 Task: What is the main conflict in "Julius Caesar" by William Shakespeare?
Action: Mouse moved to (154, 235)
Screenshot: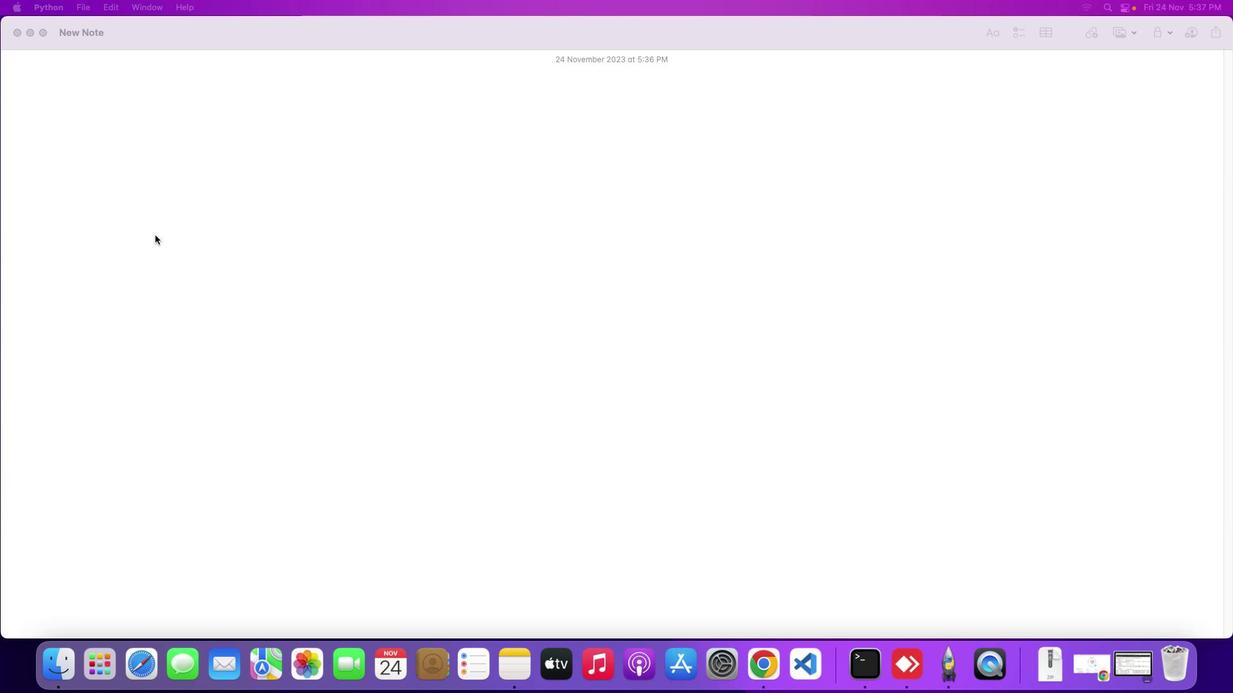 
Action: Mouse pressed left at (154, 235)
Screenshot: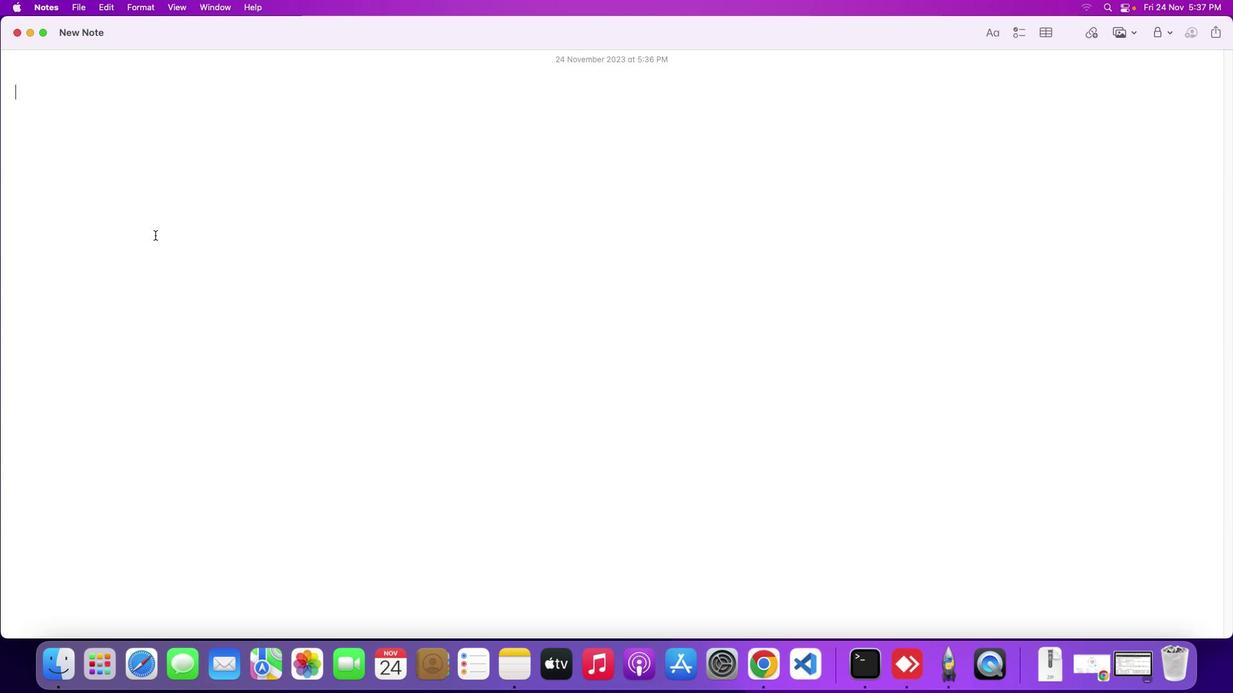 
Action: Key pressed Key.shift'W''h''a''t'Key.space'i''s'Key.space't''h''e'Key.space'm''a''i''n'Key.space'c''o''n''f''l''i''c''t'Key.space'i''n'Key.spaceKey.shift'"'Key.shift'J''u''l''i''u''s'Key.spaceKey.shift'C''a''e''s''a''r'Key.shift'"'Key.space'b''y'Key.spaceKey.shift'W''i''l''l''i''a''m'Key.spaceKey.shift'S''h''a''k''e''s''p''e''a''r''e'Key.shift_r'?'Key.enter
Screenshot: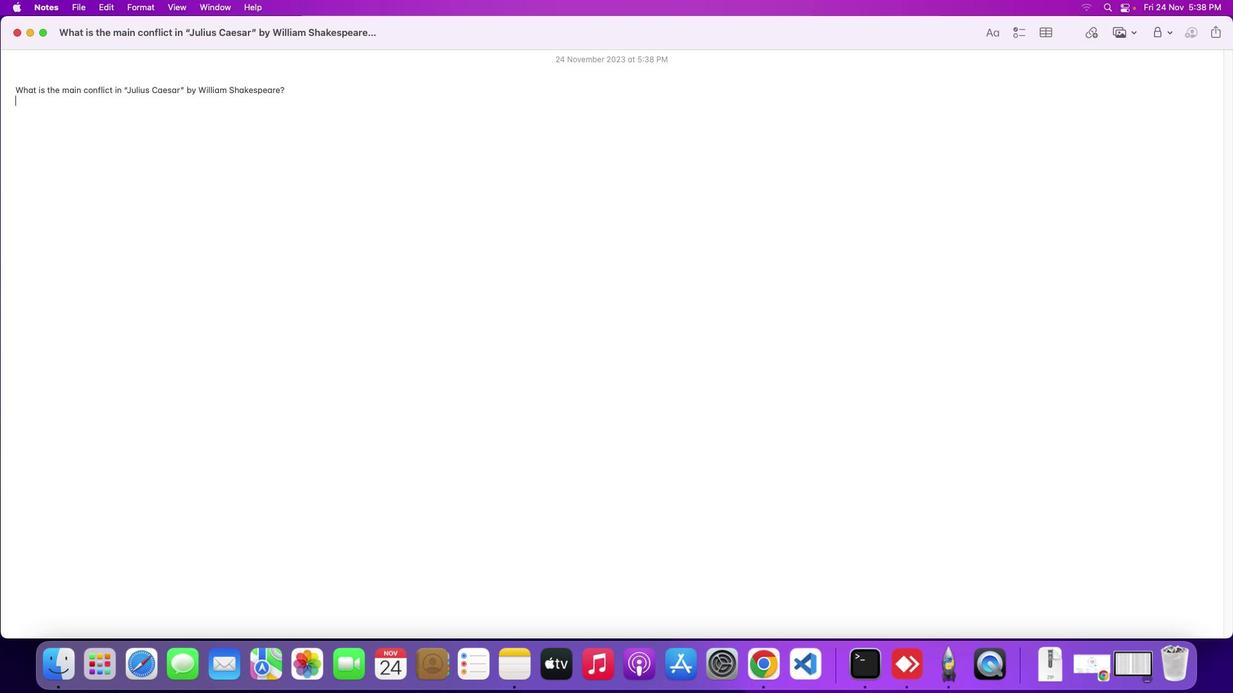
Action: Mouse moved to (1094, 665)
Screenshot: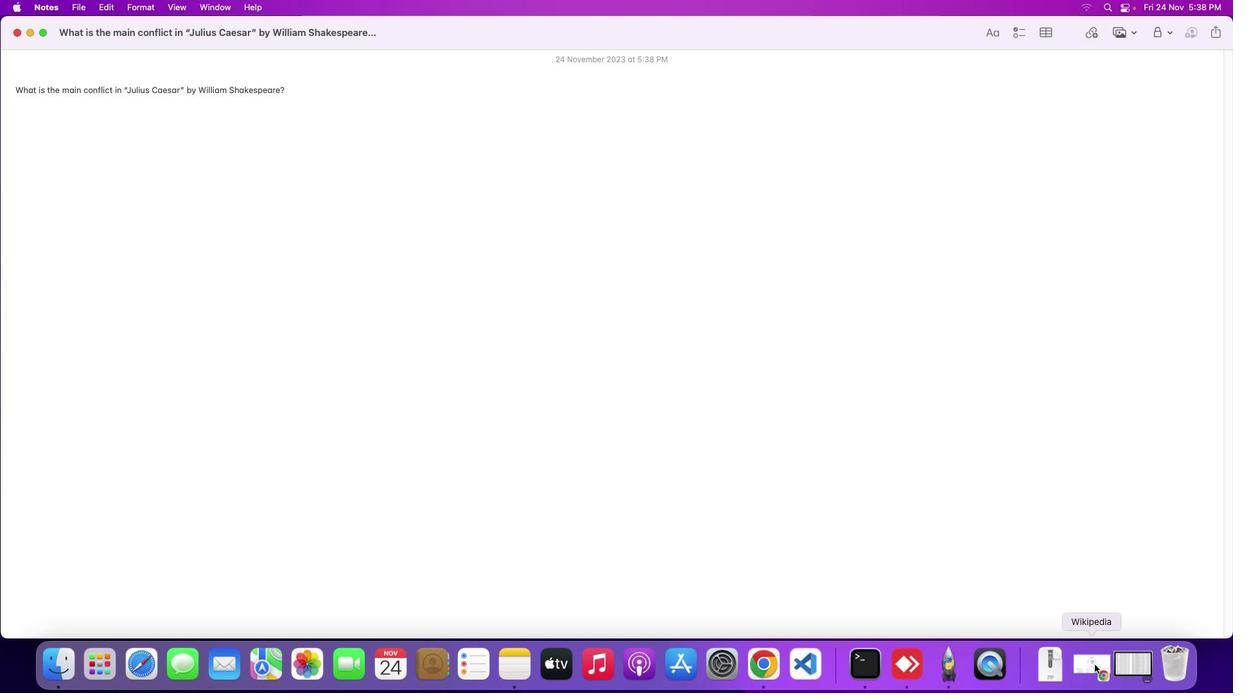 
Action: Mouse pressed left at (1094, 665)
Screenshot: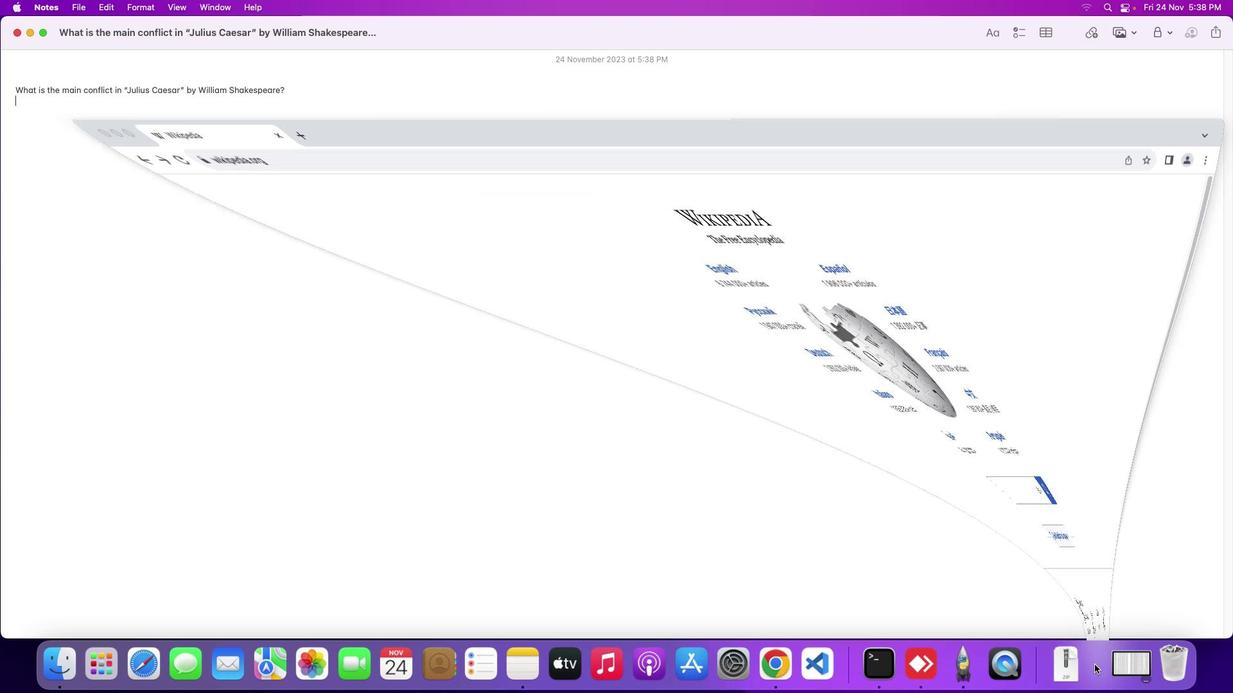 
Action: Mouse moved to (510, 390)
Screenshot: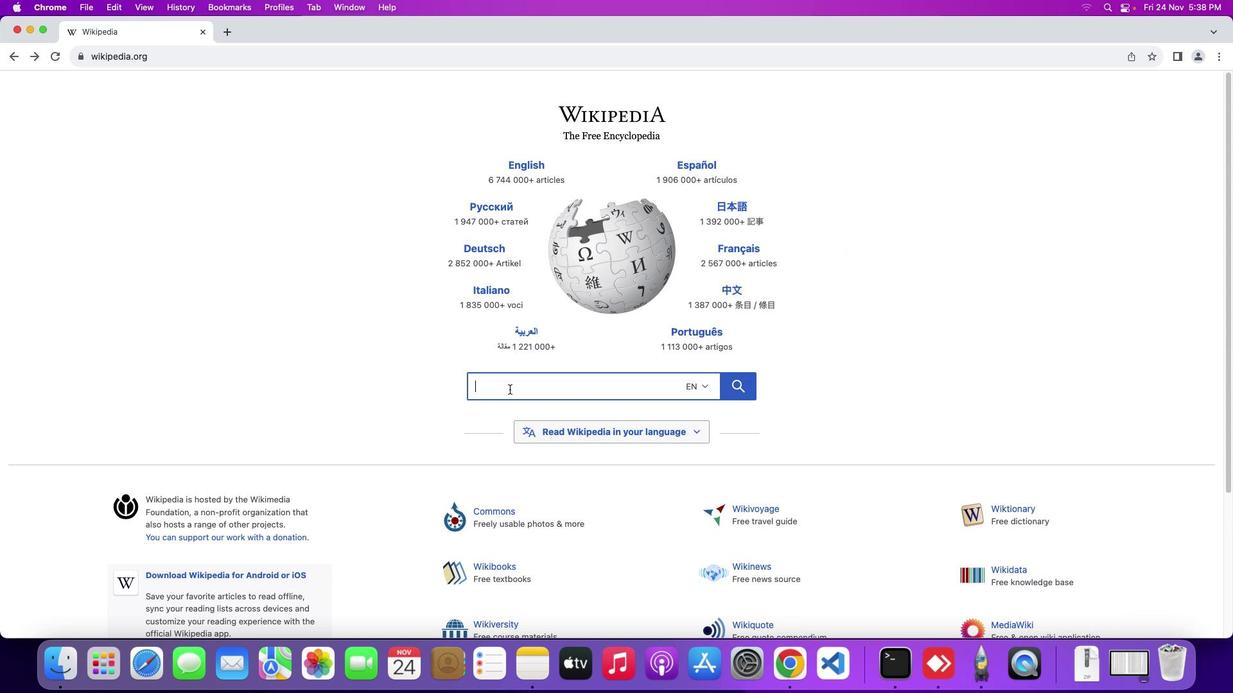 
Action: Mouse pressed left at (510, 390)
Screenshot: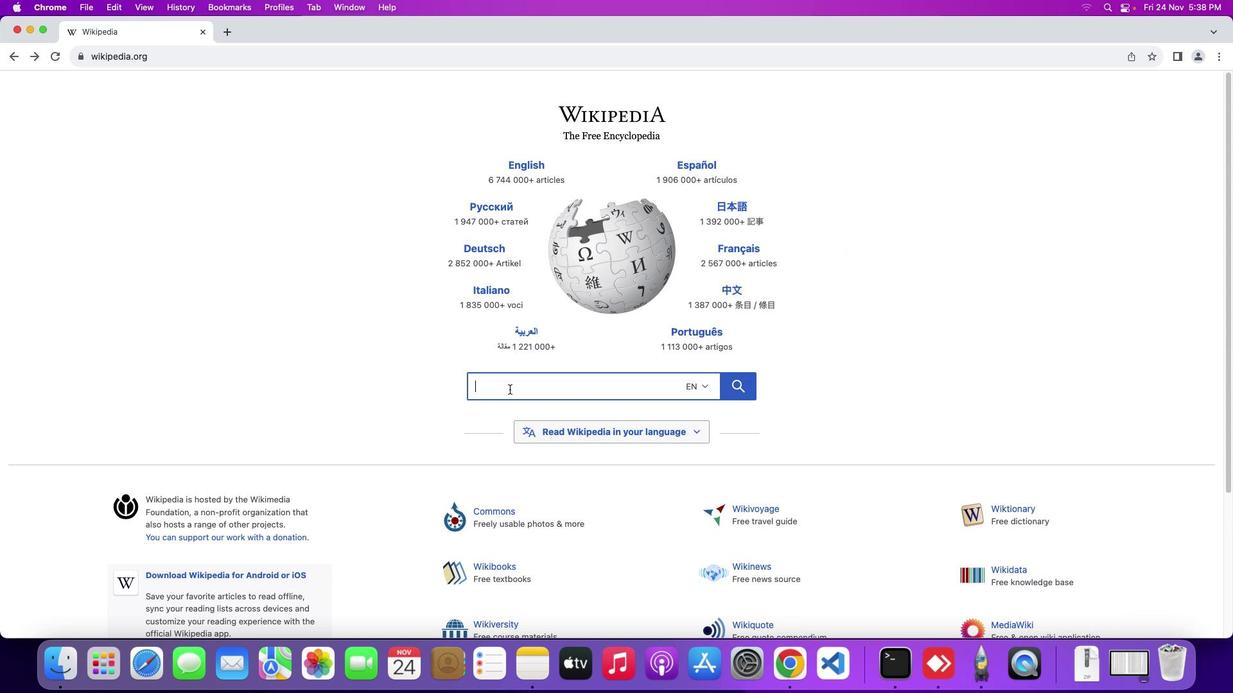 
Action: Mouse moved to (510, 389)
Screenshot: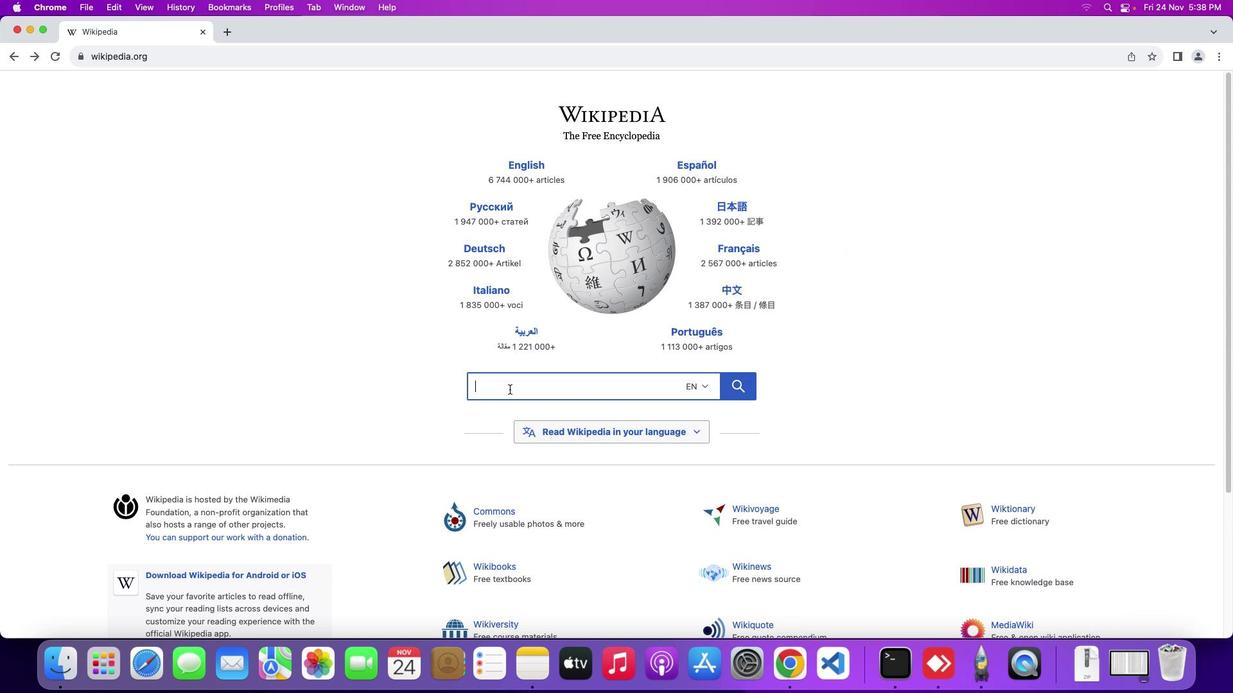 
Action: Key pressed Key.shift'J''u''l''i''u''s'Key.spaceKey.shift'C''a''e''s''a''r'
Screenshot: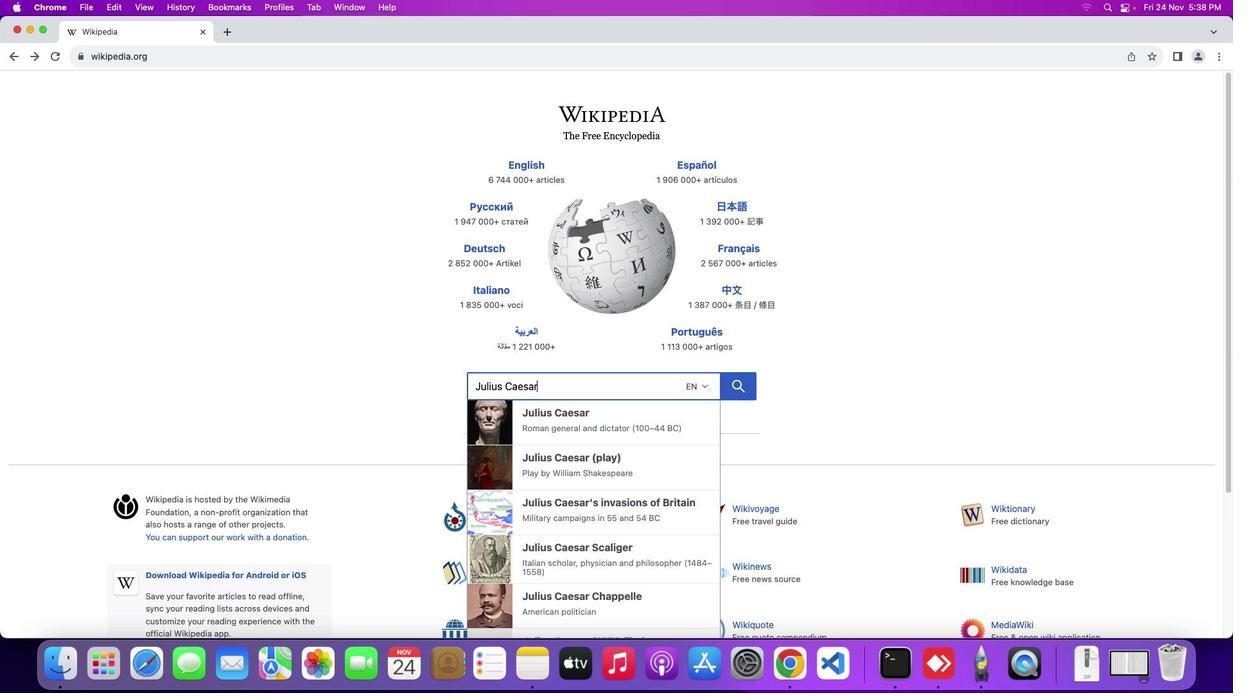 
Action: Mouse moved to (589, 461)
Screenshot: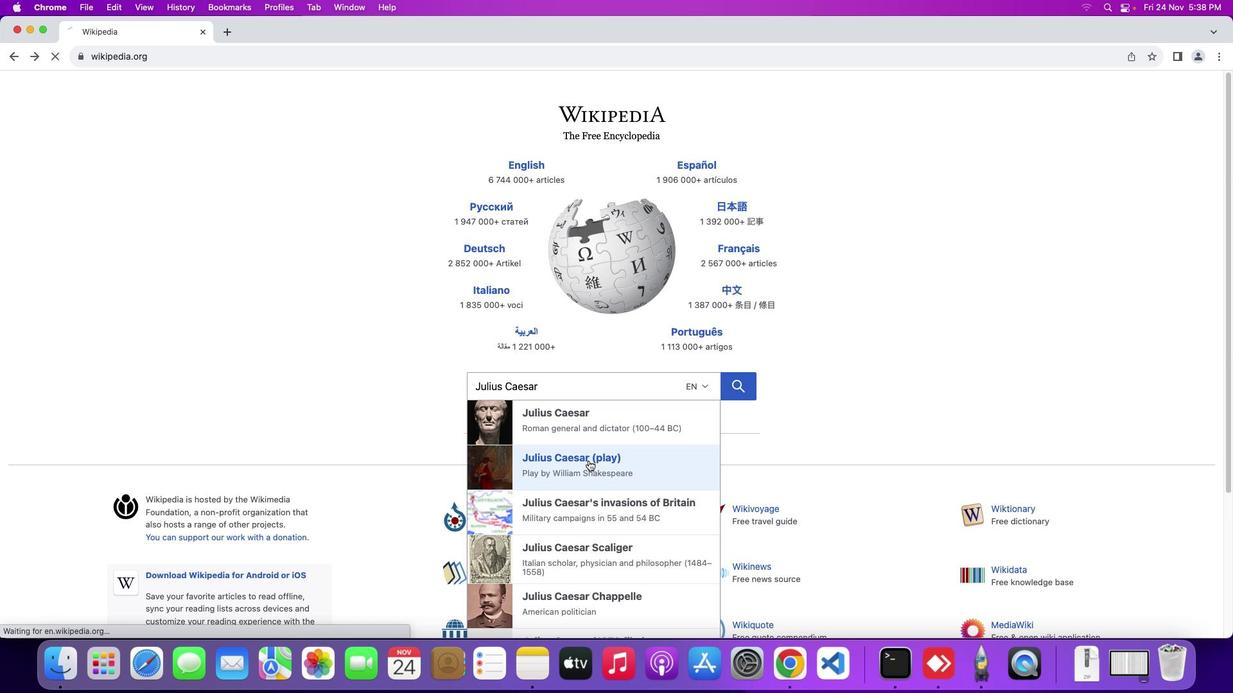 
Action: Mouse pressed left at (589, 461)
Screenshot: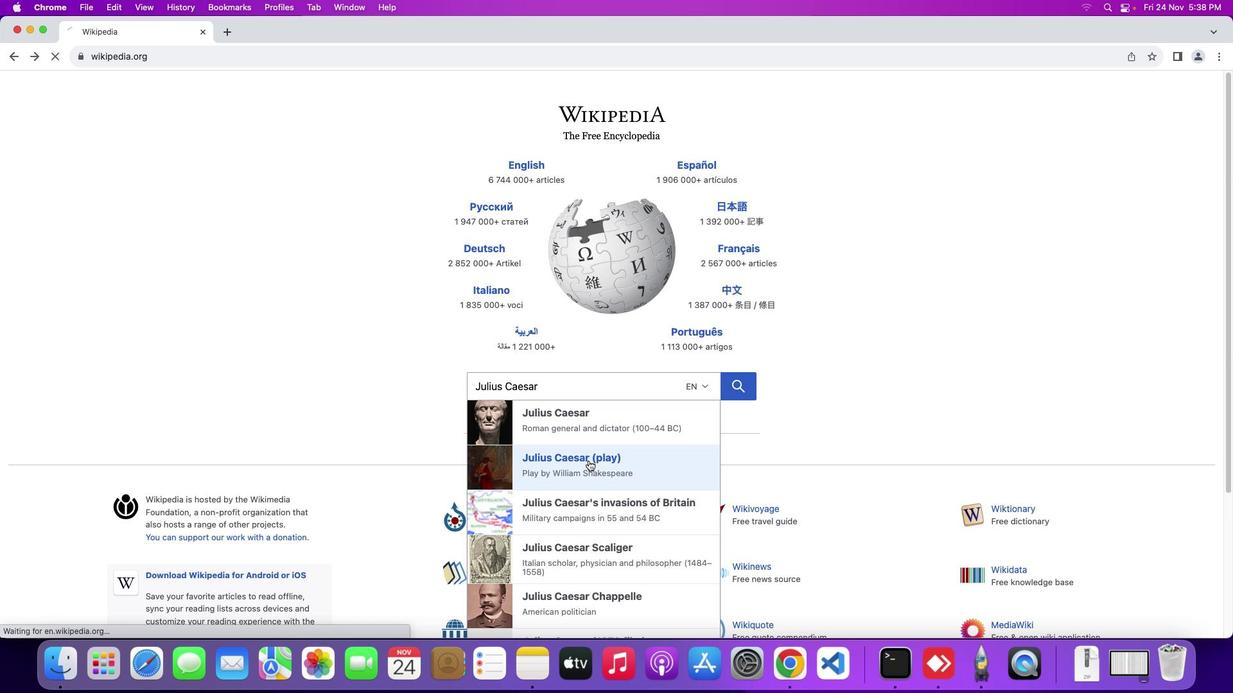 
Action: Mouse moved to (637, 436)
Screenshot: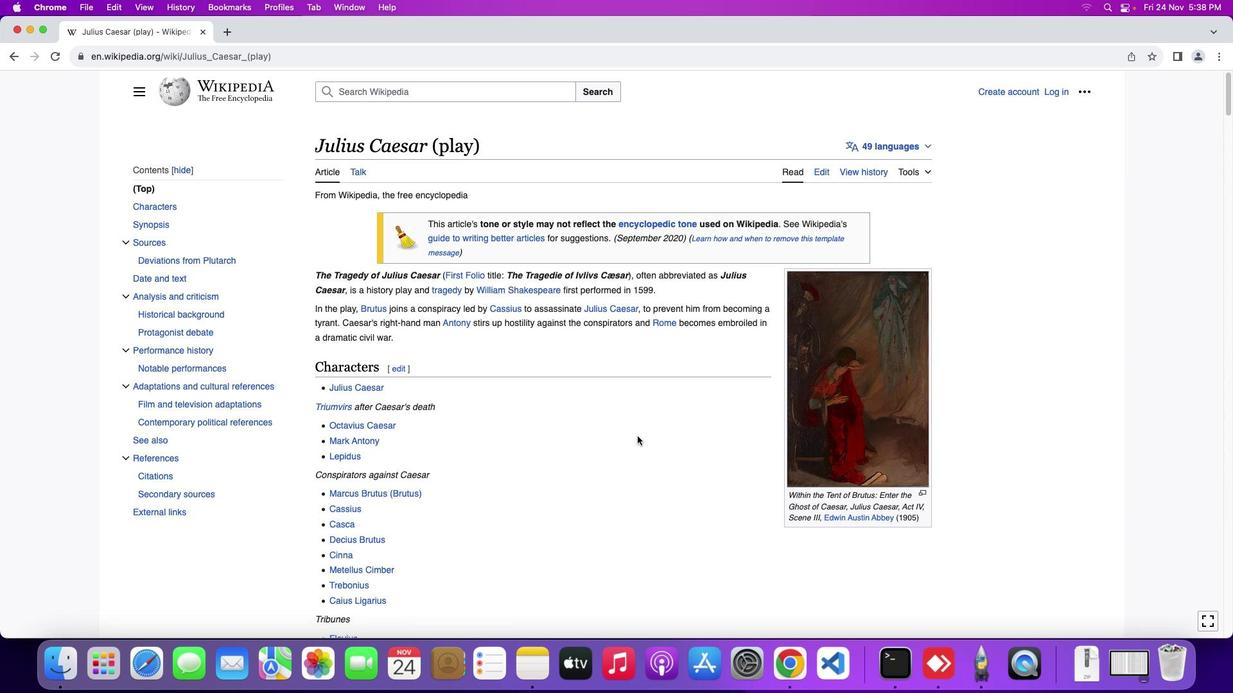 
Action: Mouse scrolled (637, 436) with delta (0, 0)
Screenshot: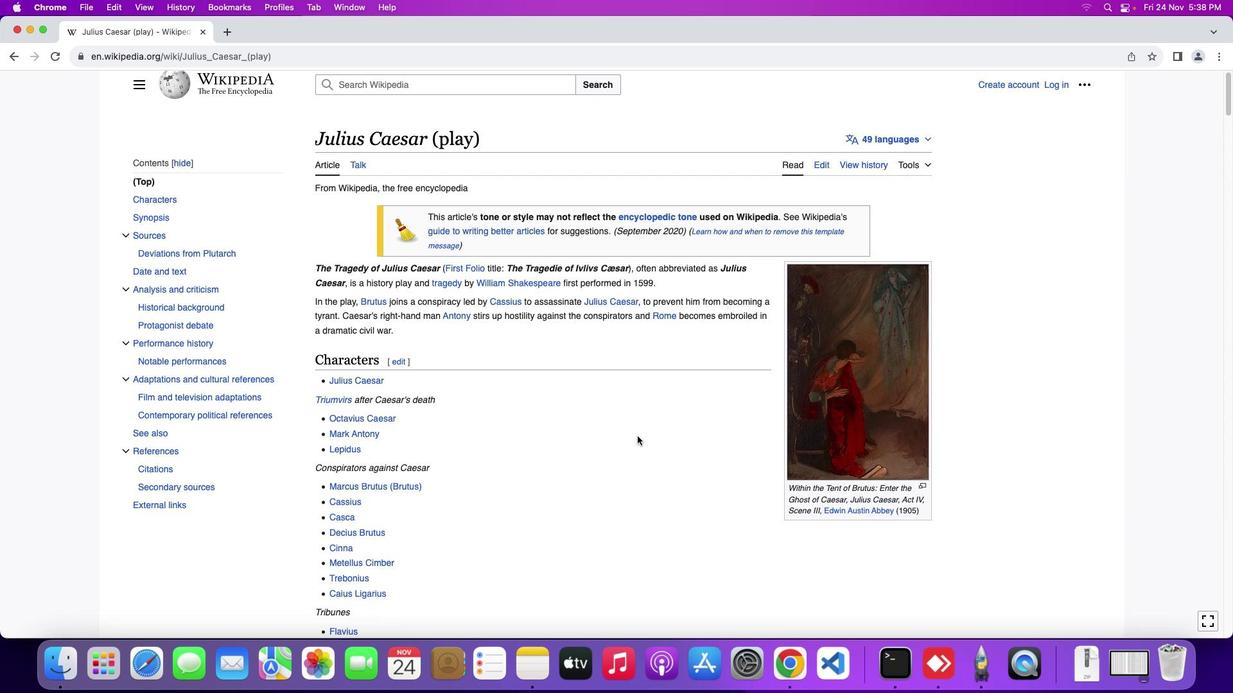 
Action: Mouse scrolled (637, 436) with delta (0, 0)
Screenshot: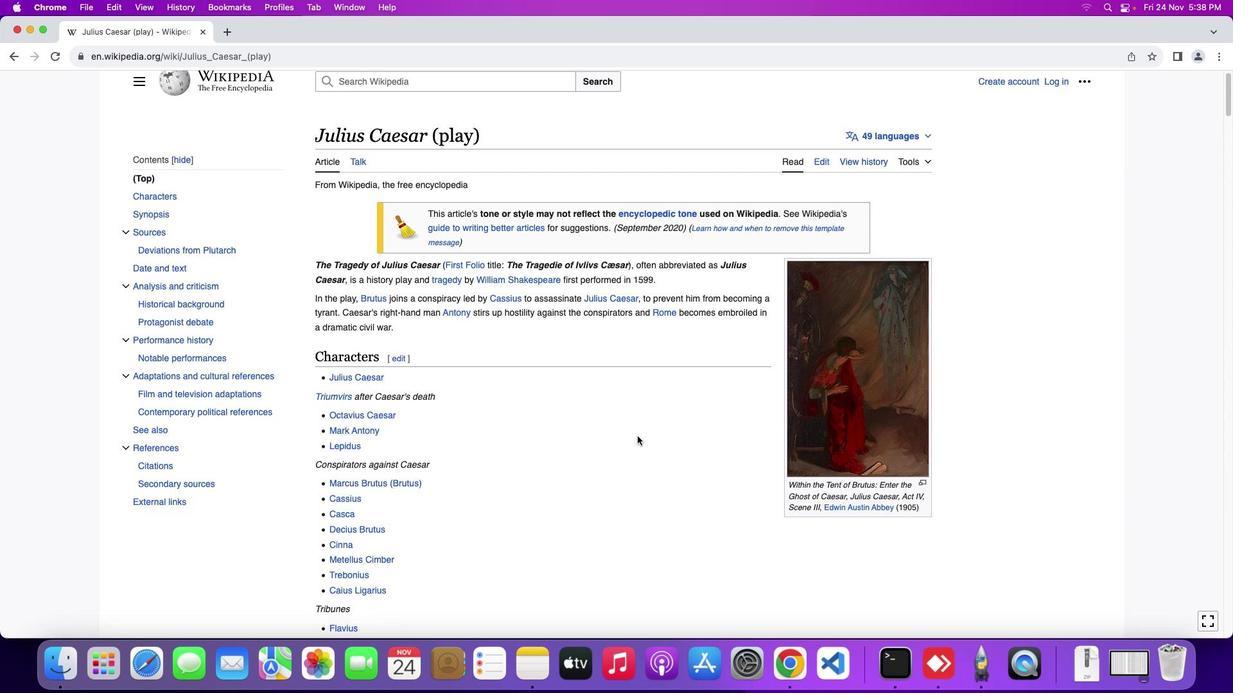 
Action: Mouse scrolled (637, 436) with delta (0, 0)
Screenshot: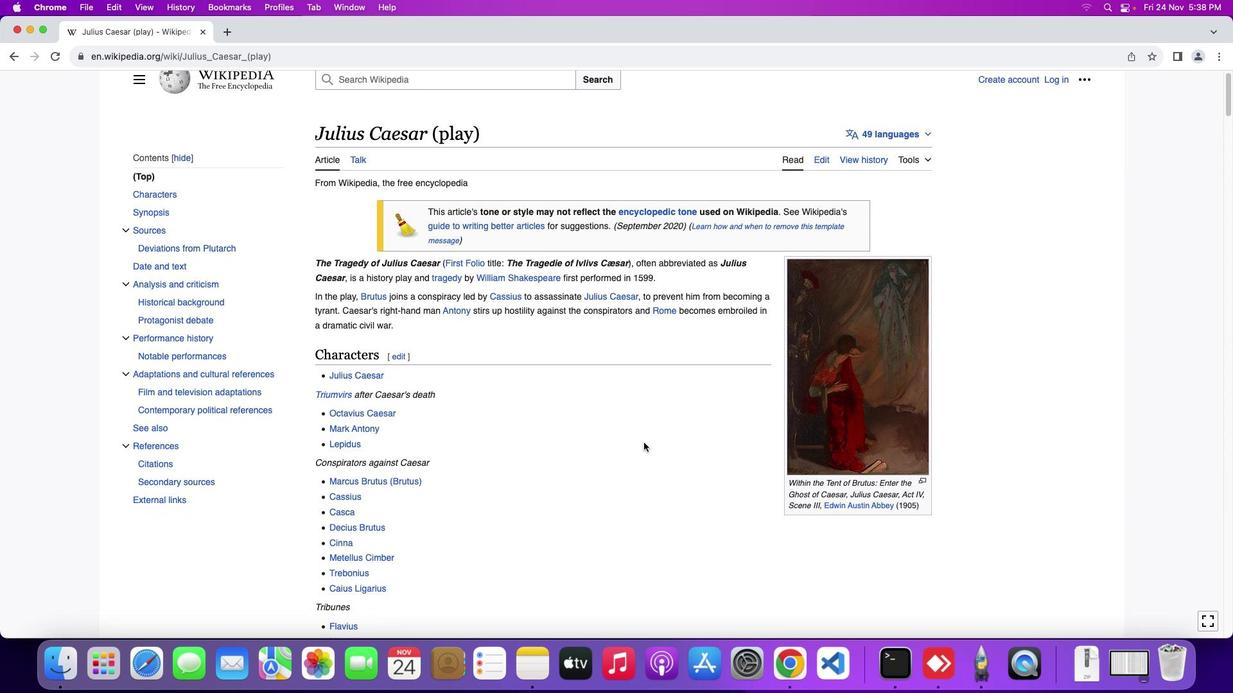 
Action: Mouse scrolled (637, 436) with delta (0, 0)
Screenshot: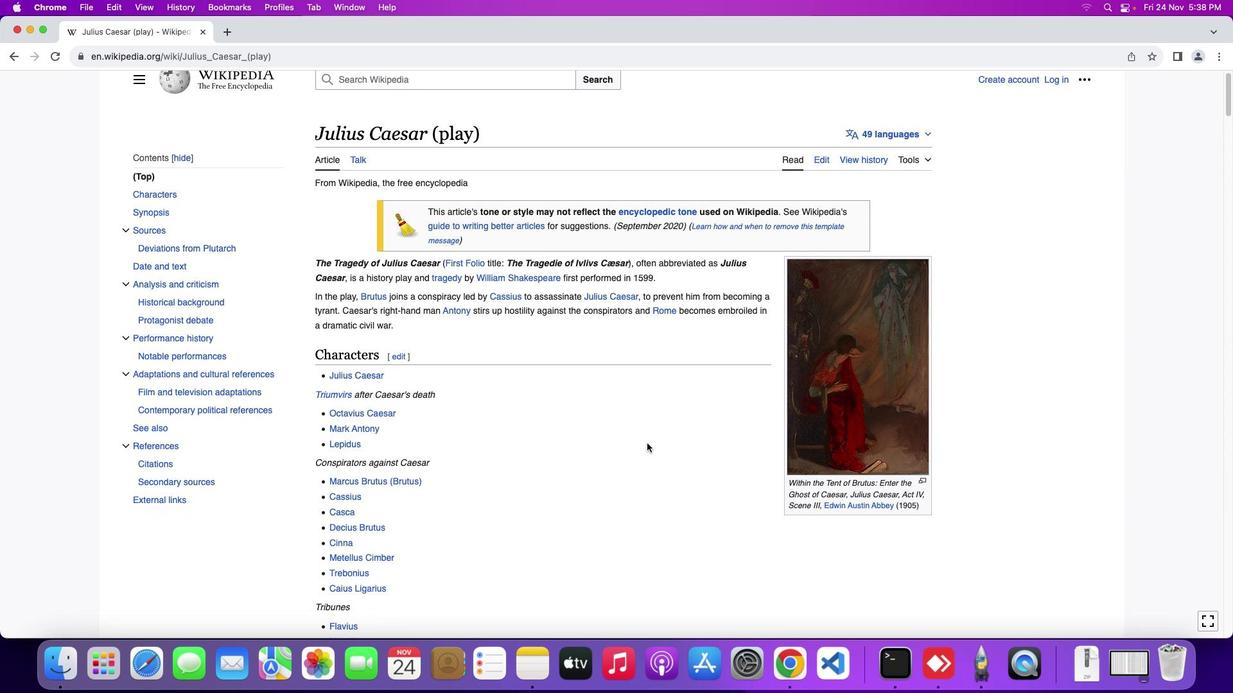 
Action: Mouse moved to (647, 444)
Screenshot: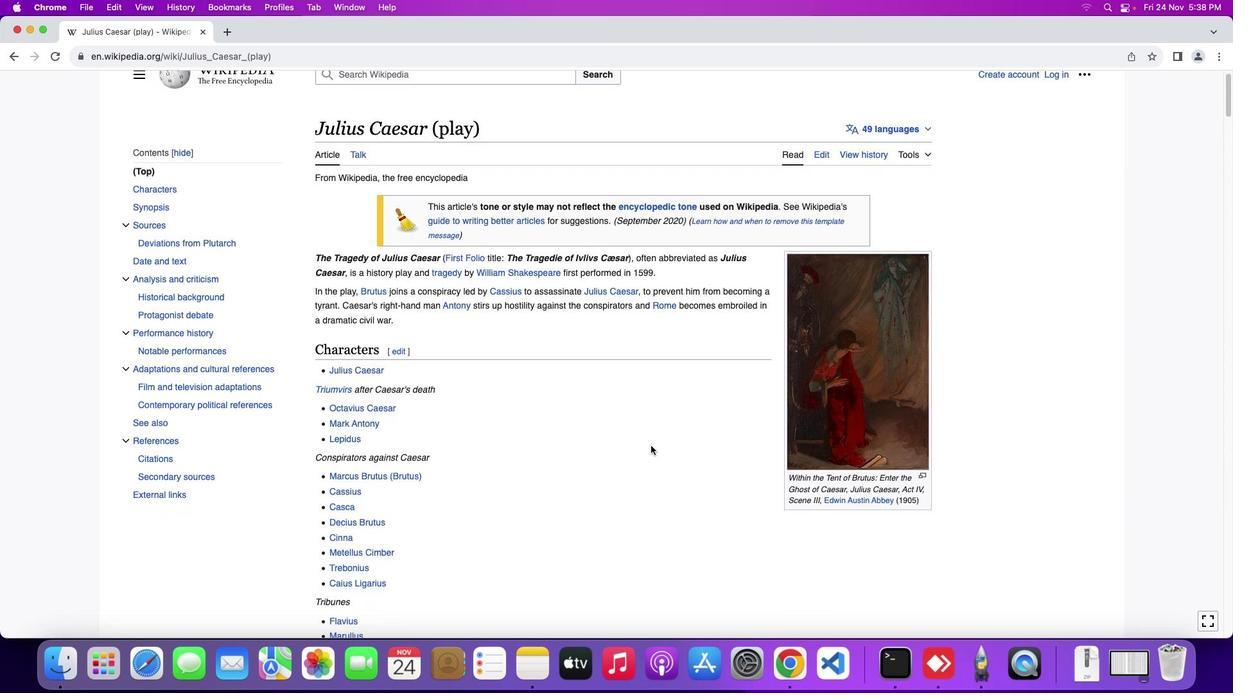 
Action: Mouse scrolled (647, 444) with delta (0, 0)
Screenshot: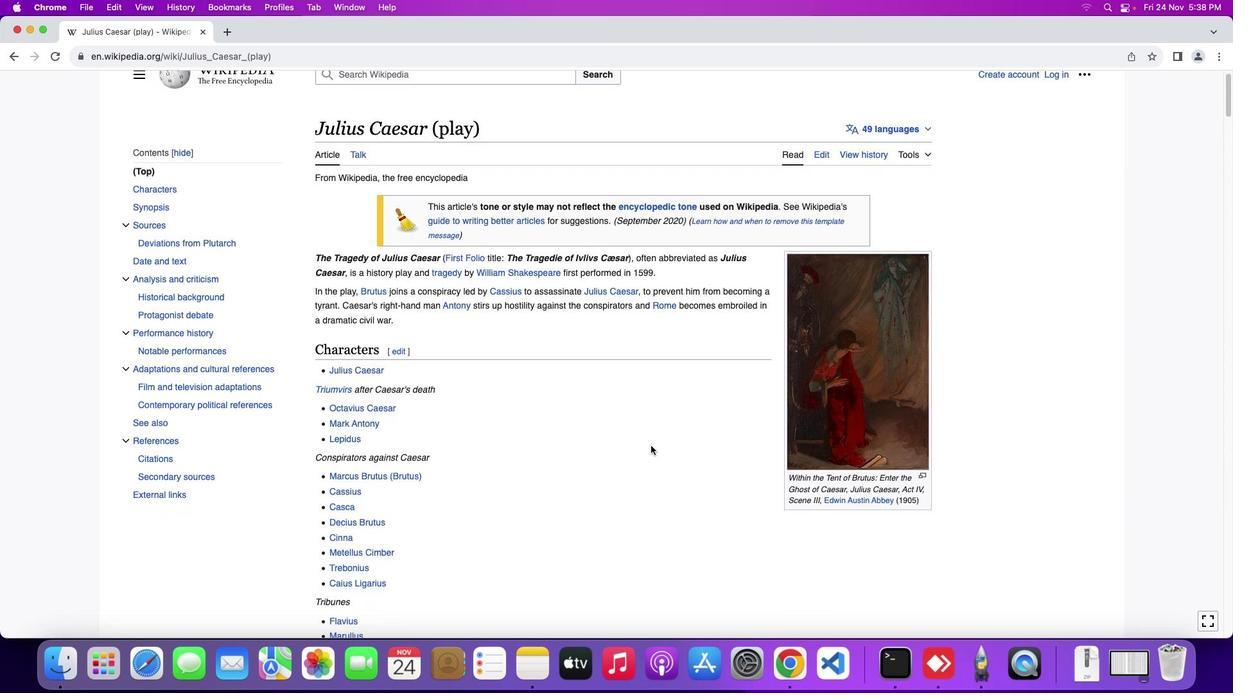
Action: Mouse scrolled (647, 444) with delta (0, 0)
Screenshot: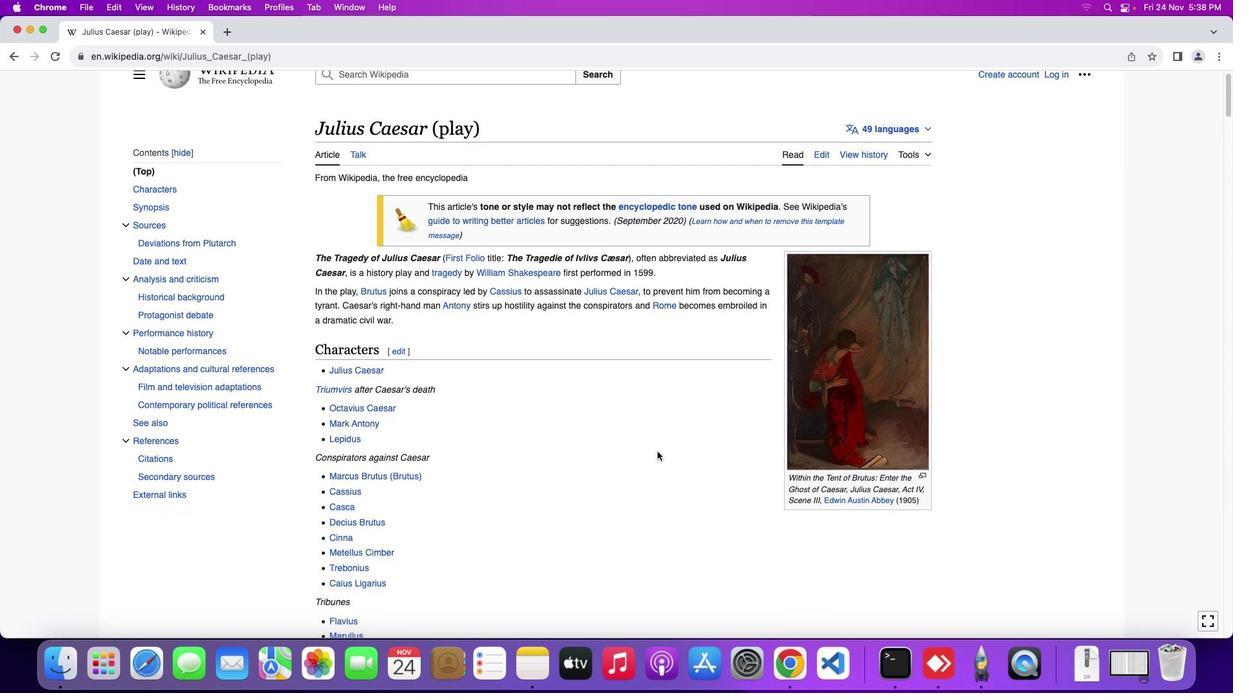 
Action: Mouse moved to (657, 451)
Screenshot: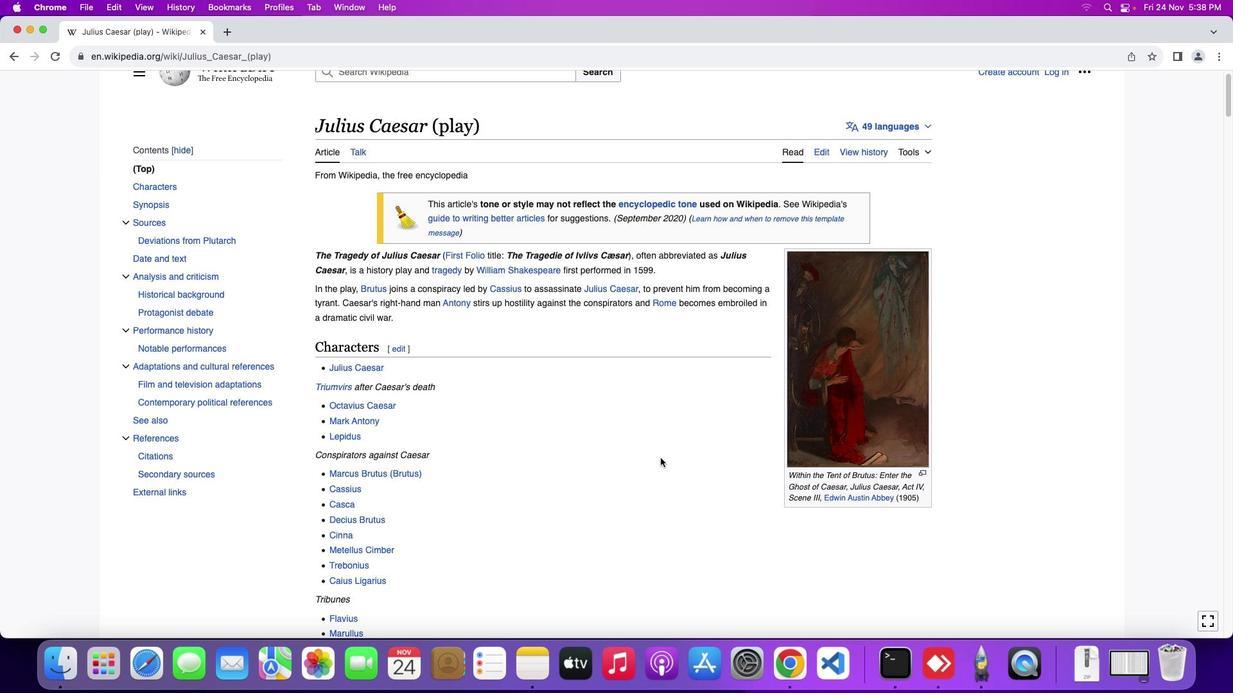 
Action: Mouse scrolled (657, 451) with delta (0, 0)
Screenshot: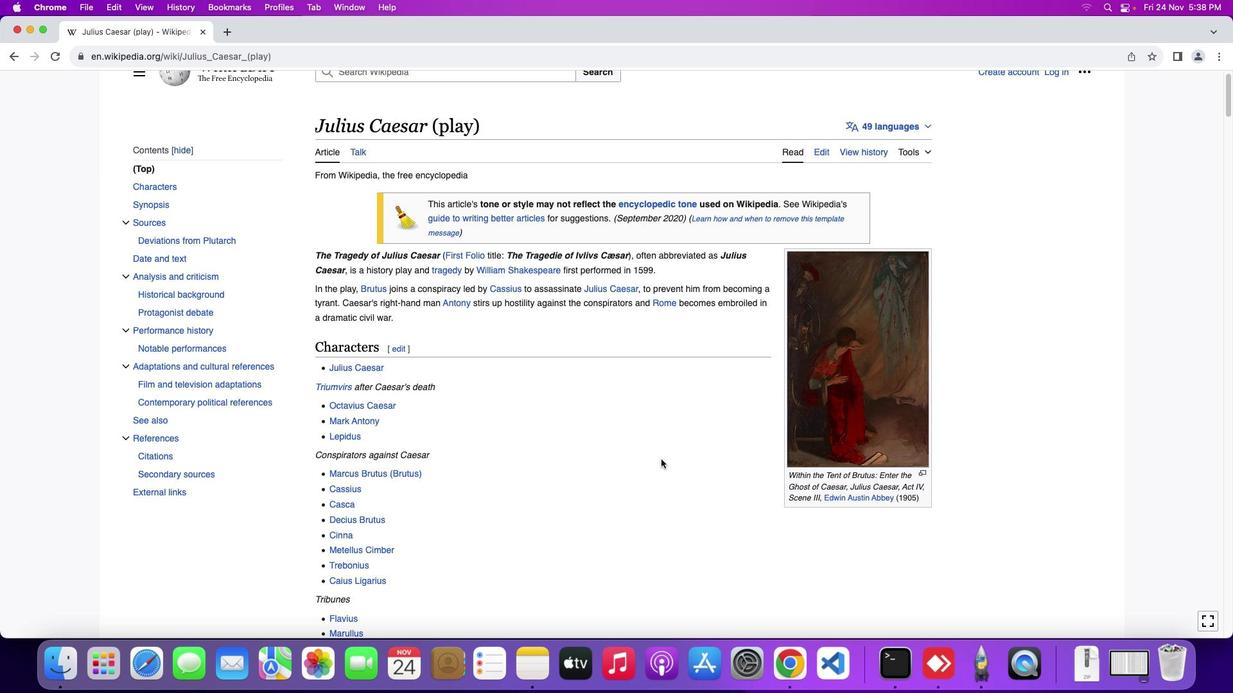 
Action: Mouse moved to (662, 461)
Screenshot: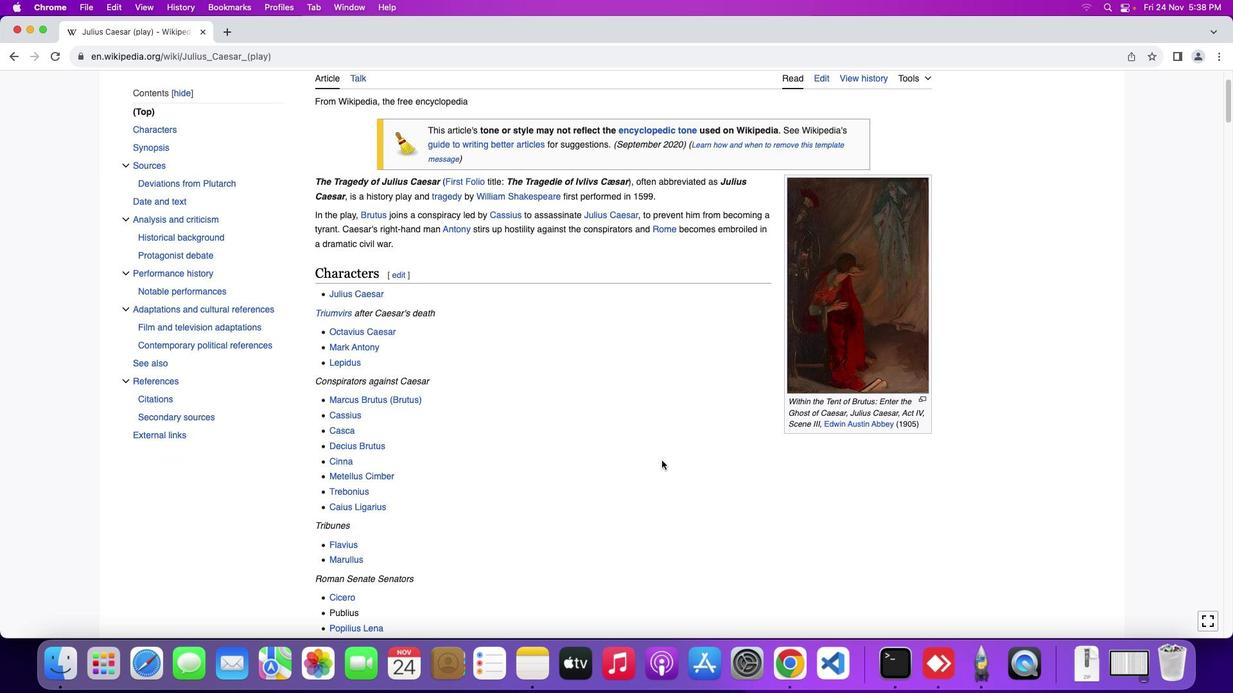 
Action: Mouse scrolled (662, 461) with delta (0, 0)
Screenshot: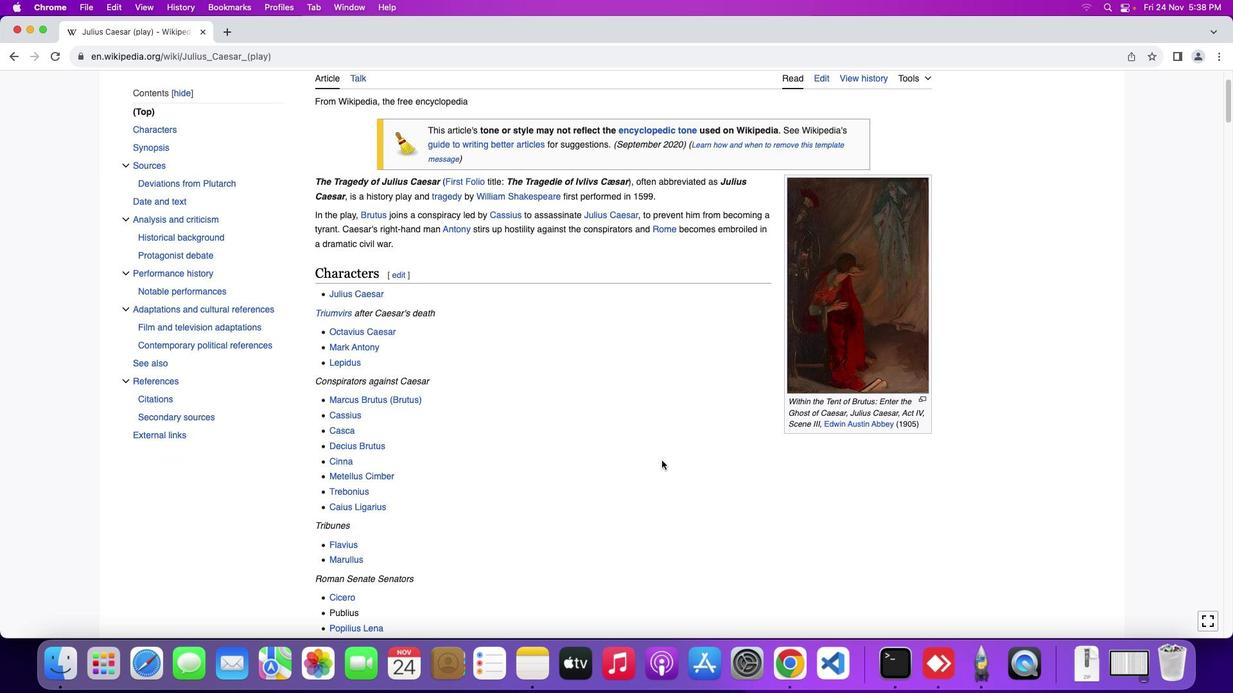 
Action: Mouse scrolled (662, 461) with delta (0, 0)
Screenshot: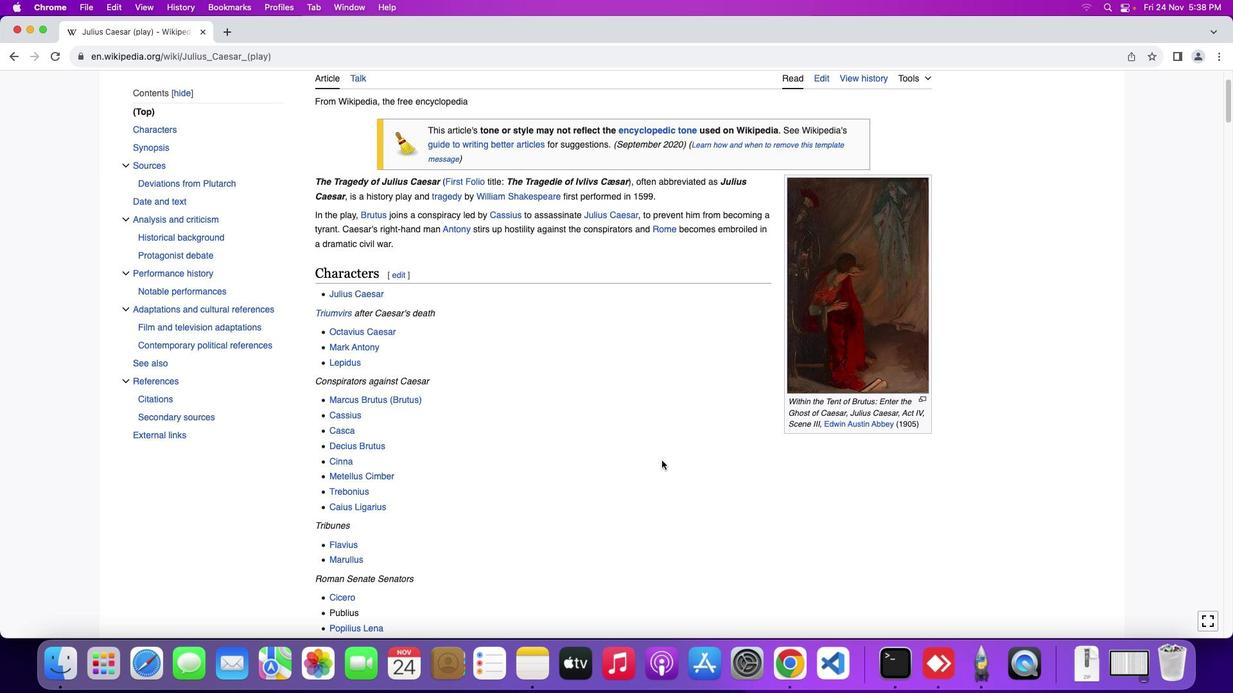 
Action: Mouse scrolled (662, 461) with delta (0, -1)
Screenshot: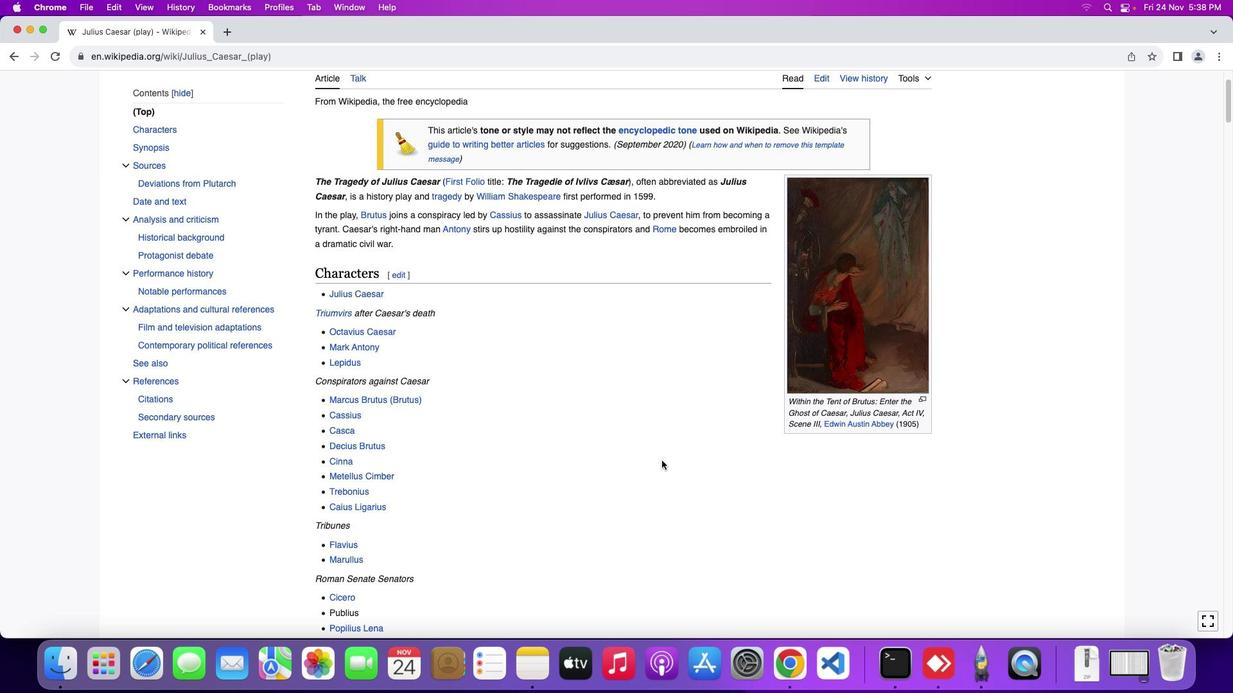
Action: Mouse moved to (660, 458)
Screenshot: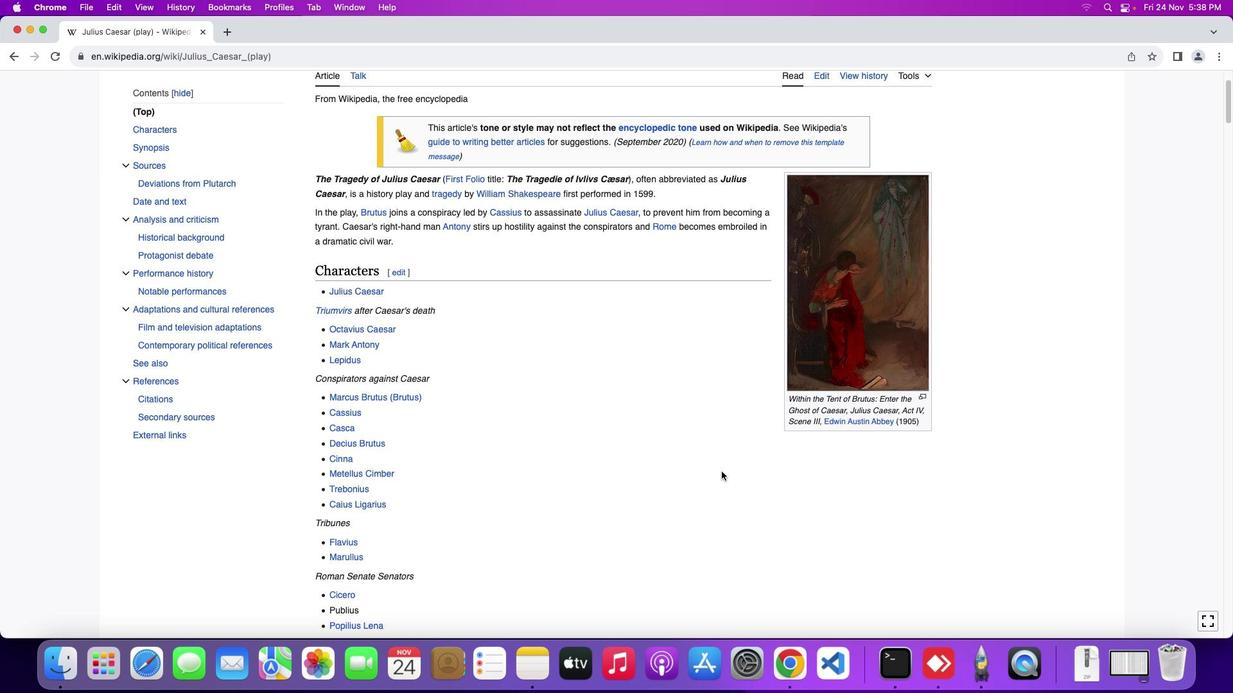 
Action: Mouse scrolled (660, 458) with delta (0, 0)
Screenshot: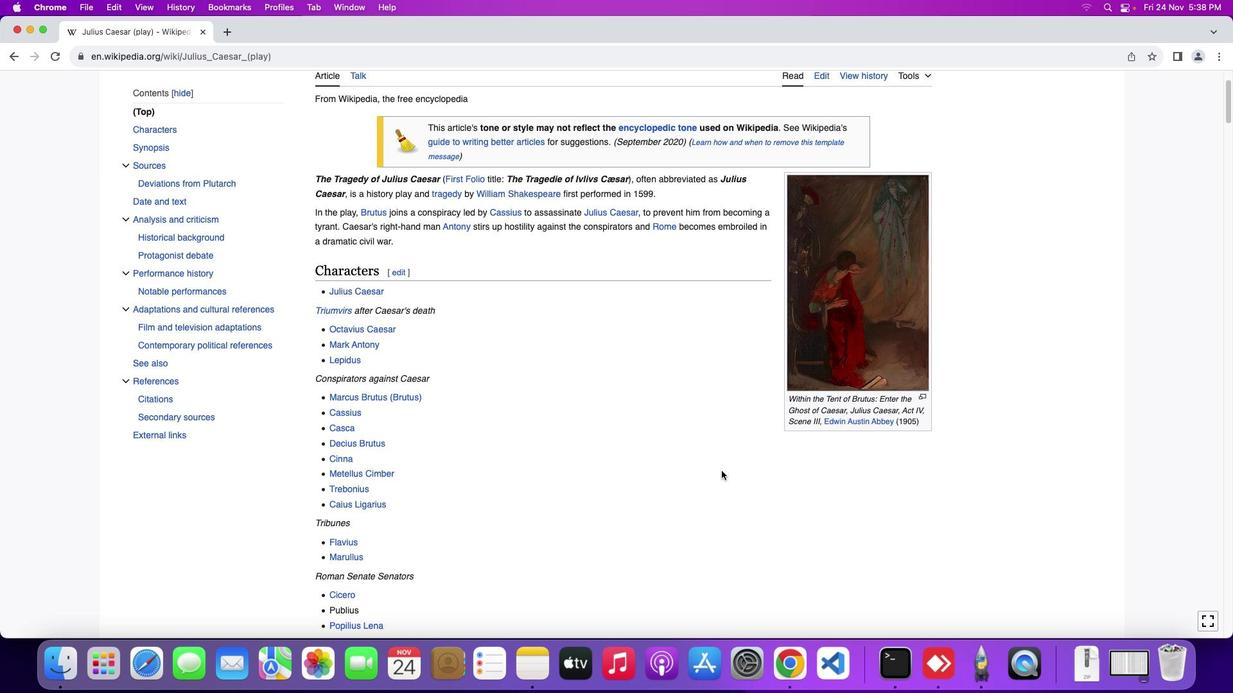 
Action: Mouse moved to (722, 469)
Screenshot: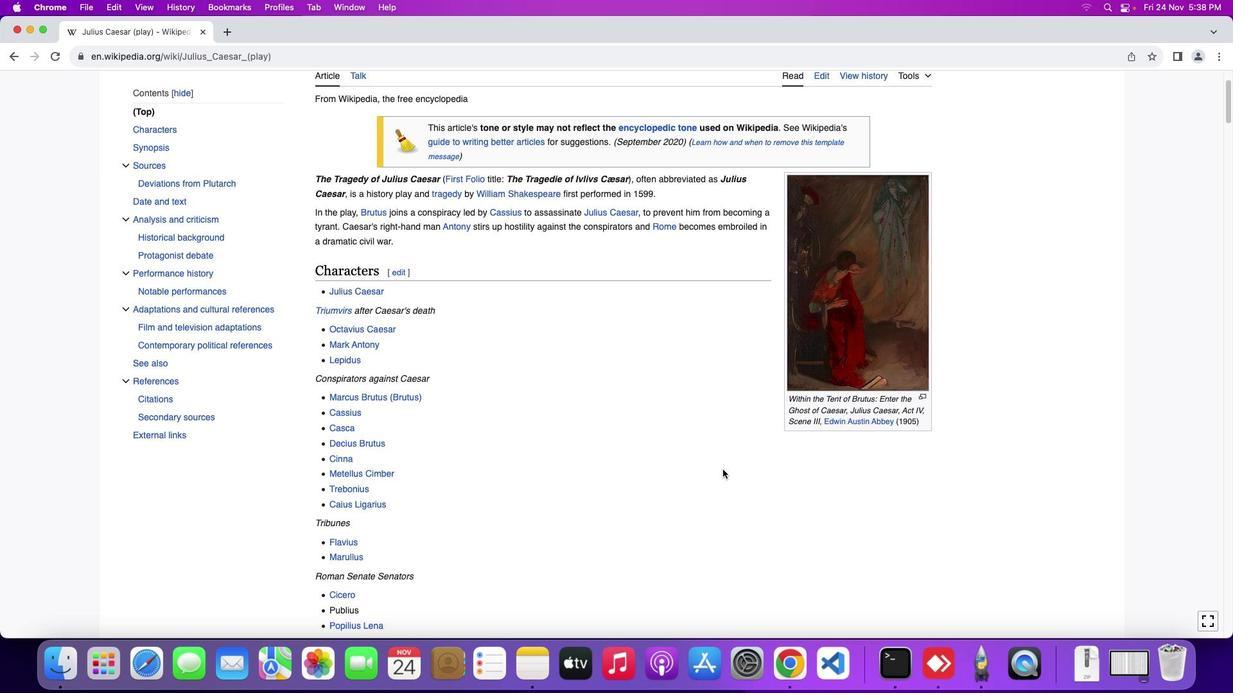 
Action: Mouse scrolled (722, 469) with delta (0, 0)
Screenshot: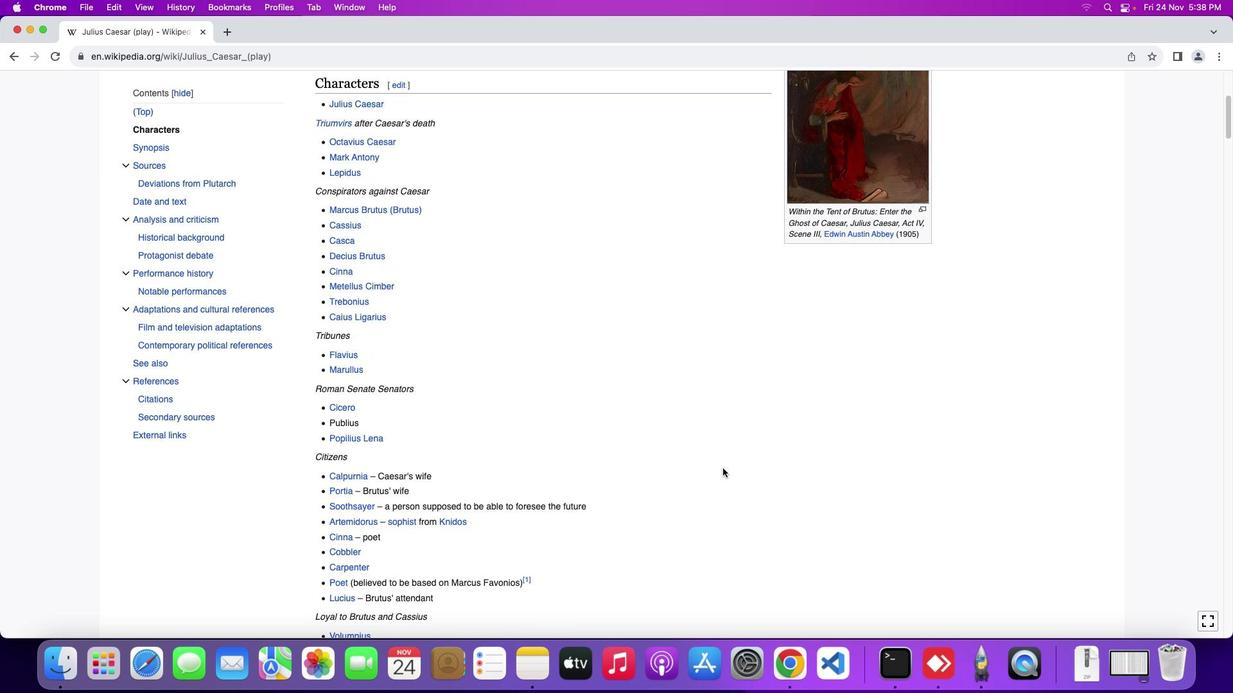 
Action: Mouse scrolled (722, 469) with delta (0, 0)
Screenshot: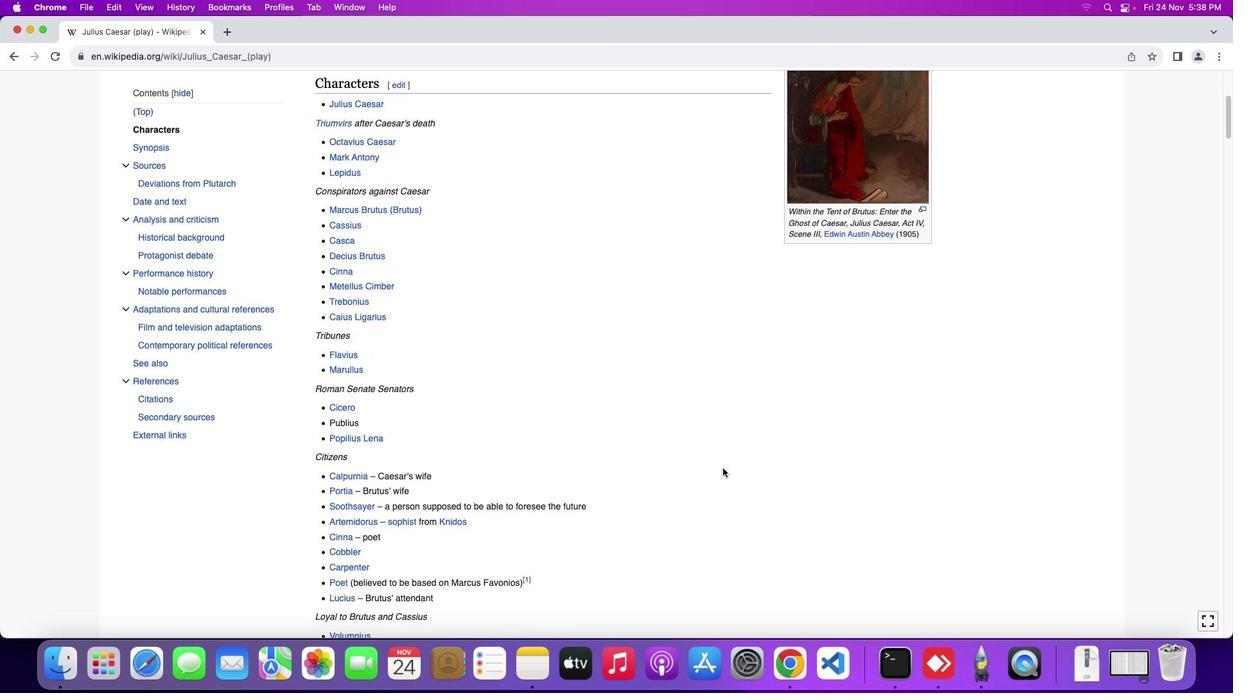 
Action: Mouse scrolled (722, 469) with delta (0, -1)
Screenshot: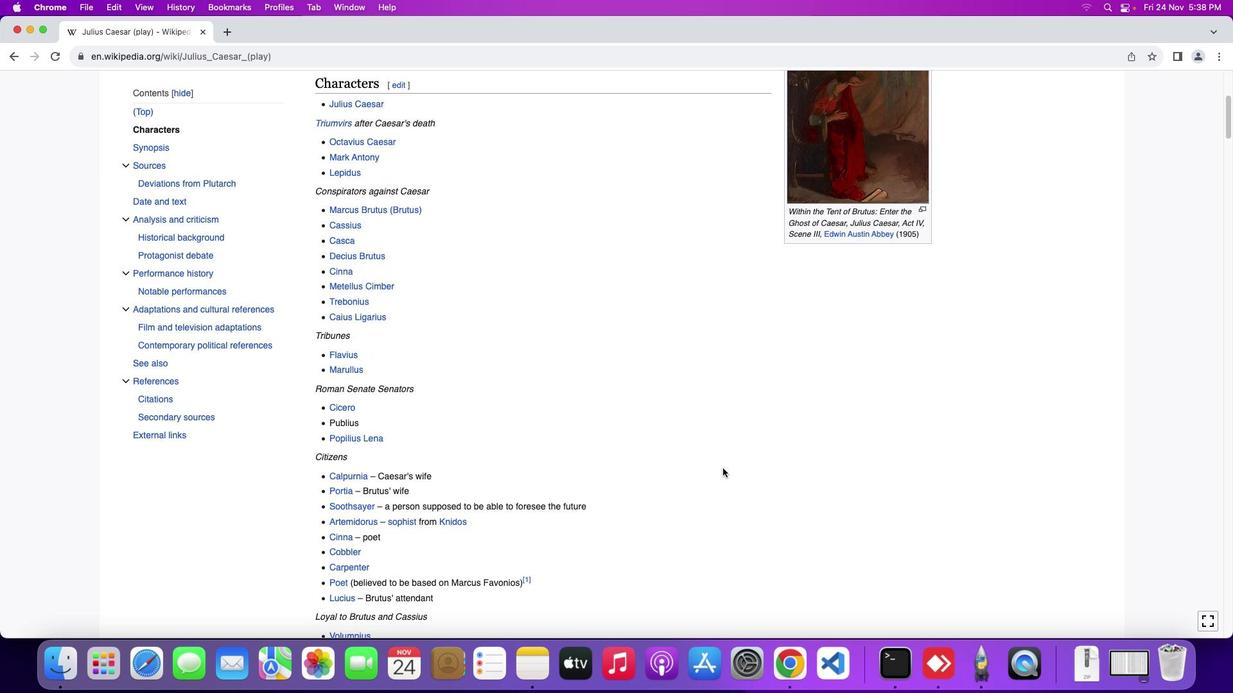 
Action: Mouse moved to (722, 469)
Screenshot: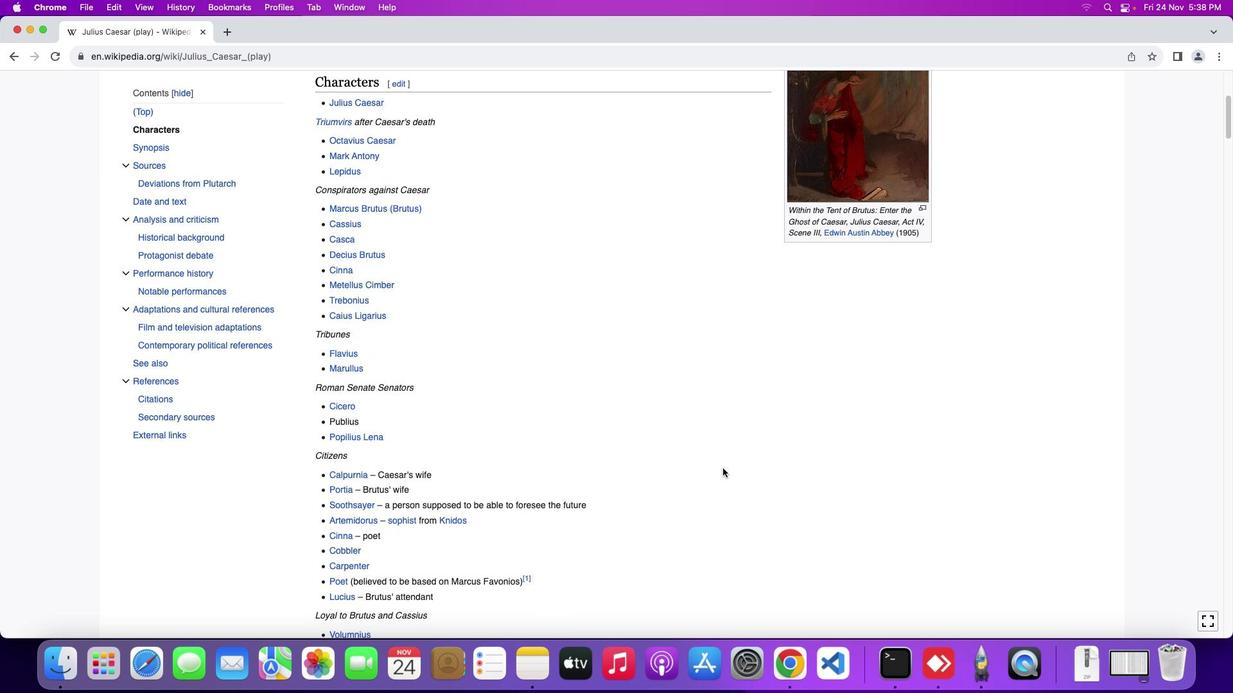 
Action: Mouse scrolled (722, 469) with delta (0, -1)
Screenshot: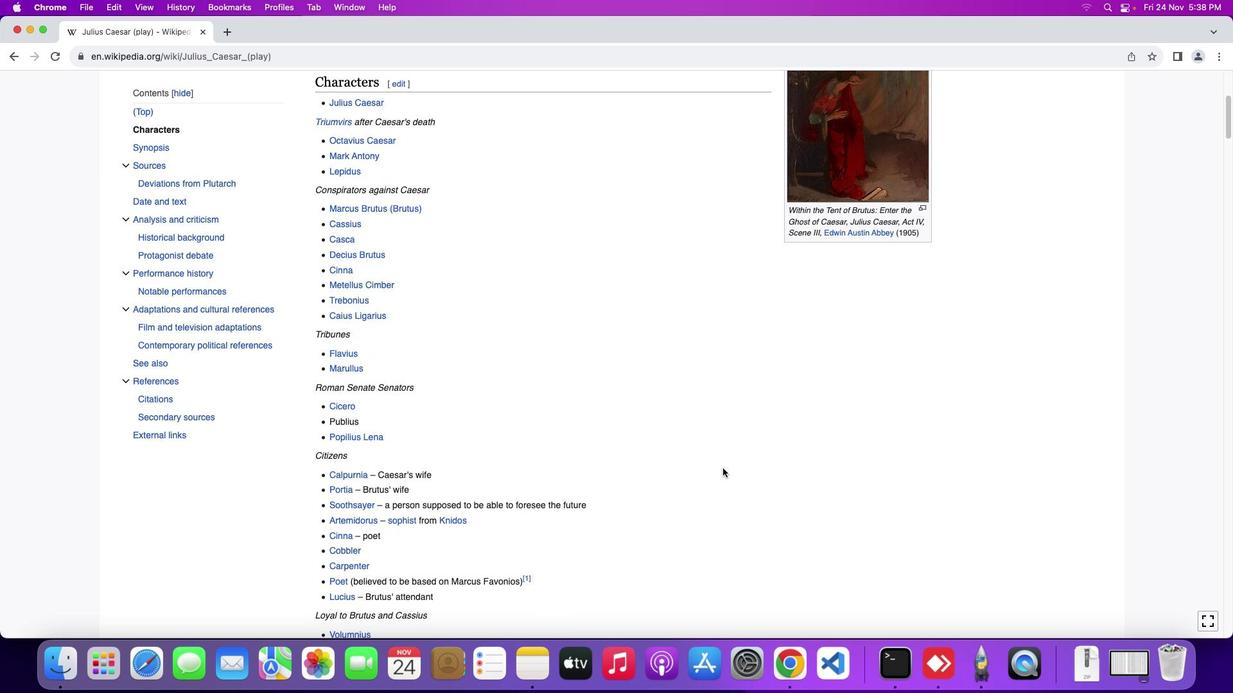 
Action: Mouse moved to (723, 469)
Screenshot: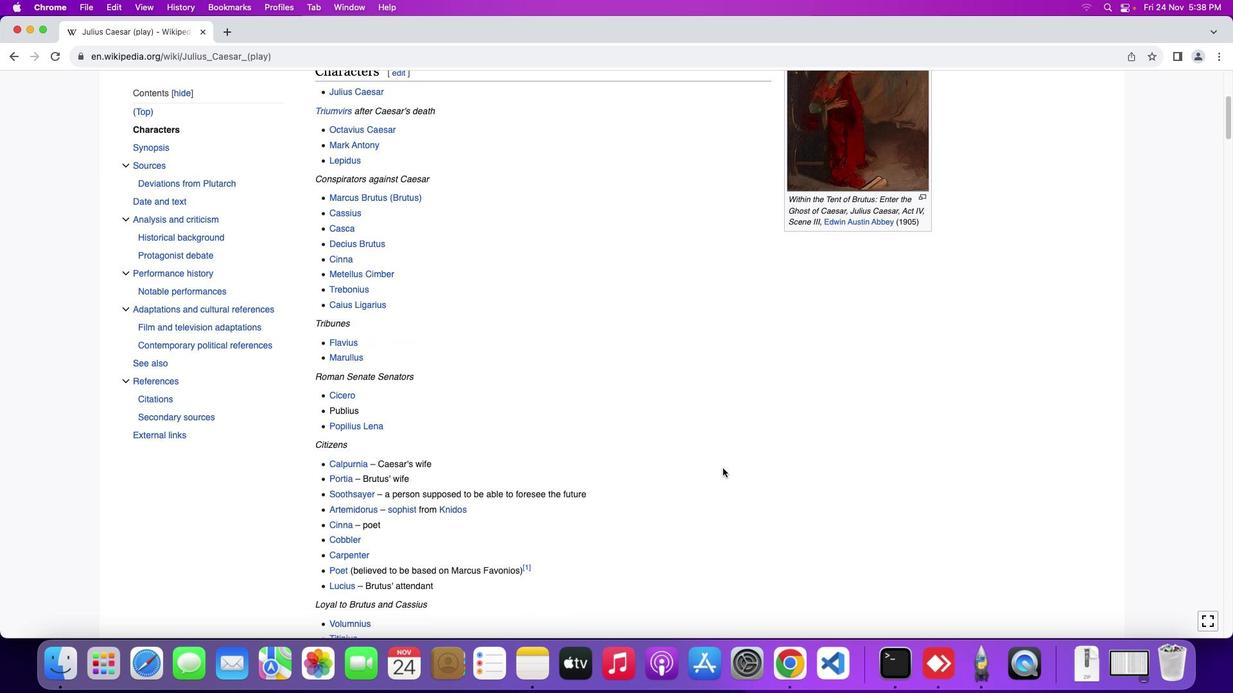 
Action: Mouse scrolled (723, 469) with delta (0, 0)
Screenshot: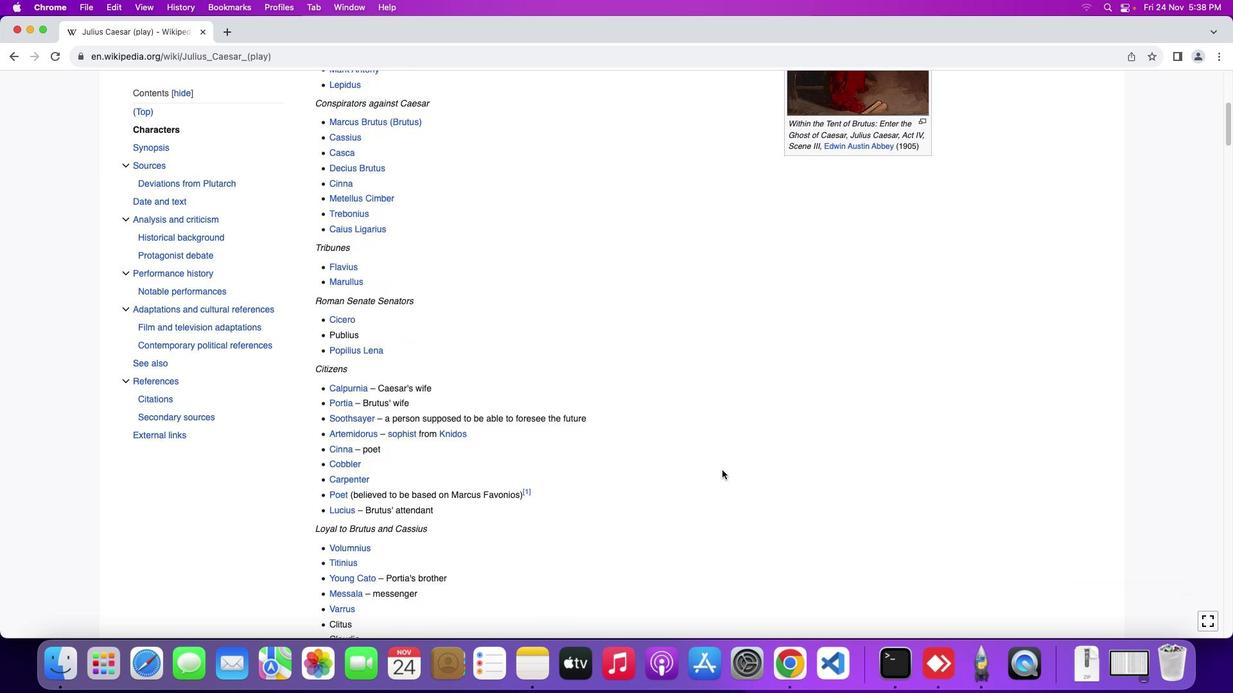 
Action: Mouse scrolled (723, 469) with delta (0, 0)
Screenshot: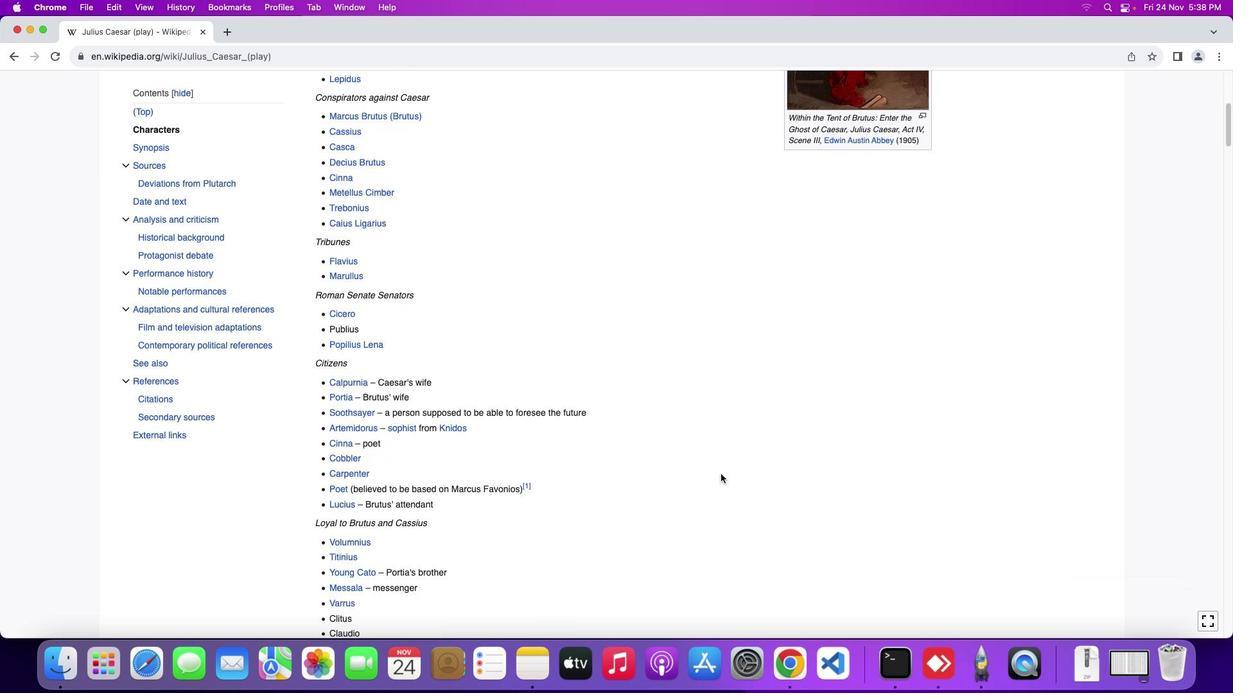 
Action: Mouse scrolled (723, 469) with delta (0, 0)
Screenshot: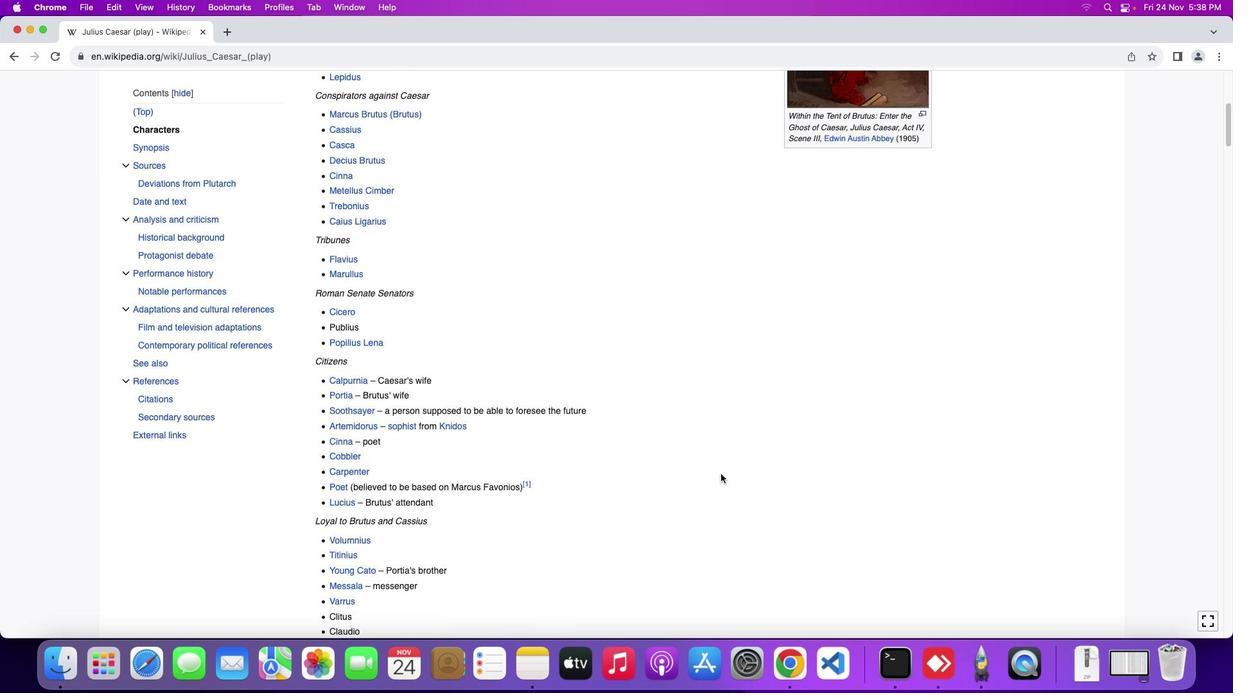 
Action: Mouse scrolled (723, 469) with delta (0, 0)
Screenshot: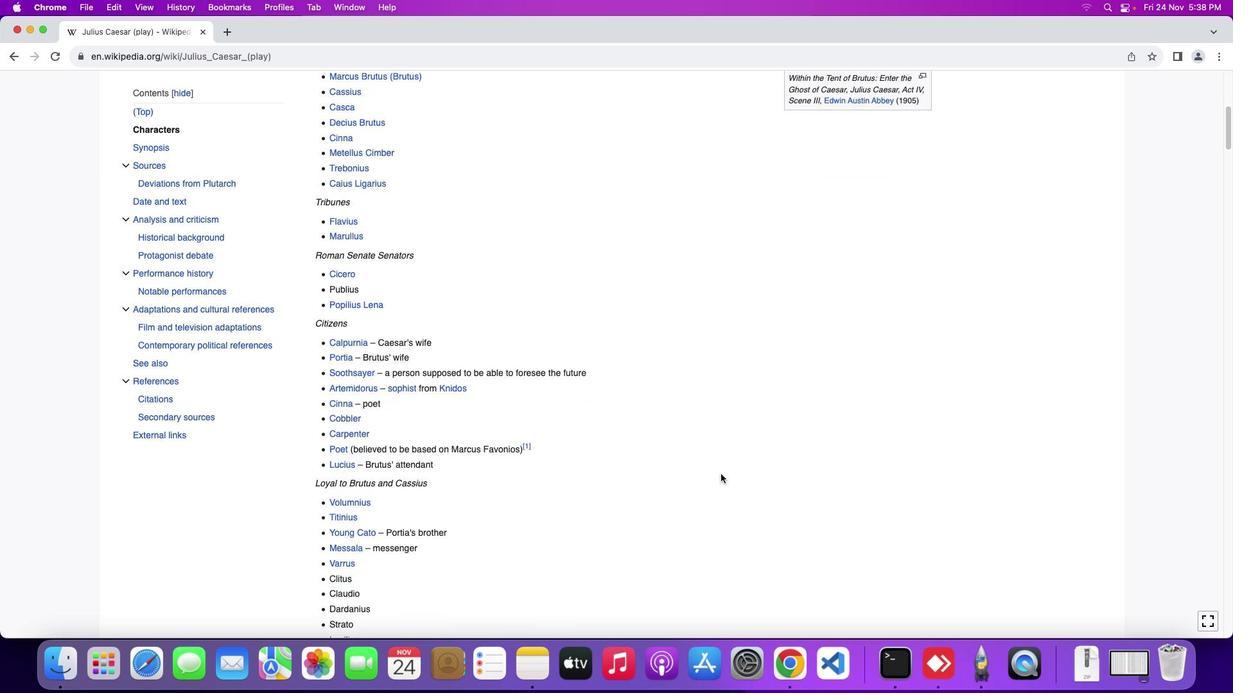 
Action: Mouse moved to (721, 474)
Screenshot: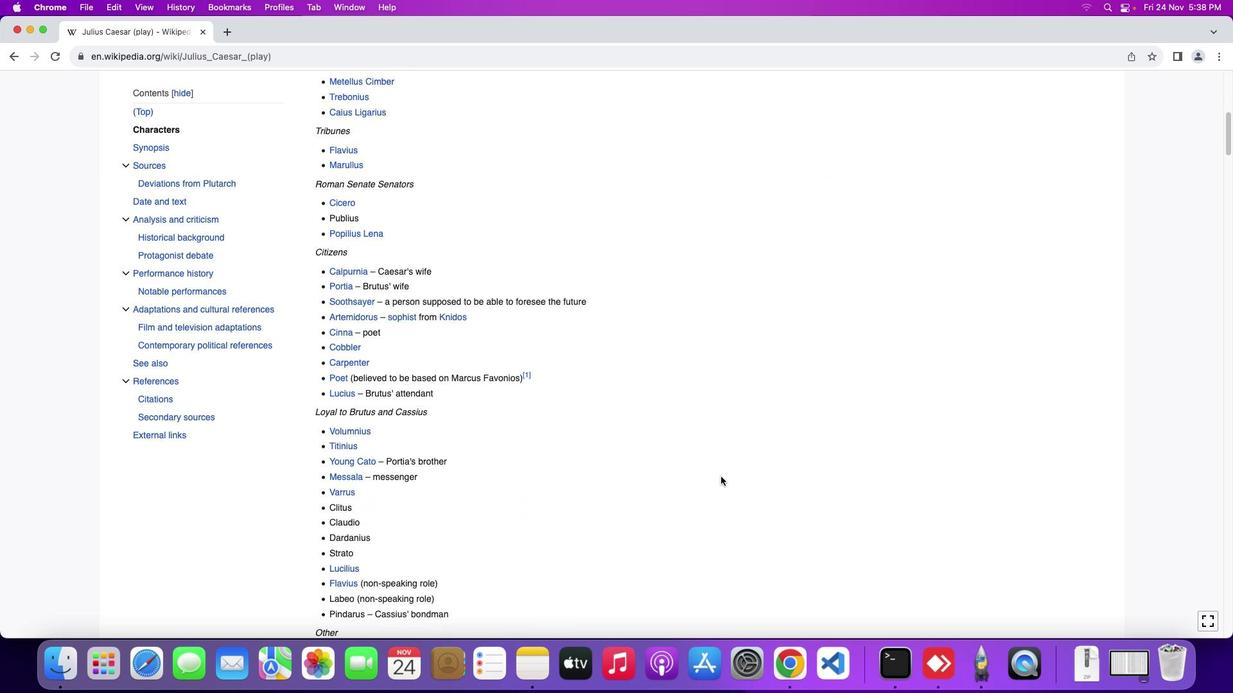 
Action: Mouse scrolled (721, 474) with delta (0, 0)
Screenshot: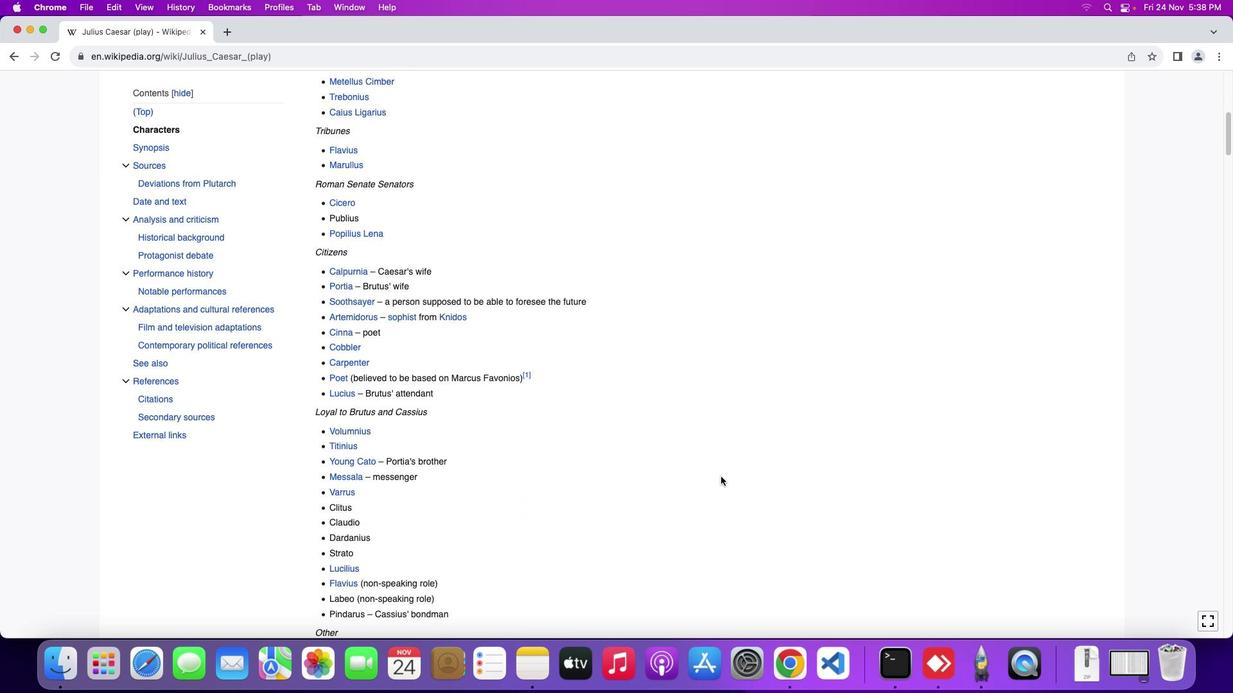 
Action: Mouse scrolled (721, 474) with delta (0, 0)
Screenshot: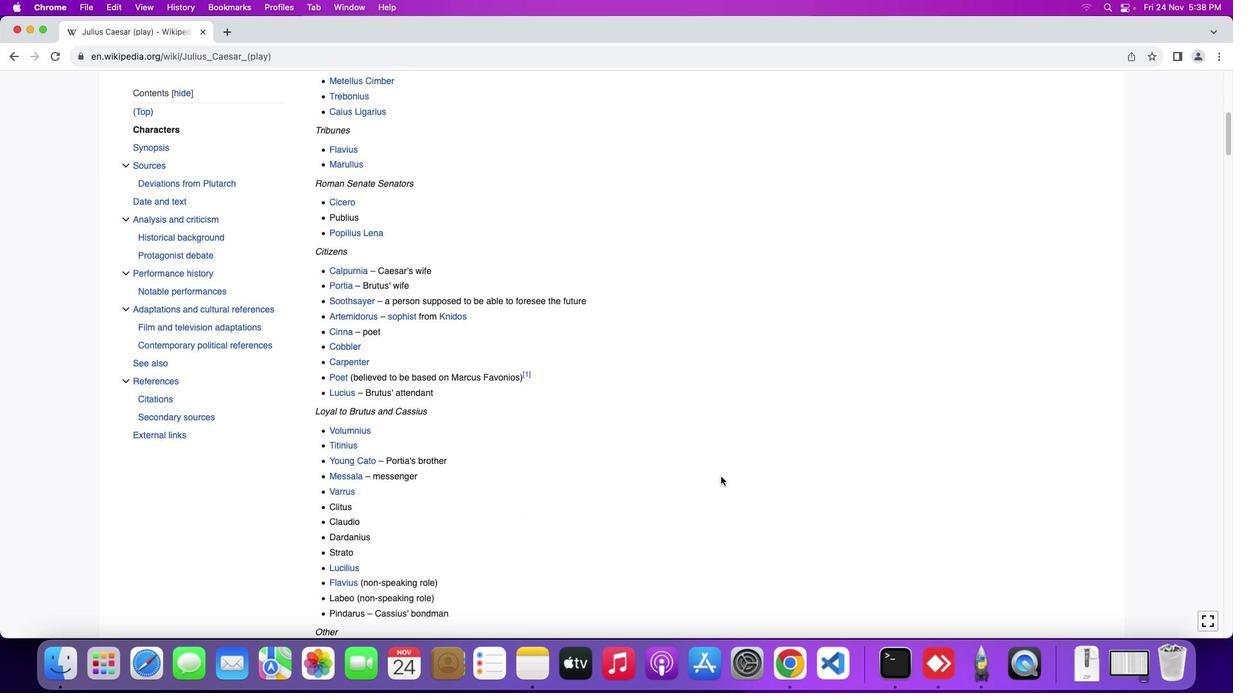 
Action: Mouse scrolled (721, 474) with delta (0, -1)
Screenshot: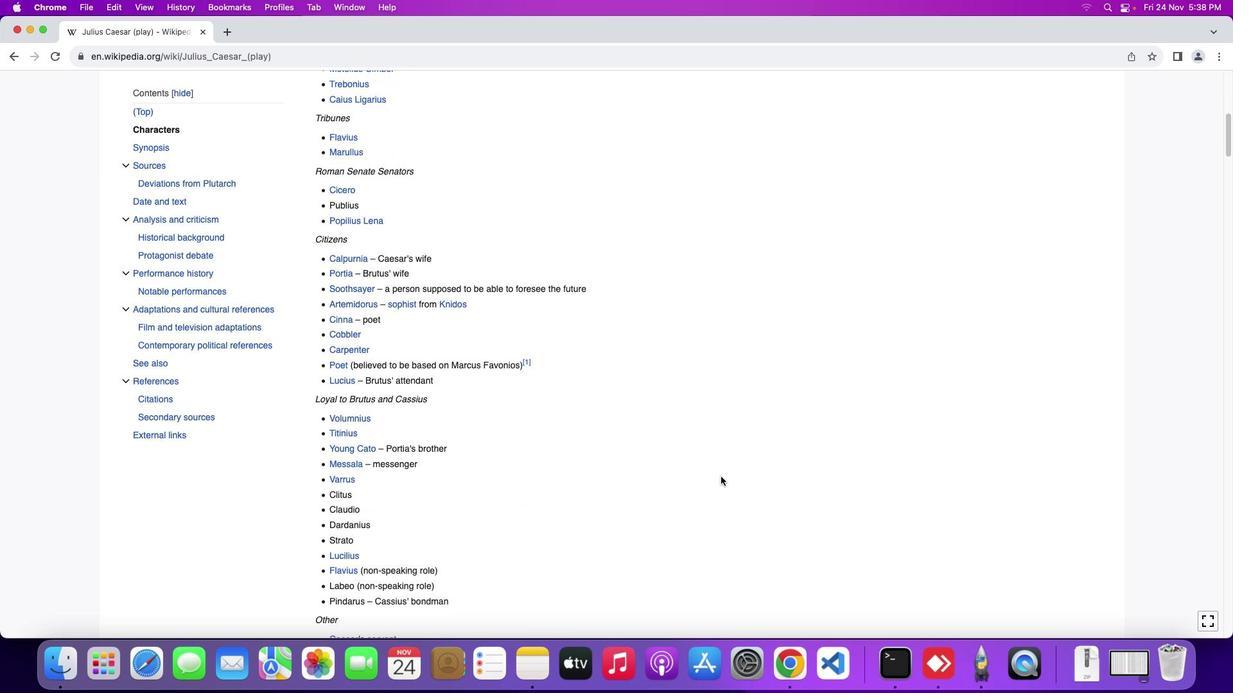 
Action: Mouse moved to (721, 477)
Screenshot: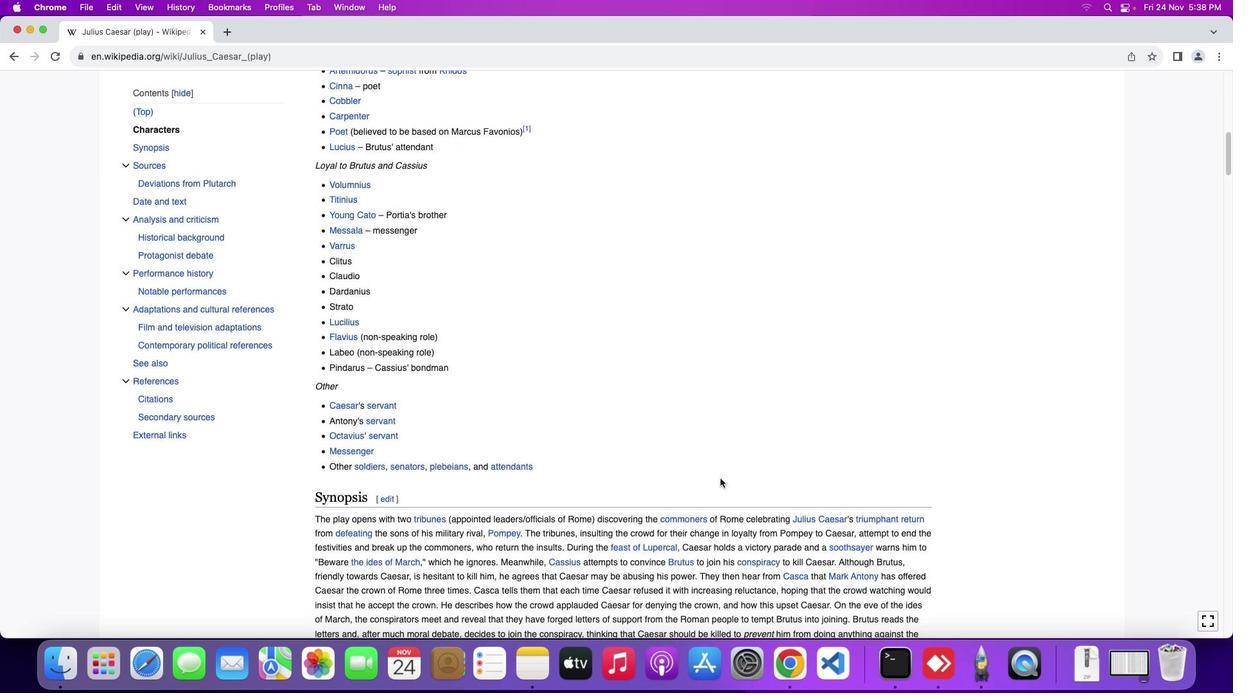 
Action: Mouse scrolled (721, 477) with delta (0, 0)
Screenshot: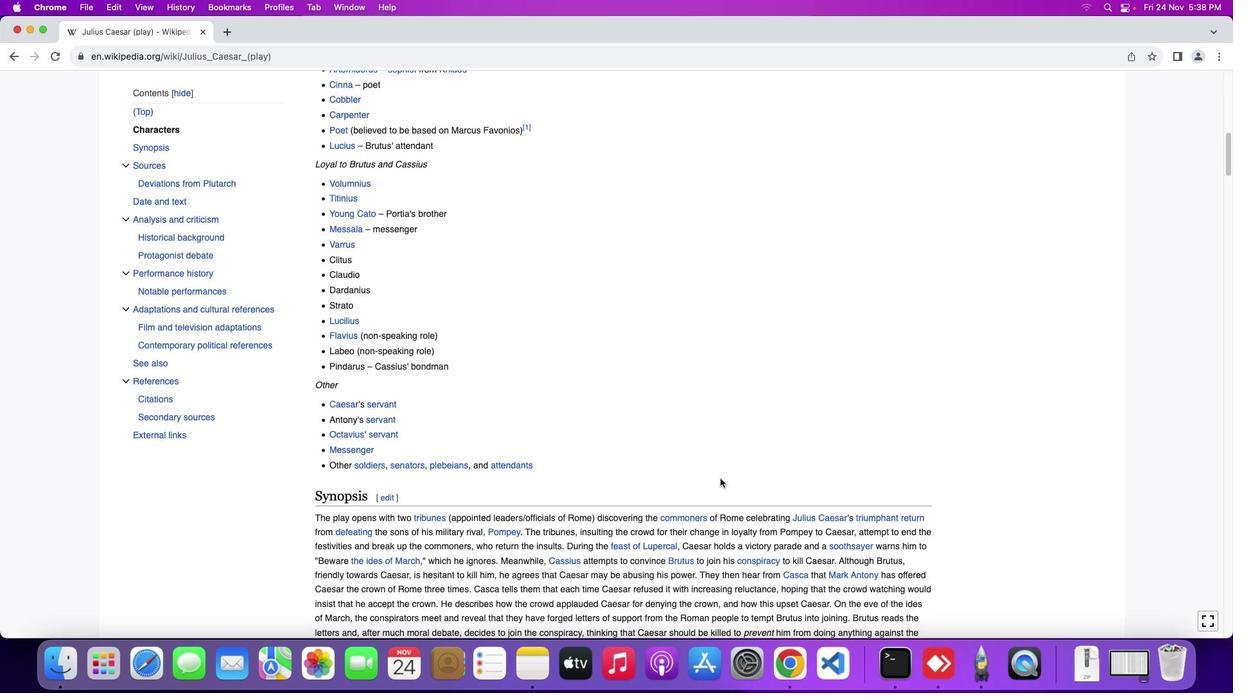 
Action: Mouse scrolled (721, 477) with delta (0, 0)
Screenshot: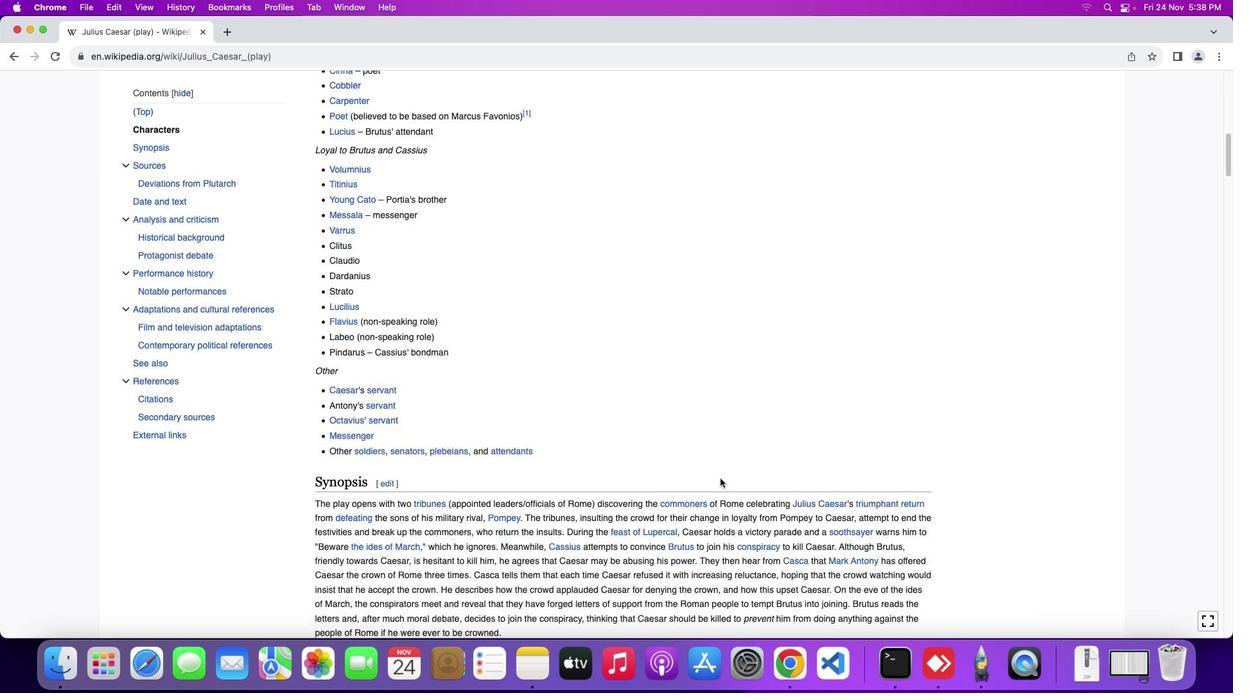 
Action: Mouse scrolled (721, 477) with delta (0, -1)
Screenshot: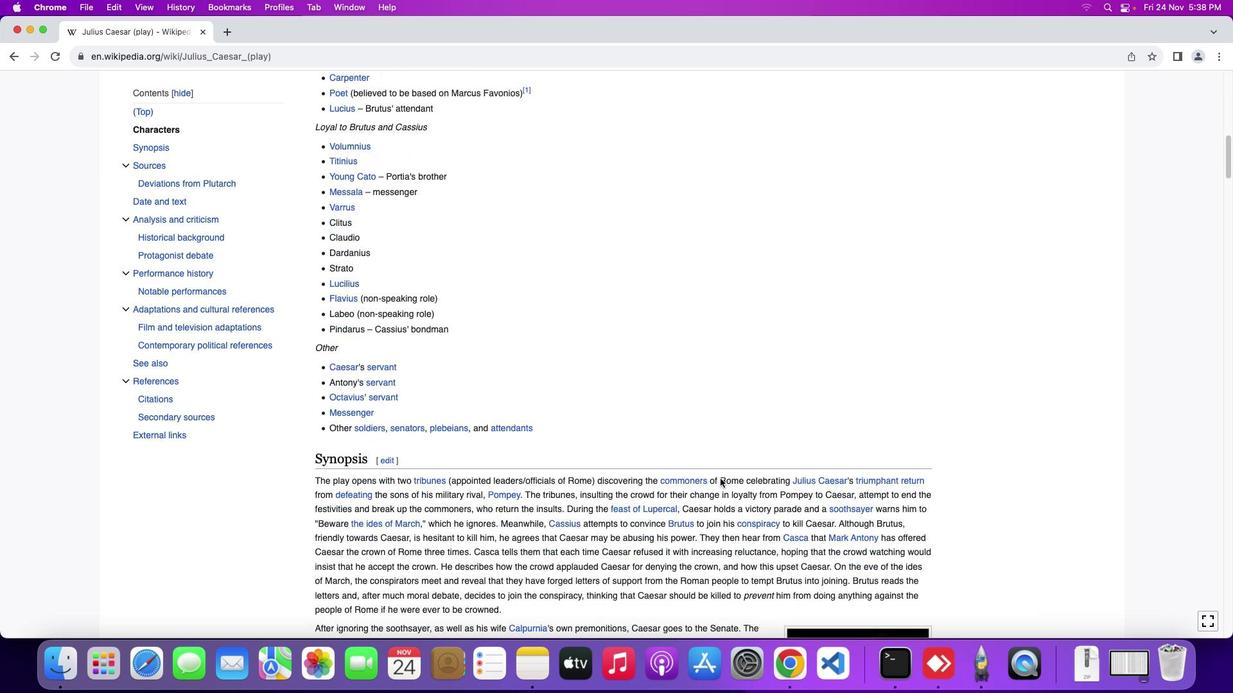 
Action: Mouse scrolled (721, 477) with delta (0, -2)
Screenshot: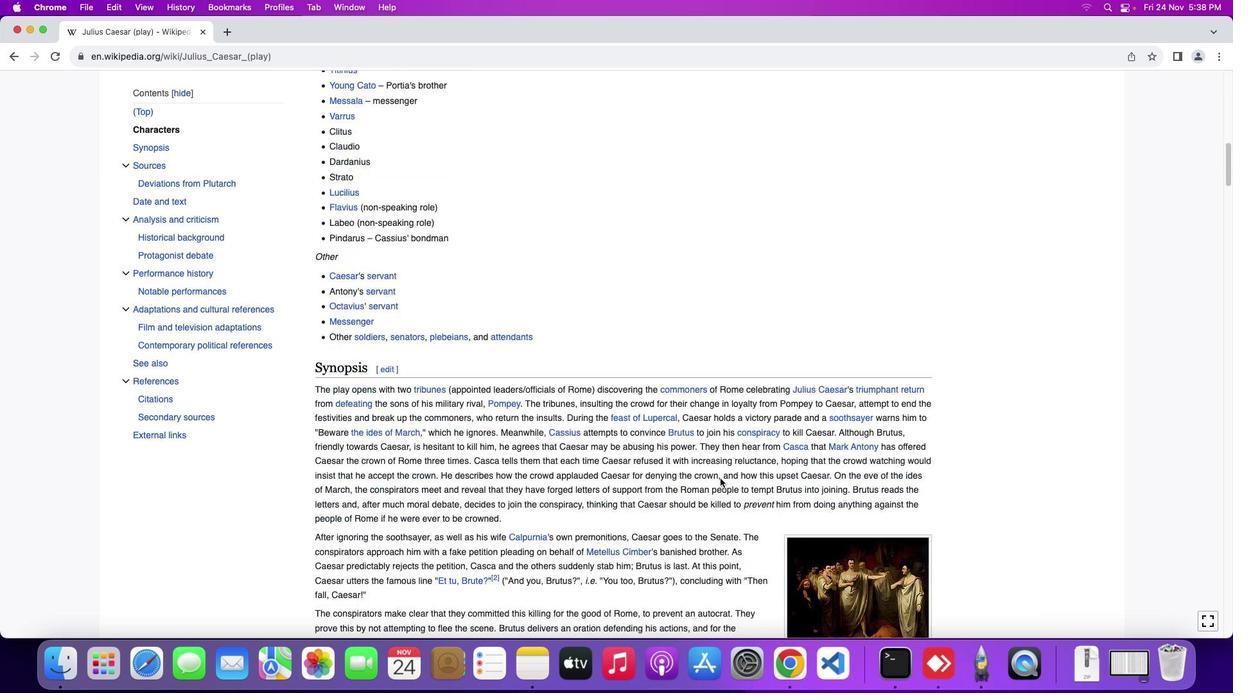 
Action: Mouse moved to (720, 479)
Screenshot: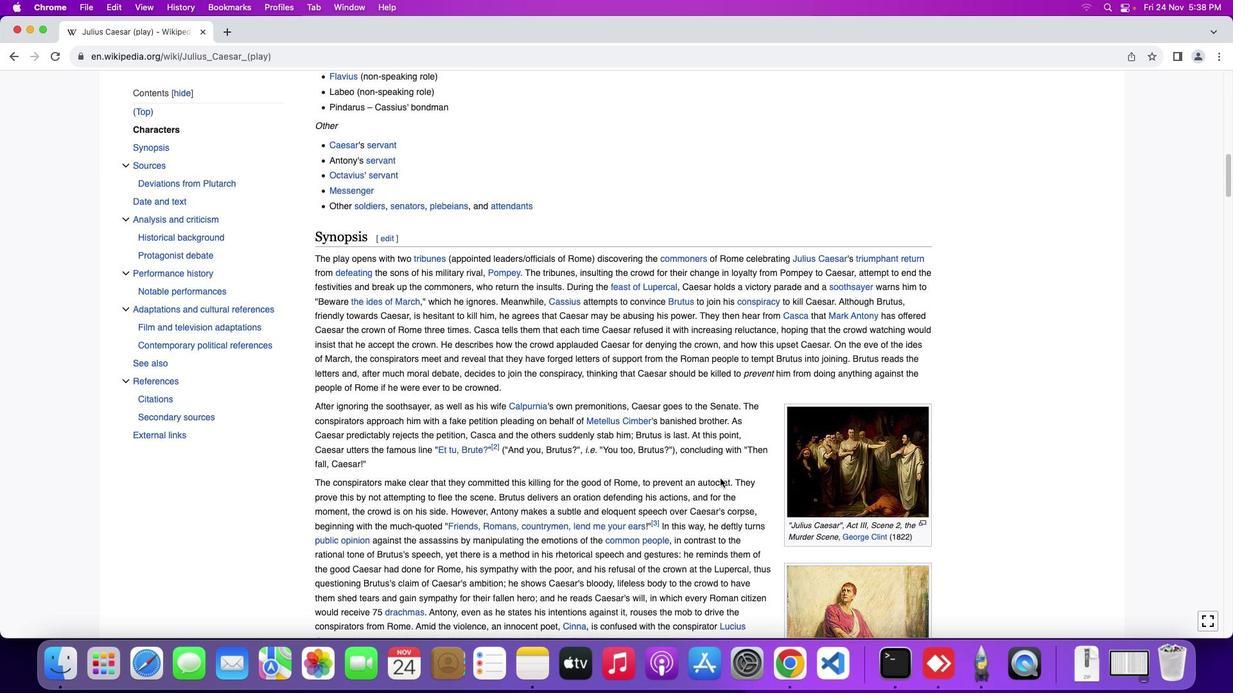 
Action: Mouse scrolled (720, 479) with delta (0, 0)
Screenshot: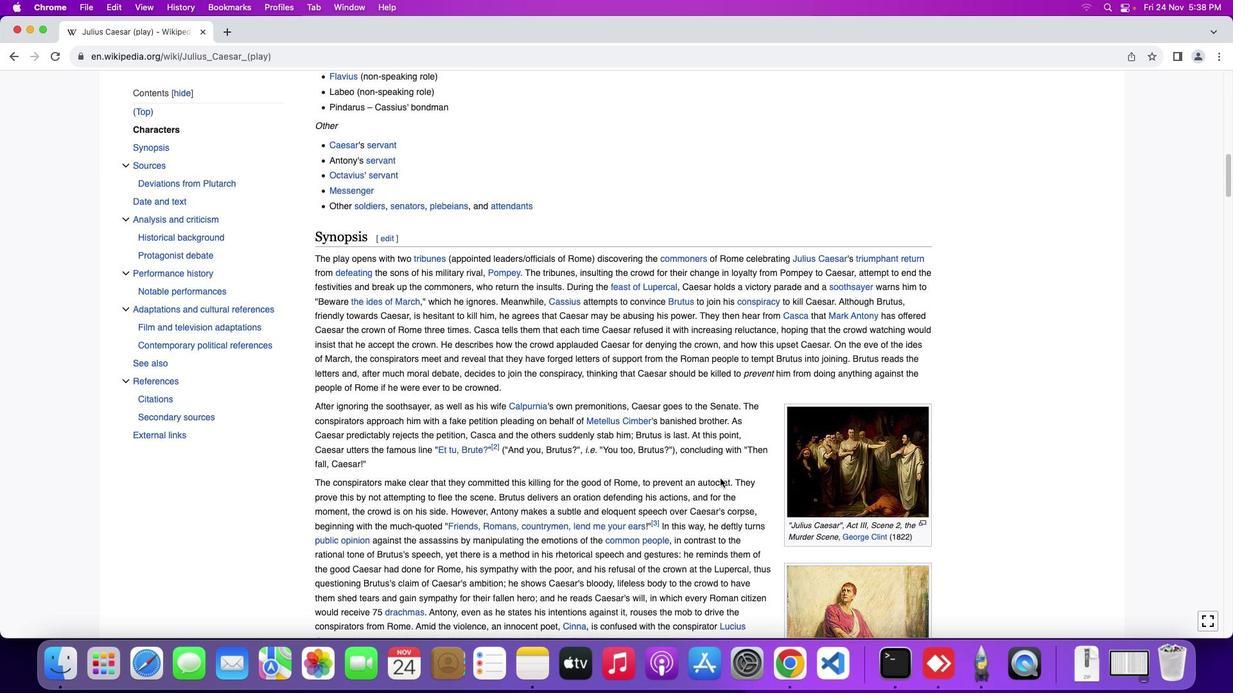 
Action: Mouse scrolled (720, 479) with delta (0, 0)
Screenshot: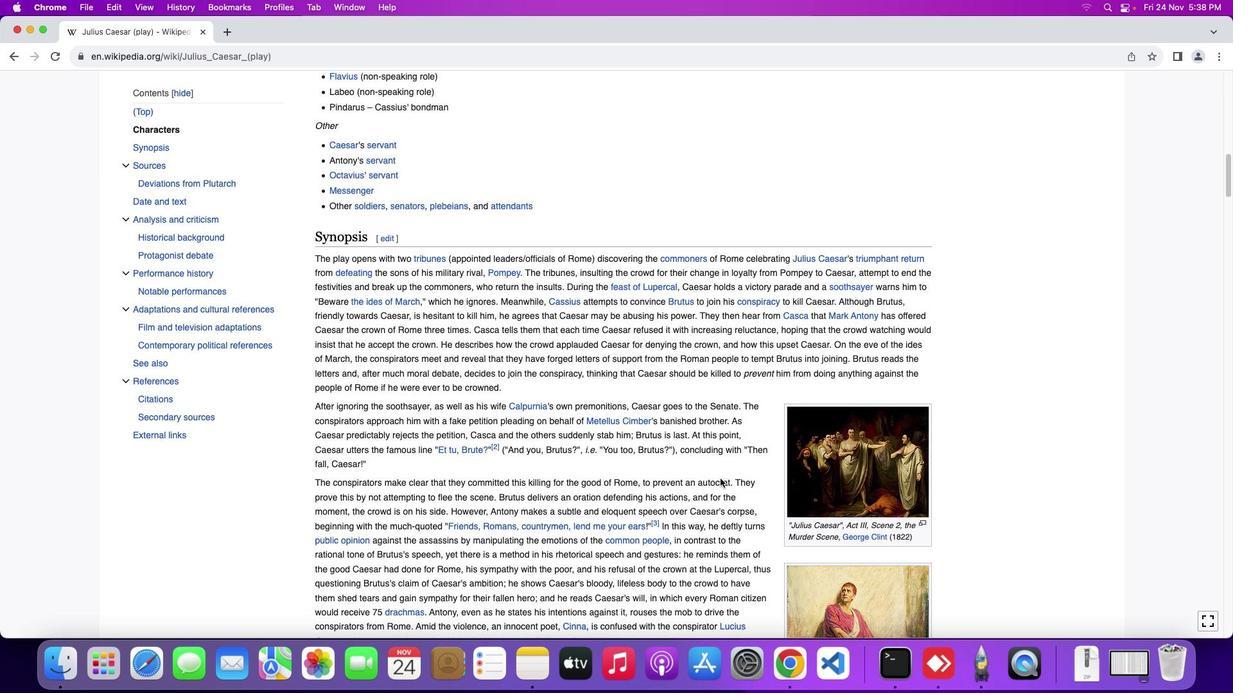 
Action: Mouse scrolled (720, 479) with delta (0, -1)
Screenshot: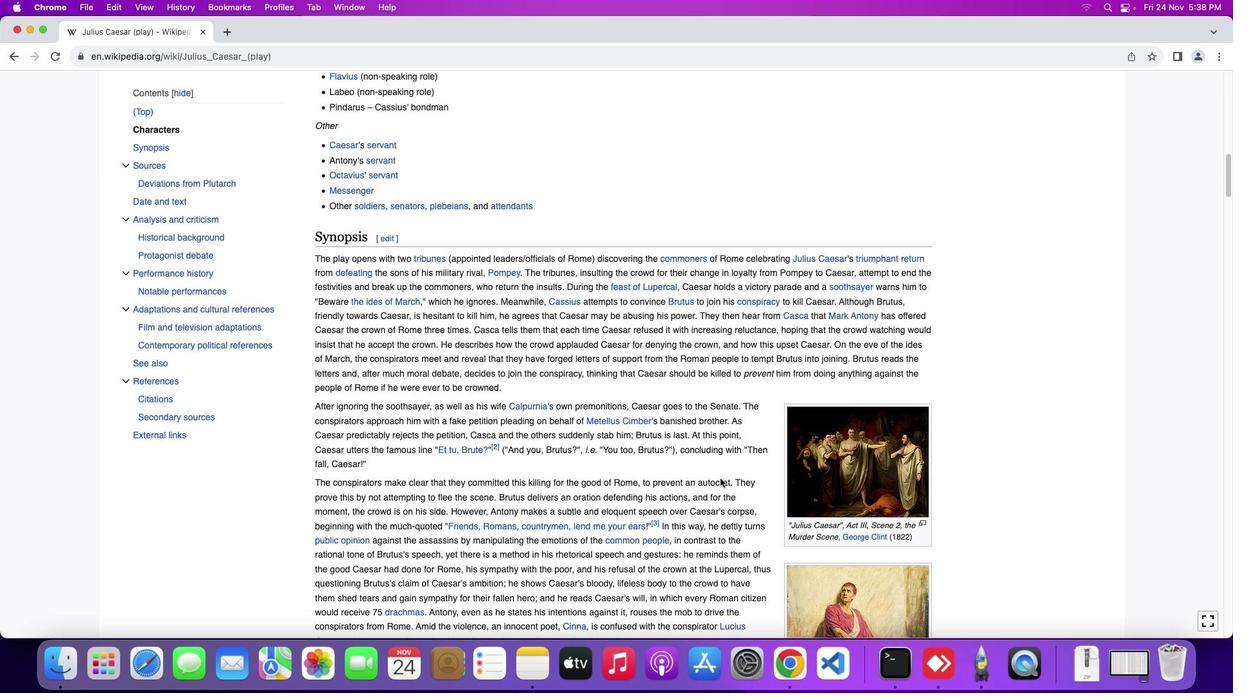 
Action: Mouse scrolled (720, 479) with delta (0, -3)
Screenshot: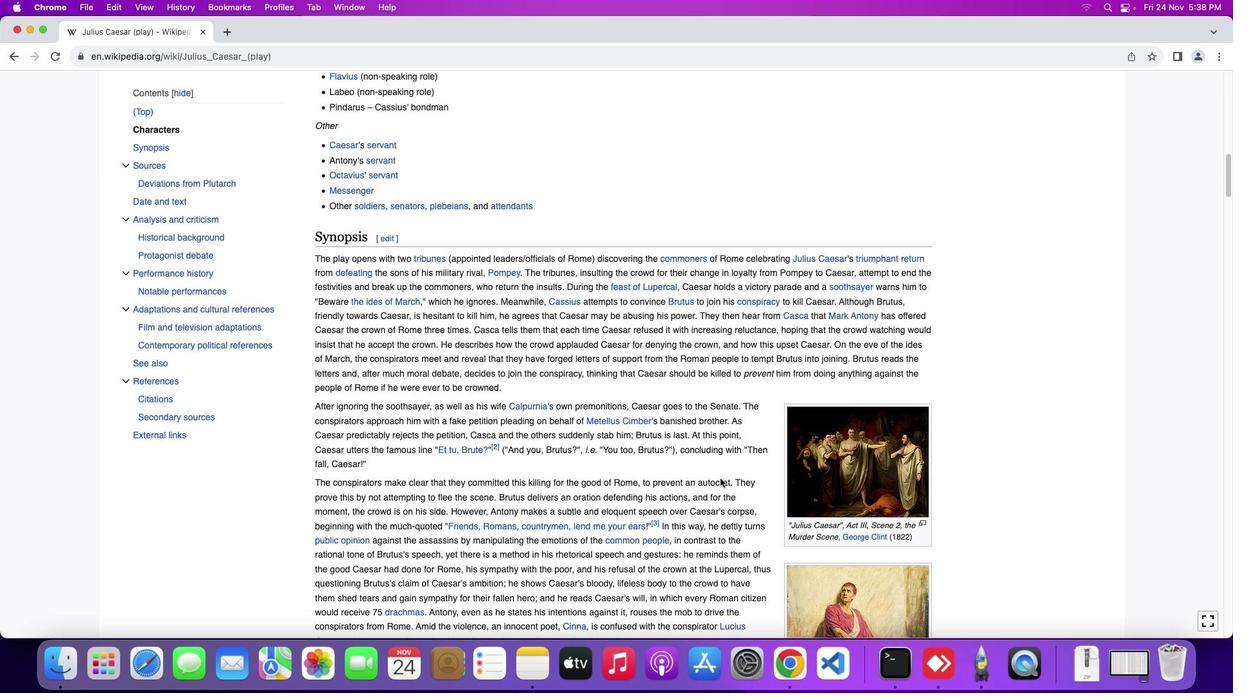 
Action: Mouse moved to (723, 481)
Screenshot: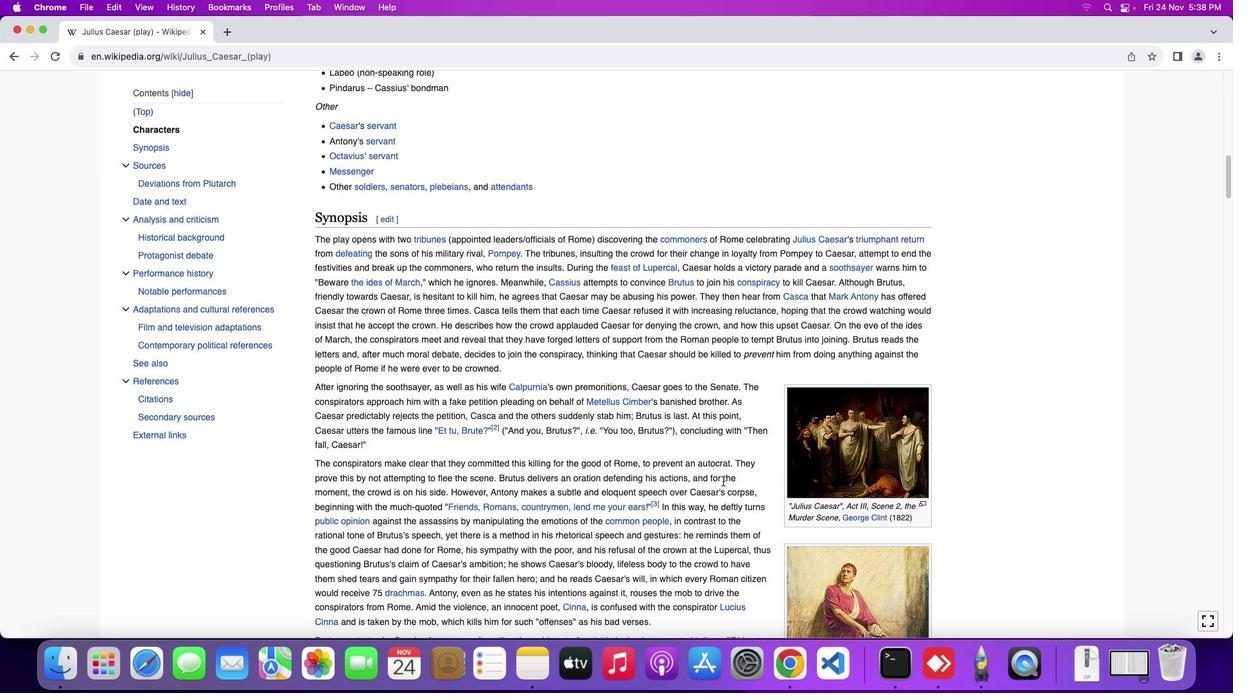
Action: Mouse scrolled (723, 481) with delta (0, 0)
Screenshot: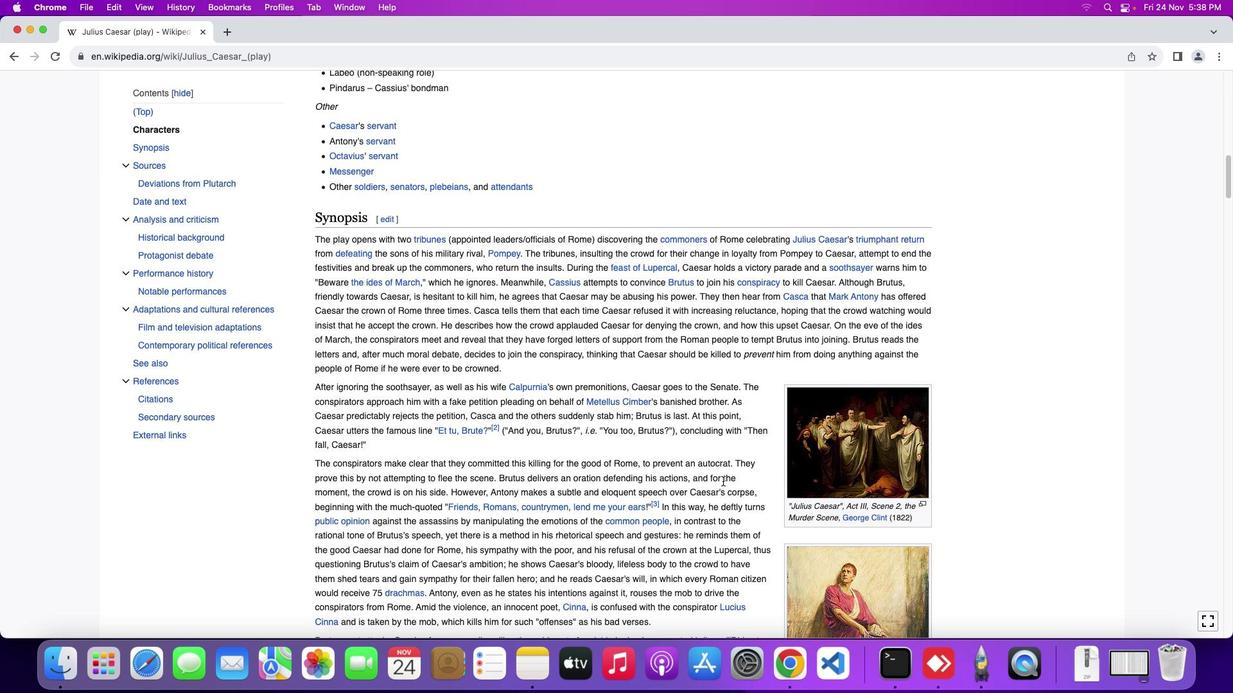 
Action: Mouse moved to (723, 481)
Screenshot: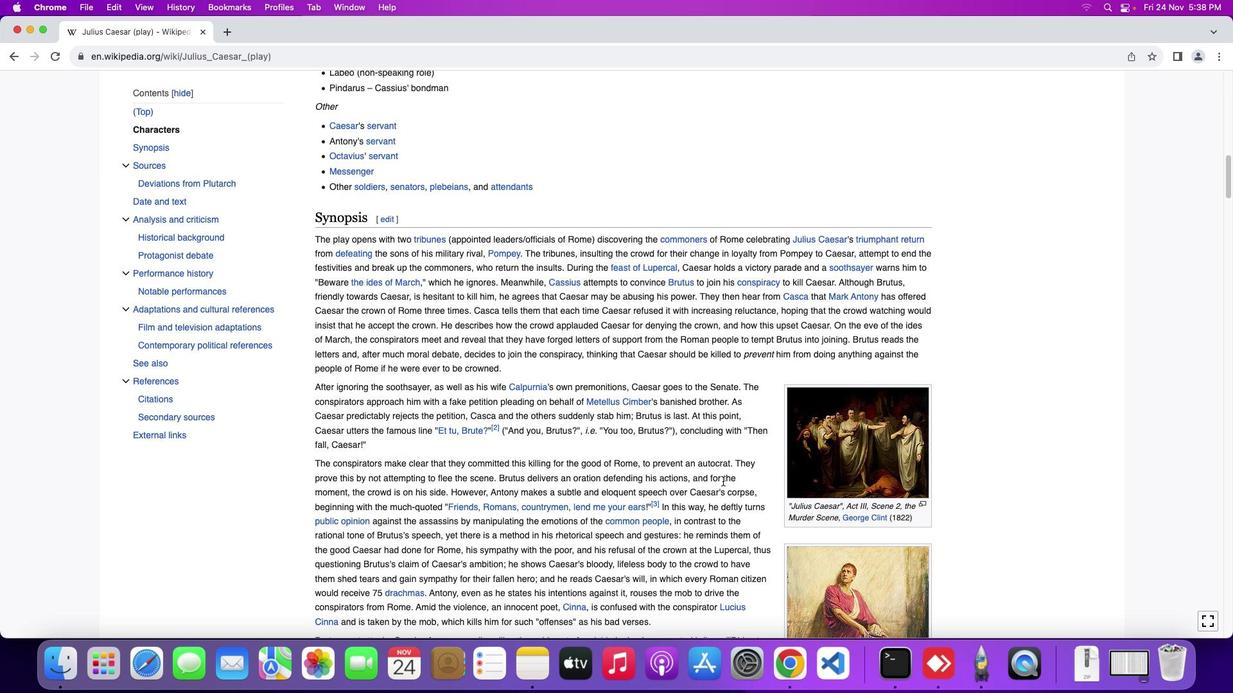 
Action: Mouse scrolled (723, 481) with delta (0, 0)
Screenshot: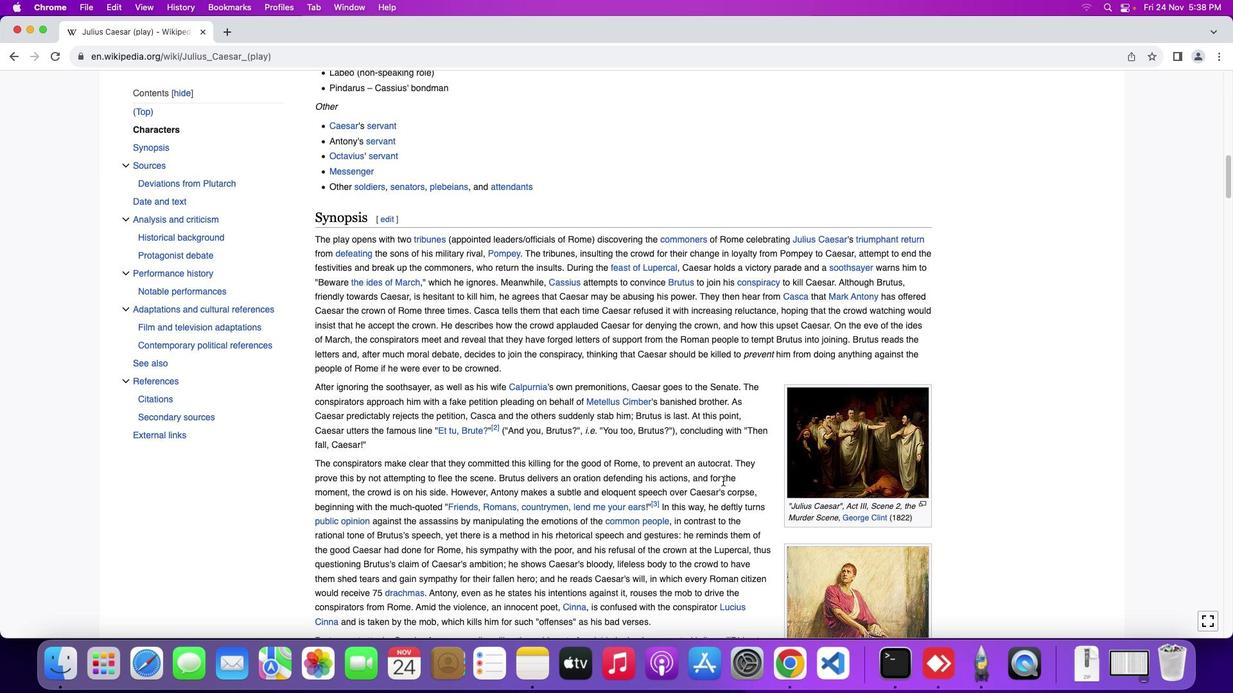 
Action: Mouse scrolled (723, 481) with delta (0, 0)
Screenshot: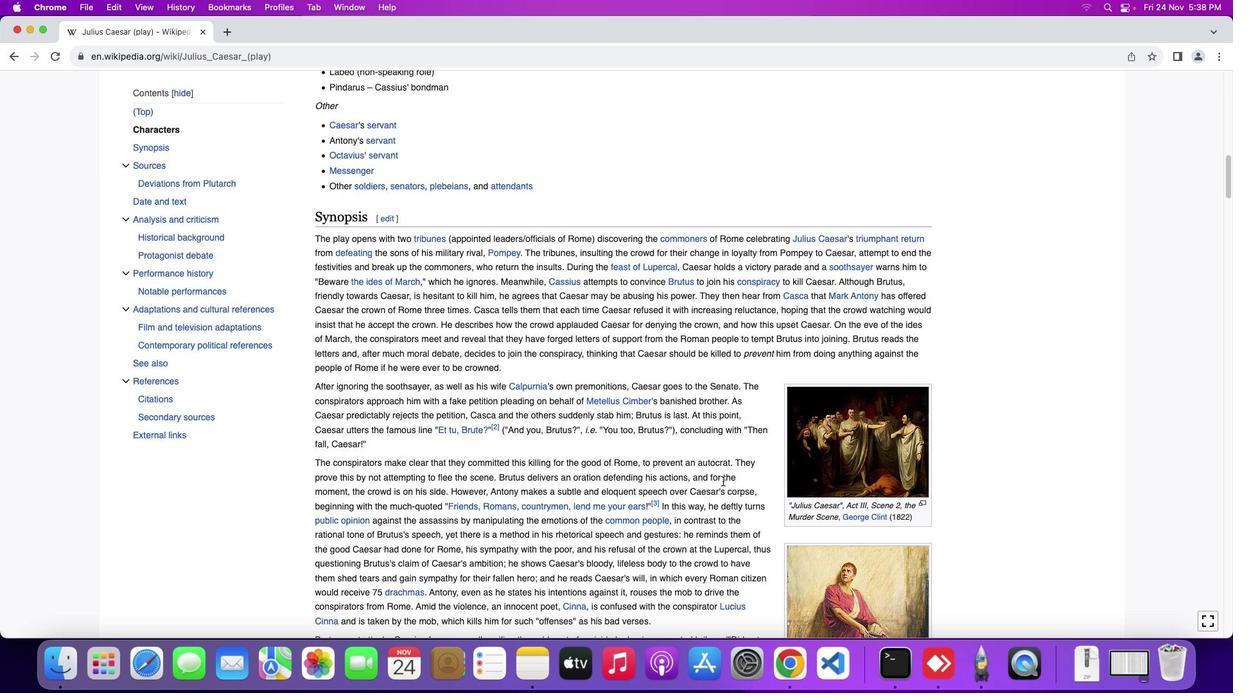 
Action: Mouse scrolled (723, 481) with delta (0, 0)
Screenshot: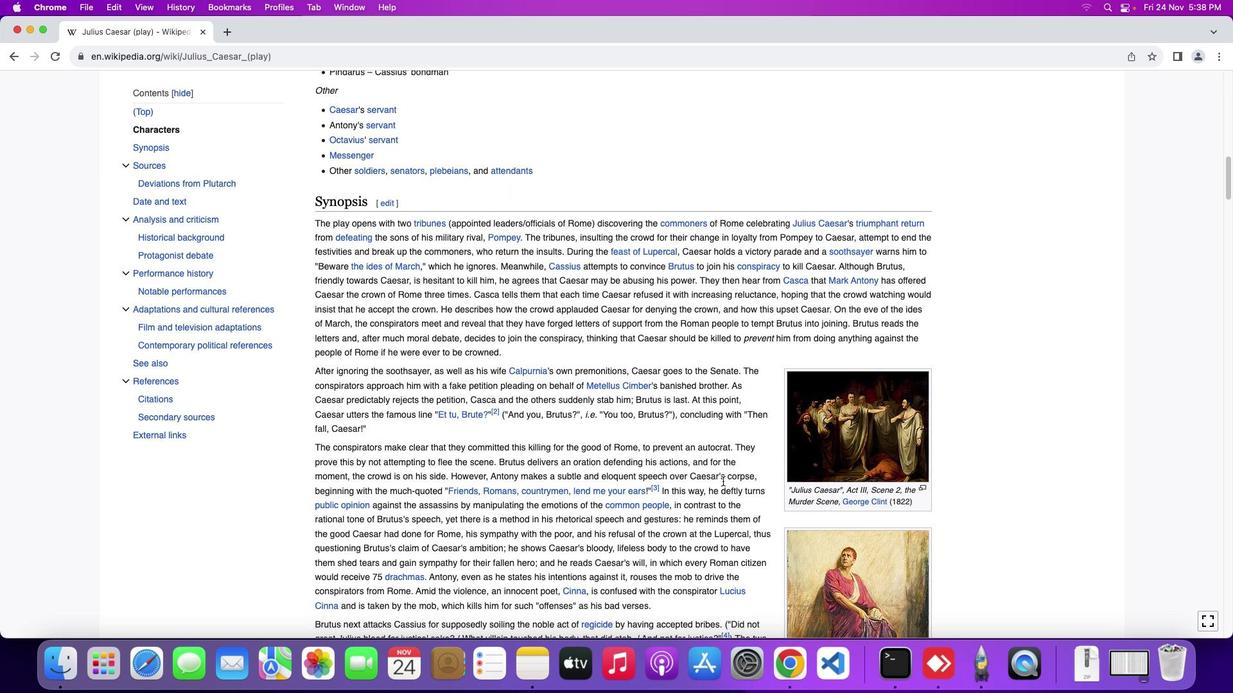 
Action: Mouse scrolled (723, 481) with delta (0, 0)
Screenshot: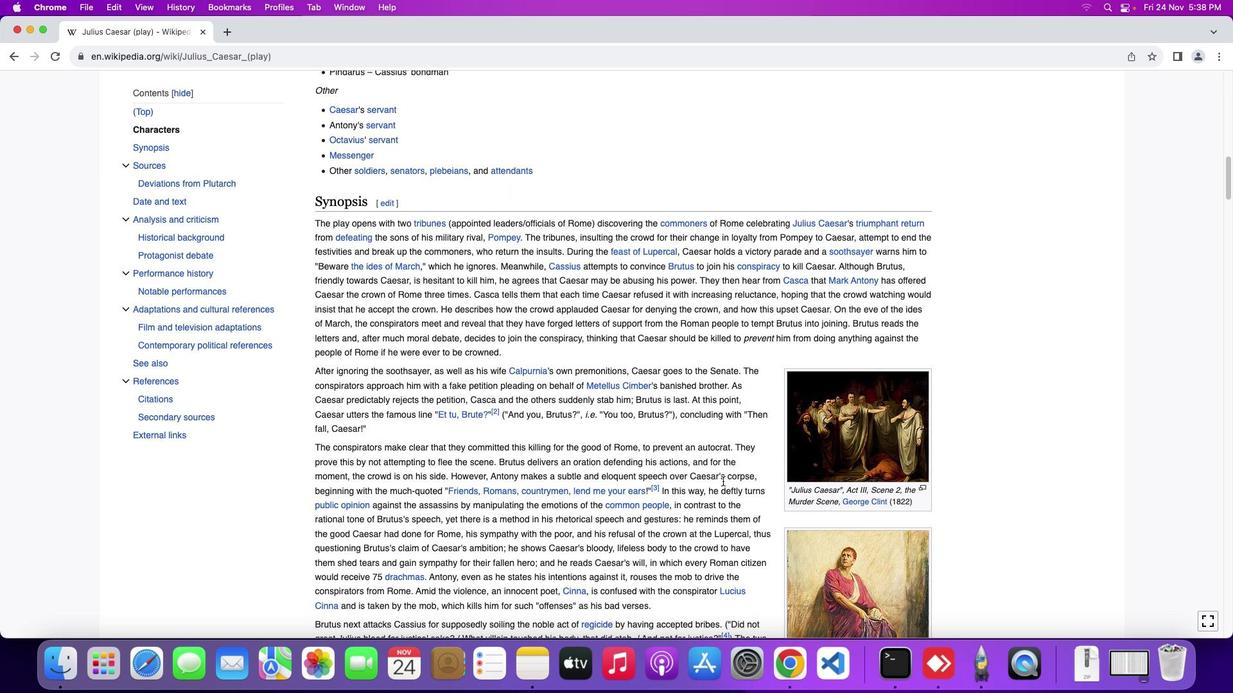 
Action: Mouse scrolled (723, 481) with delta (0, 0)
Screenshot: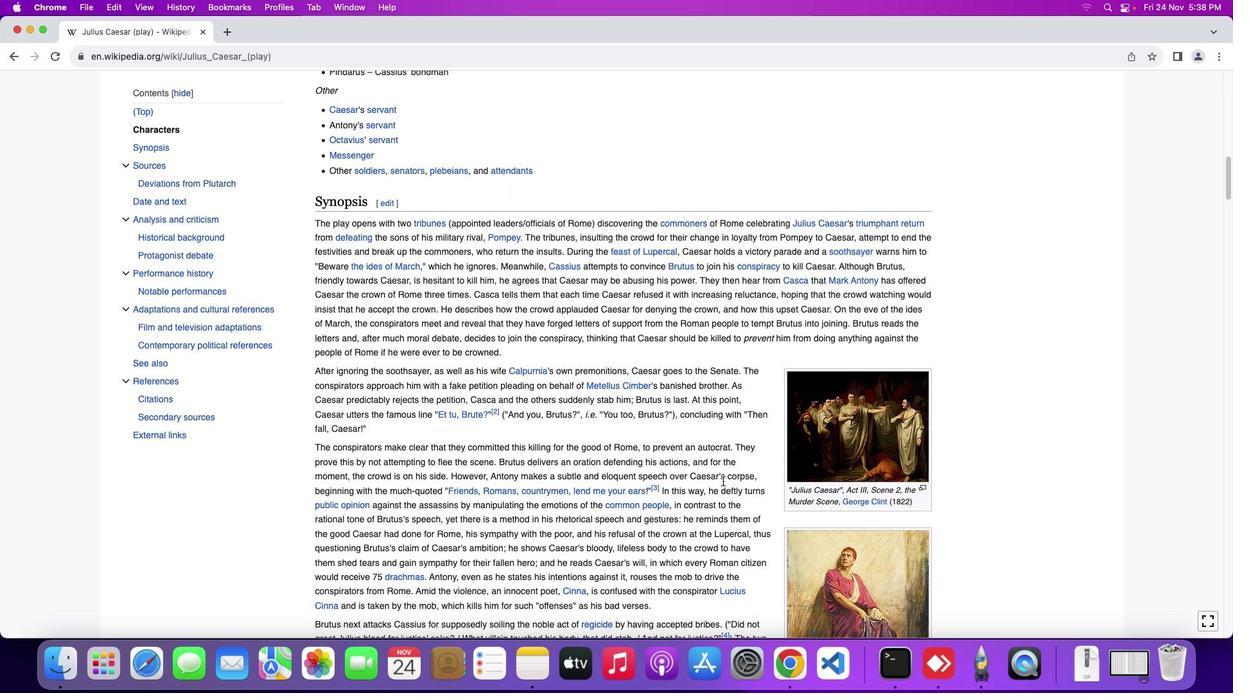 
Action: Mouse scrolled (723, 481) with delta (0, 0)
Screenshot: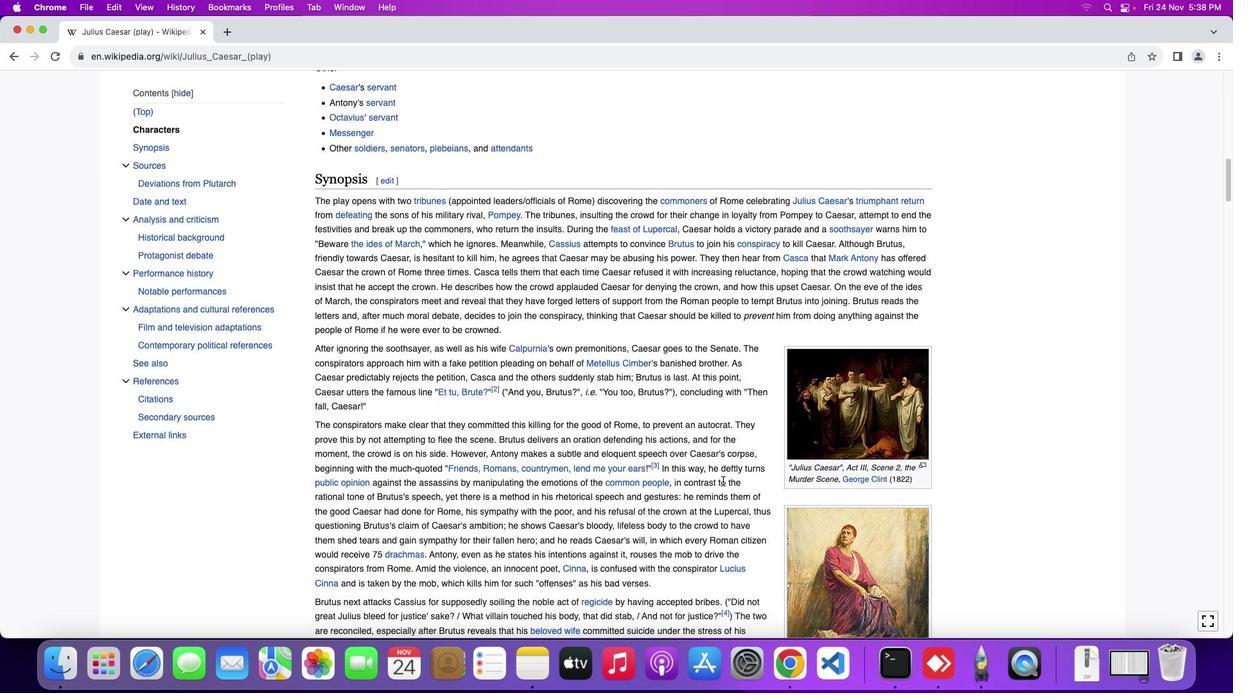 
Action: Mouse scrolled (723, 481) with delta (0, 0)
Screenshot: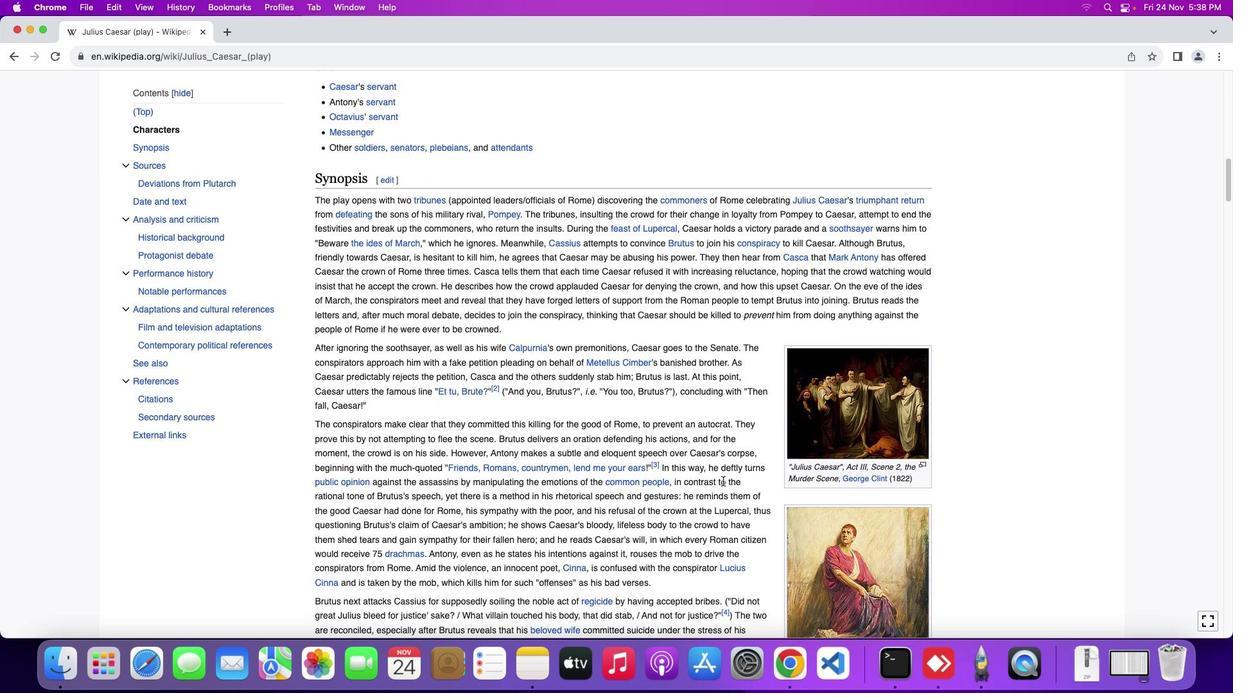 
Action: Mouse scrolled (723, 481) with delta (0, 0)
Screenshot: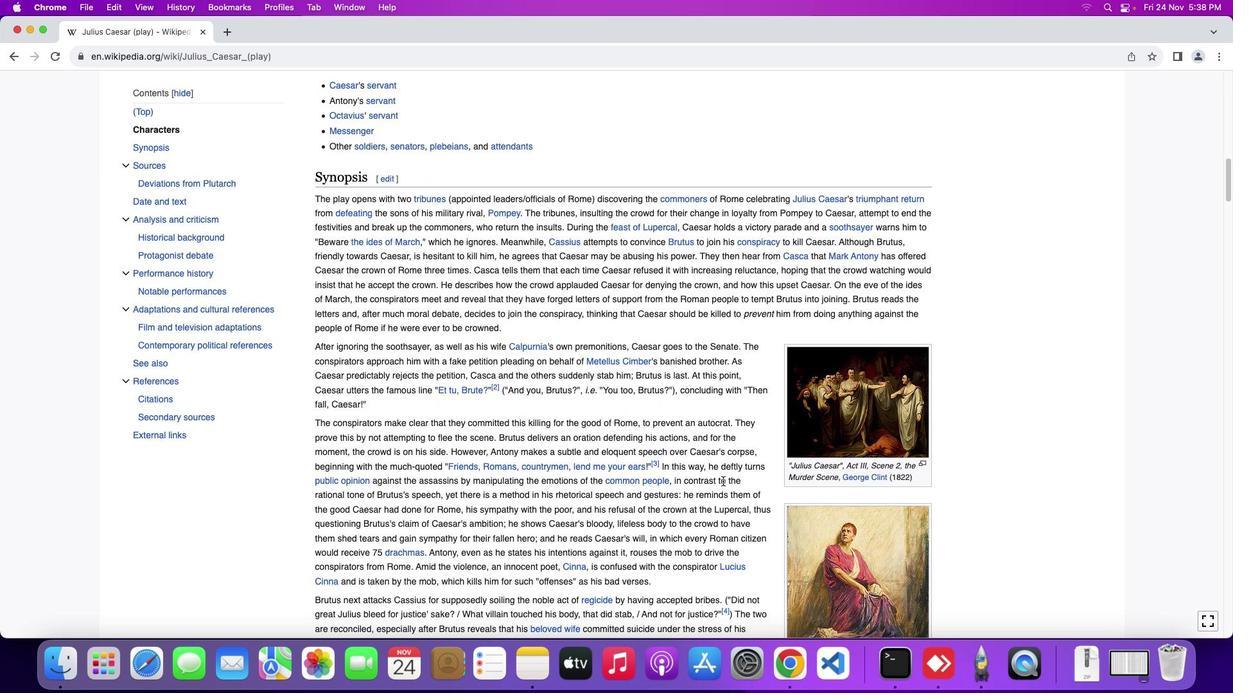 
Action: Mouse scrolled (723, 481) with delta (0, 0)
Screenshot: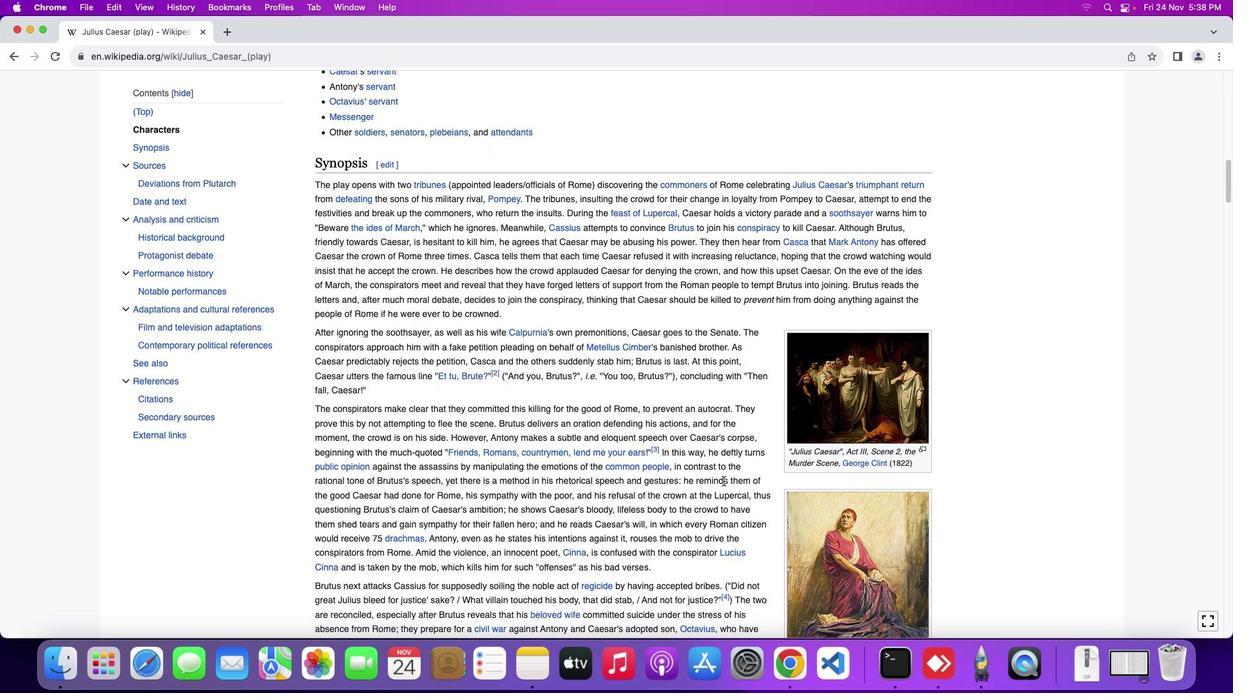 
Action: Mouse scrolled (723, 481) with delta (0, 0)
Screenshot: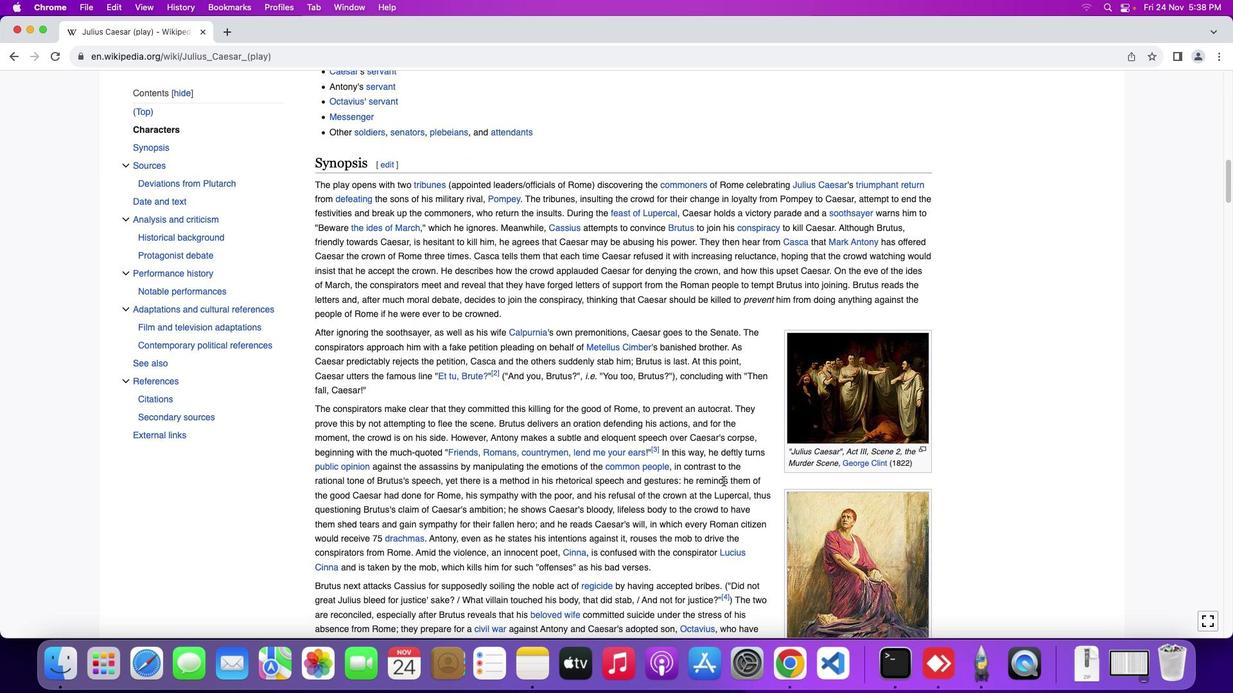 
Action: Mouse moved to (723, 481)
Screenshot: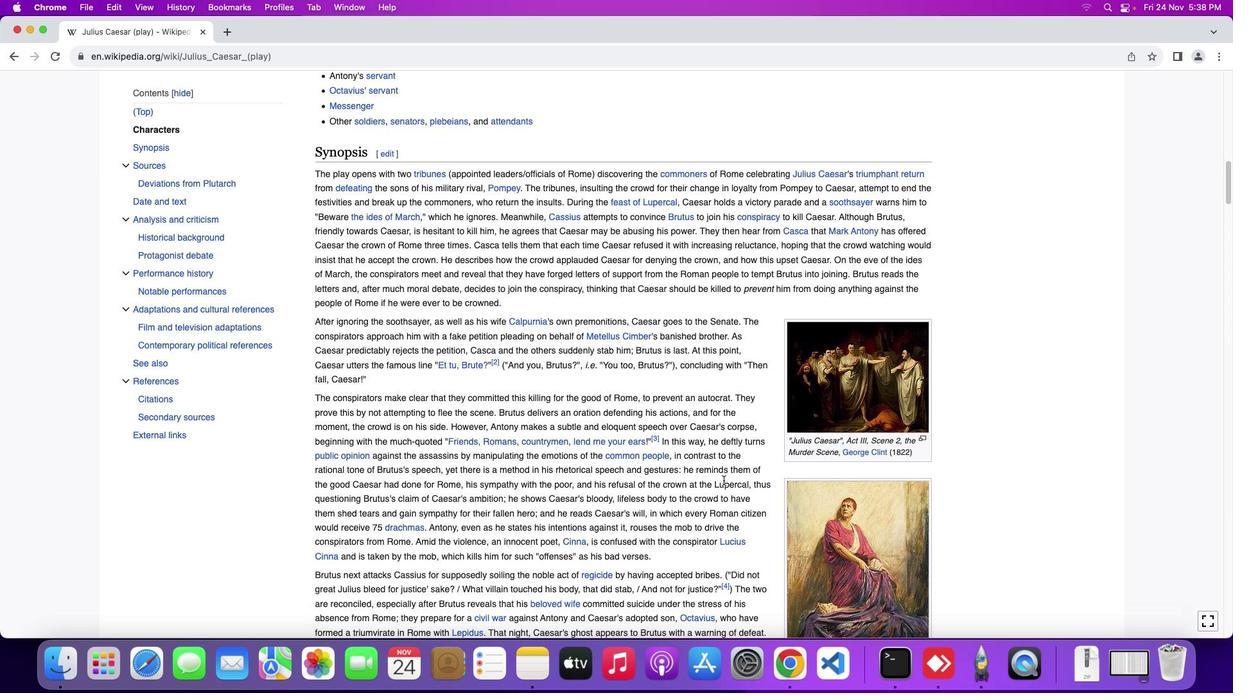 
Action: Mouse scrolled (723, 481) with delta (0, 0)
Screenshot: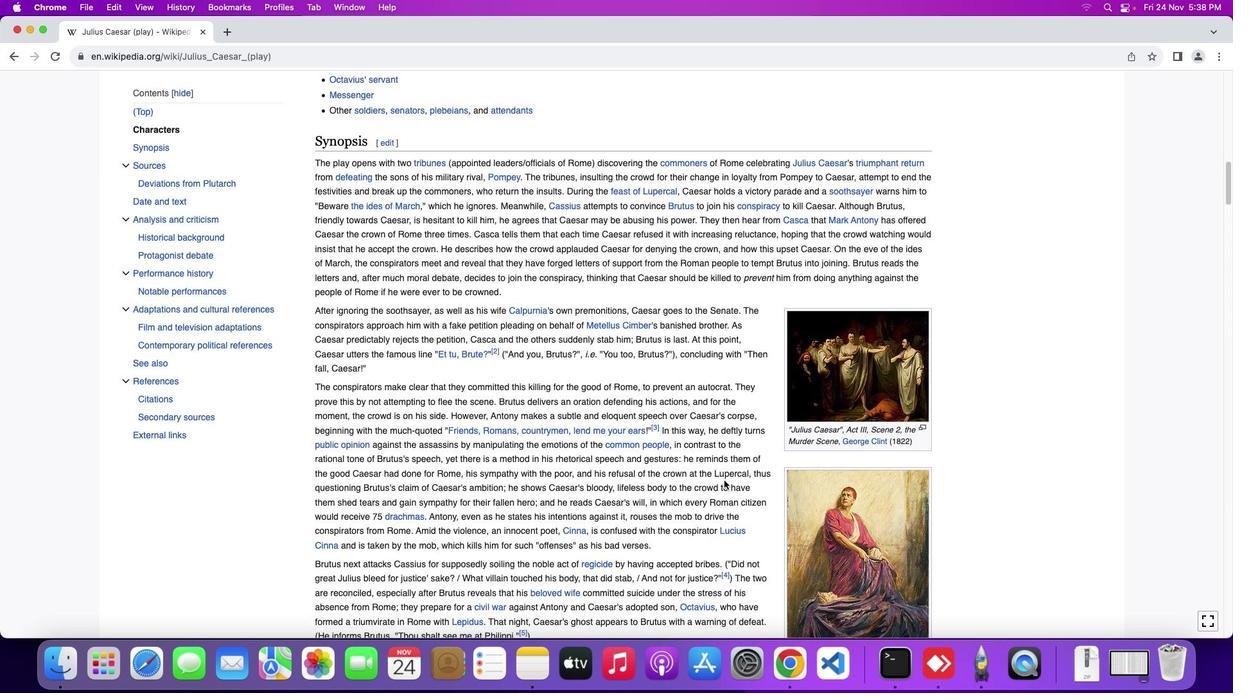
Action: Mouse scrolled (723, 481) with delta (0, 0)
Screenshot: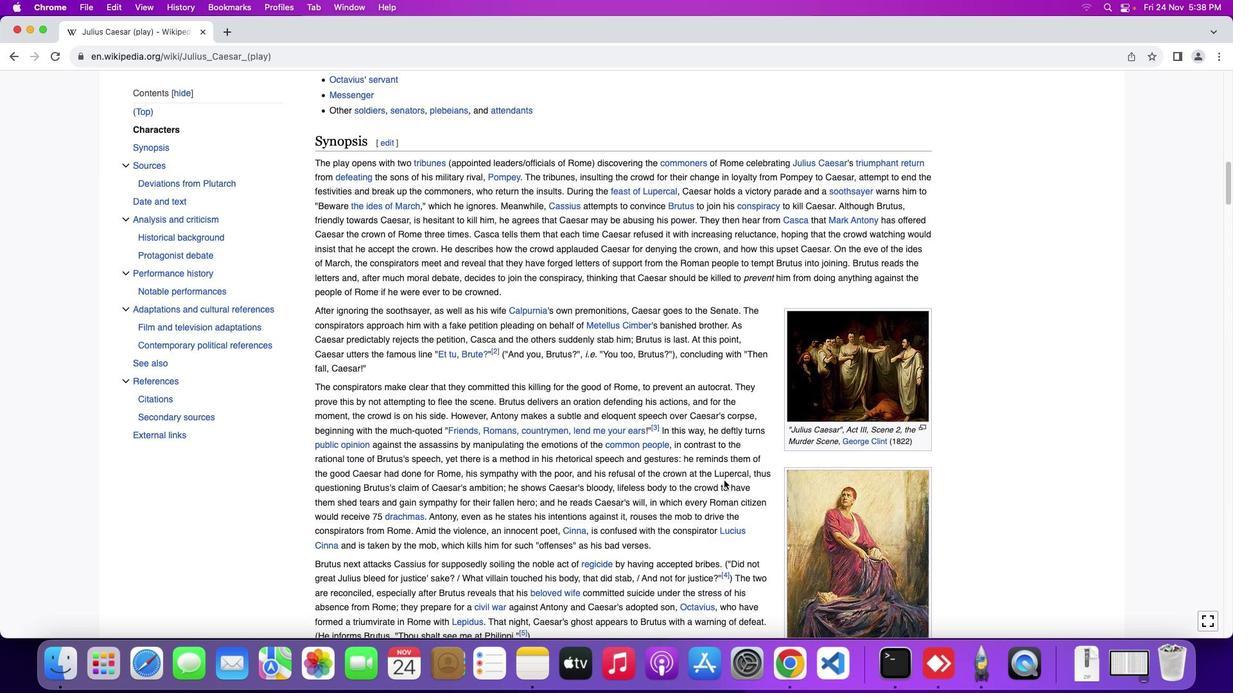 
Action: Mouse moved to (724, 480)
Screenshot: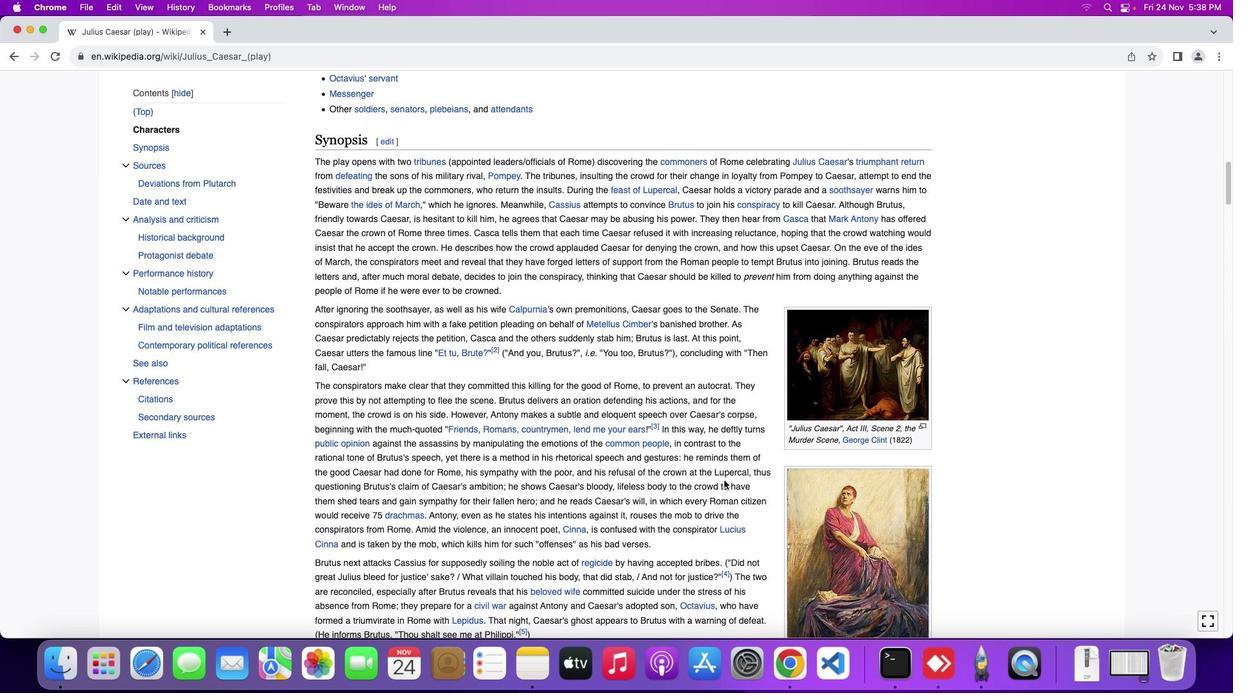 
Action: Mouse scrolled (724, 480) with delta (0, 0)
Screenshot: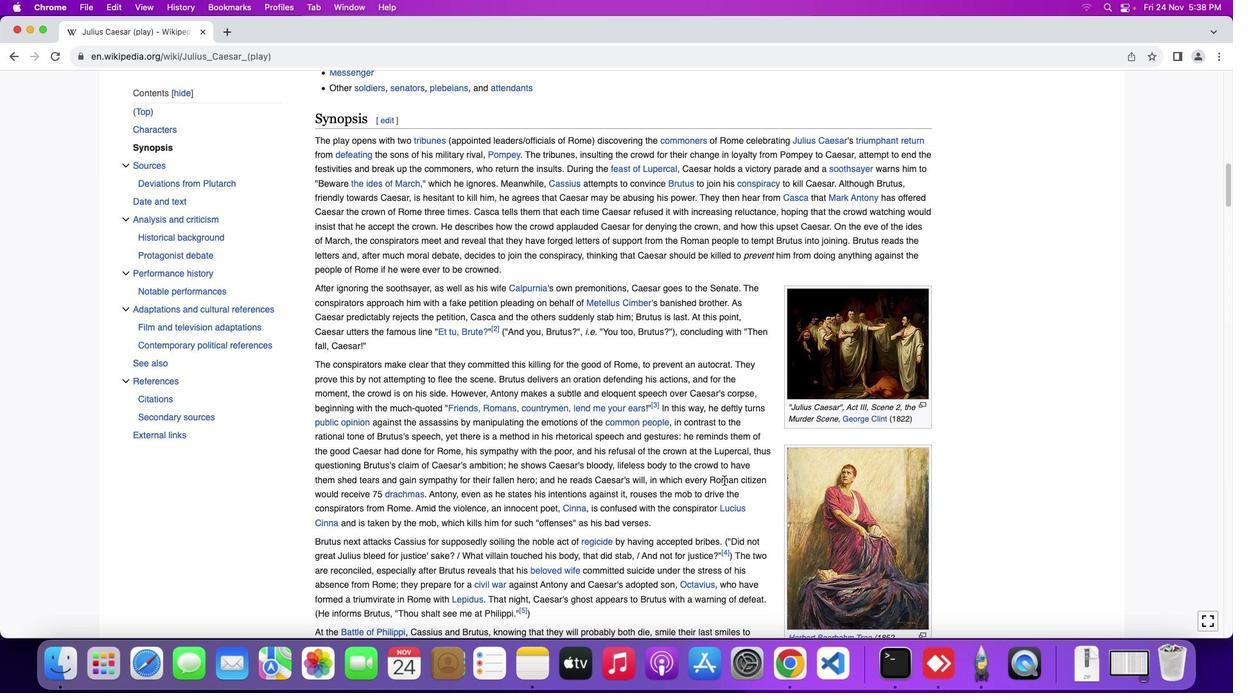 
Action: Mouse scrolled (724, 480) with delta (0, 0)
Screenshot: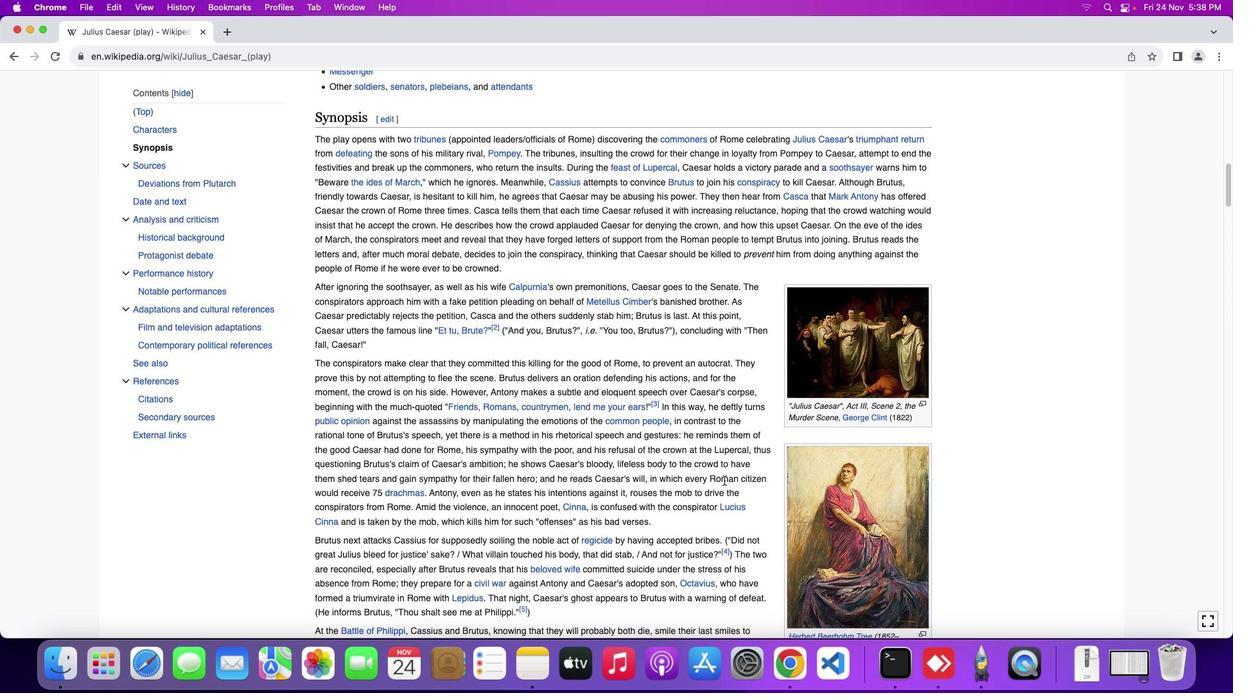 
Action: Mouse scrolled (724, 480) with delta (0, 0)
Screenshot: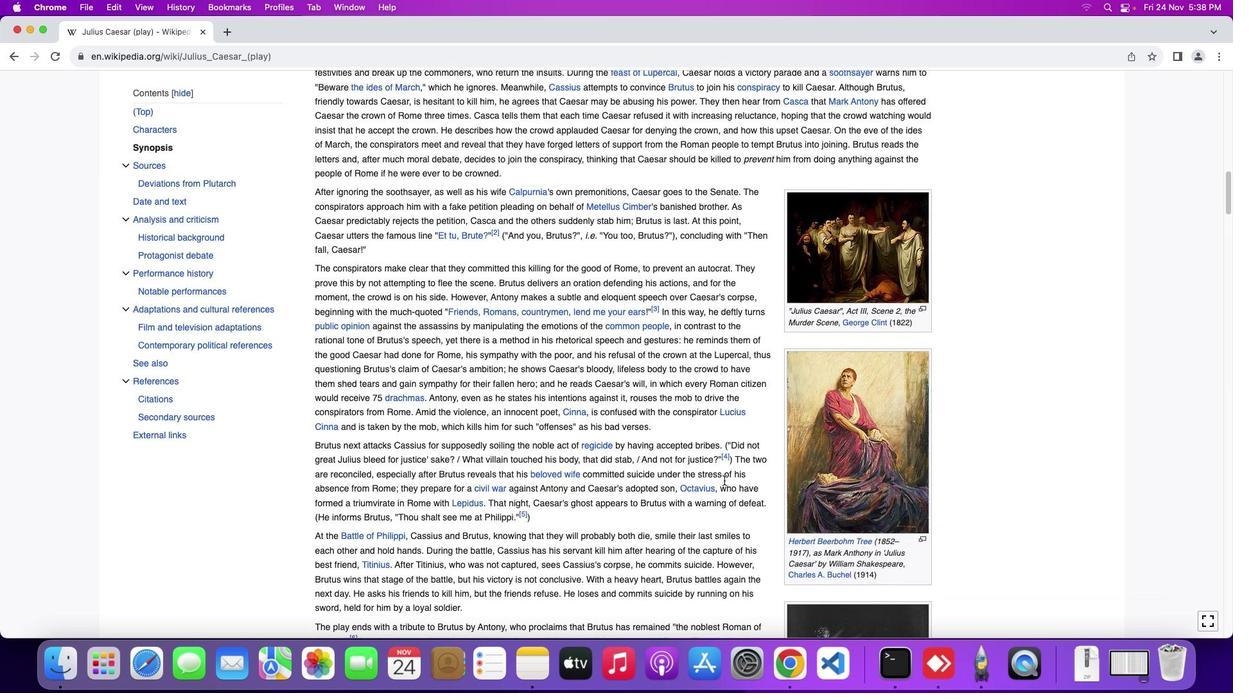 
Action: Mouse scrolled (724, 480) with delta (0, 0)
Screenshot: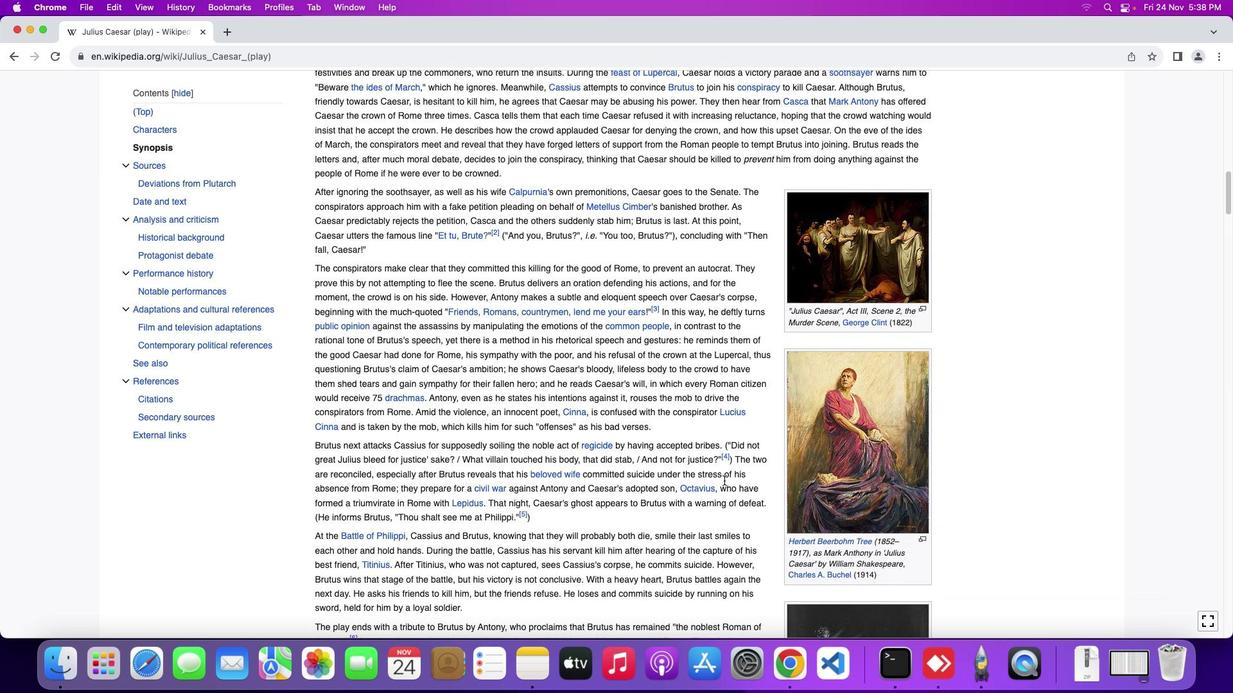 
Action: Mouse scrolled (724, 480) with delta (0, -1)
Screenshot: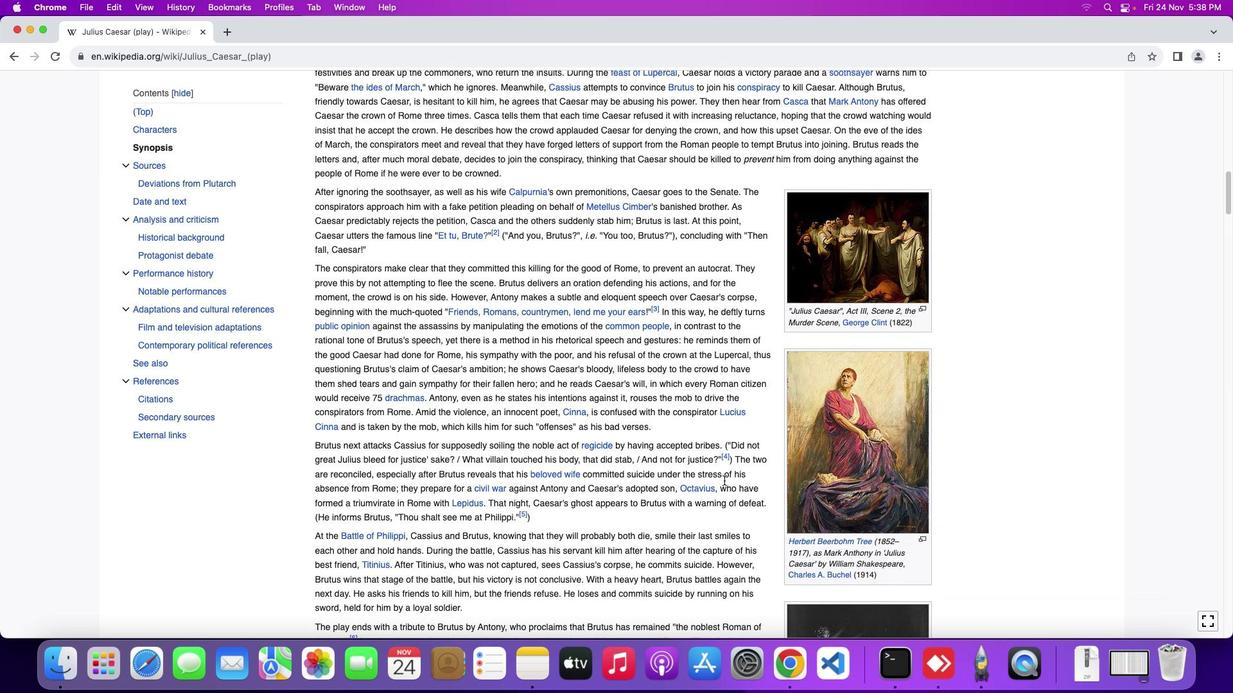 
Action: Mouse scrolled (724, 480) with delta (0, 0)
Screenshot: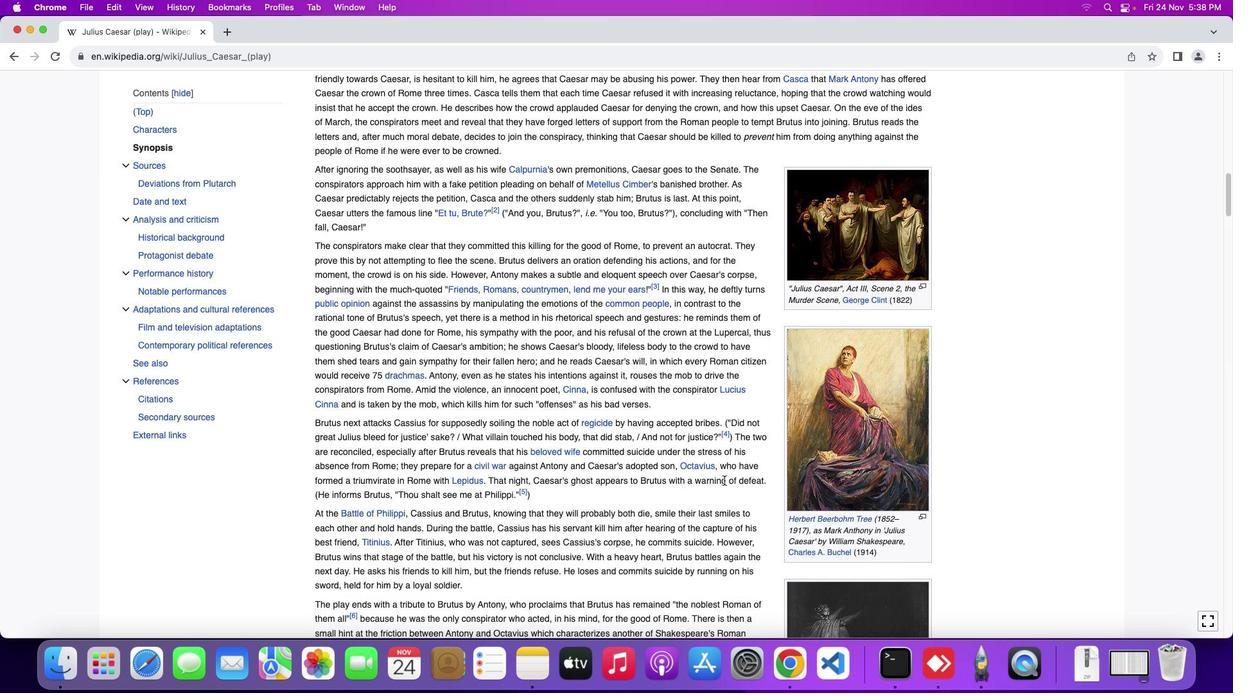 
Action: Mouse scrolled (724, 480) with delta (0, 0)
Screenshot: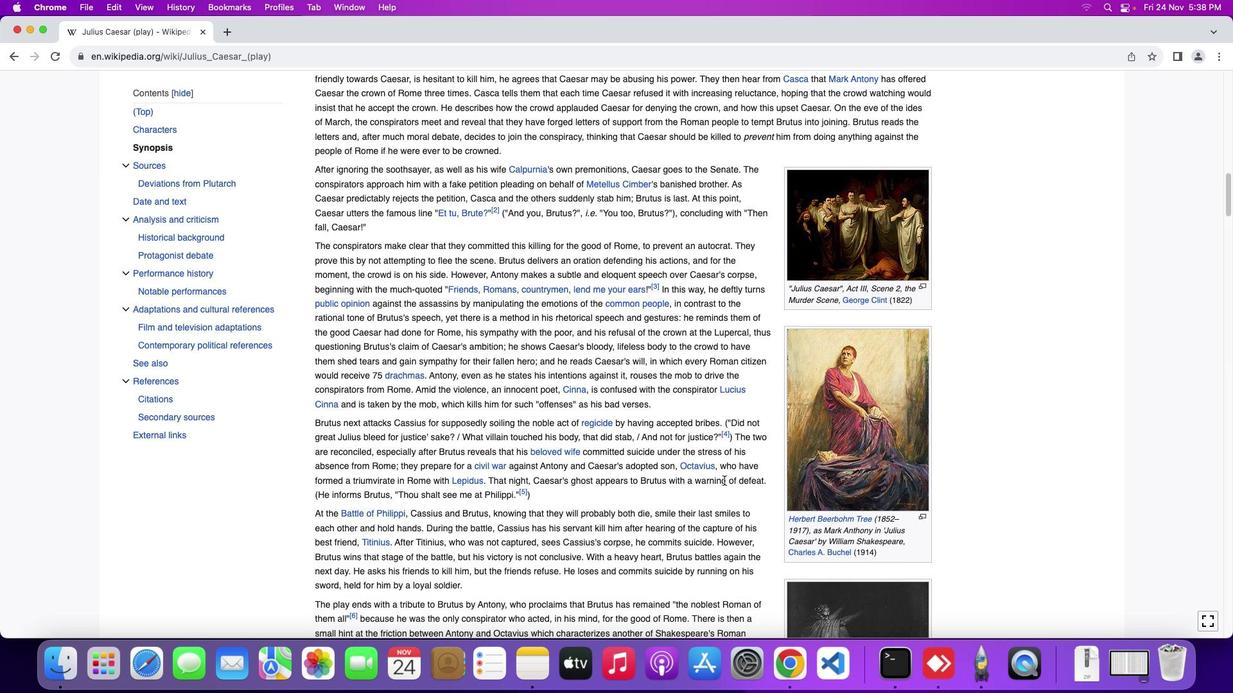 
Action: Mouse scrolled (724, 480) with delta (0, 0)
Screenshot: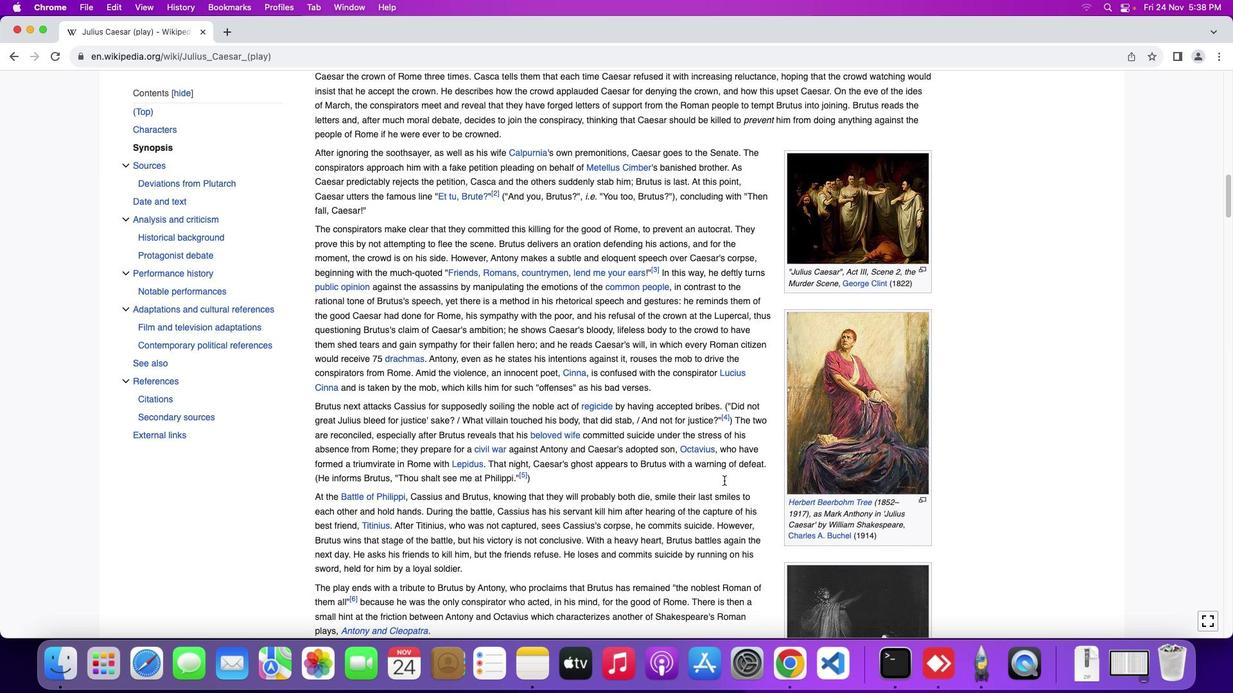 
Action: Mouse scrolled (724, 480) with delta (0, 0)
Screenshot: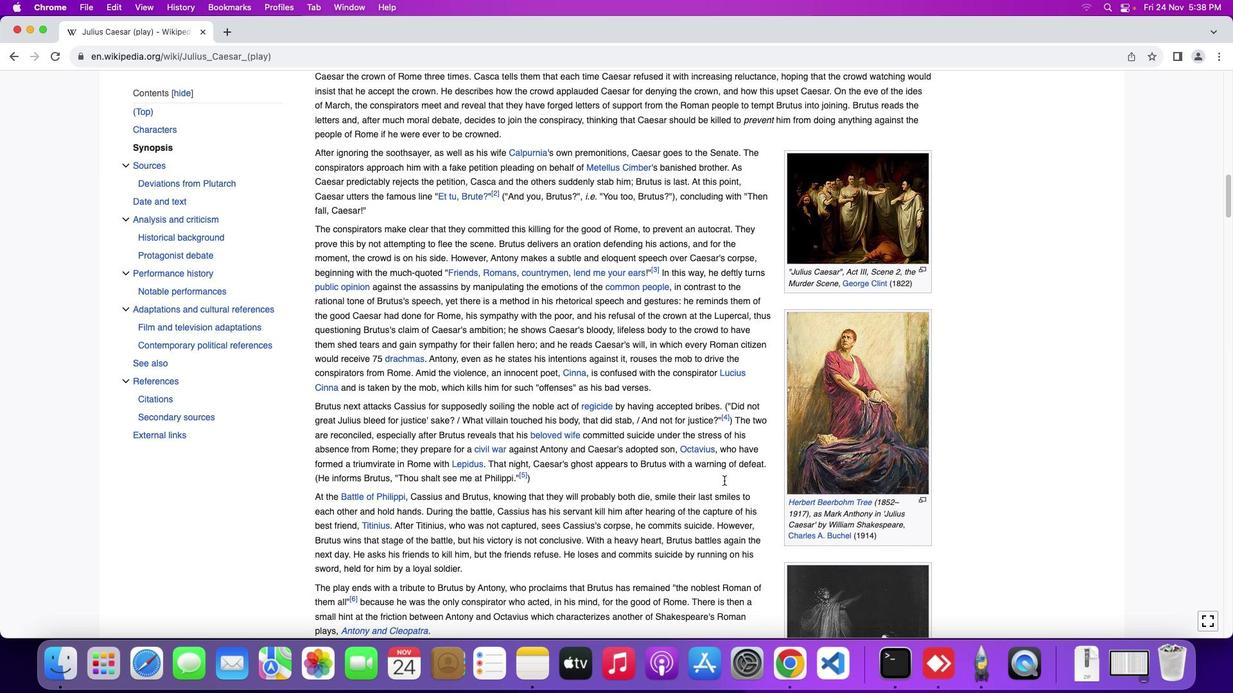 
Action: Mouse scrolled (724, 480) with delta (0, 0)
Screenshot: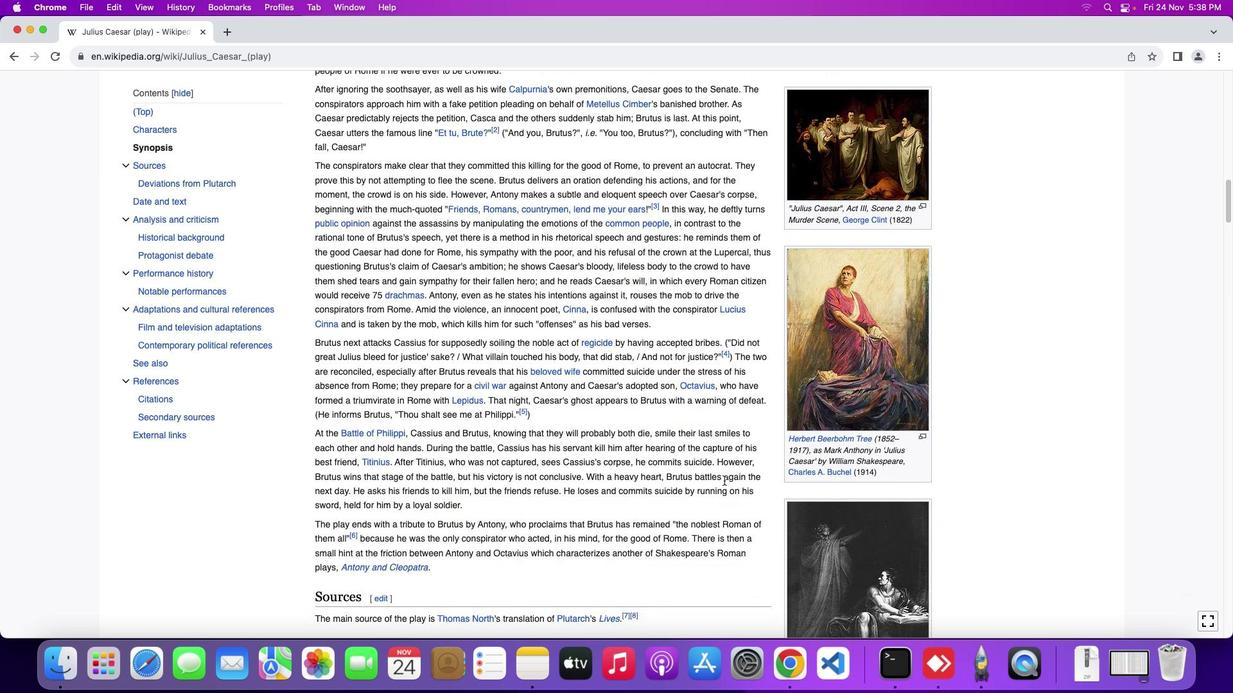 
Action: Mouse scrolled (724, 480) with delta (0, 0)
Screenshot: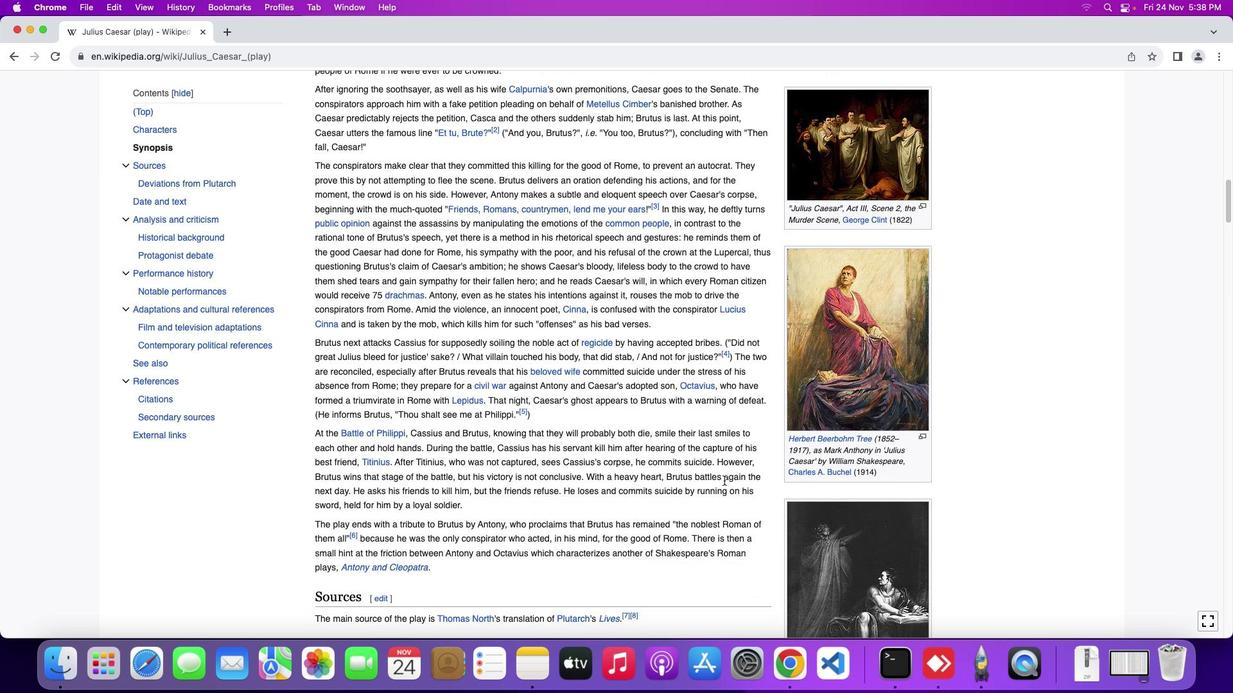 
Action: Mouse scrolled (724, 480) with delta (0, 0)
Screenshot: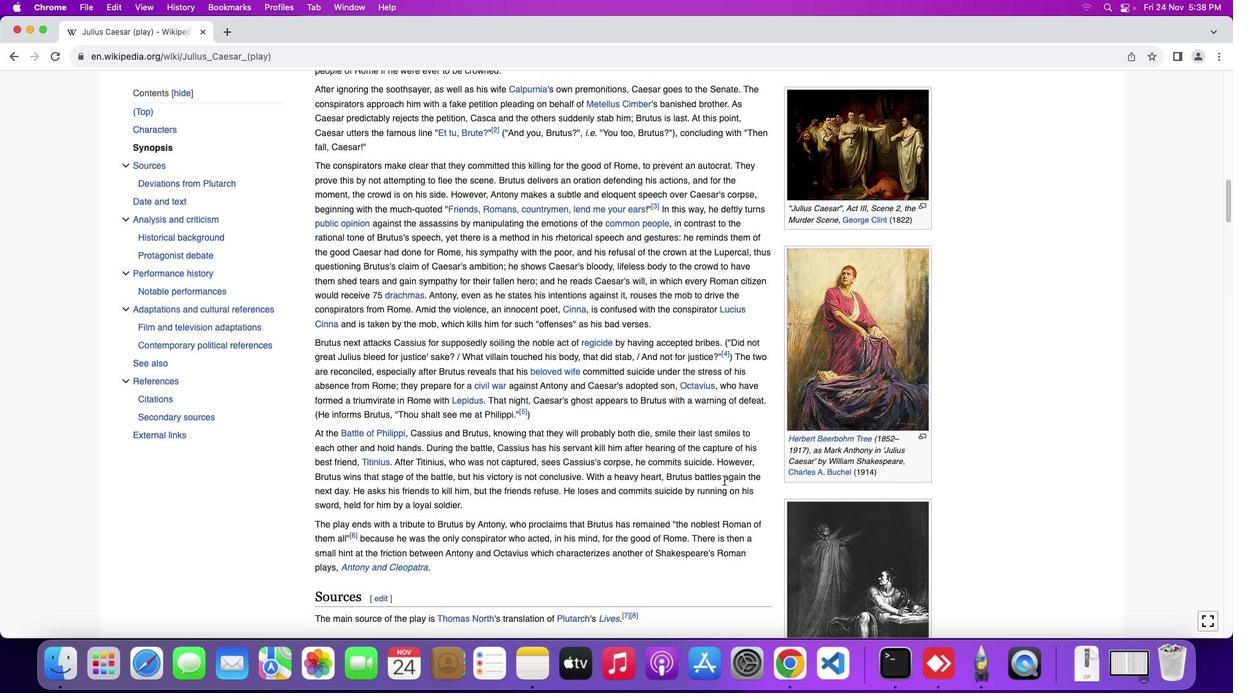 
Action: Mouse scrolled (724, 480) with delta (0, 0)
Screenshot: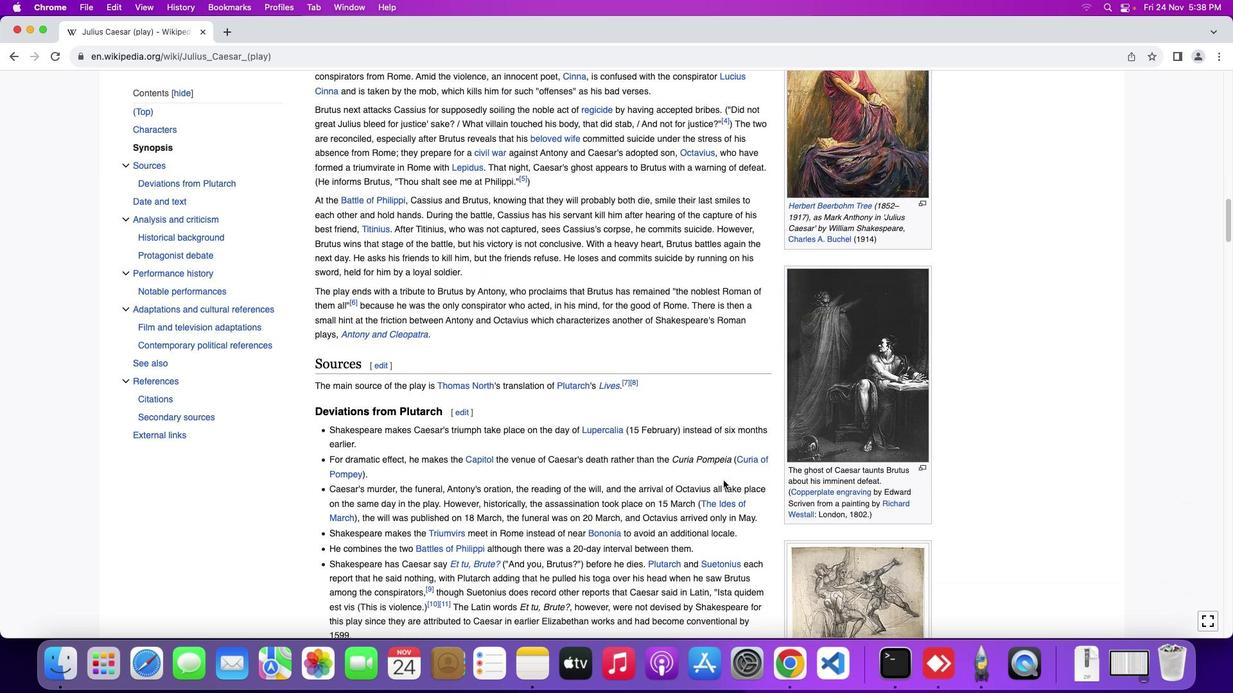
Action: Mouse scrolled (724, 480) with delta (0, 0)
Screenshot: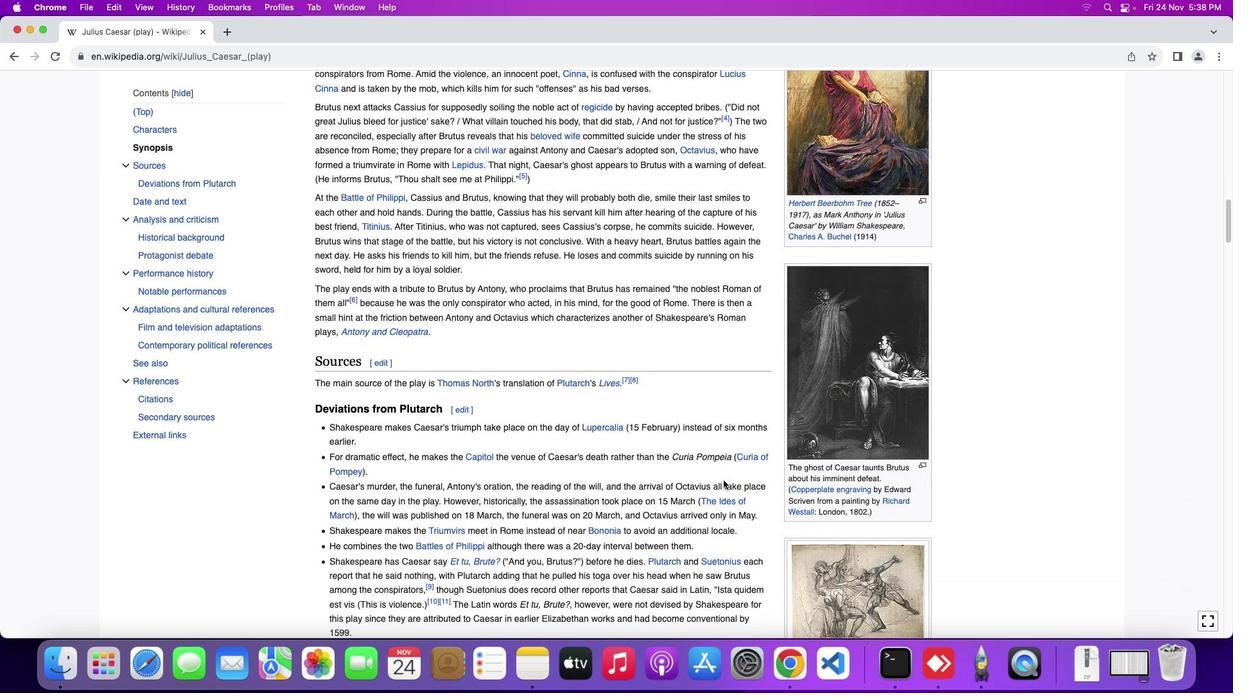 
Action: Mouse scrolled (724, 480) with delta (0, -1)
Screenshot: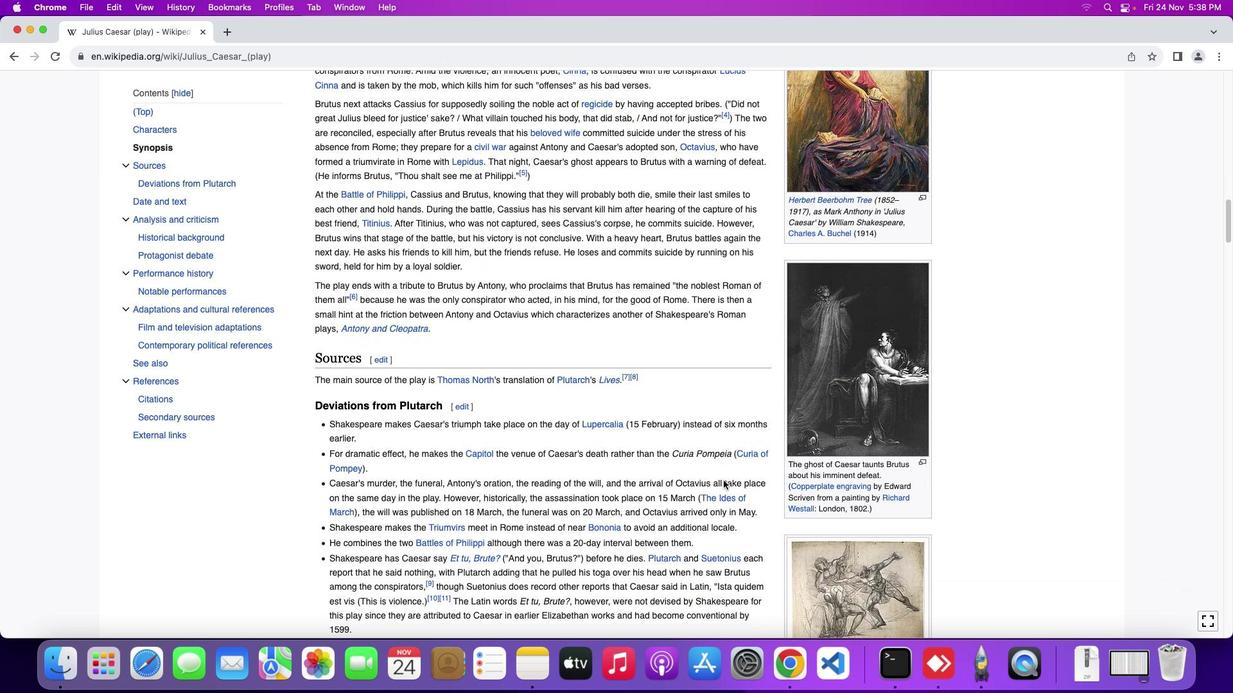 
Action: Mouse scrolled (724, 480) with delta (0, -2)
Screenshot: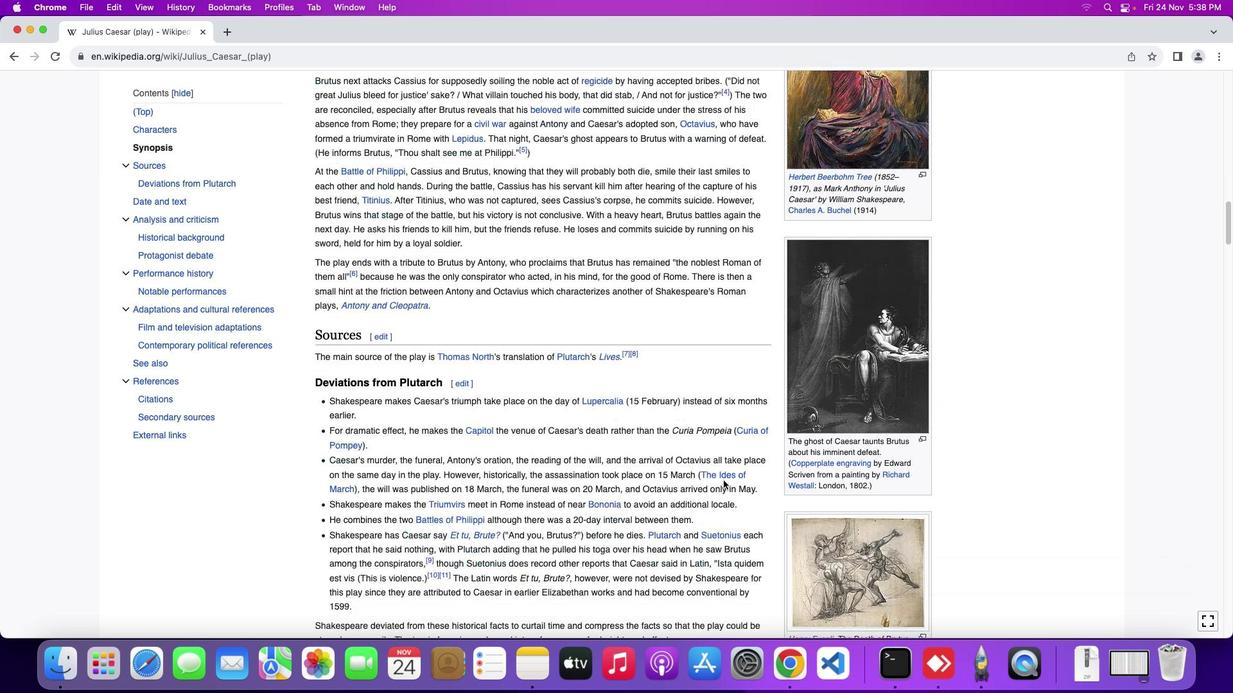 
Action: Mouse moved to (724, 480)
Screenshot: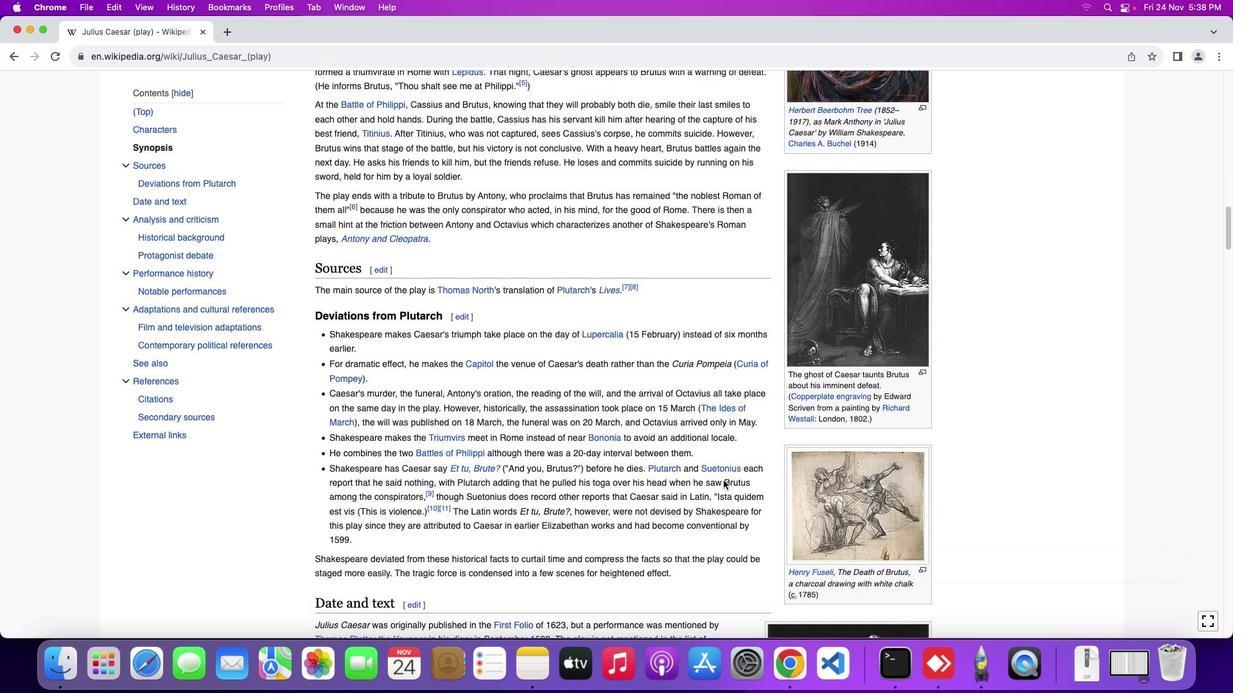 
Action: Mouse scrolled (724, 480) with delta (0, 0)
Screenshot: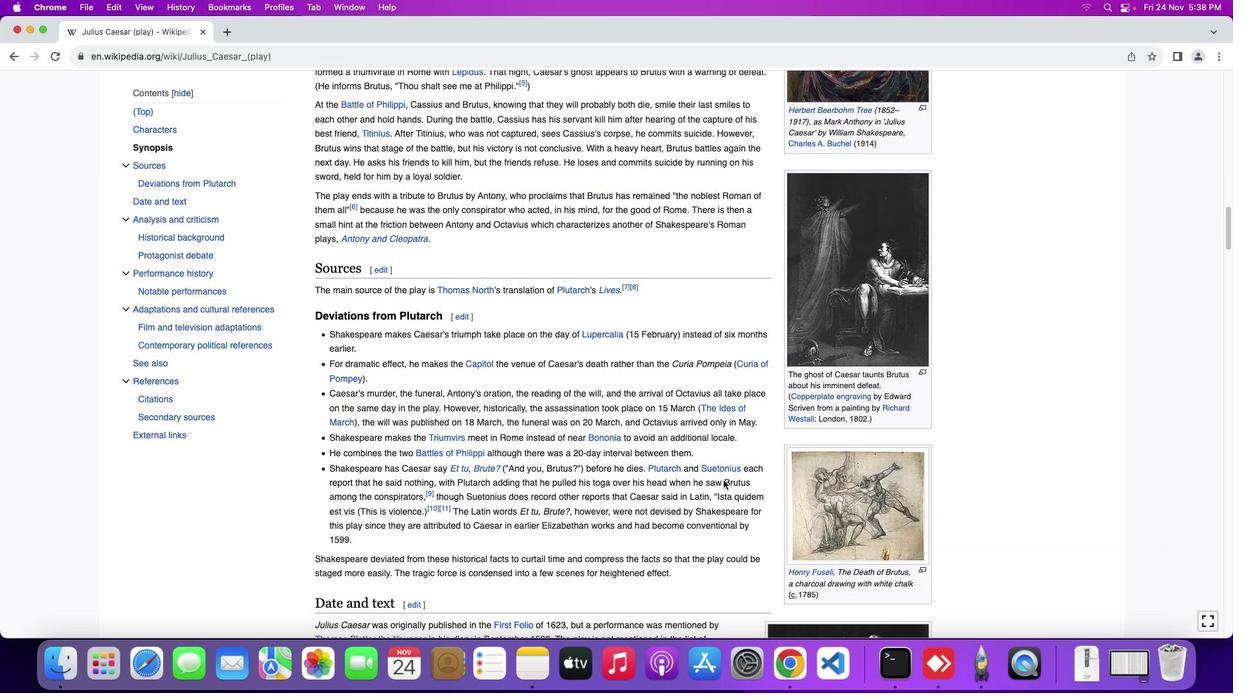 
Action: Mouse scrolled (724, 480) with delta (0, 0)
Screenshot: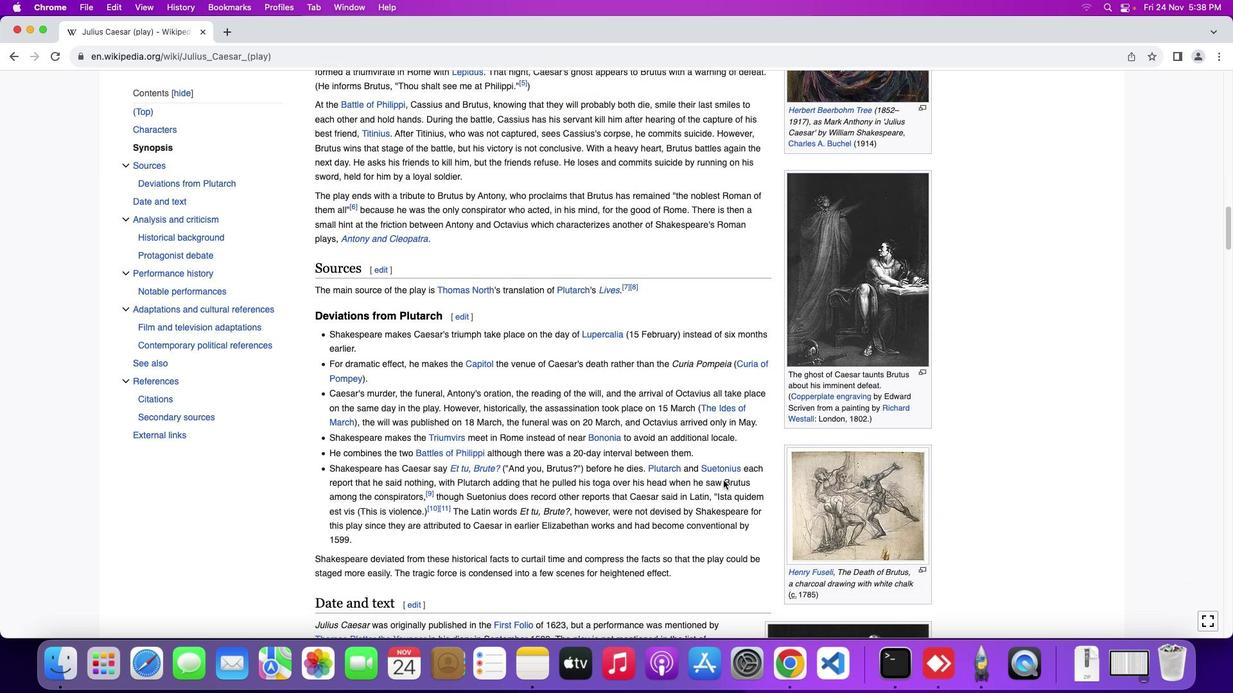 
Action: Mouse scrolled (724, 480) with delta (0, -1)
Screenshot: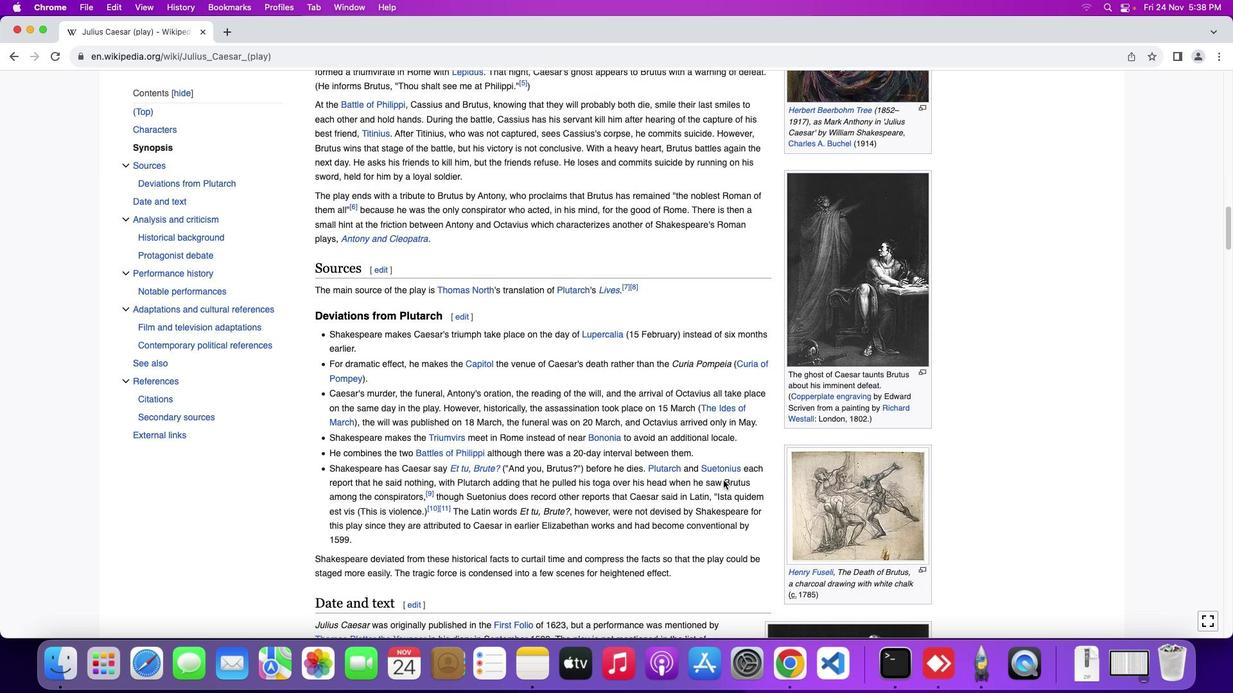 
Action: Mouse scrolled (724, 480) with delta (0, 0)
Screenshot: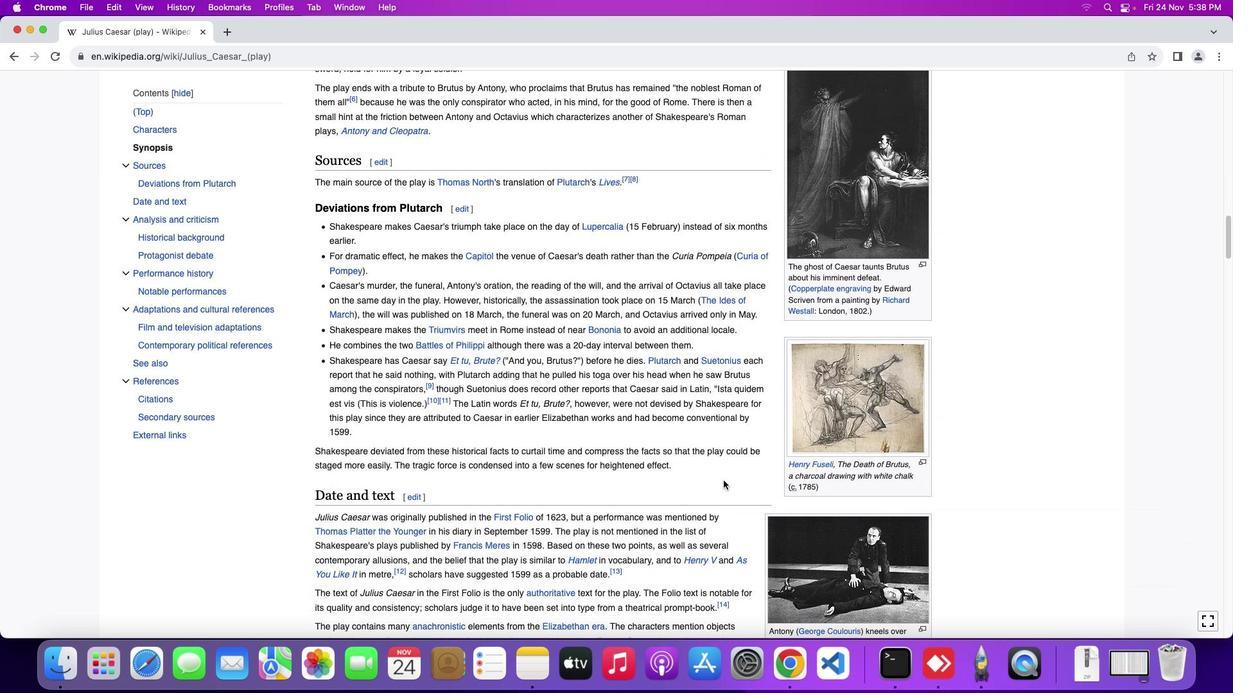
Action: Mouse scrolled (724, 480) with delta (0, 0)
Screenshot: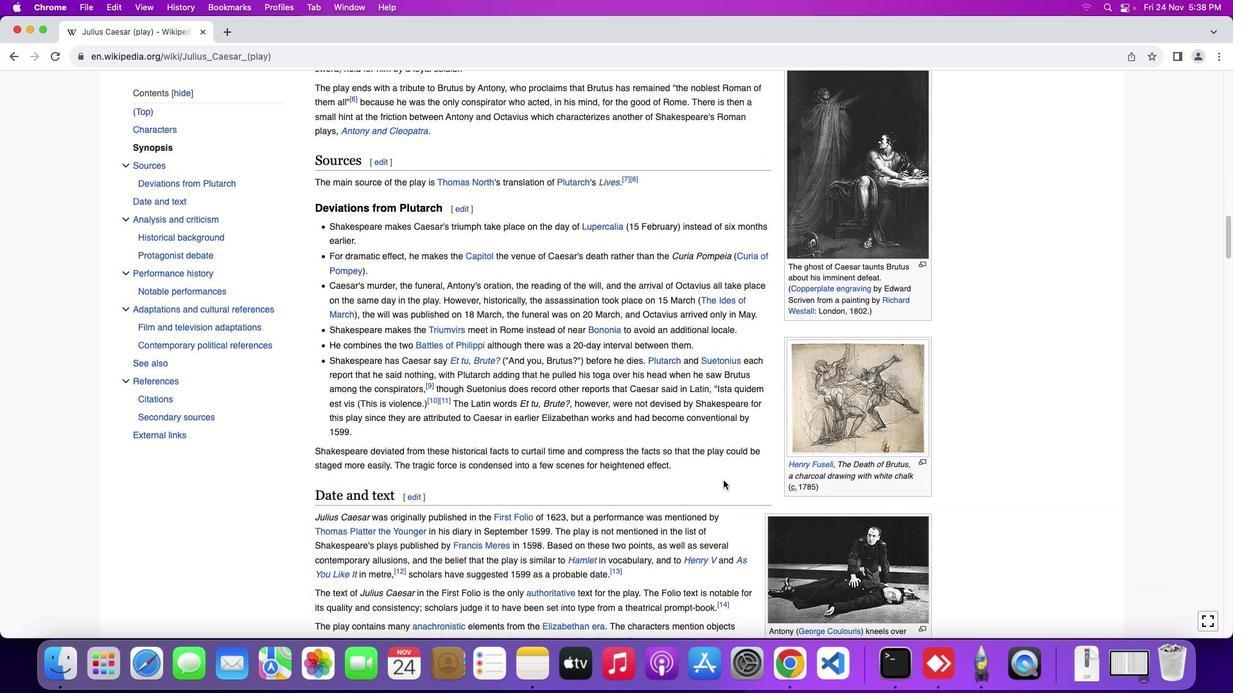 
Action: Mouse scrolled (724, 480) with delta (0, -1)
Screenshot: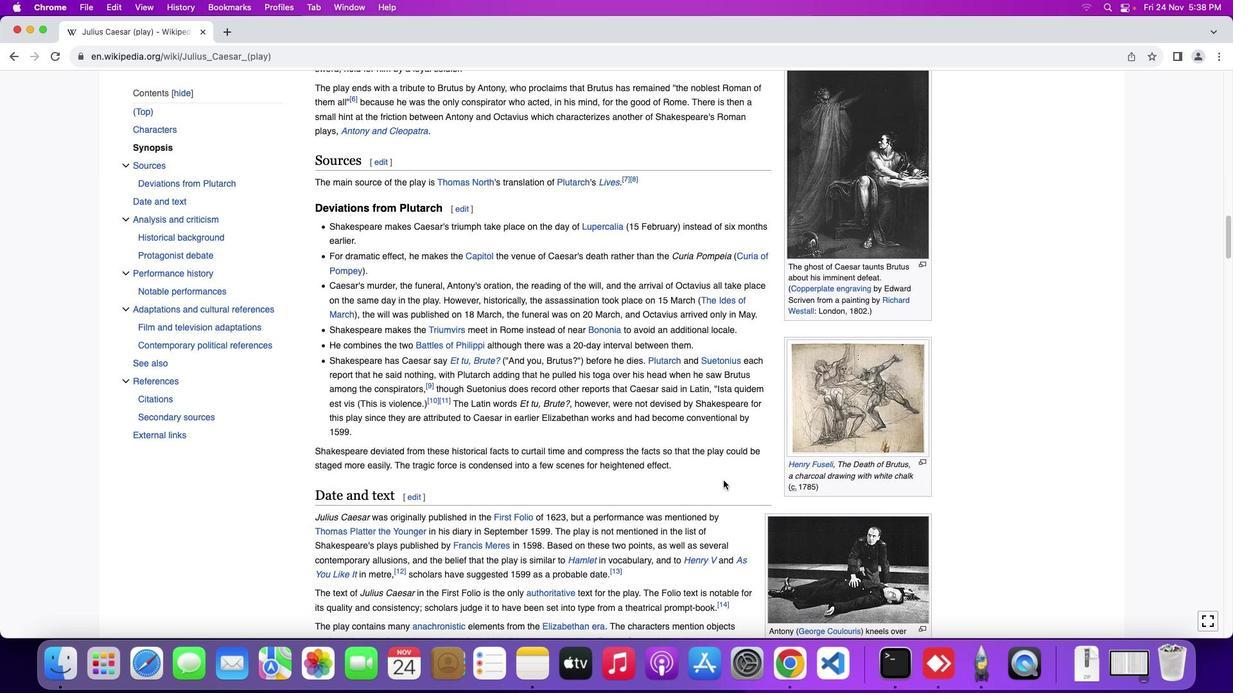 
Action: Mouse scrolled (724, 480) with delta (0, 0)
Screenshot: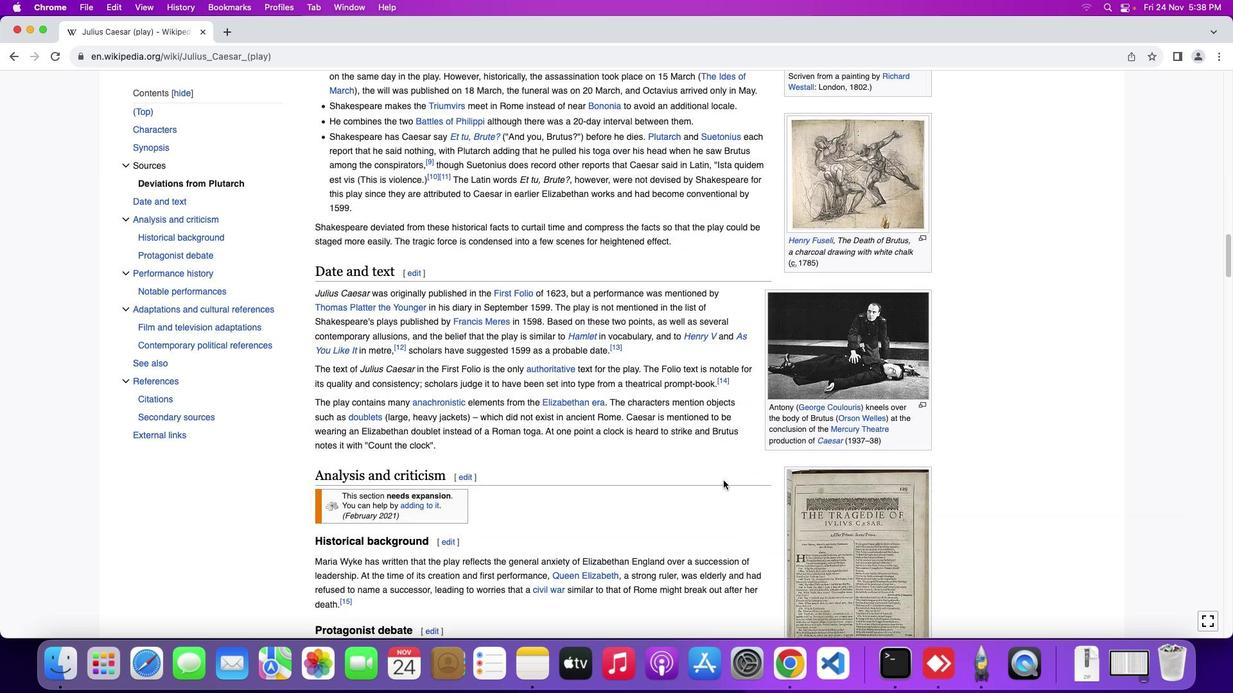
Action: Mouse scrolled (724, 480) with delta (0, 0)
Screenshot: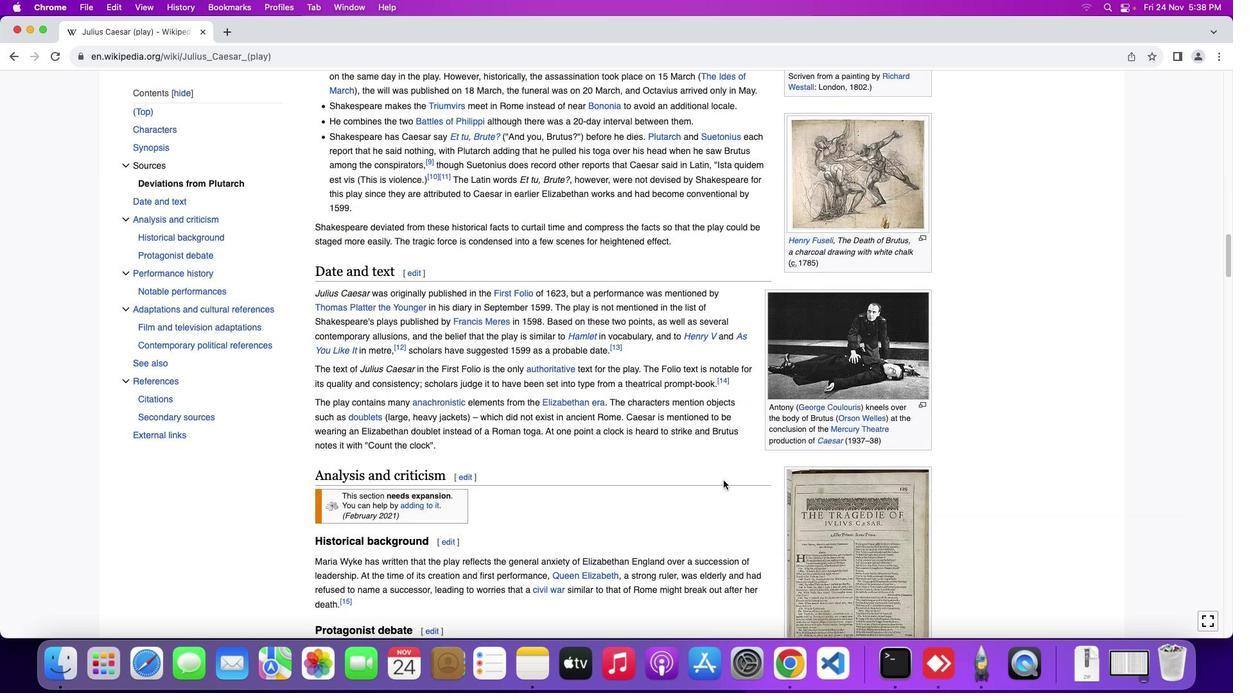 
Action: Mouse scrolled (724, 480) with delta (0, -1)
Screenshot: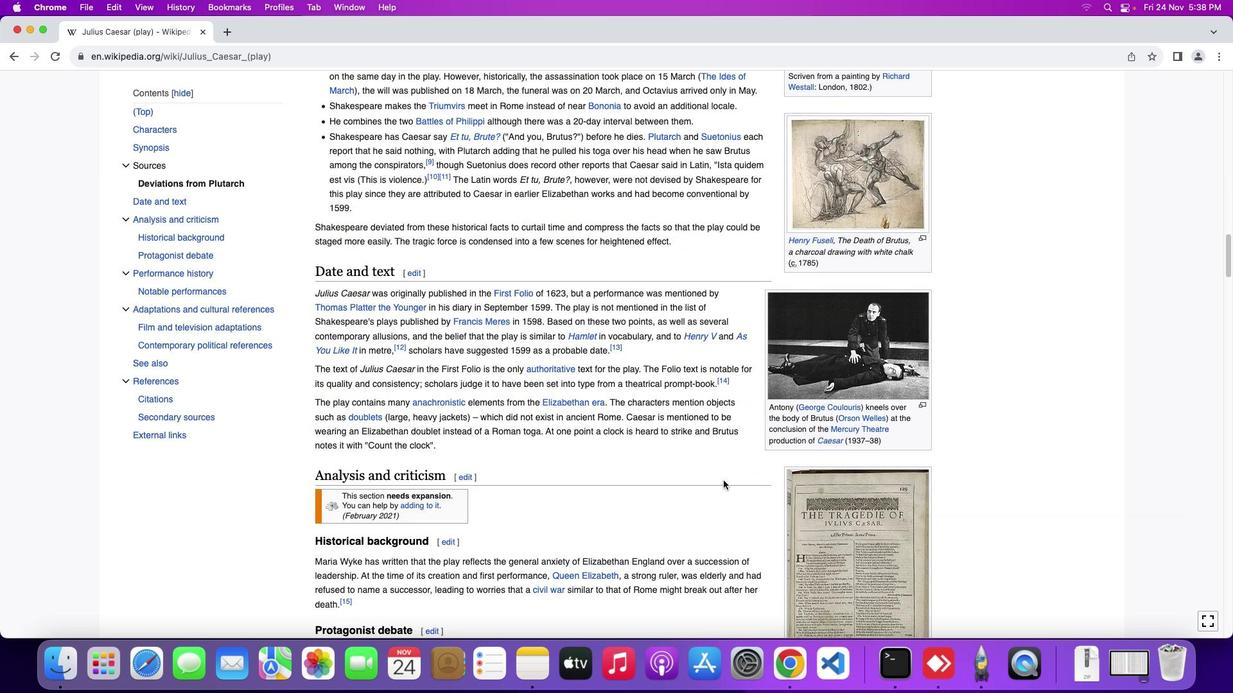 
Action: Mouse scrolled (724, 480) with delta (0, -2)
Screenshot: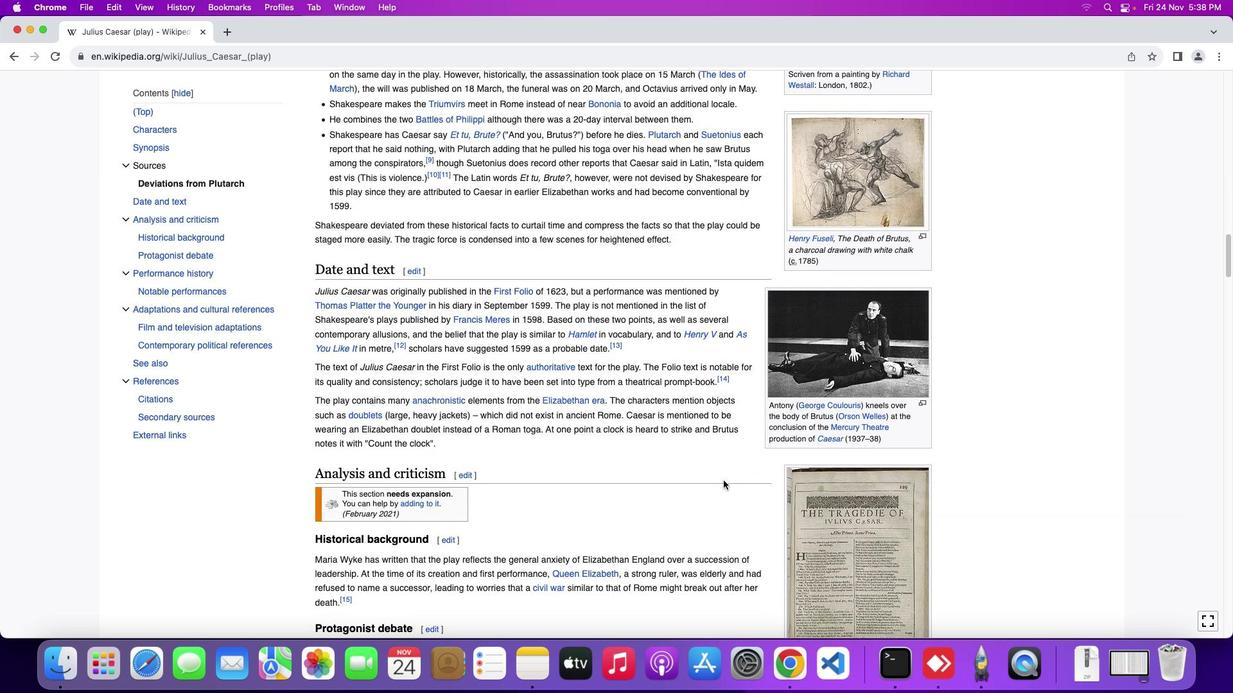 
Action: Mouse scrolled (724, 480) with delta (0, 0)
Screenshot: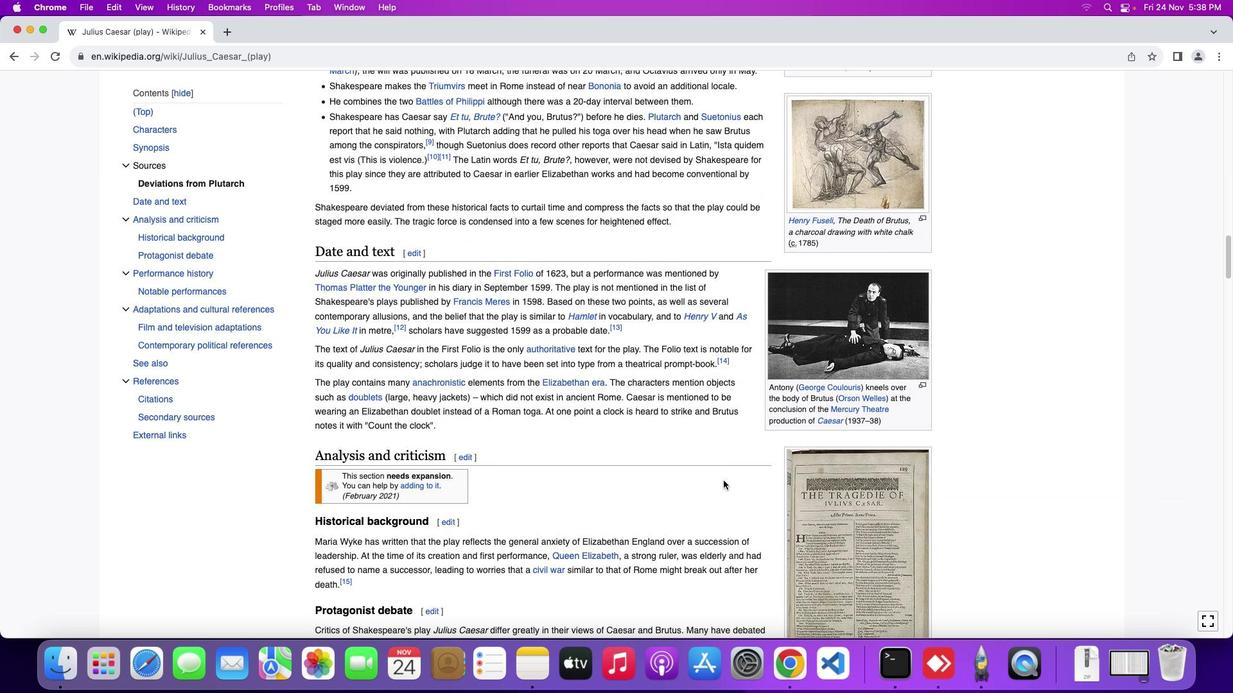 
Action: Mouse scrolled (724, 480) with delta (0, 0)
Screenshot: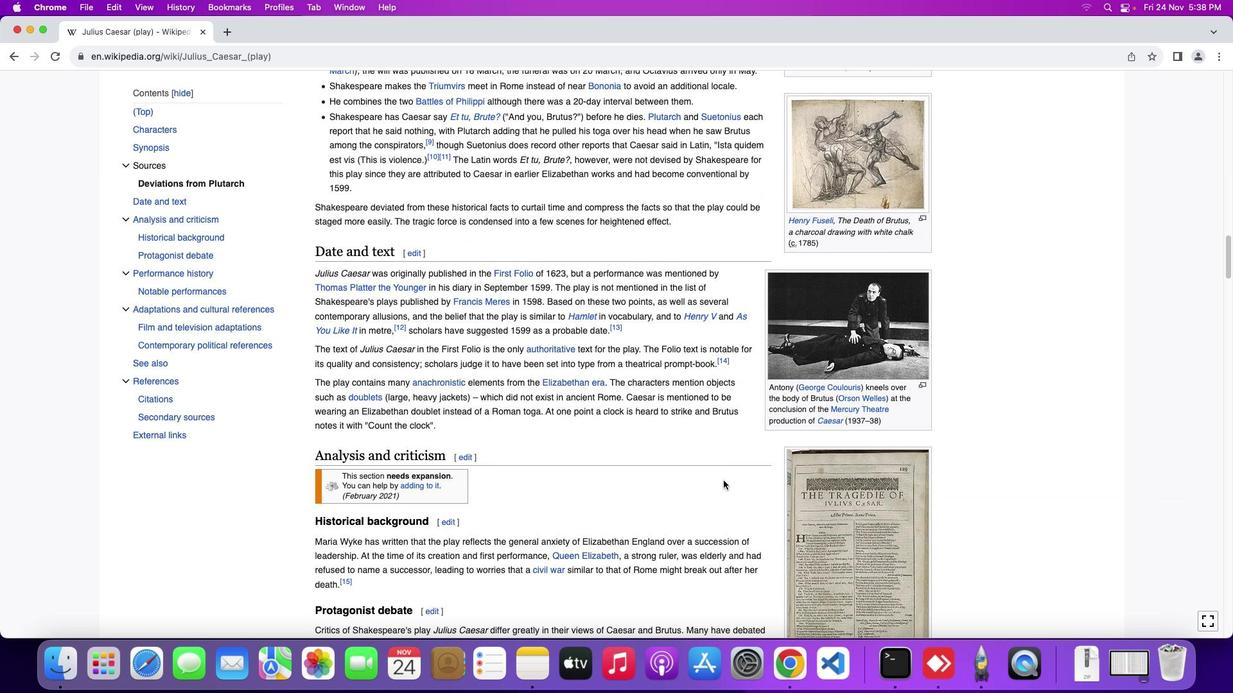 
Action: Mouse scrolled (724, 480) with delta (0, 0)
Screenshot: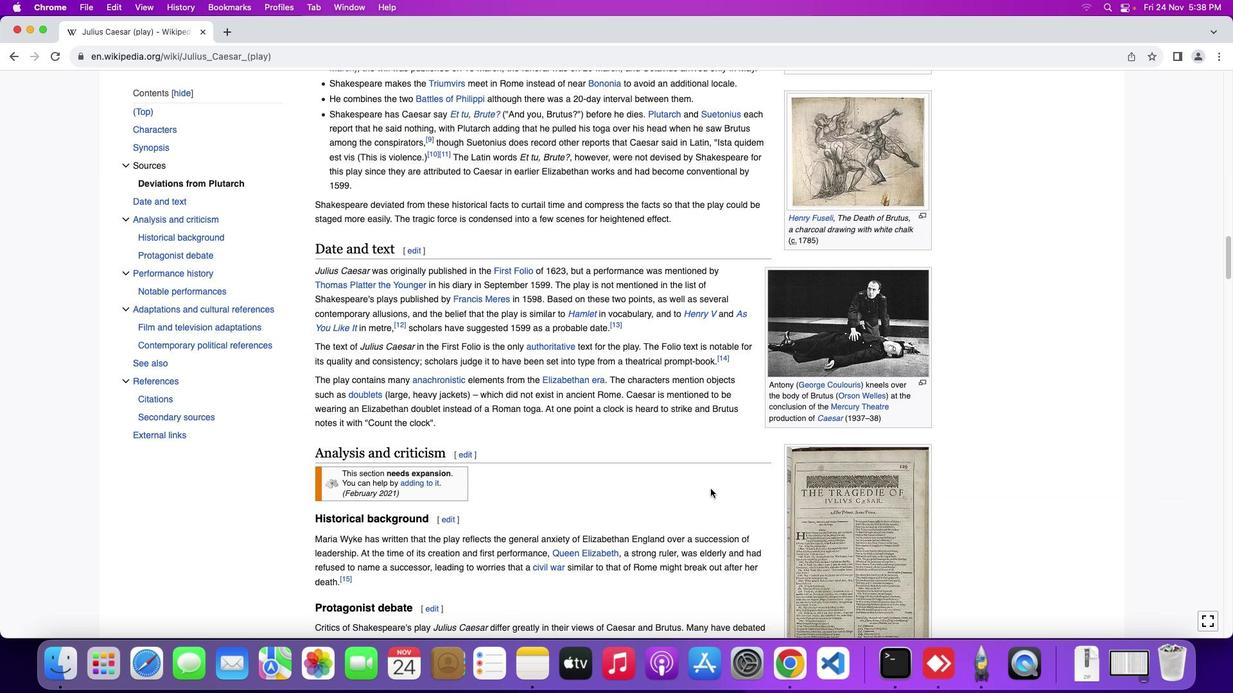 
Action: Mouse moved to (710, 488)
Screenshot: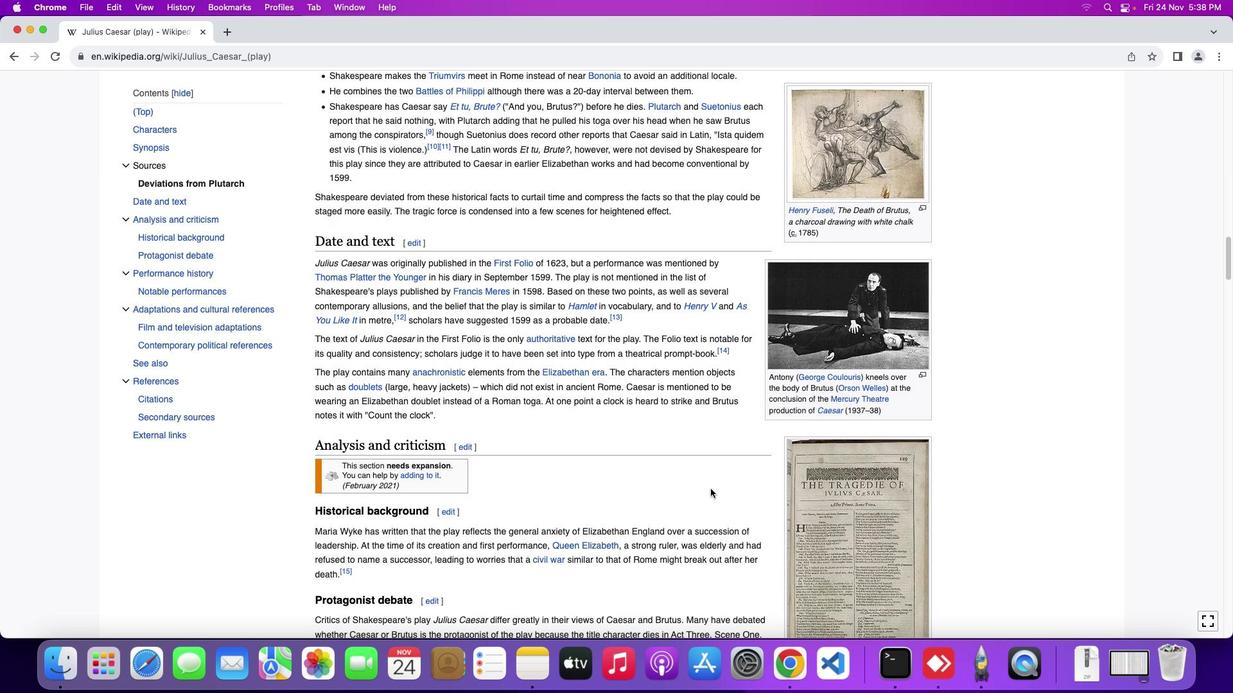 
Action: Mouse scrolled (710, 488) with delta (0, 0)
Screenshot: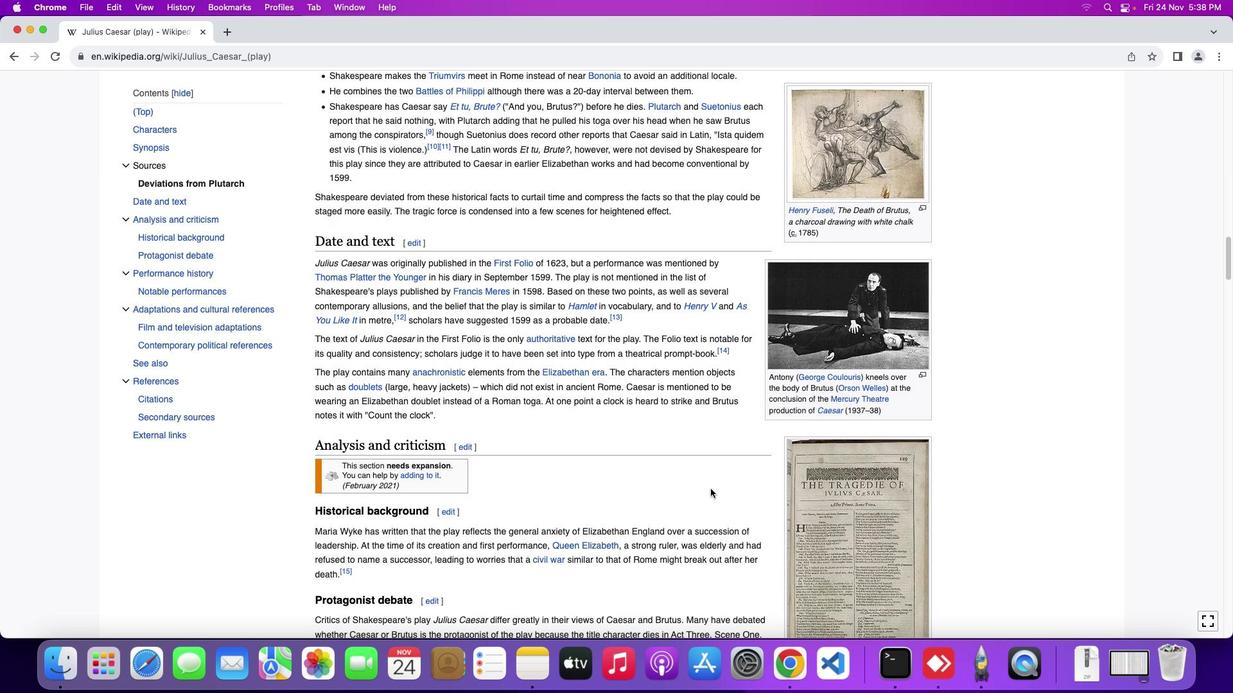 
Action: Mouse scrolled (710, 488) with delta (0, 0)
Screenshot: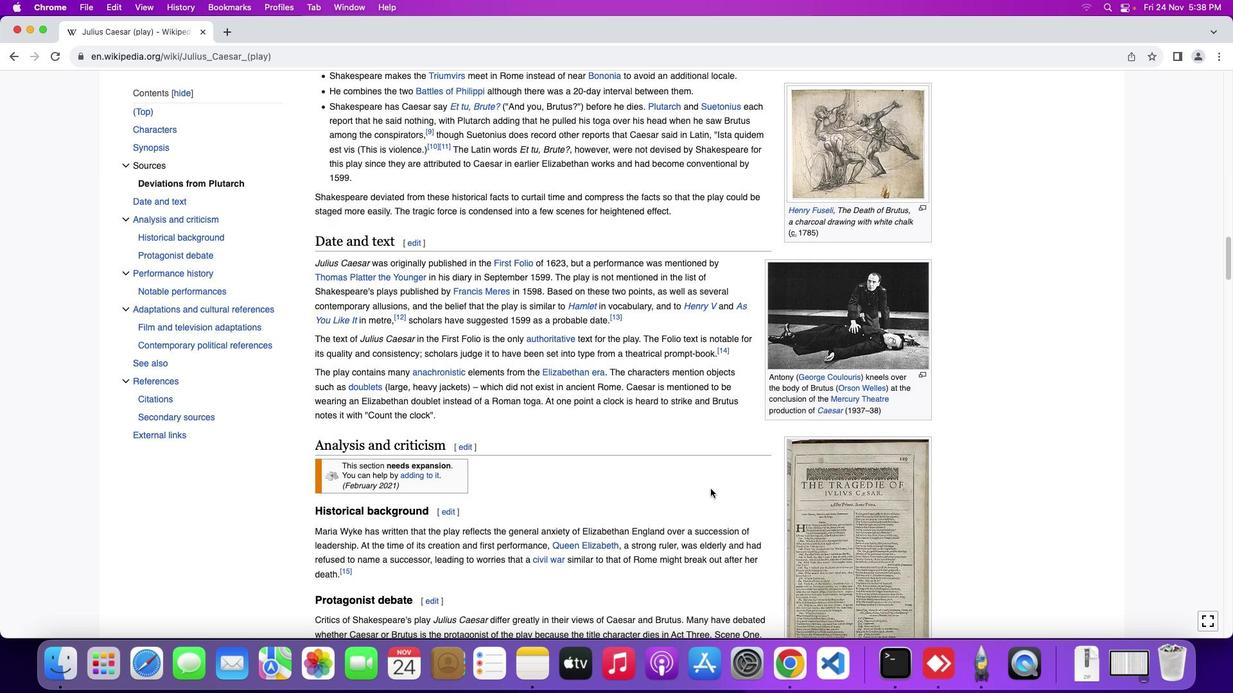 
Action: Mouse moved to (713, 481)
Screenshot: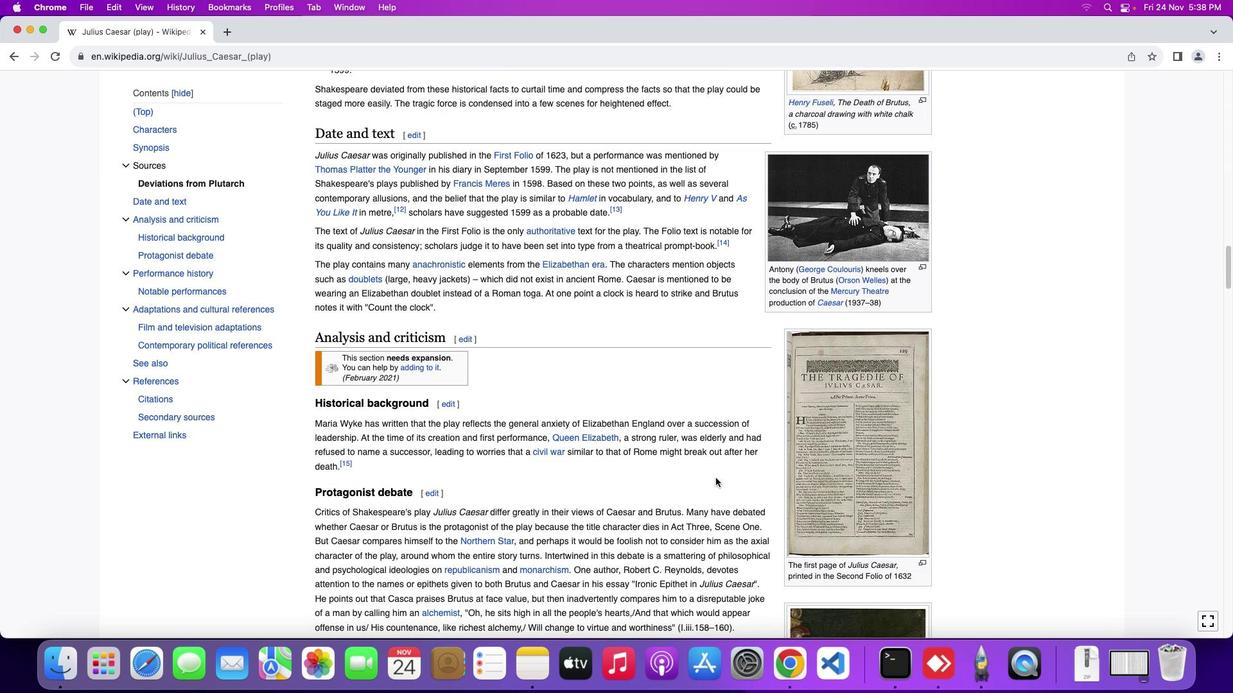 
Action: Mouse scrolled (713, 481) with delta (0, 0)
Screenshot: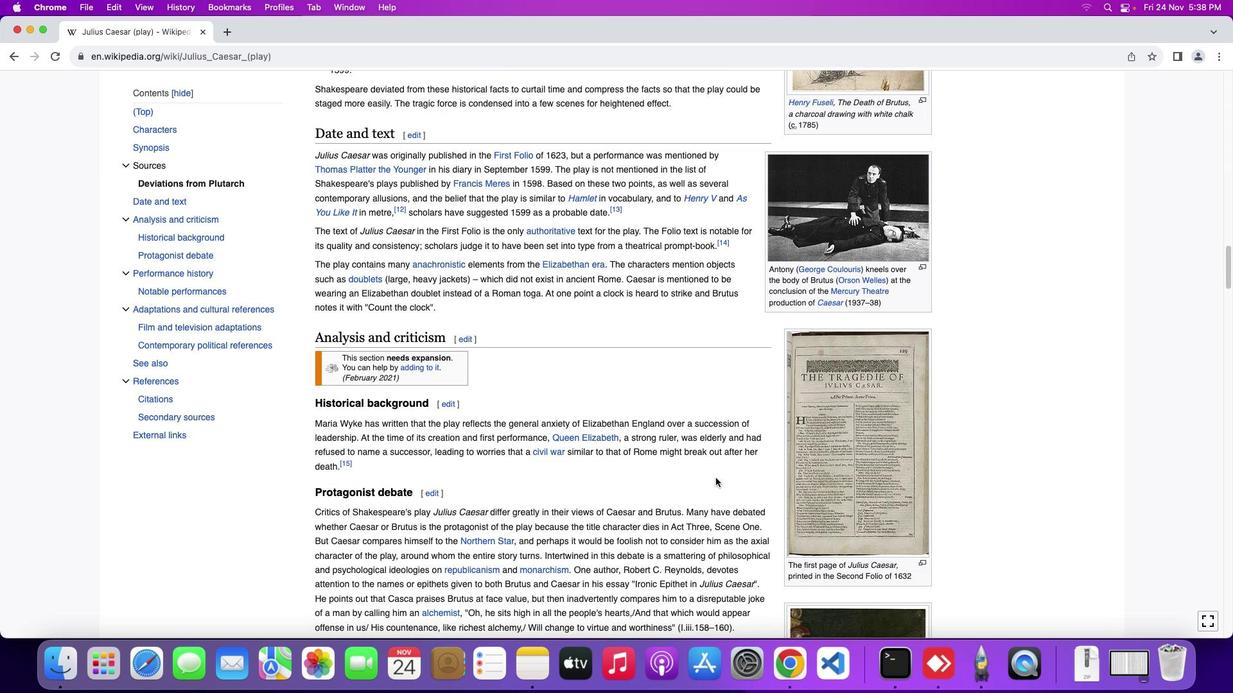 
Action: Mouse moved to (714, 479)
Screenshot: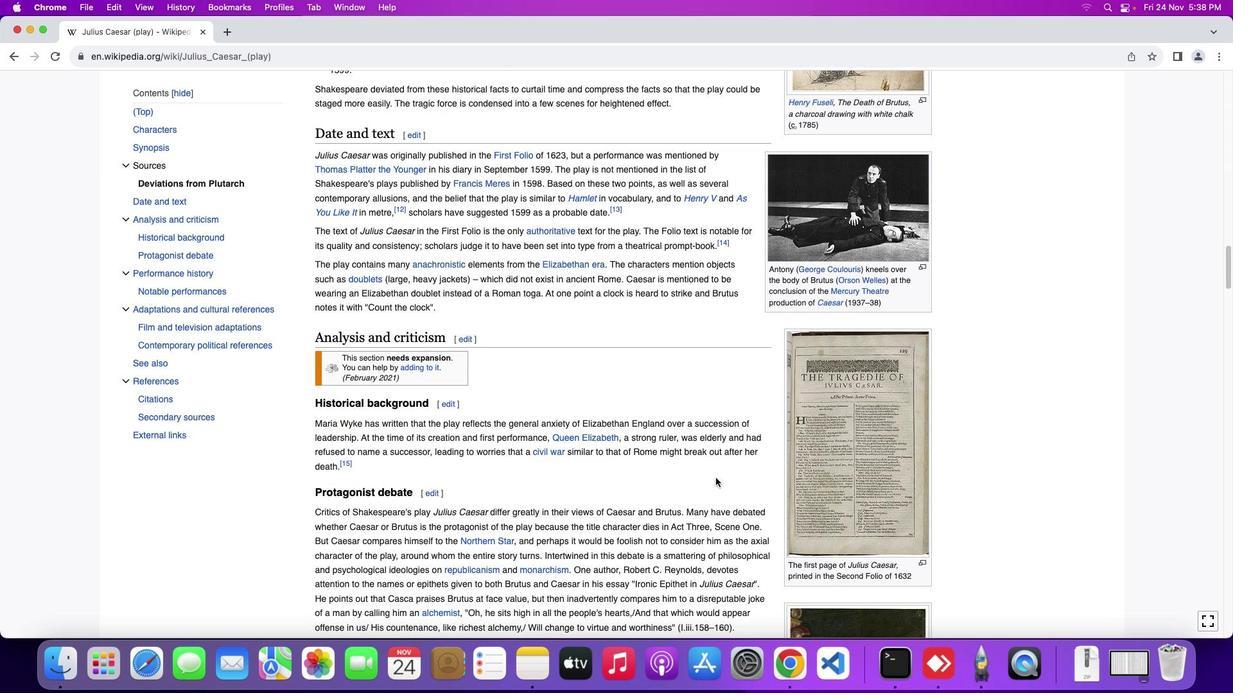 
Action: Mouse scrolled (714, 479) with delta (0, 0)
Screenshot: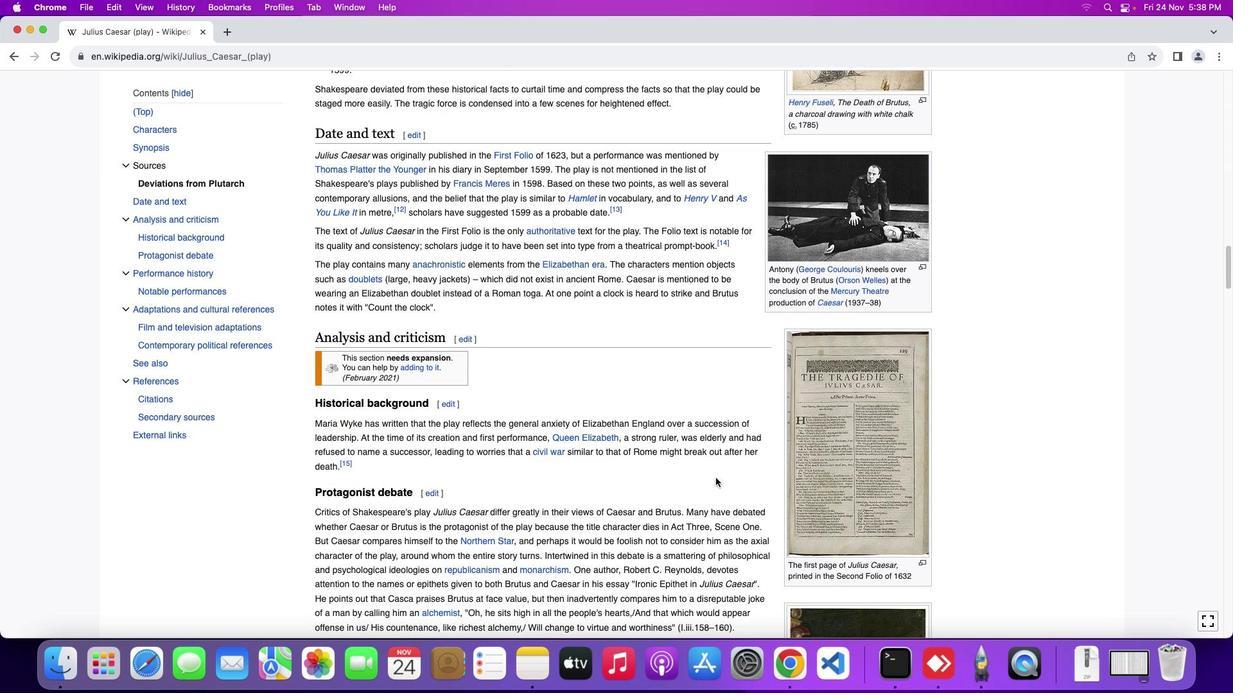 
Action: Mouse moved to (715, 478)
Screenshot: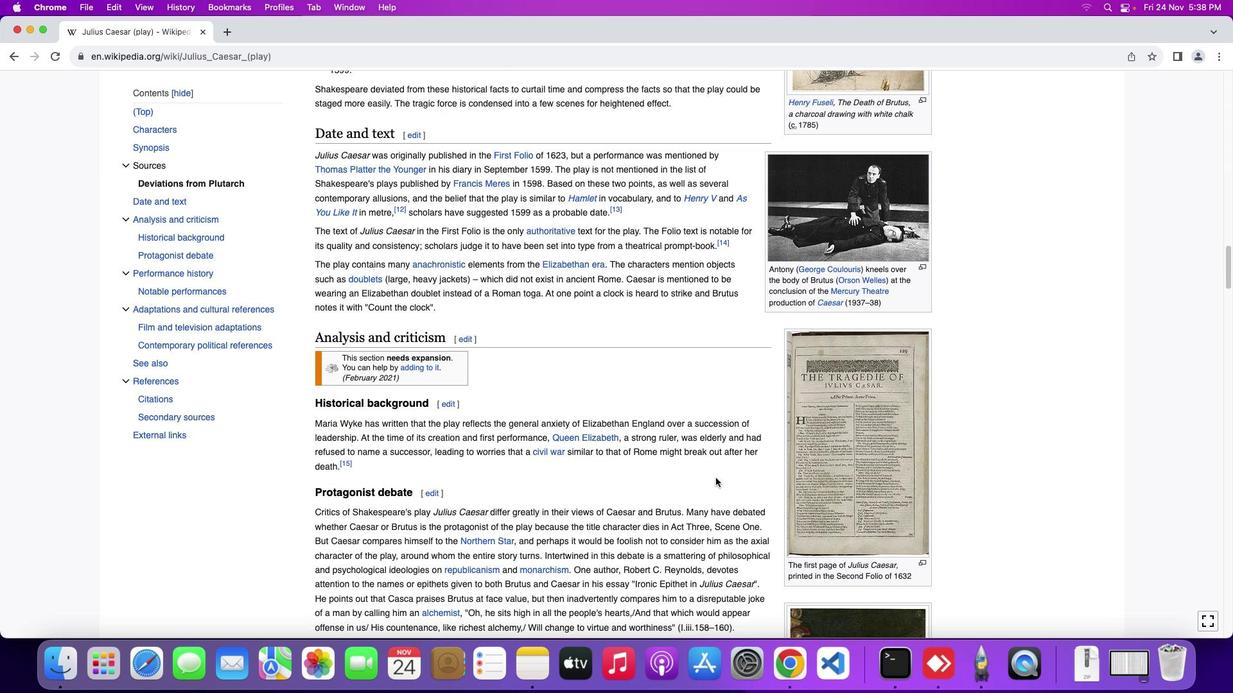 
Action: Mouse scrolled (715, 478) with delta (0, -1)
Screenshot: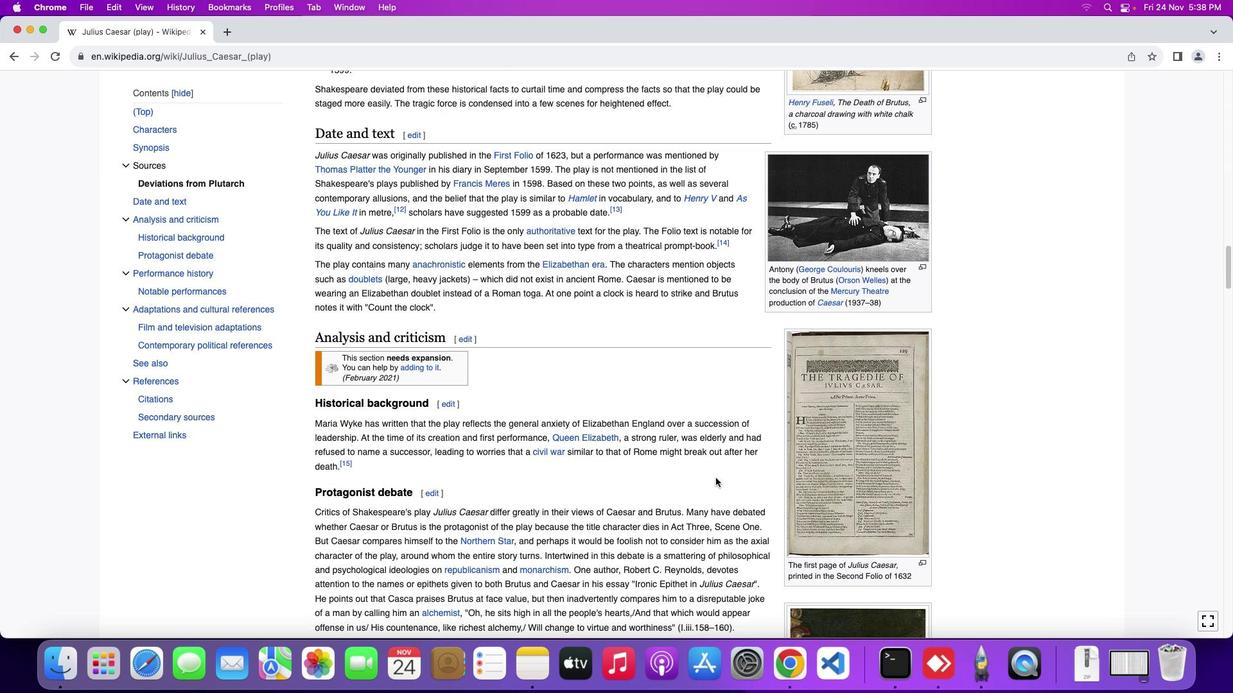 
Action: Mouse moved to (716, 478)
Screenshot: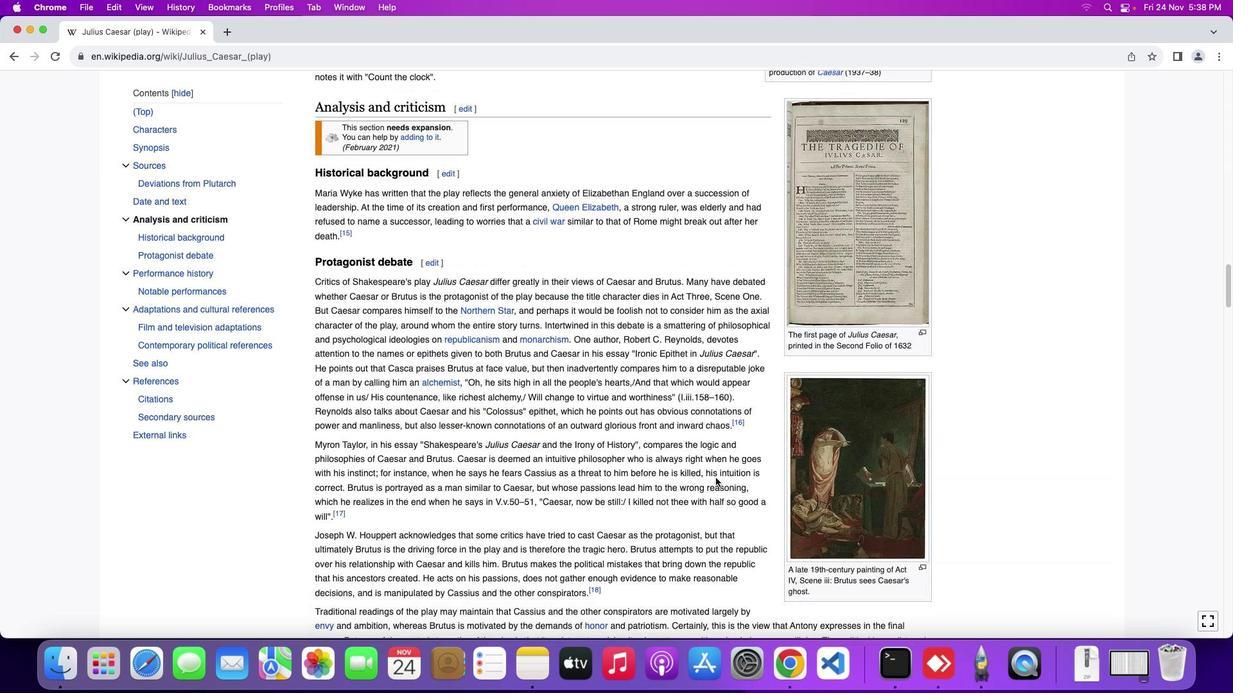 
Action: Mouse scrolled (716, 478) with delta (0, 0)
Screenshot: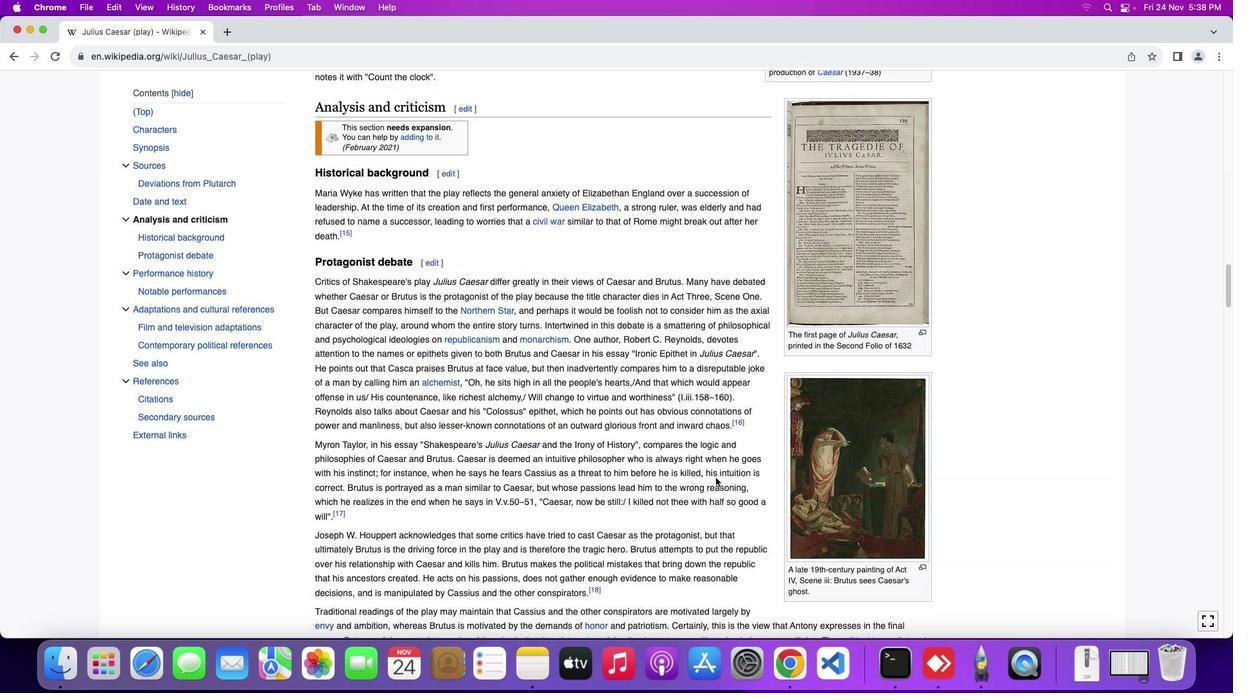 
Action: Mouse scrolled (716, 478) with delta (0, 0)
Screenshot: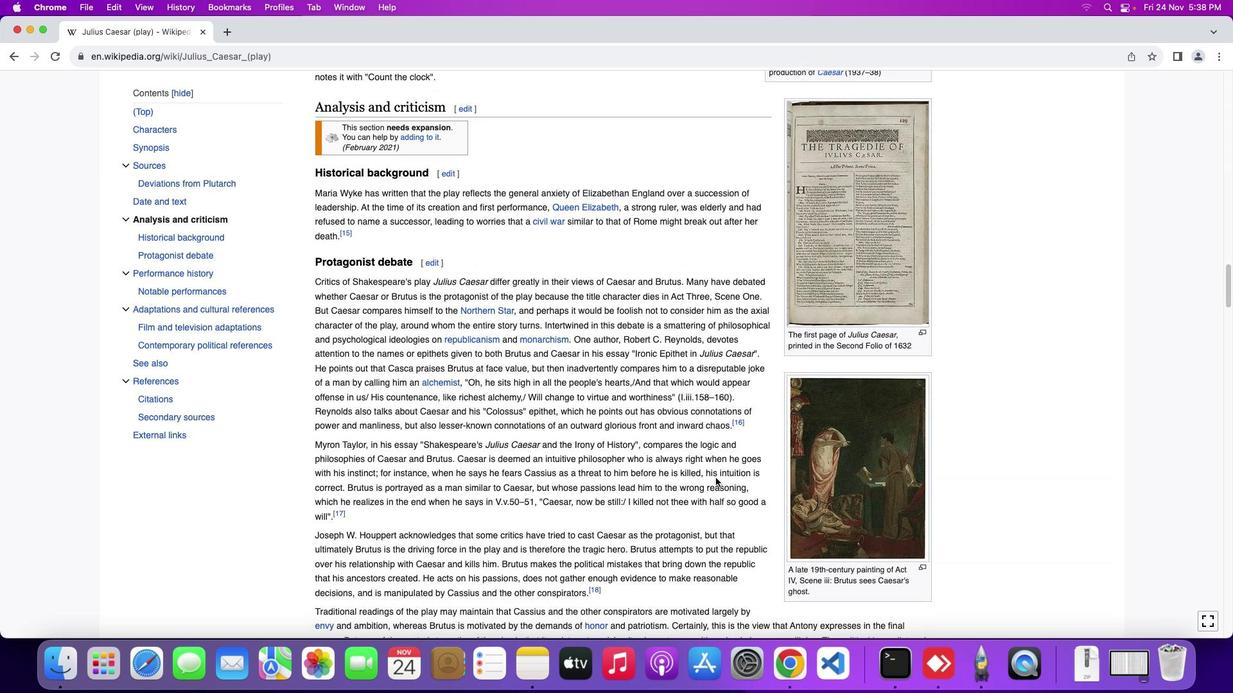 
Action: Mouse moved to (716, 478)
Screenshot: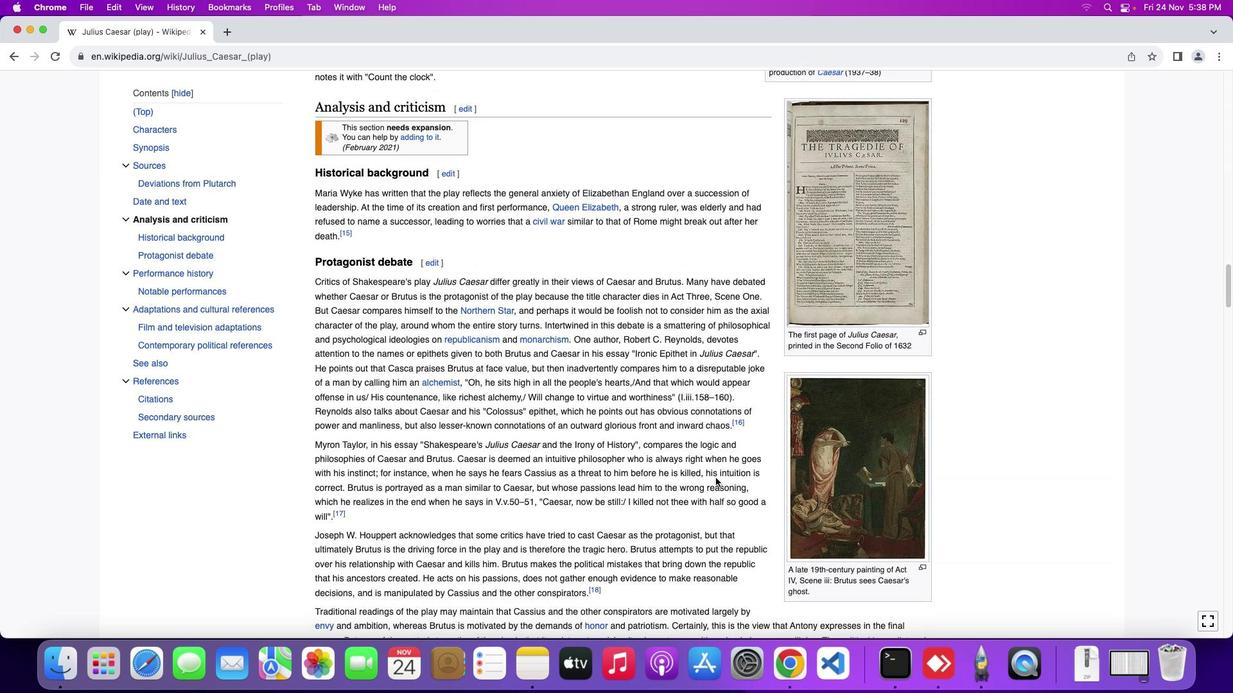 
Action: Mouse scrolled (716, 478) with delta (0, -1)
Screenshot: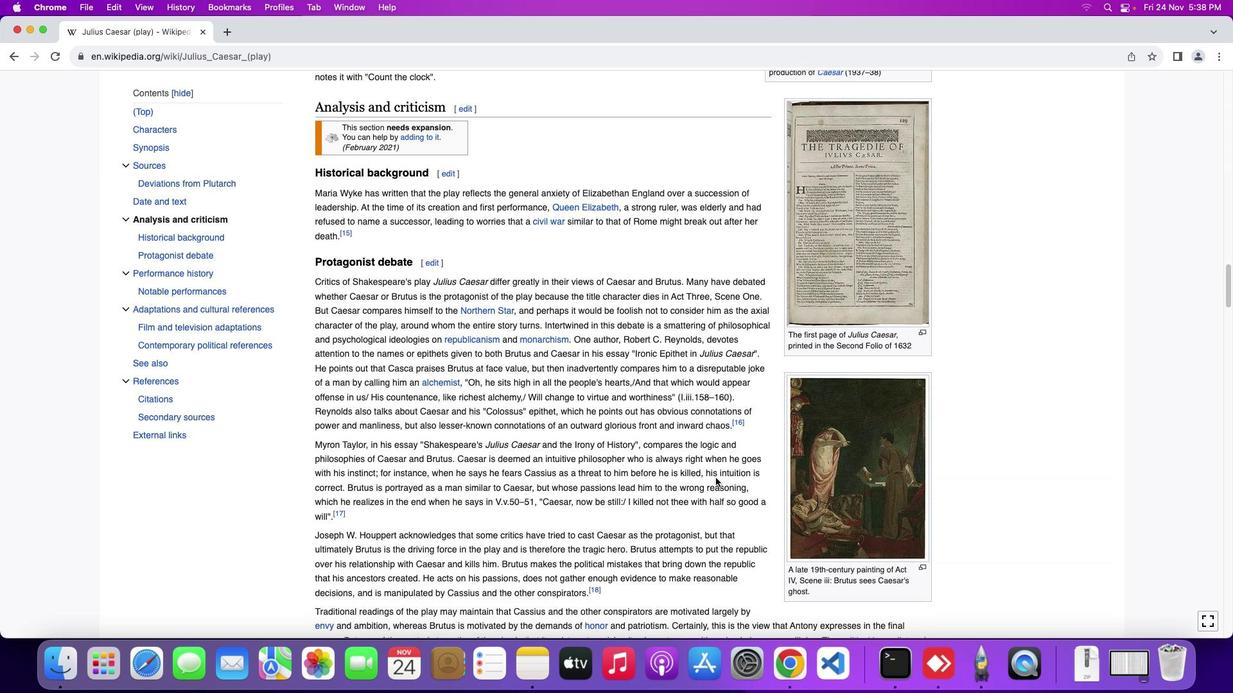 
Action: Mouse scrolled (716, 478) with delta (0, -2)
Screenshot: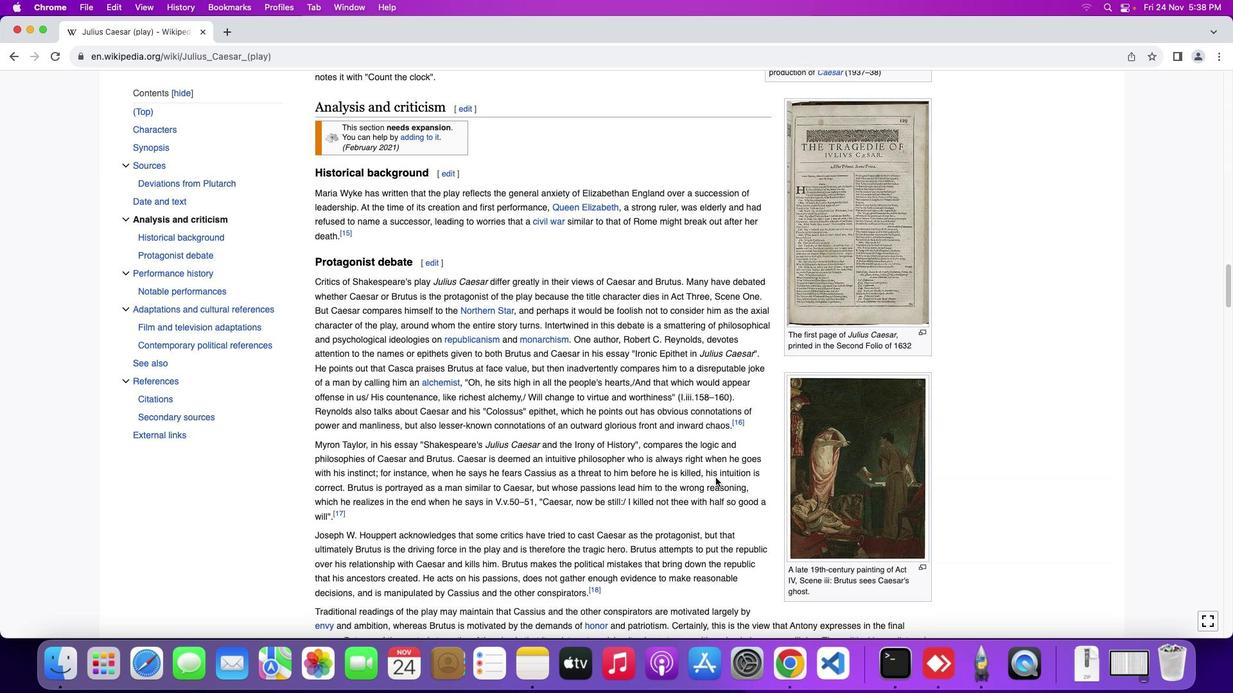 
Action: Mouse scrolled (716, 478) with delta (0, 0)
Screenshot: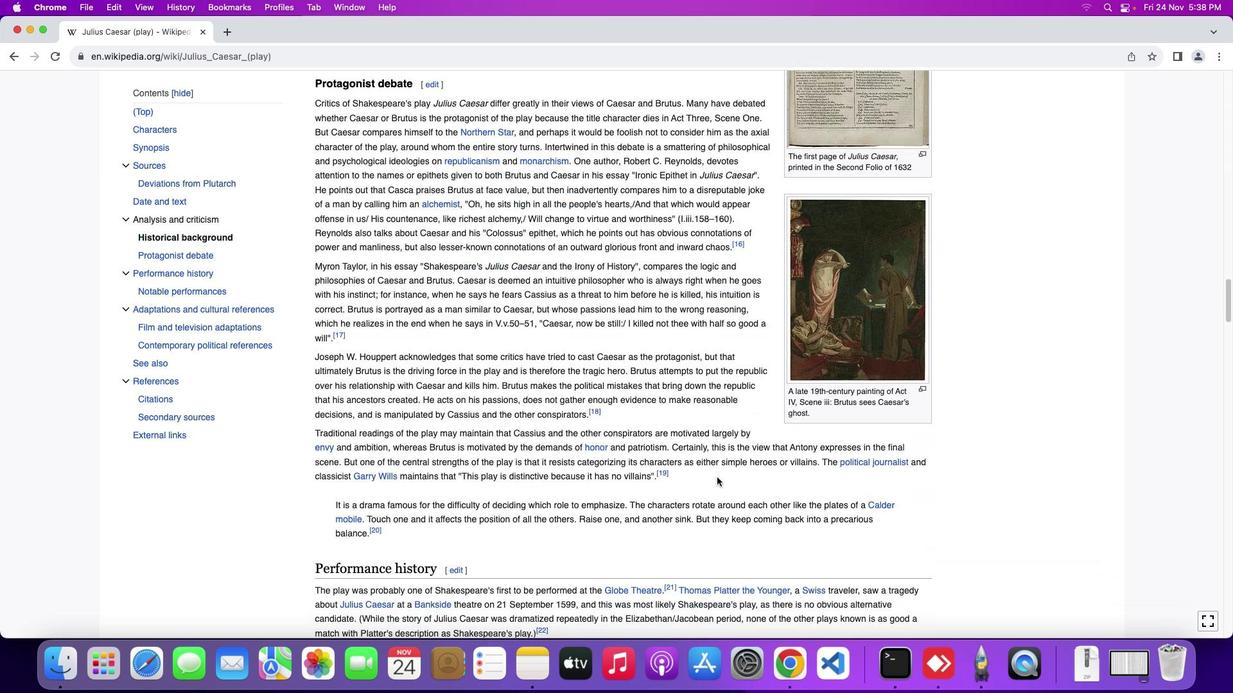 
Action: Mouse scrolled (716, 478) with delta (0, 0)
Screenshot: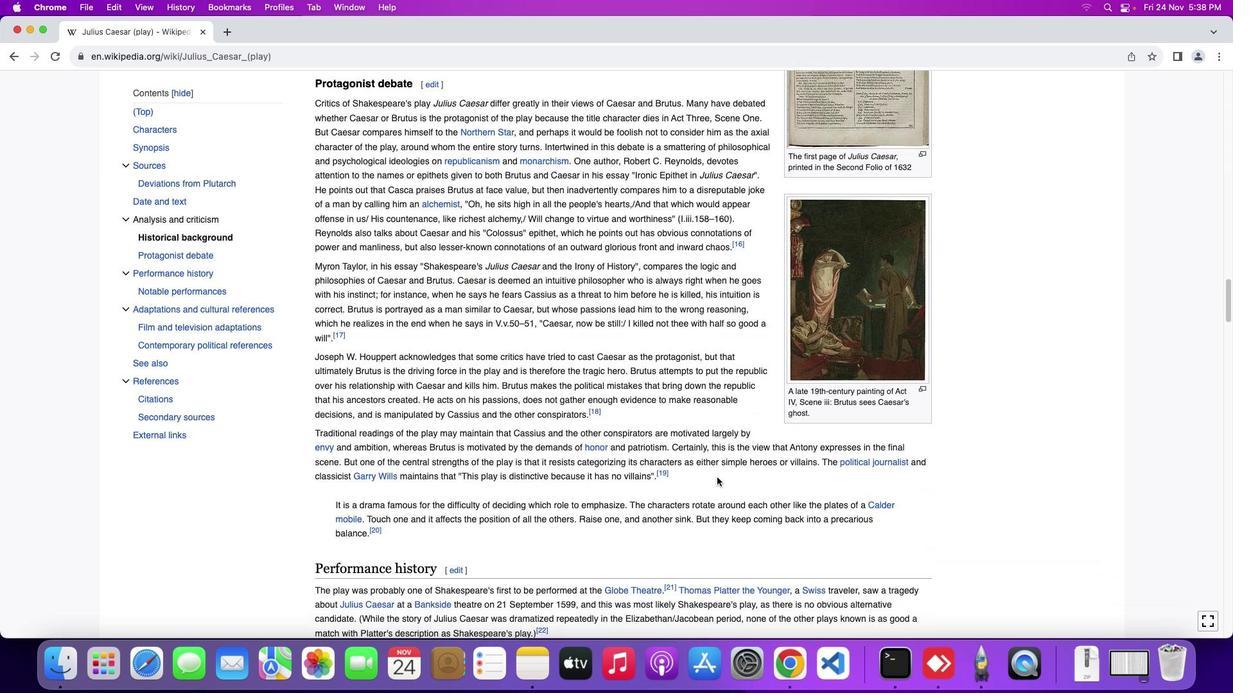 
Action: Mouse scrolled (716, 478) with delta (0, -1)
Screenshot: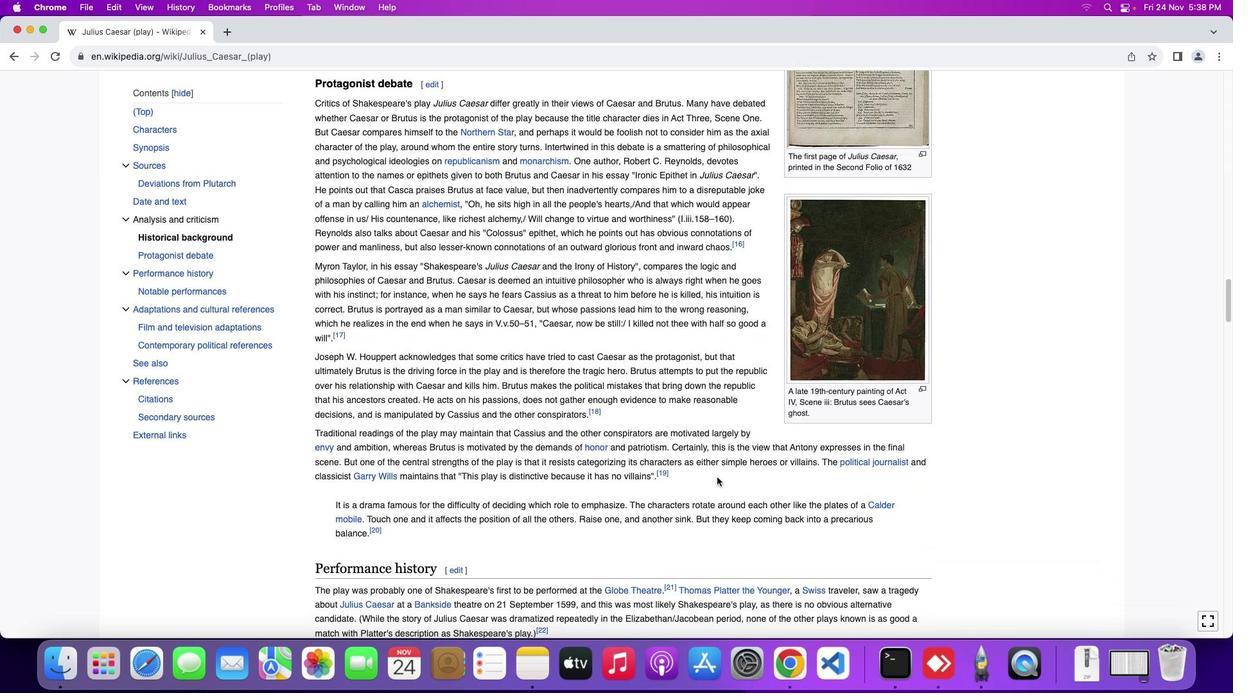 
Action: Mouse scrolled (716, 478) with delta (0, -1)
Screenshot: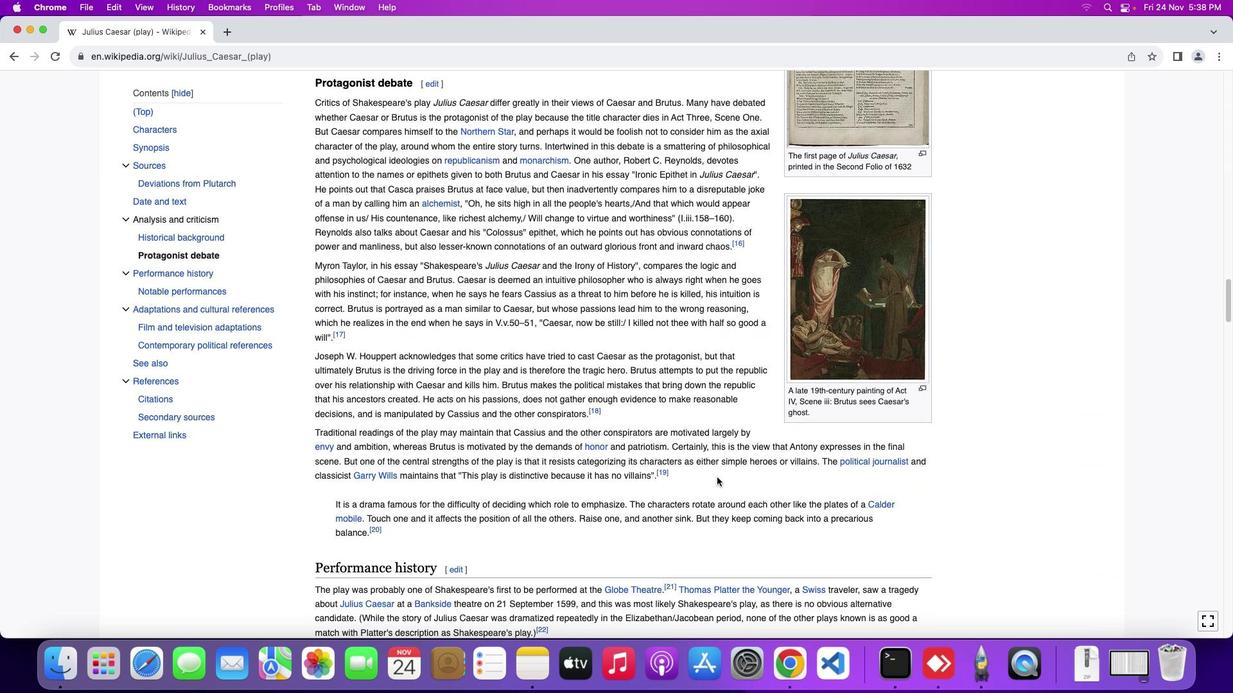 
Action: Mouse moved to (717, 478)
Screenshot: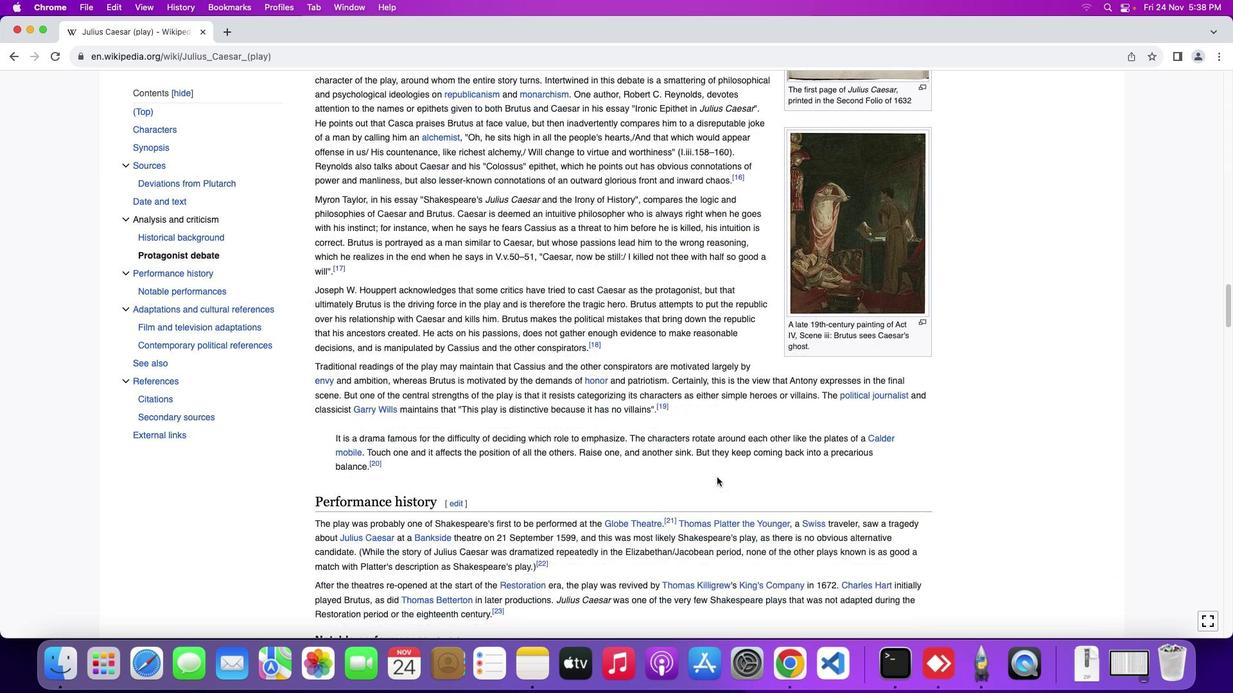
Action: Mouse scrolled (717, 478) with delta (0, 0)
Screenshot: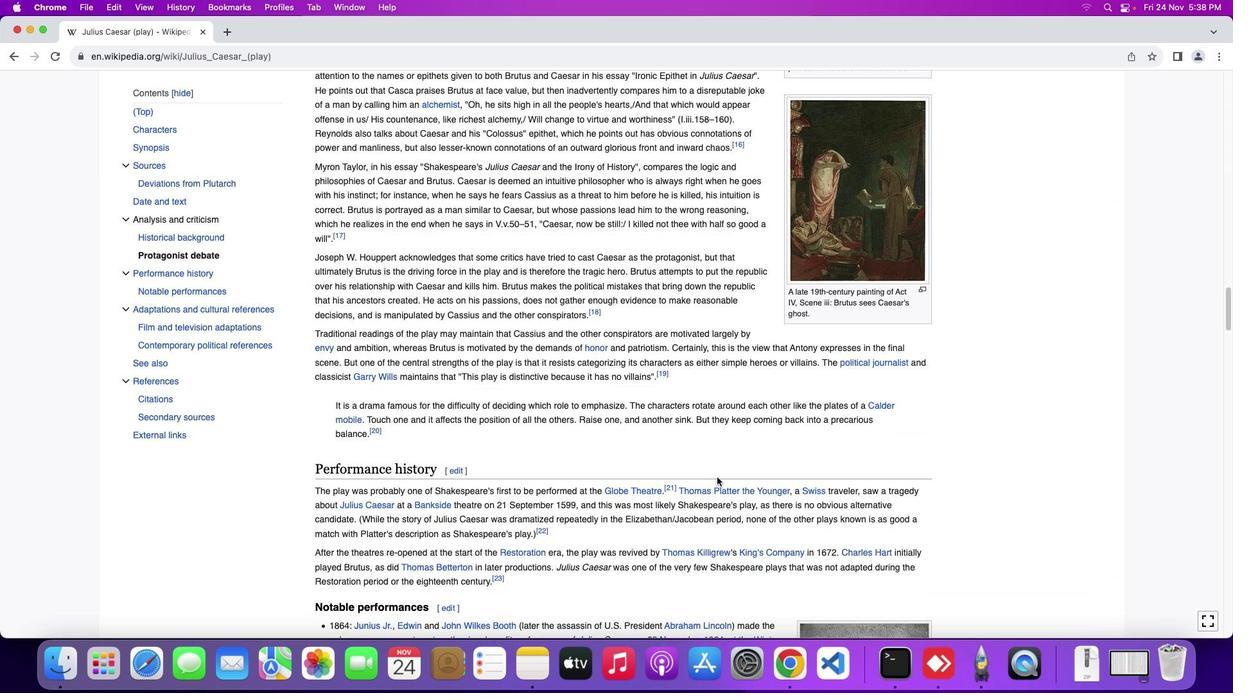 
Action: Mouse scrolled (717, 478) with delta (0, 0)
Screenshot: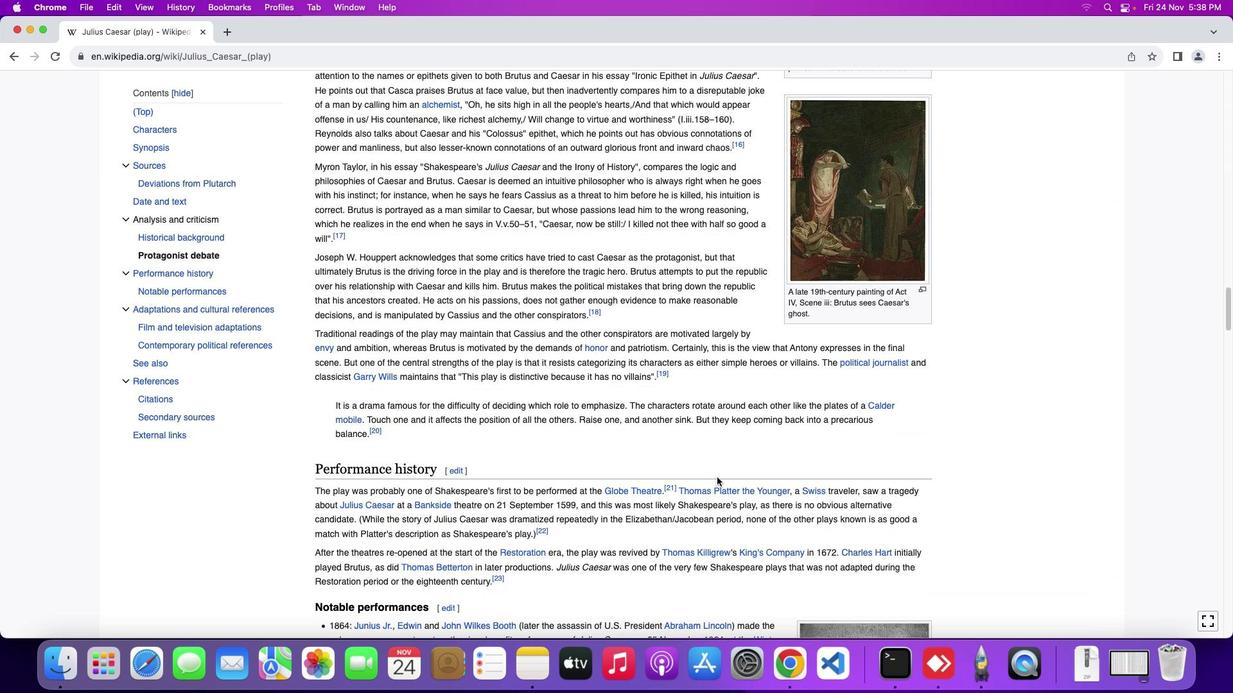 
Action: Mouse scrolled (717, 478) with delta (0, -1)
Screenshot: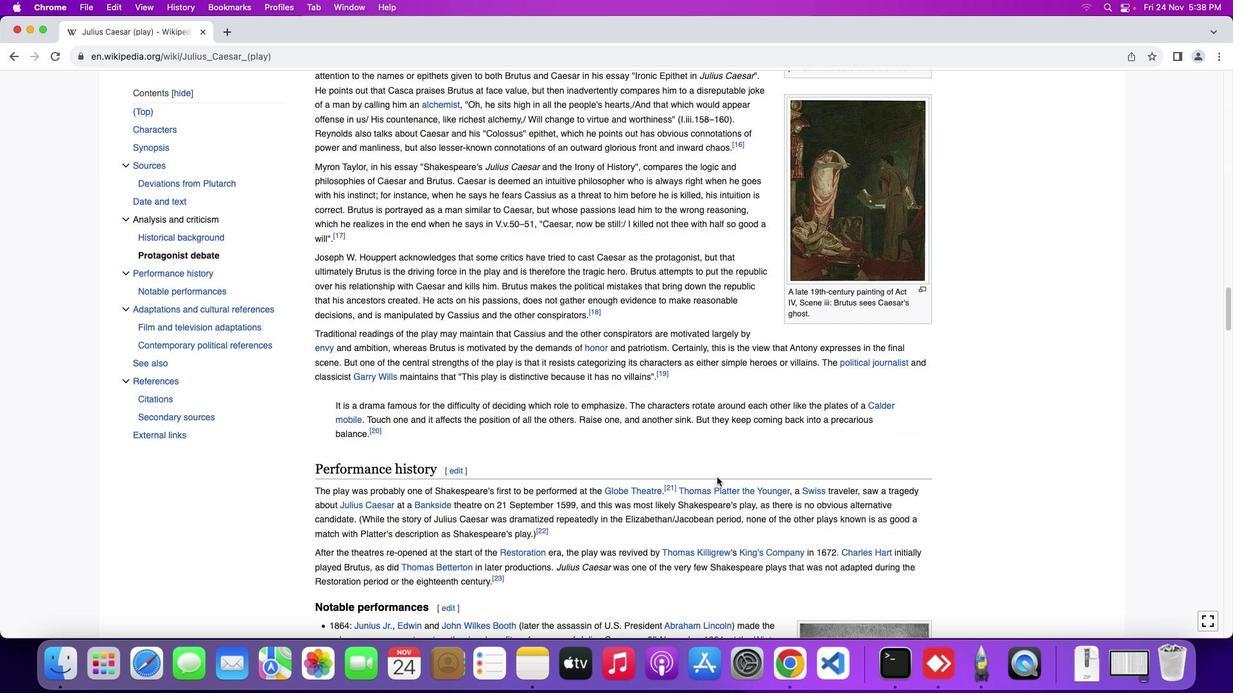
Action: Mouse scrolled (717, 478) with delta (0, 0)
Screenshot: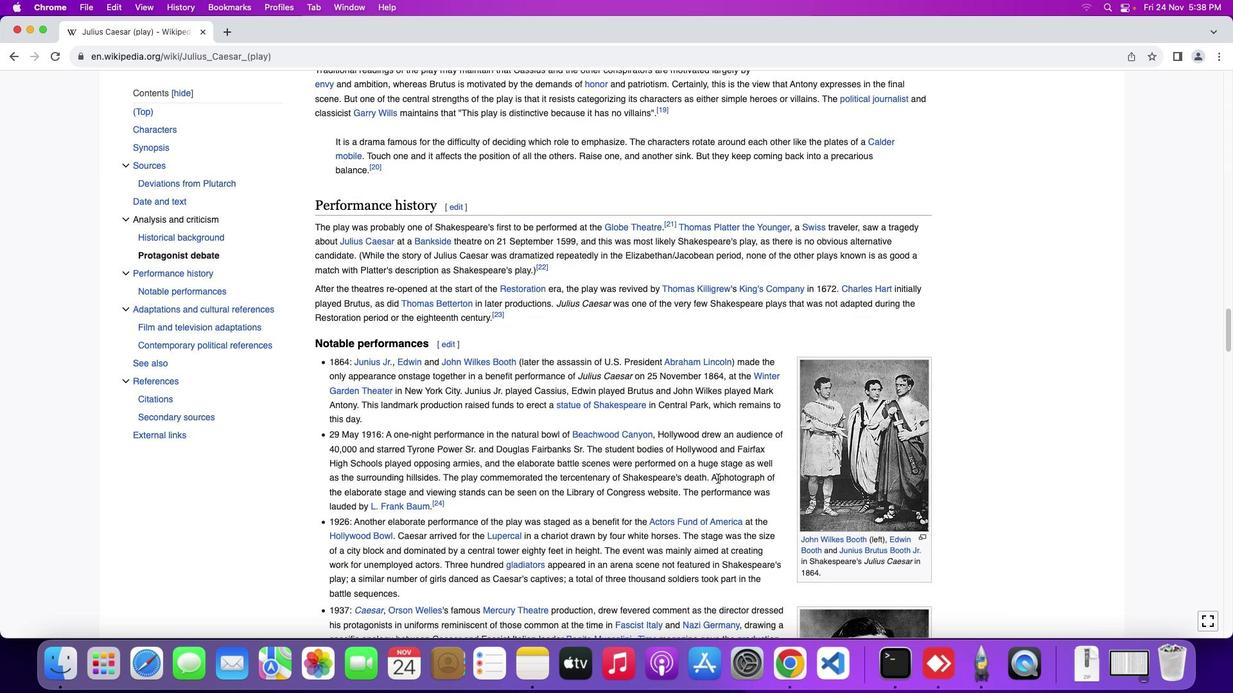 
Action: Mouse scrolled (717, 478) with delta (0, 0)
Screenshot: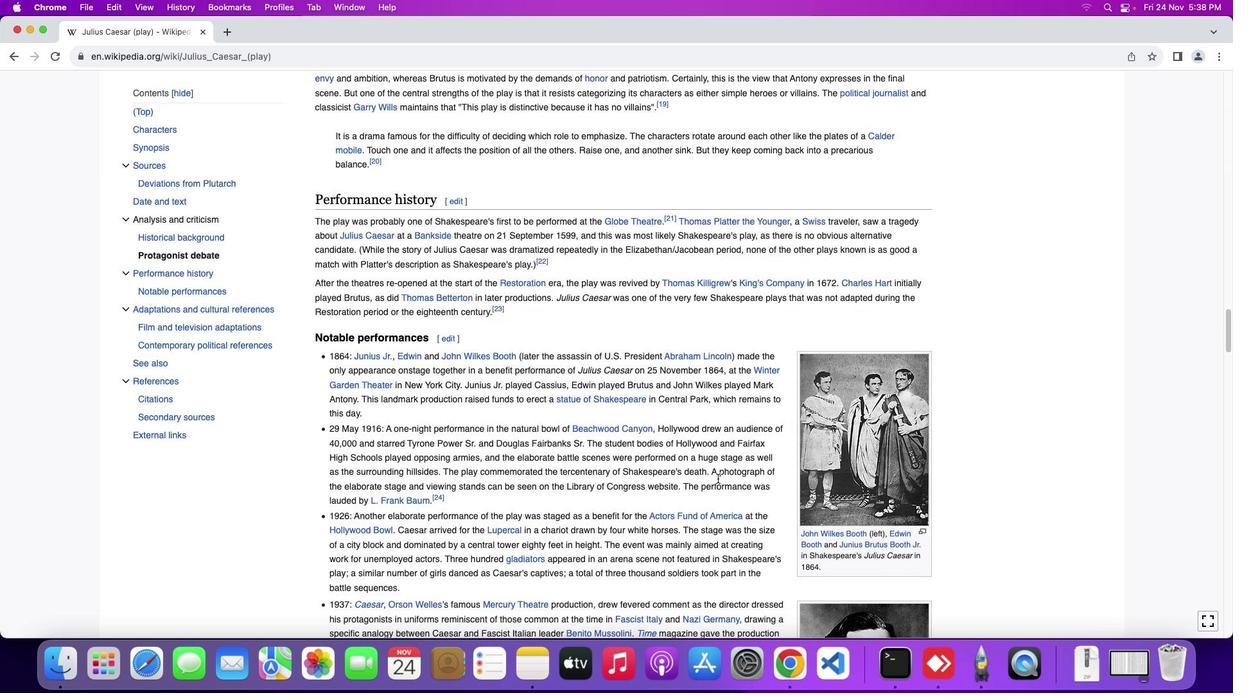 
Action: Mouse scrolled (717, 478) with delta (0, -1)
Screenshot: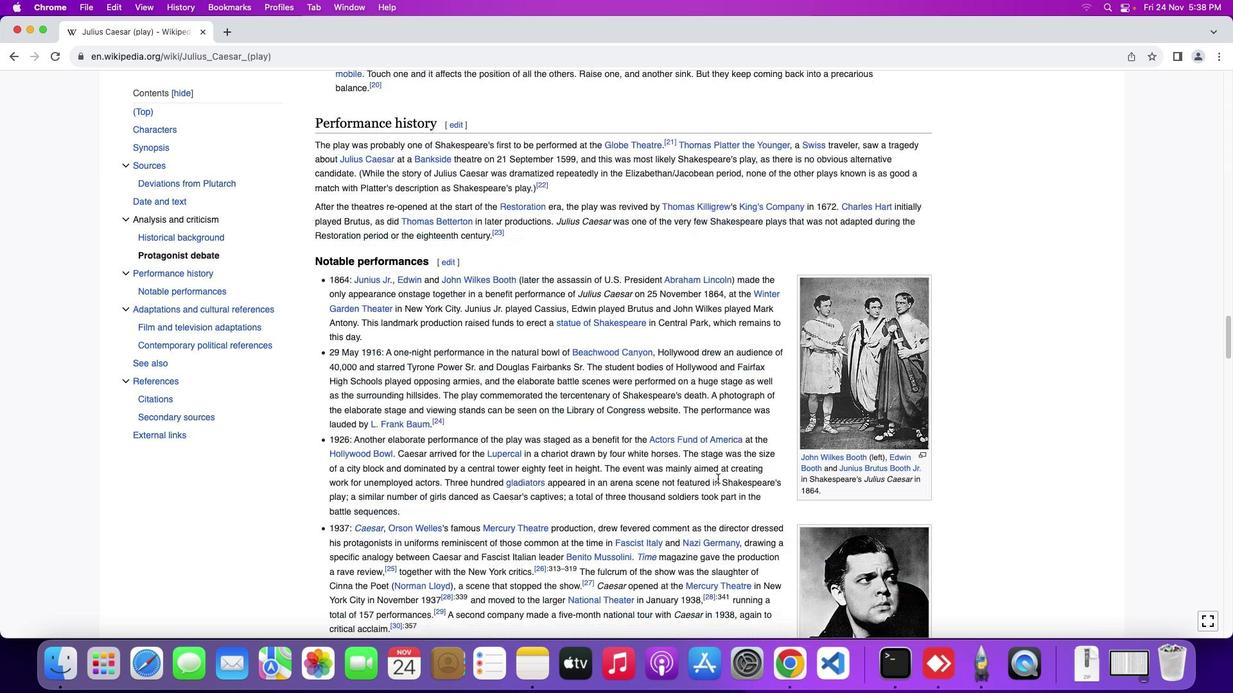 
Action: Mouse scrolled (717, 478) with delta (0, -3)
Screenshot: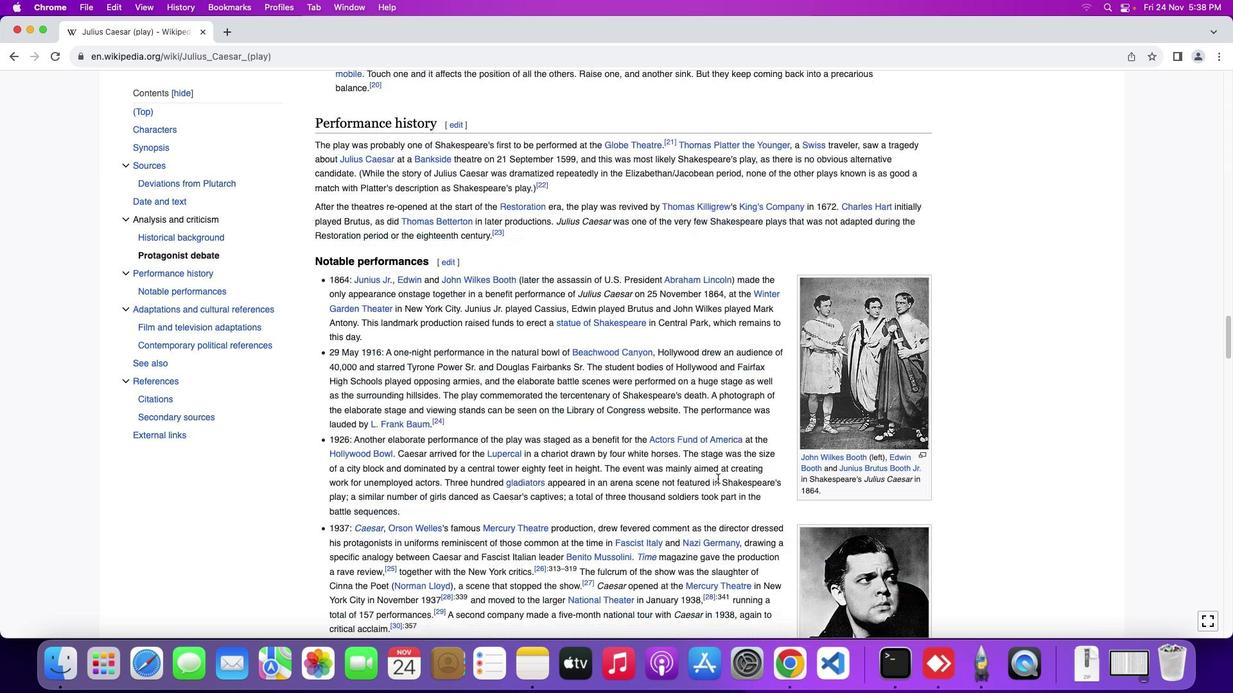 
Action: Mouse moved to (718, 478)
Screenshot: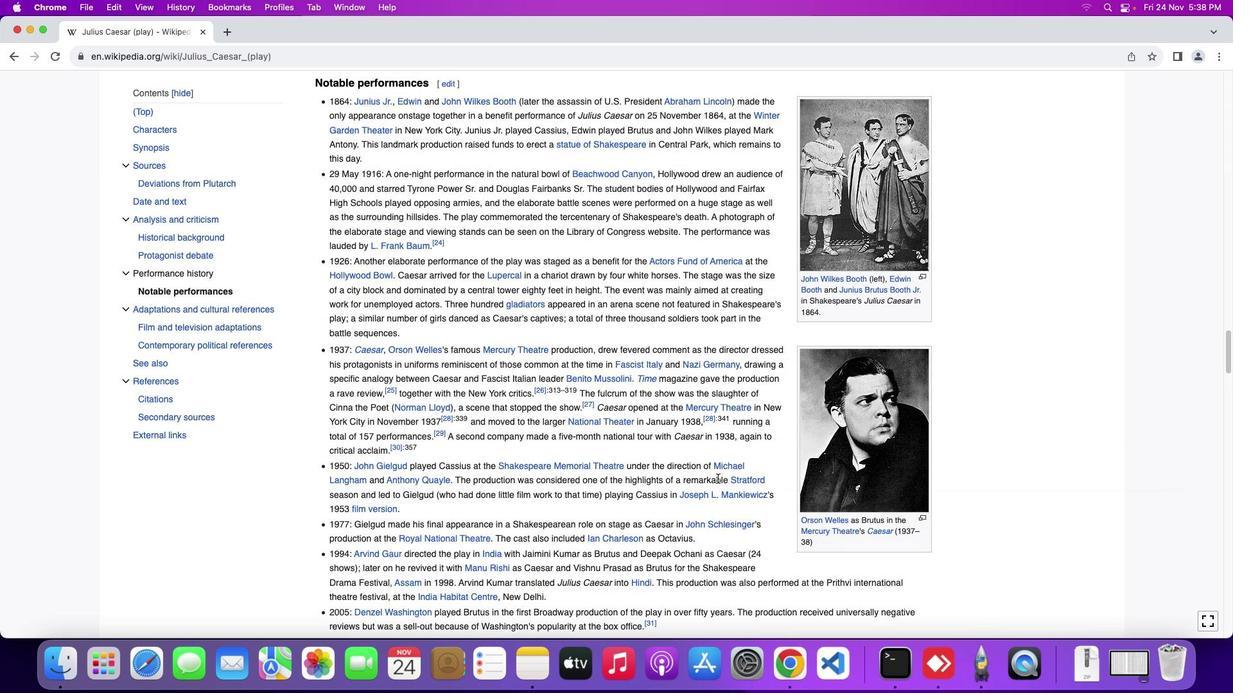 
Action: Mouse scrolled (718, 478) with delta (0, 0)
Screenshot: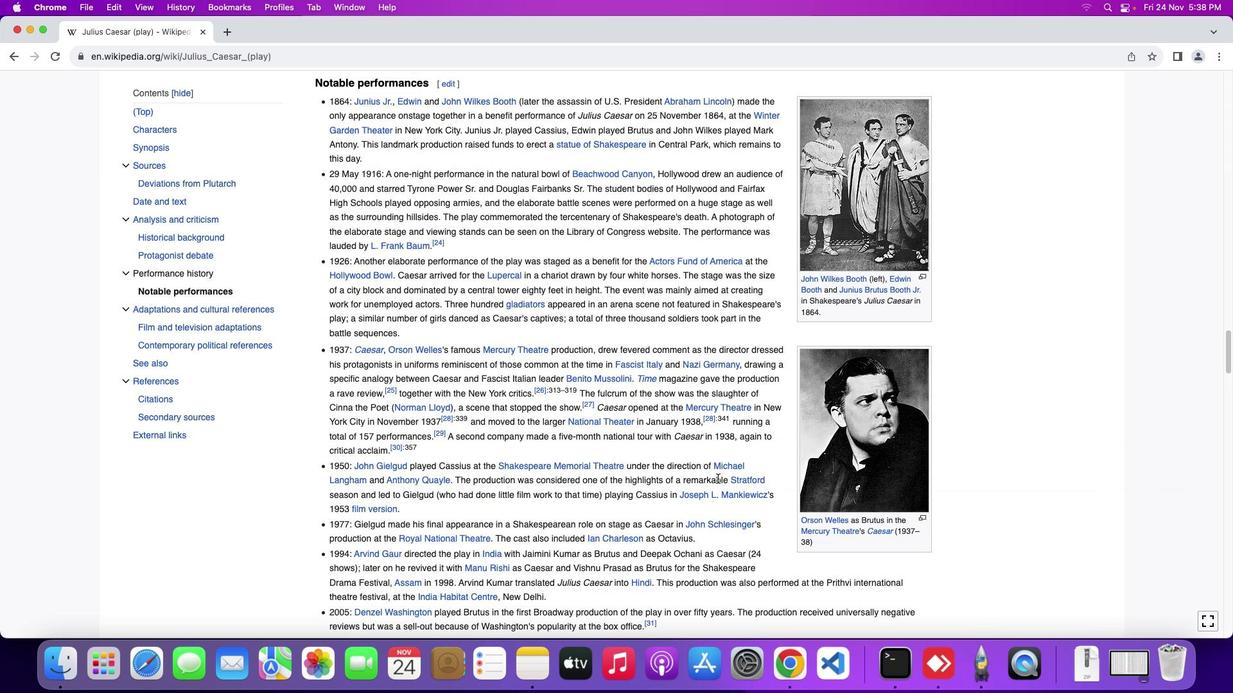 
Action: Mouse scrolled (718, 478) with delta (0, 0)
Screenshot: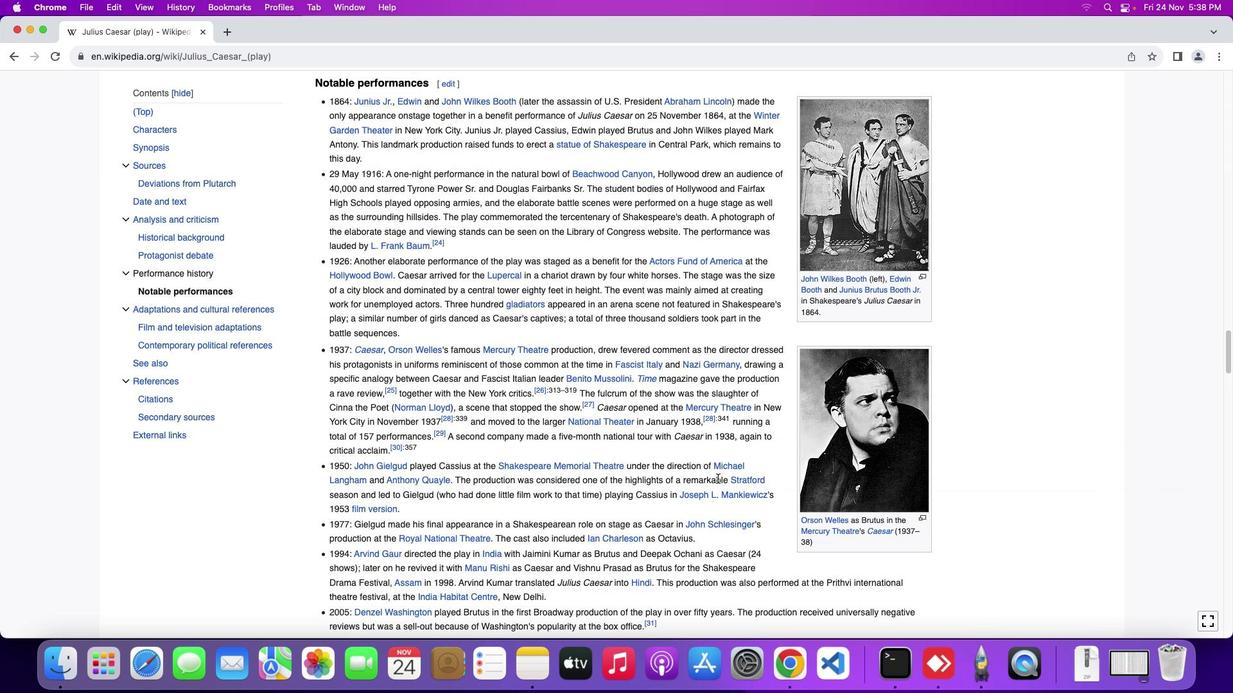 
Action: Mouse scrolled (718, 478) with delta (0, -1)
Screenshot: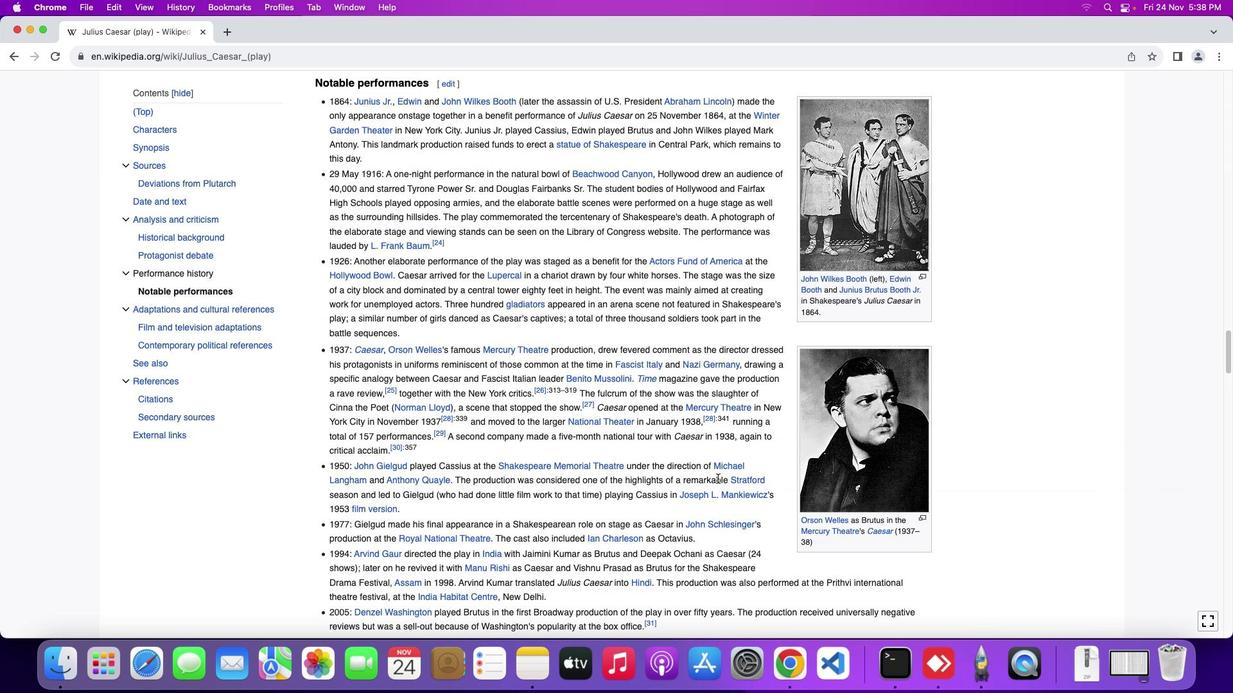 
Action: Mouse scrolled (718, 478) with delta (0, -3)
Screenshot: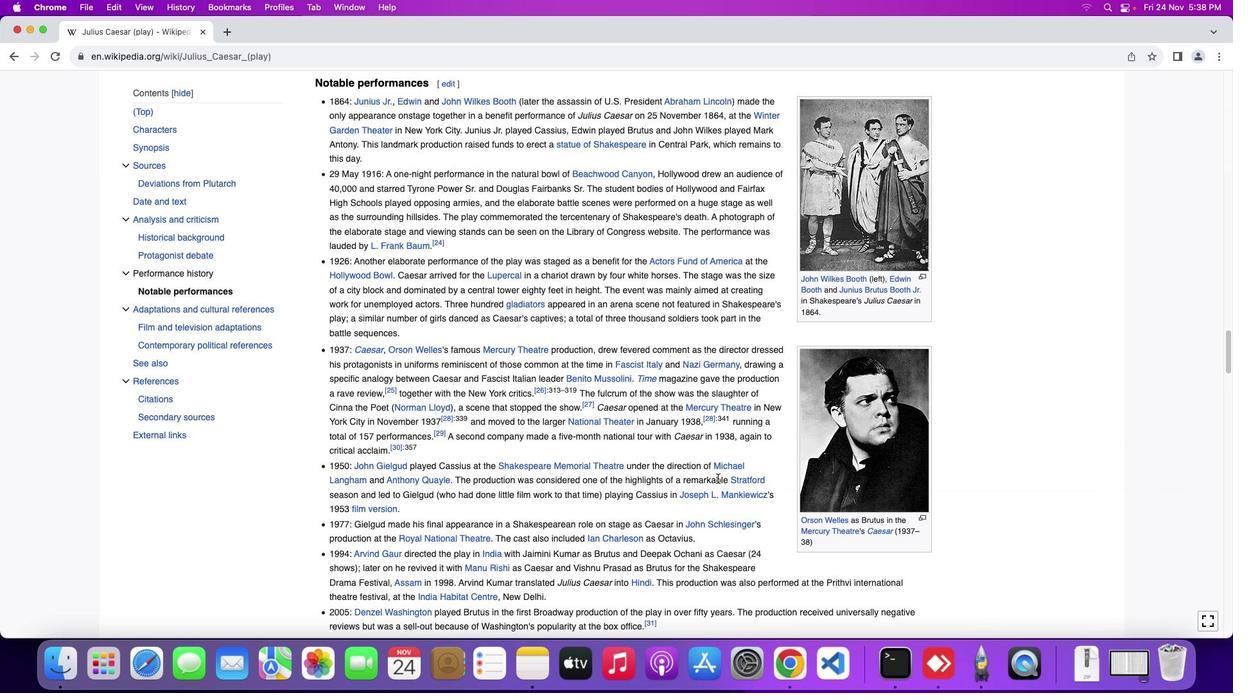 
Action: Mouse scrolled (718, 478) with delta (0, 0)
Screenshot: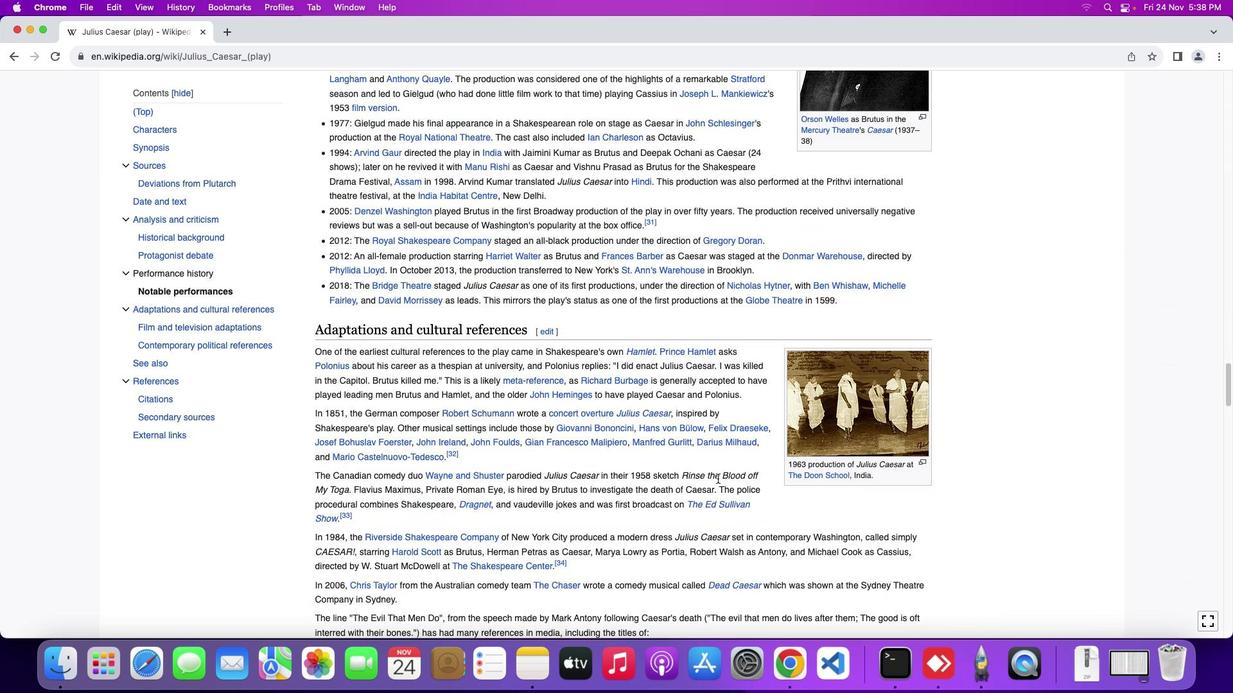 
Action: Mouse scrolled (718, 478) with delta (0, 0)
Screenshot: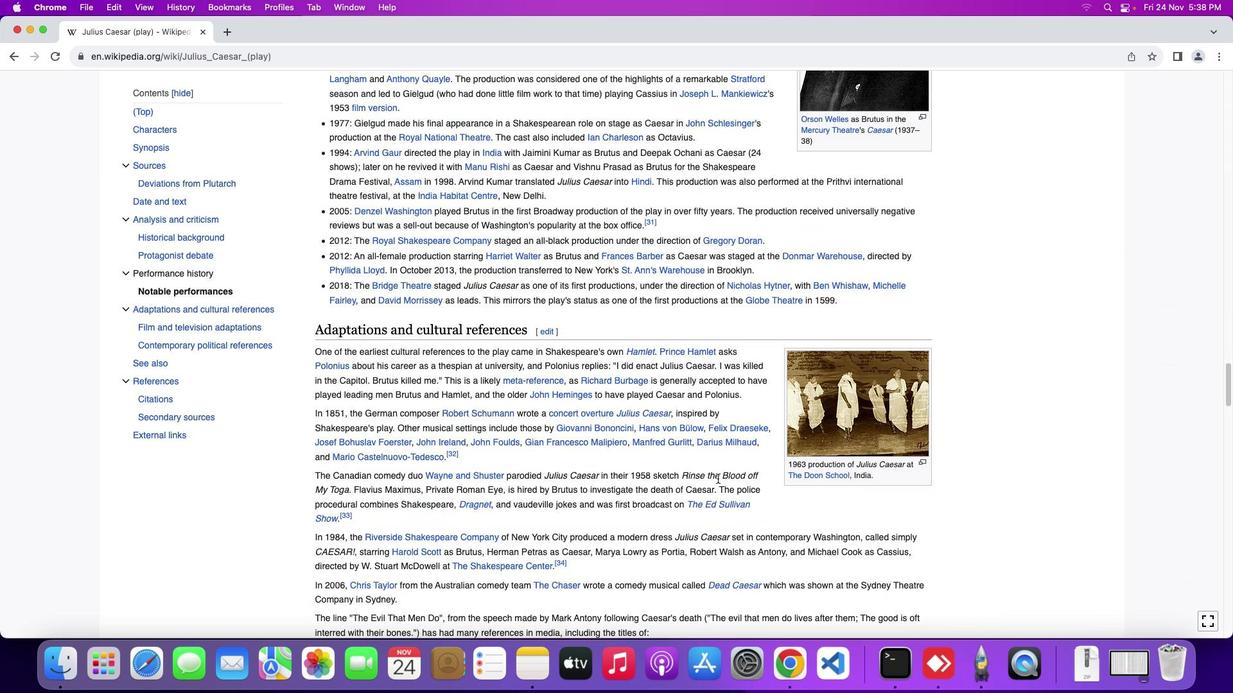 
Action: Mouse scrolled (718, 478) with delta (0, -1)
Screenshot: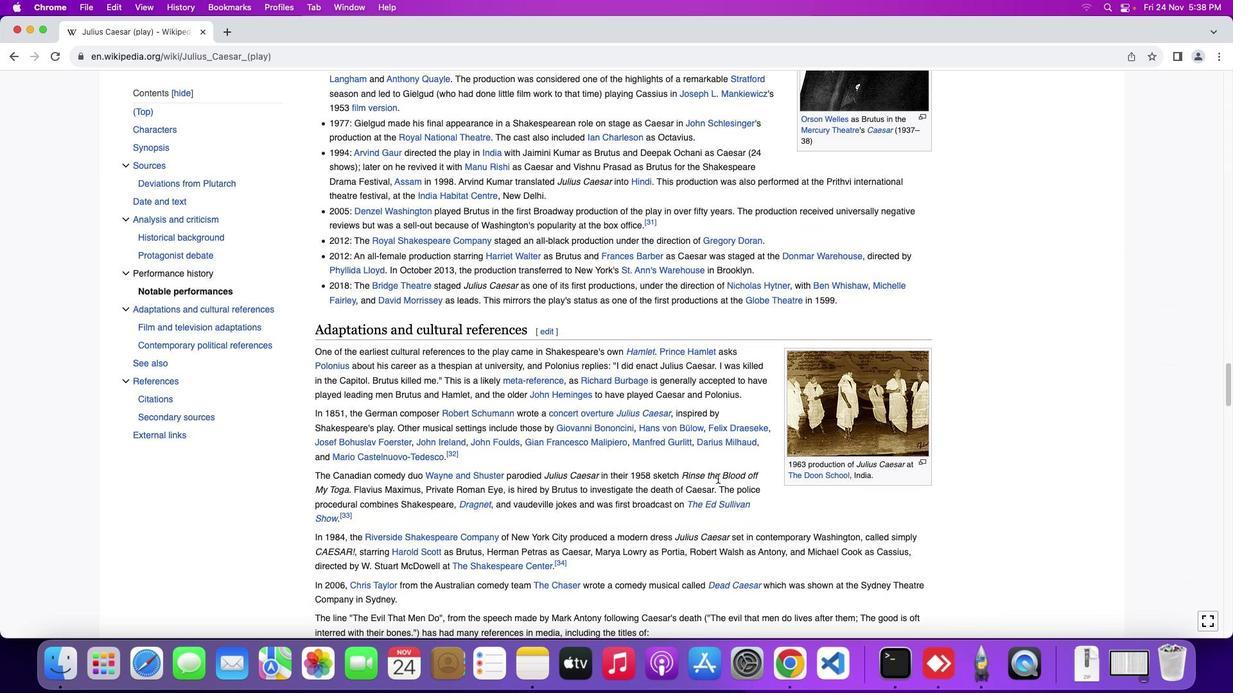
Action: Mouse scrolled (718, 478) with delta (0, -3)
Screenshot: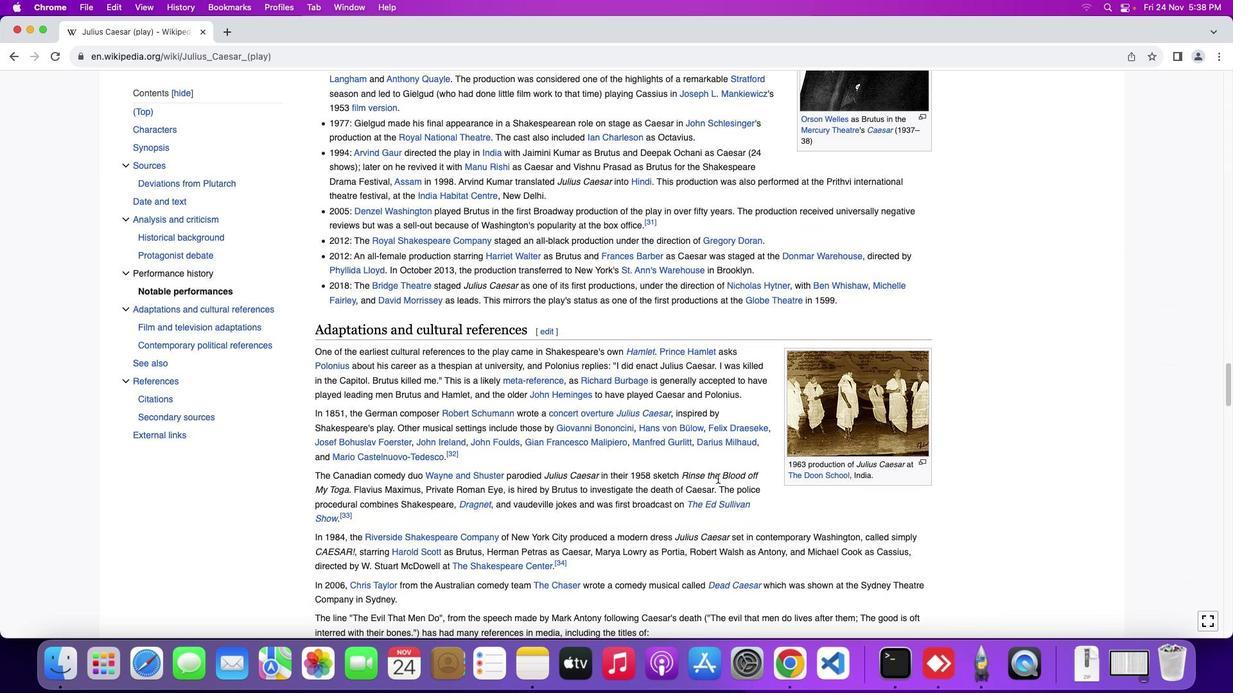 
Action: Mouse scrolled (718, 478) with delta (0, -3)
Screenshot: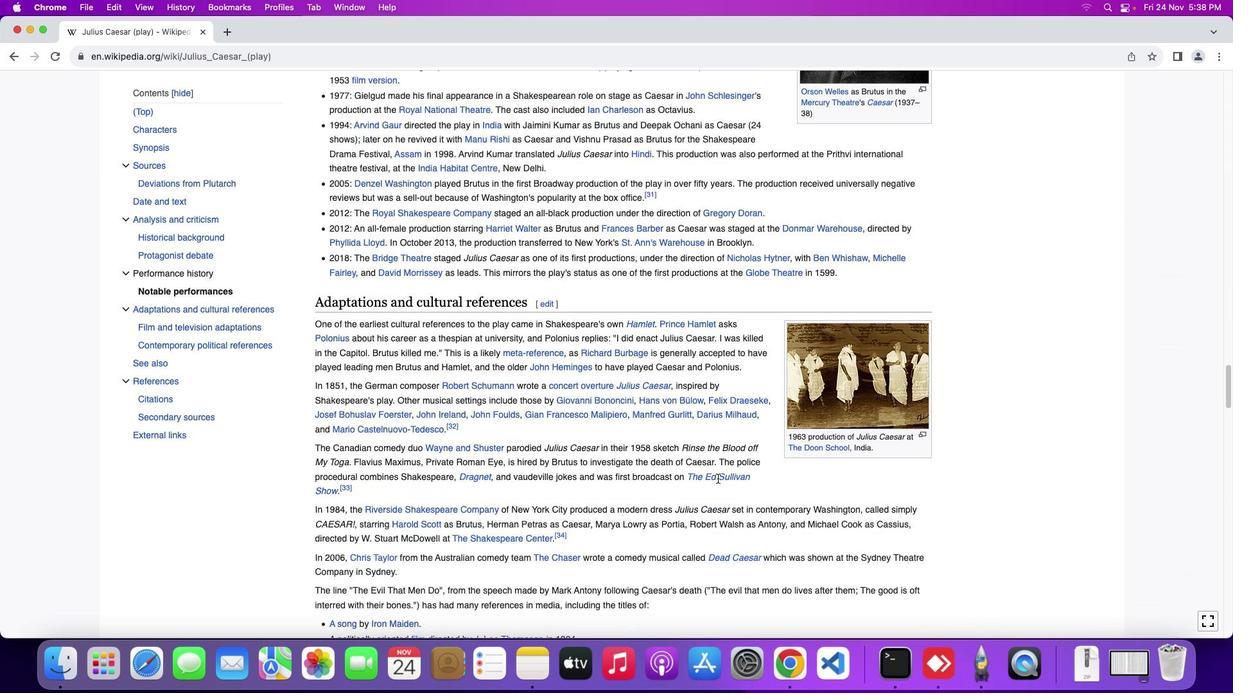 
Action: Mouse scrolled (718, 478) with delta (0, 0)
Screenshot: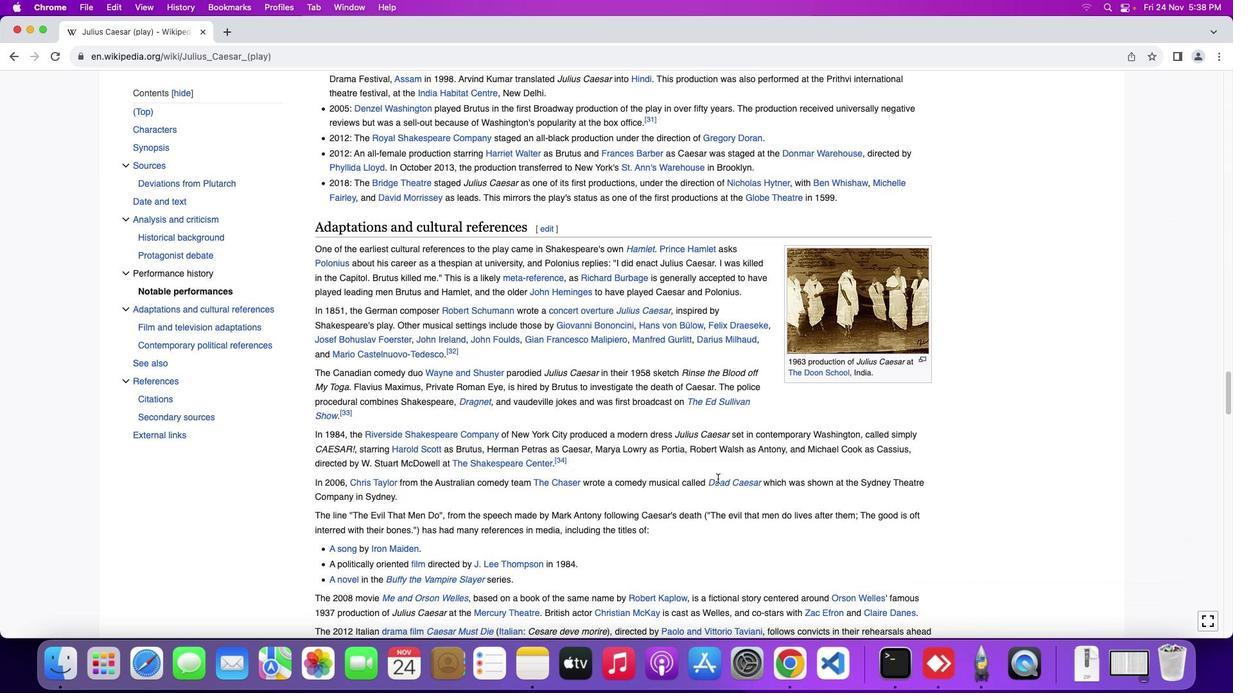 
Action: Mouse scrolled (718, 478) with delta (0, 0)
Screenshot: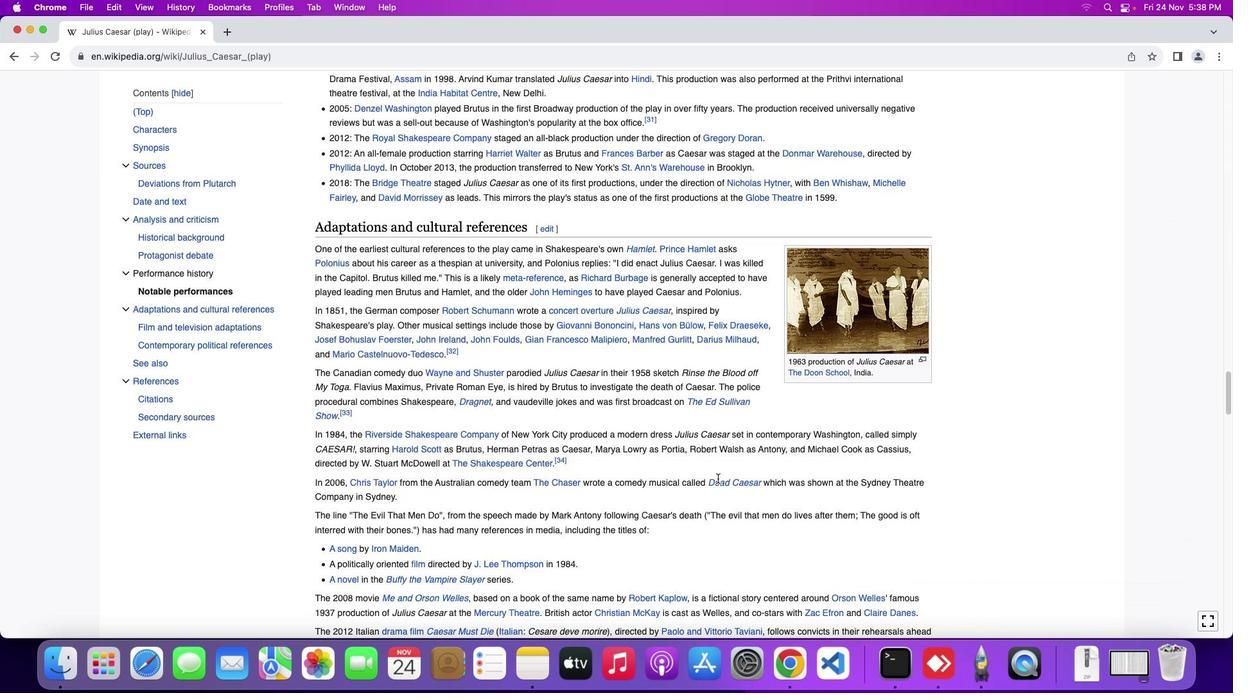 
Action: Mouse scrolled (718, 478) with delta (0, -1)
Screenshot: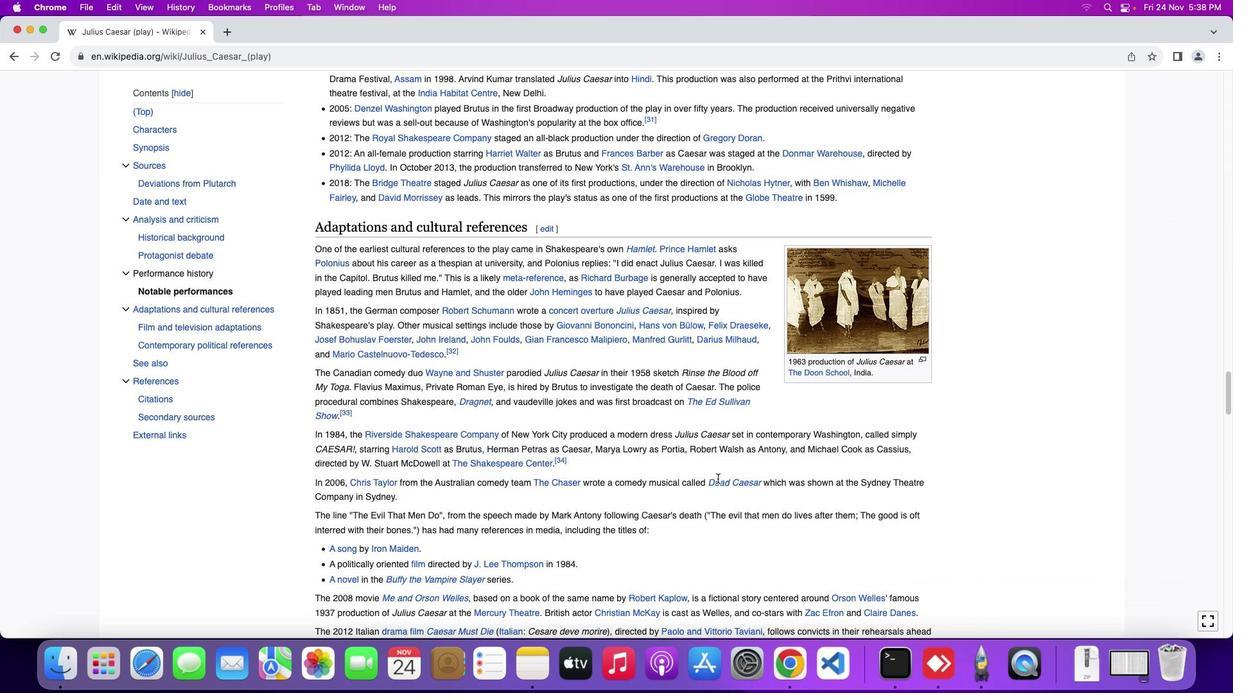
Action: Mouse scrolled (718, 478) with delta (0, 0)
Screenshot: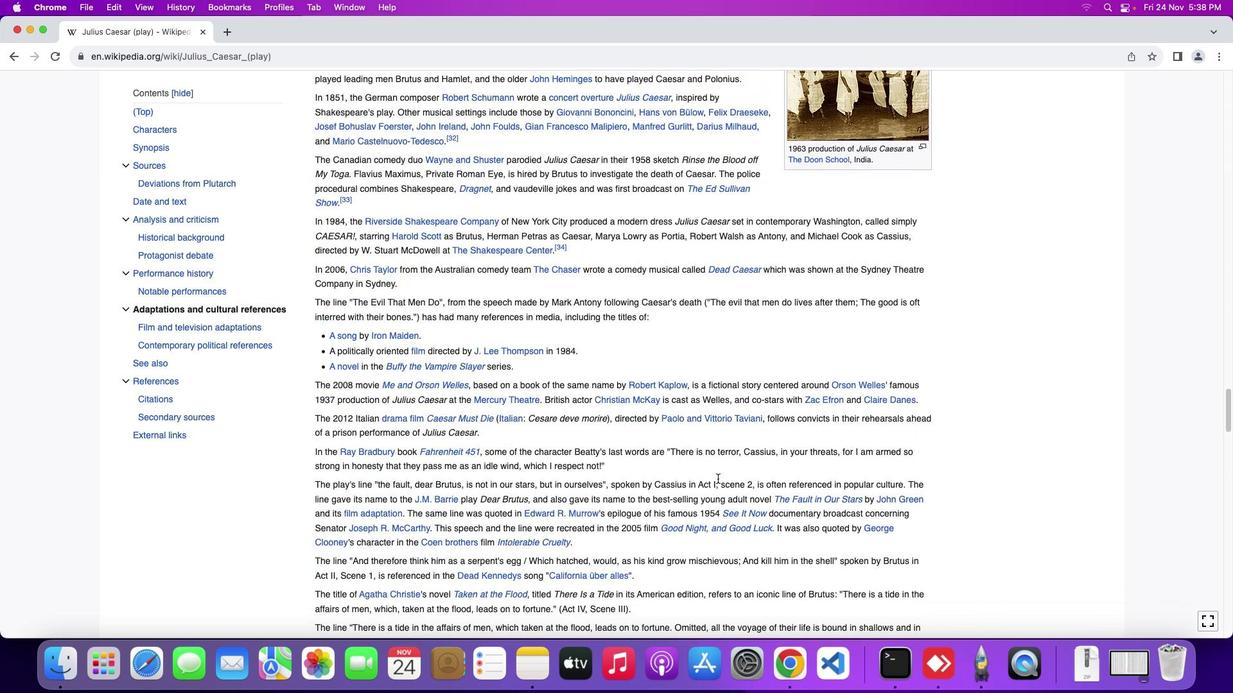 
Action: Mouse scrolled (718, 478) with delta (0, 0)
Screenshot: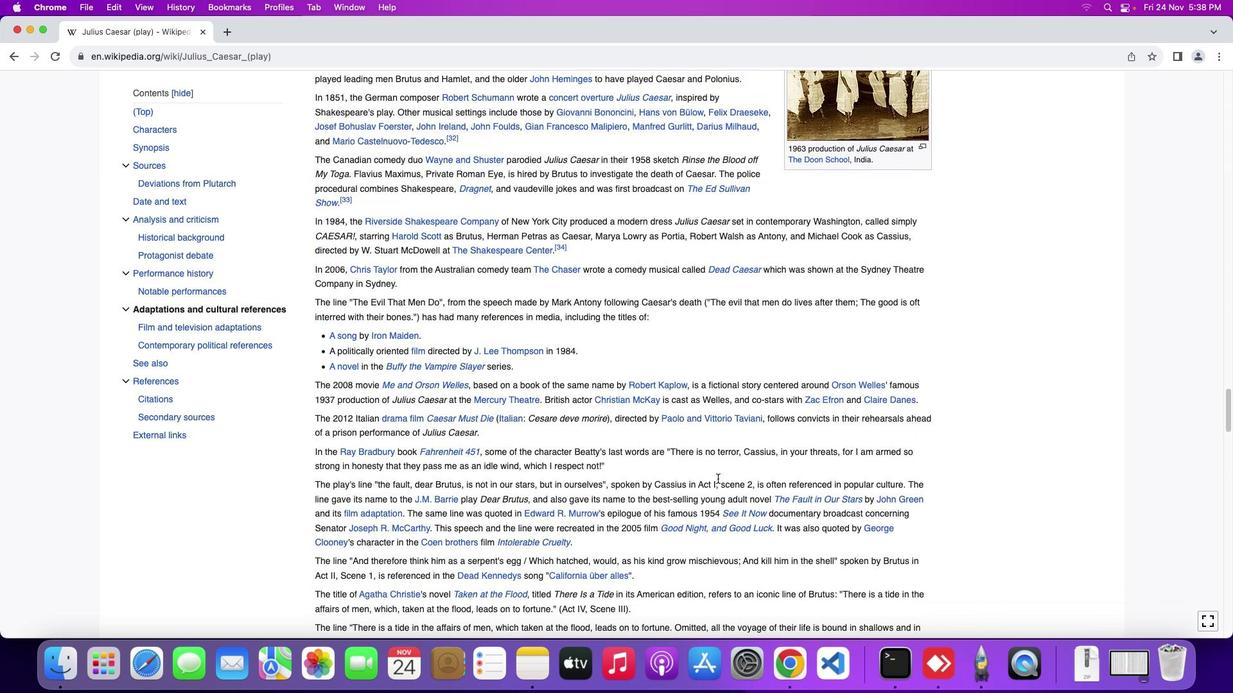 
Action: Mouse scrolled (718, 478) with delta (0, -1)
Screenshot: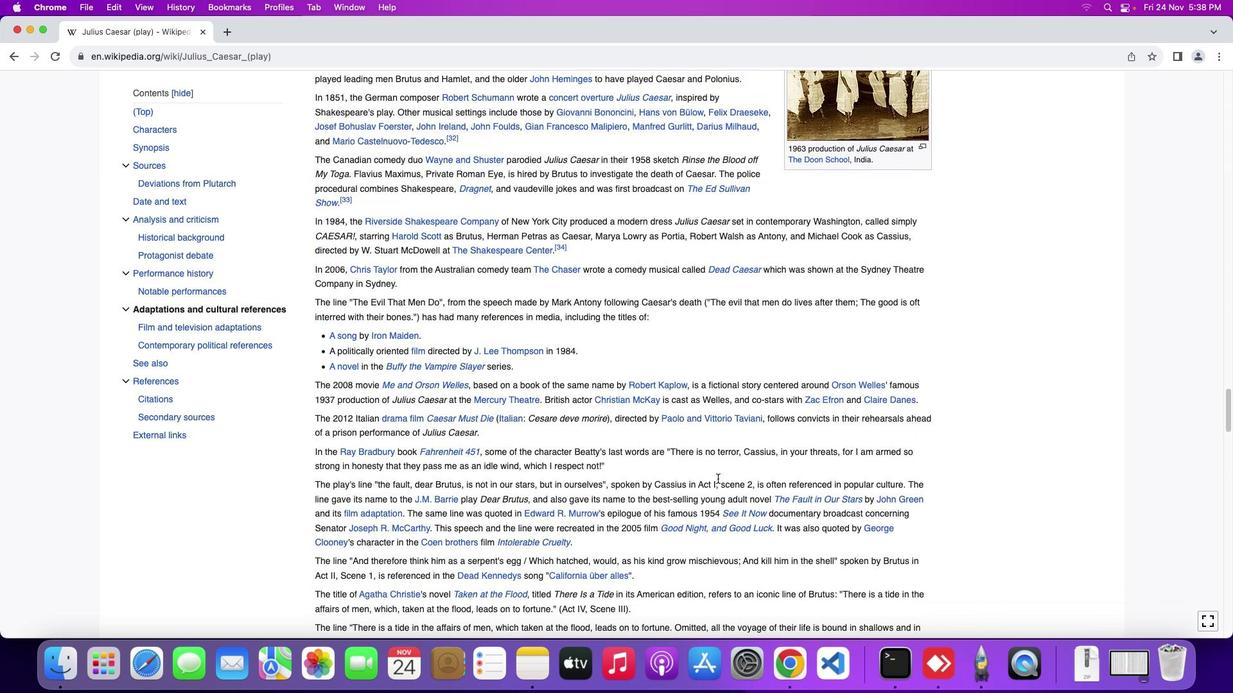 
Action: Mouse scrolled (718, 478) with delta (0, -1)
Screenshot: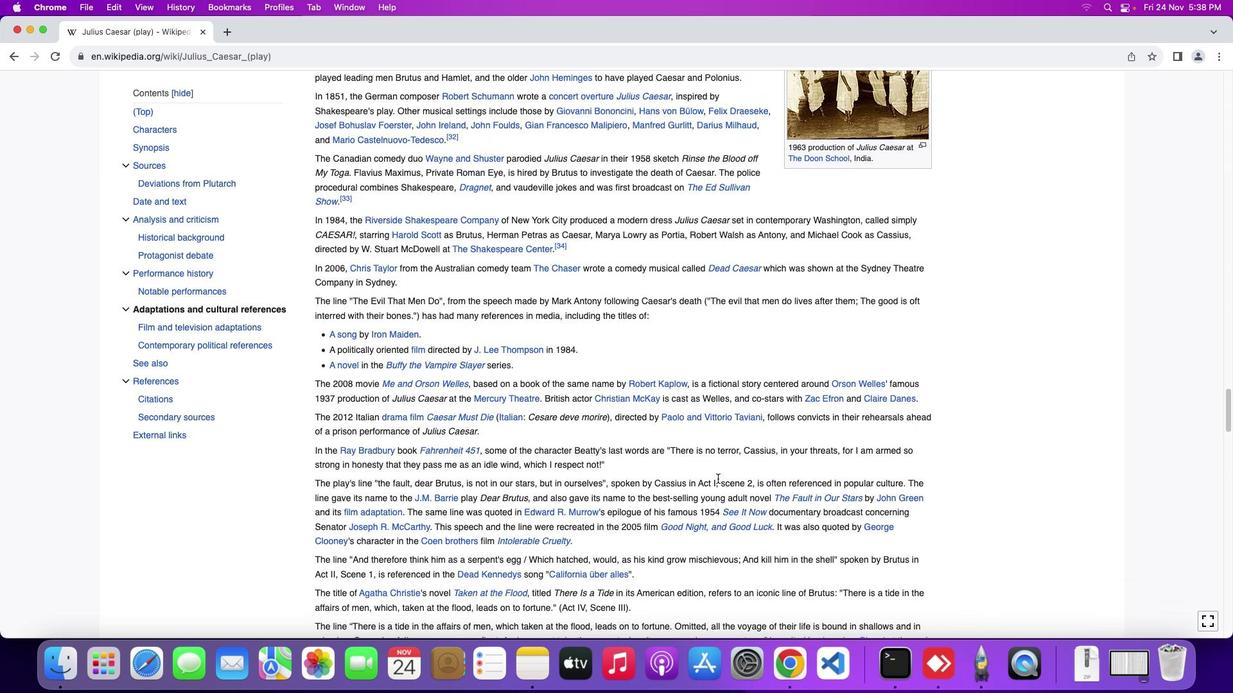 
Action: Mouse scrolled (718, 478) with delta (0, 0)
Screenshot: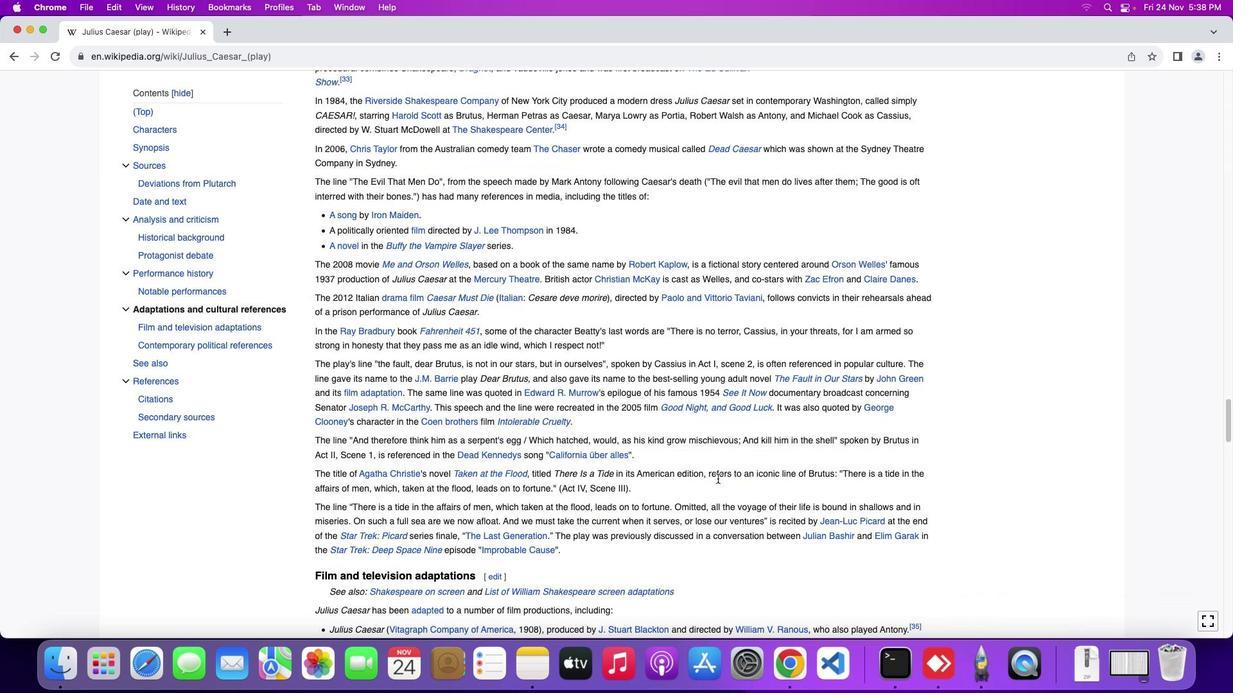
Action: Mouse scrolled (718, 478) with delta (0, 0)
Screenshot: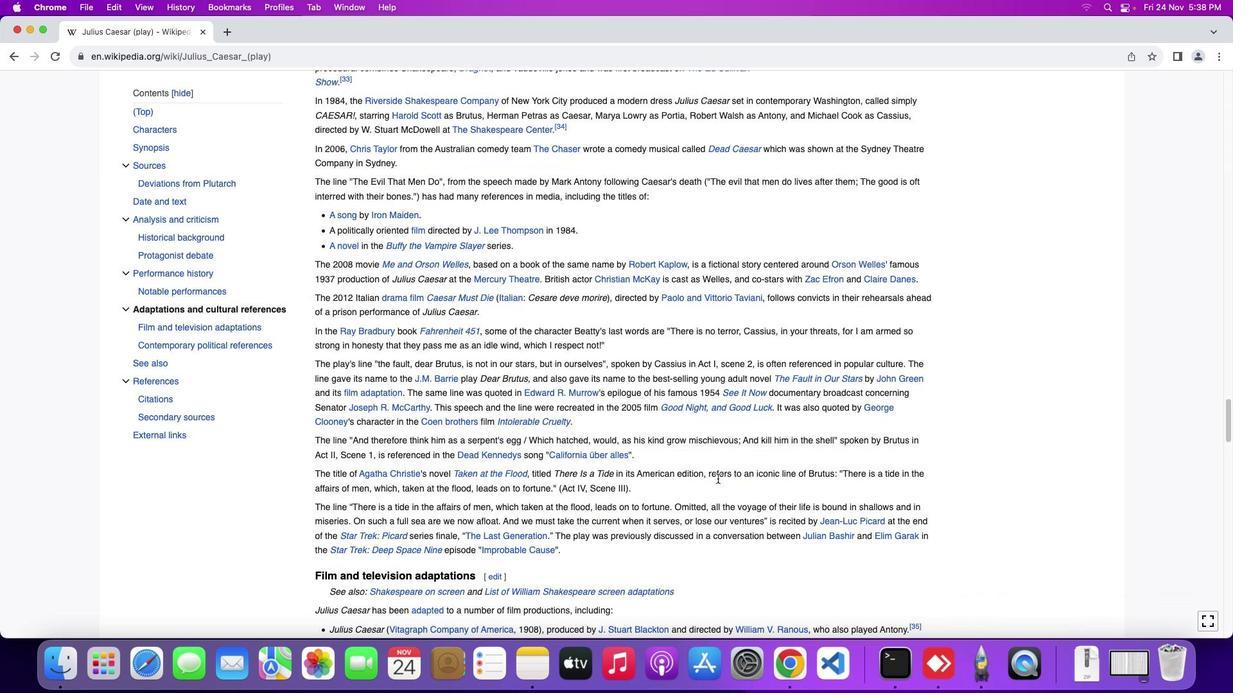 
Action: Mouse scrolled (718, 478) with delta (0, -1)
Screenshot: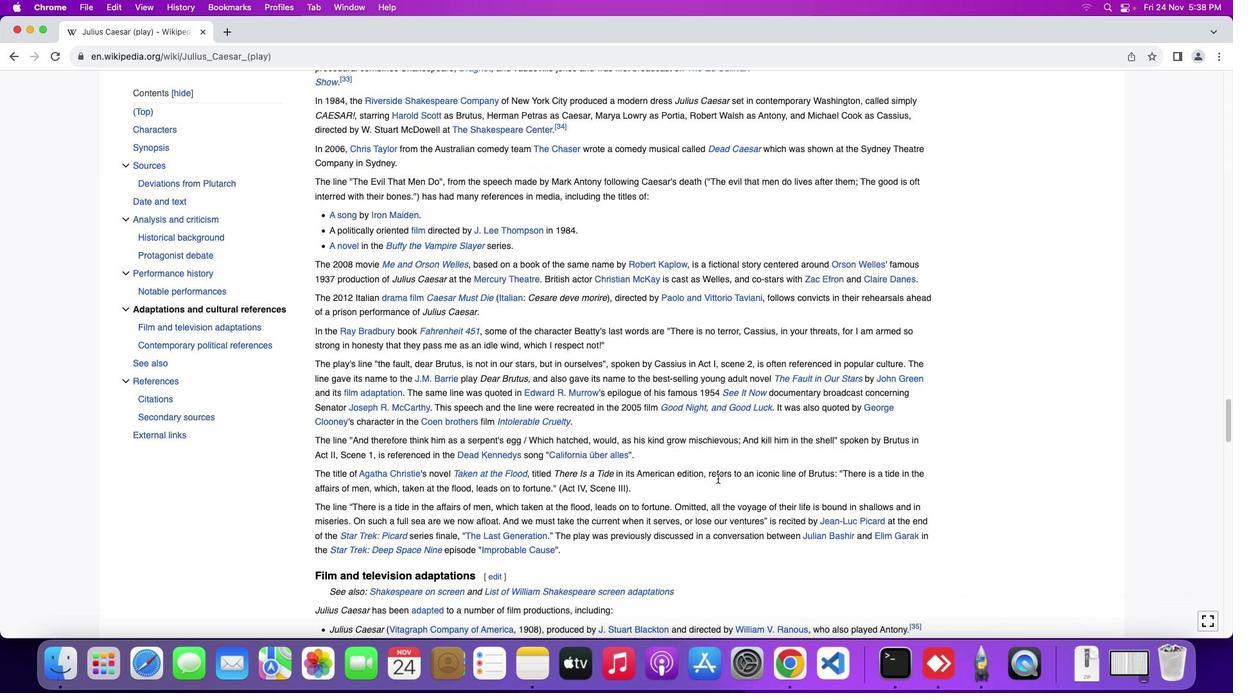 
Action: Mouse scrolled (718, 478) with delta (0, 0)
Screenshot: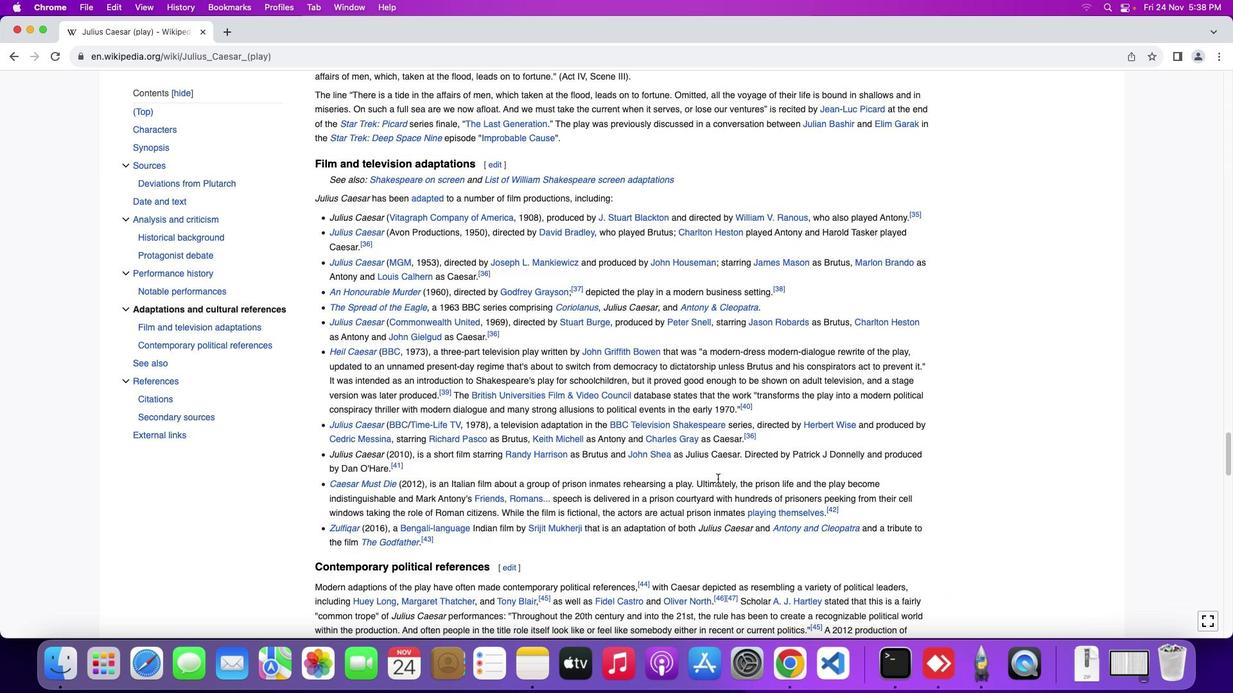 
Action: Mouse scrolled (718, 478) with delta (0, 0)
Screenshot: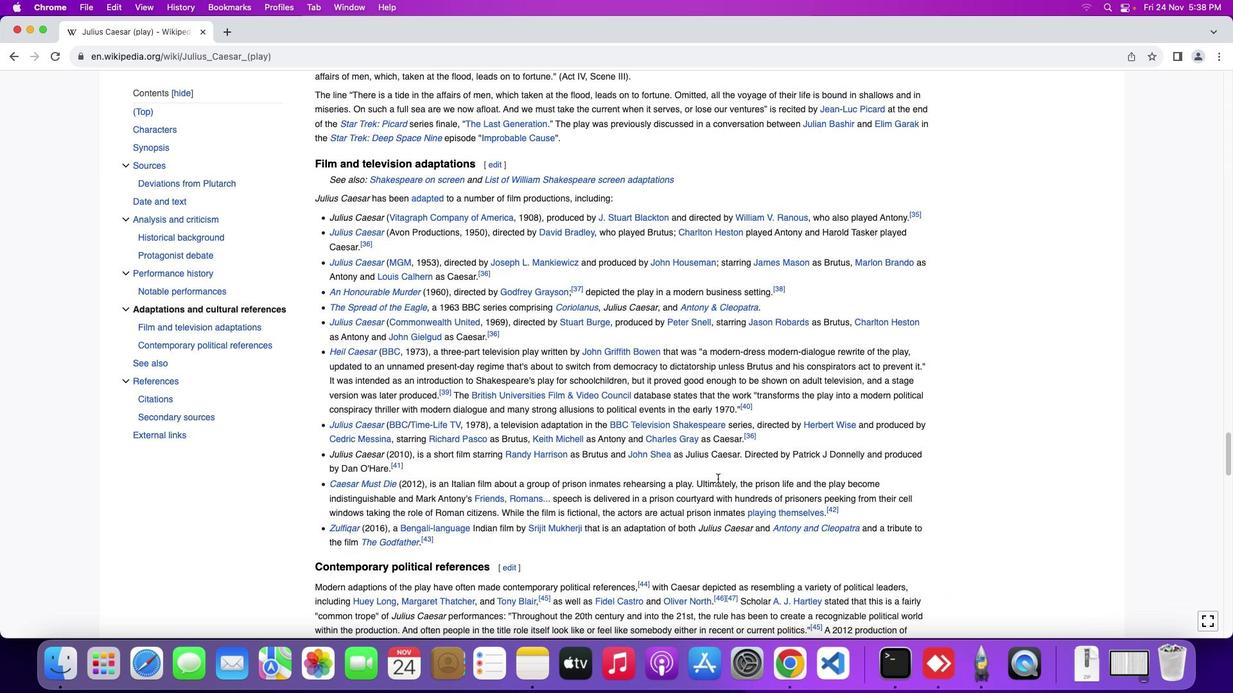 
Action: Mouse scrolled (718, 478) with delta (0, -1)
Screenshot: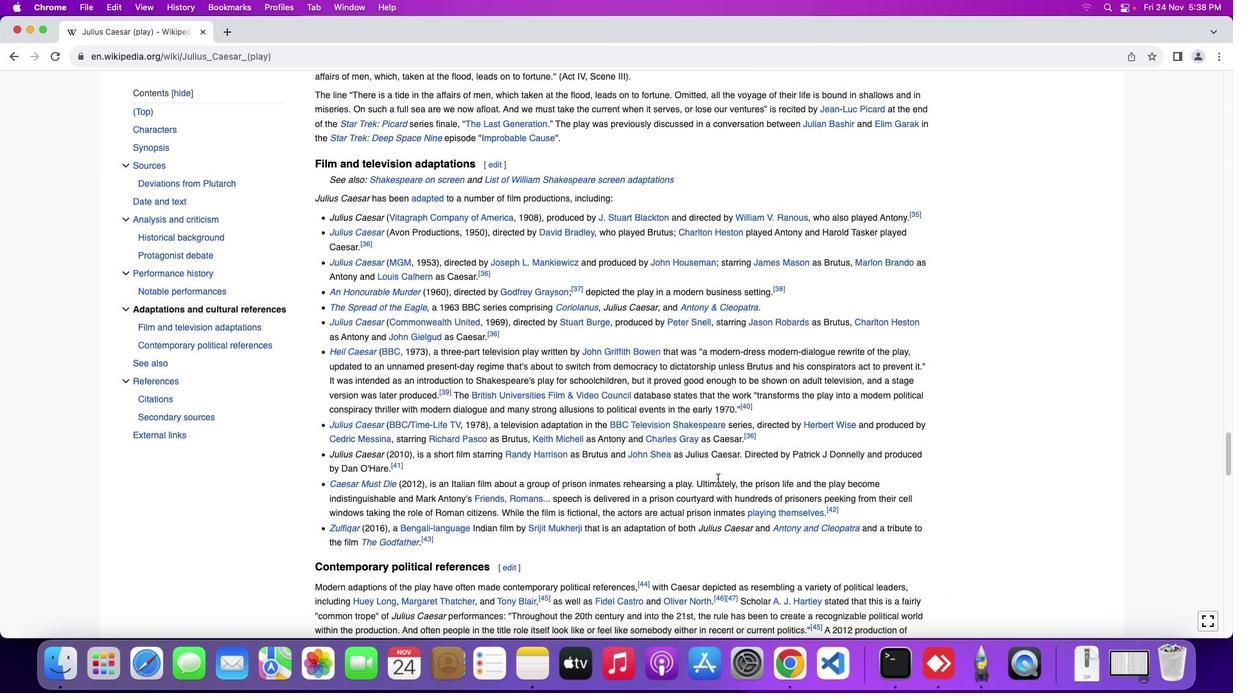 
Action: Mouse scrolled (718, 478) with delta (0, -3)
Screenshot: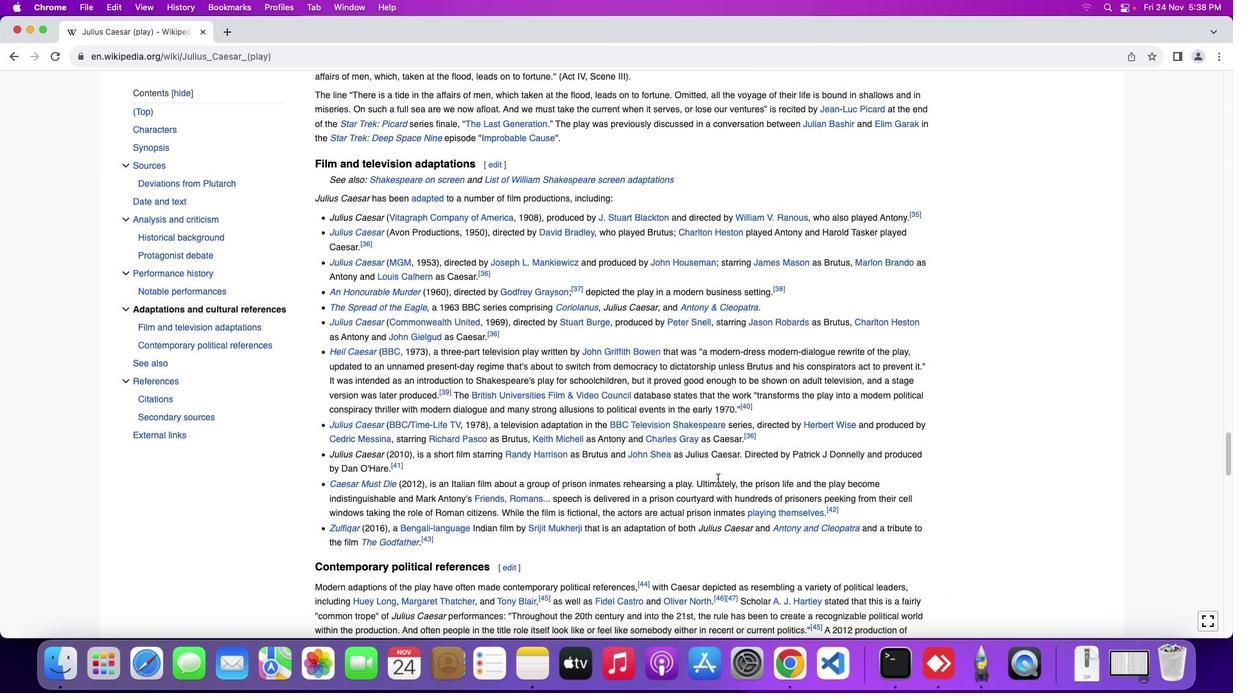 
Action: Mouse scrolled (718, 478) with delta (0, -3)
Screenshot: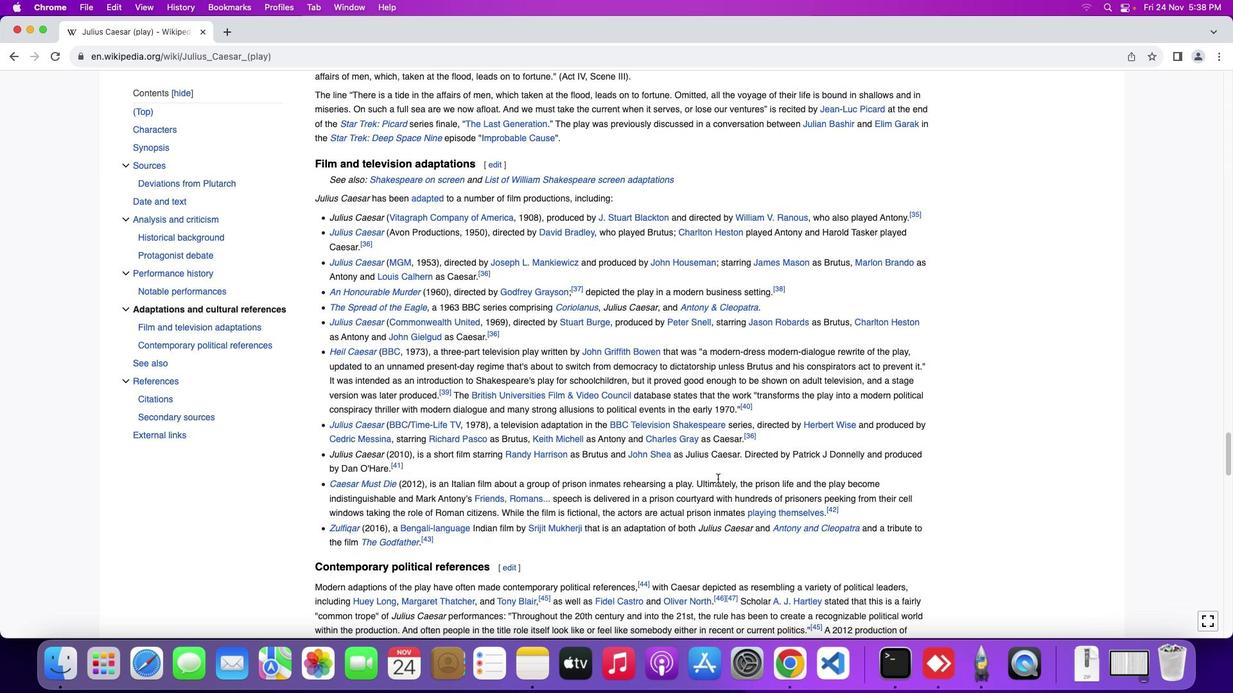 
Action: Mouse scrolled (718, 478) with delta (0, 0)
Screenshot: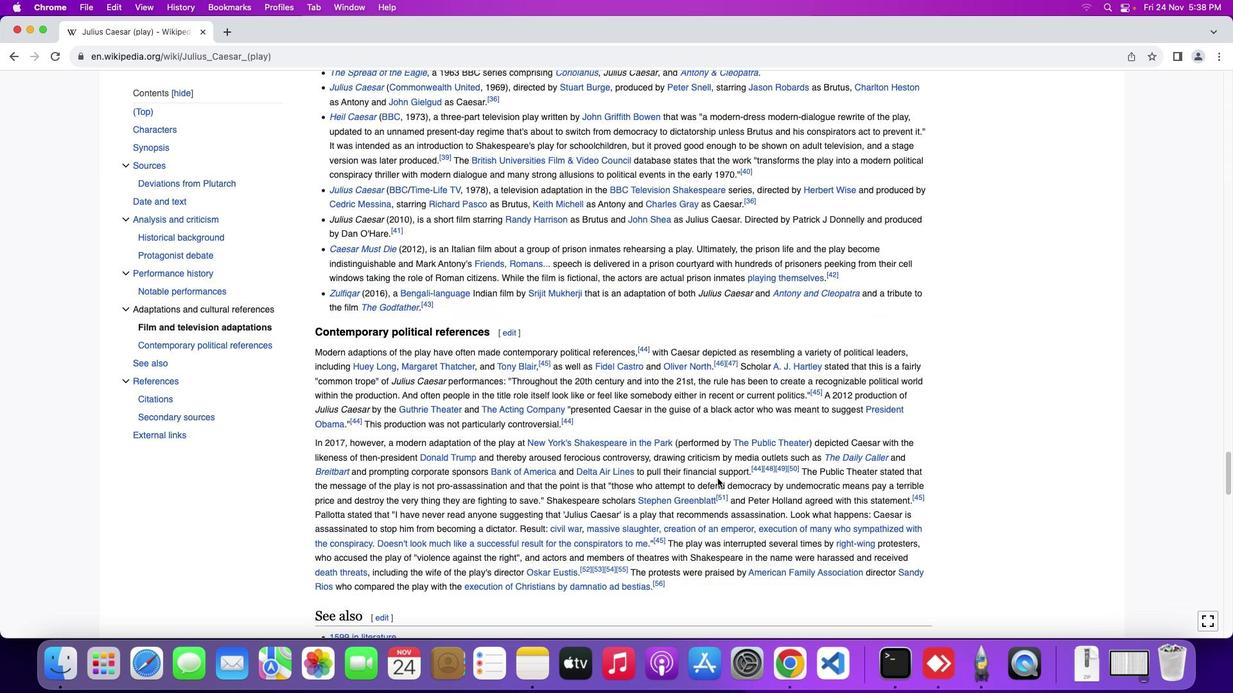 
Action: Mouse scrolled (718, 478) with delta (0, 0)
Screenshot: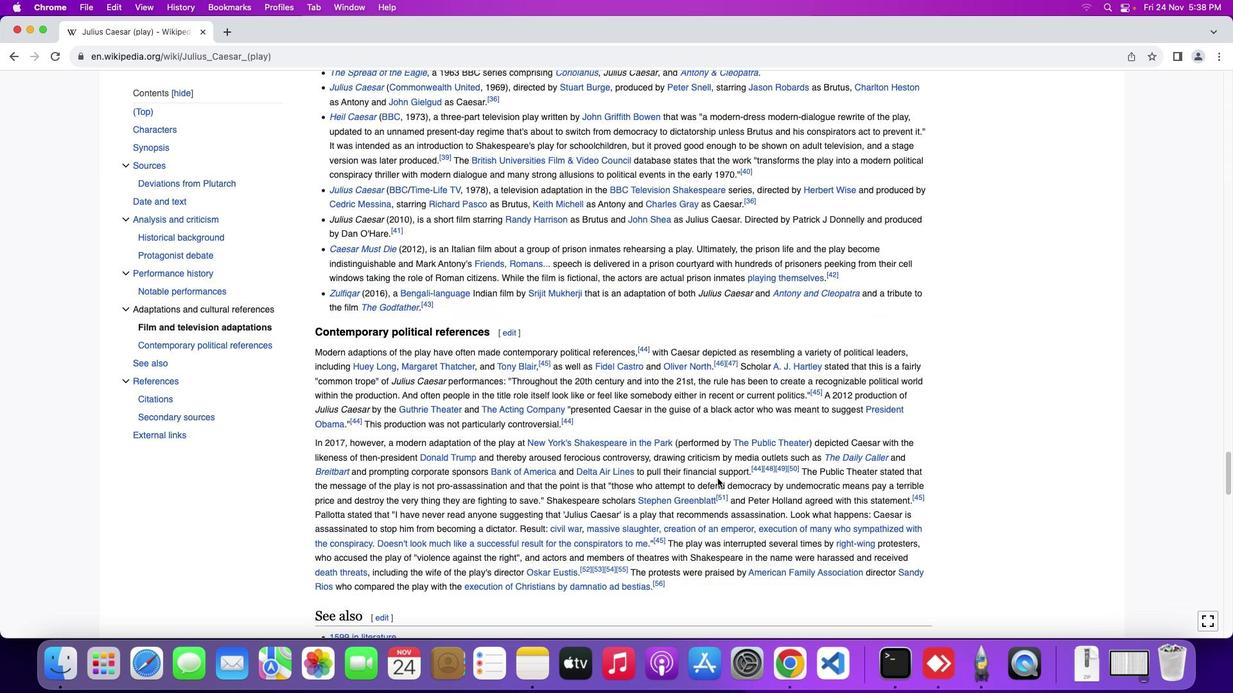 
Action: Mouse scrolled (718, 478) with delta (0, -1)
Screenshot: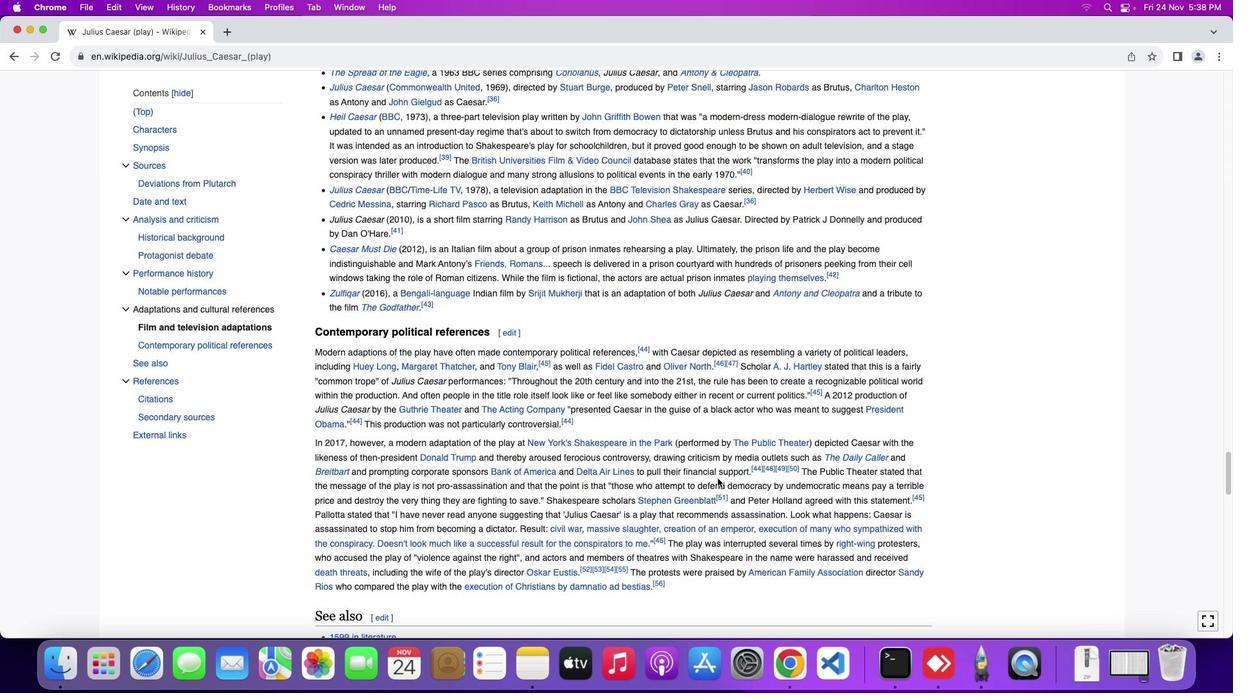 
Action: Mouse scrolled (718, 478) with delta (0, -2)
Screenshot: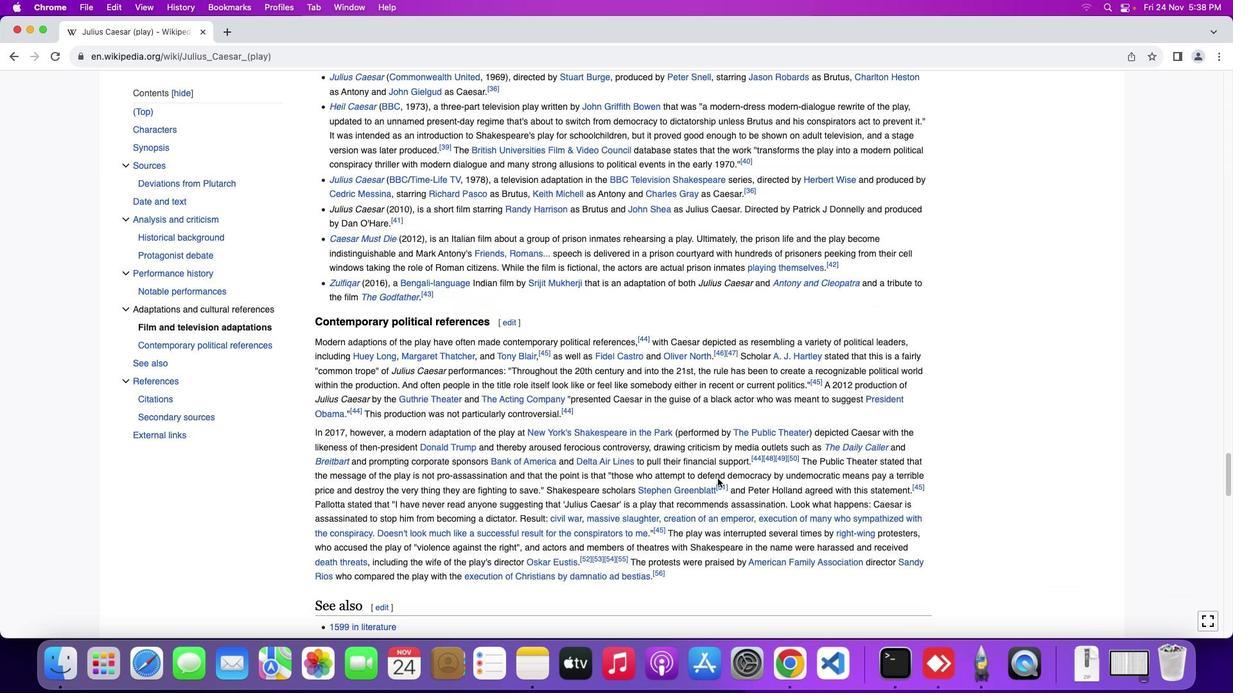 
Action: Mouse scrolled (718, 478) with delta (0, 0)
Screenshot: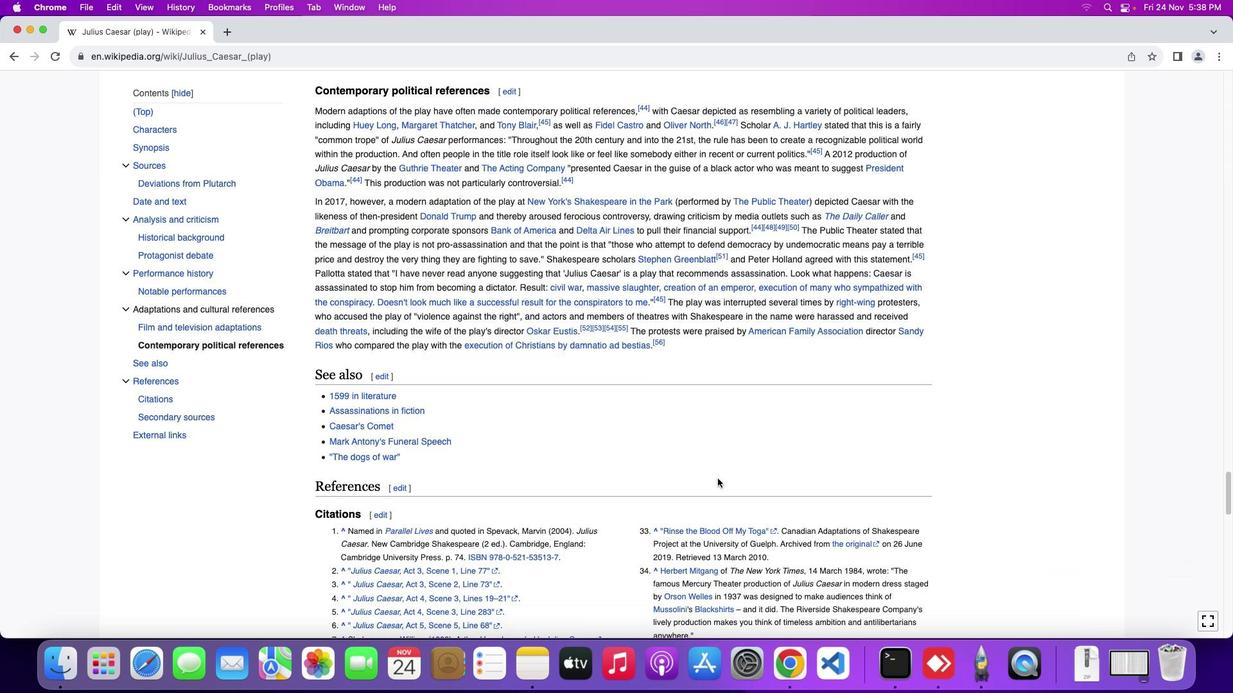 
Action: Mouse scrolled (718, 478) with delta (0, 0)
Screenshot: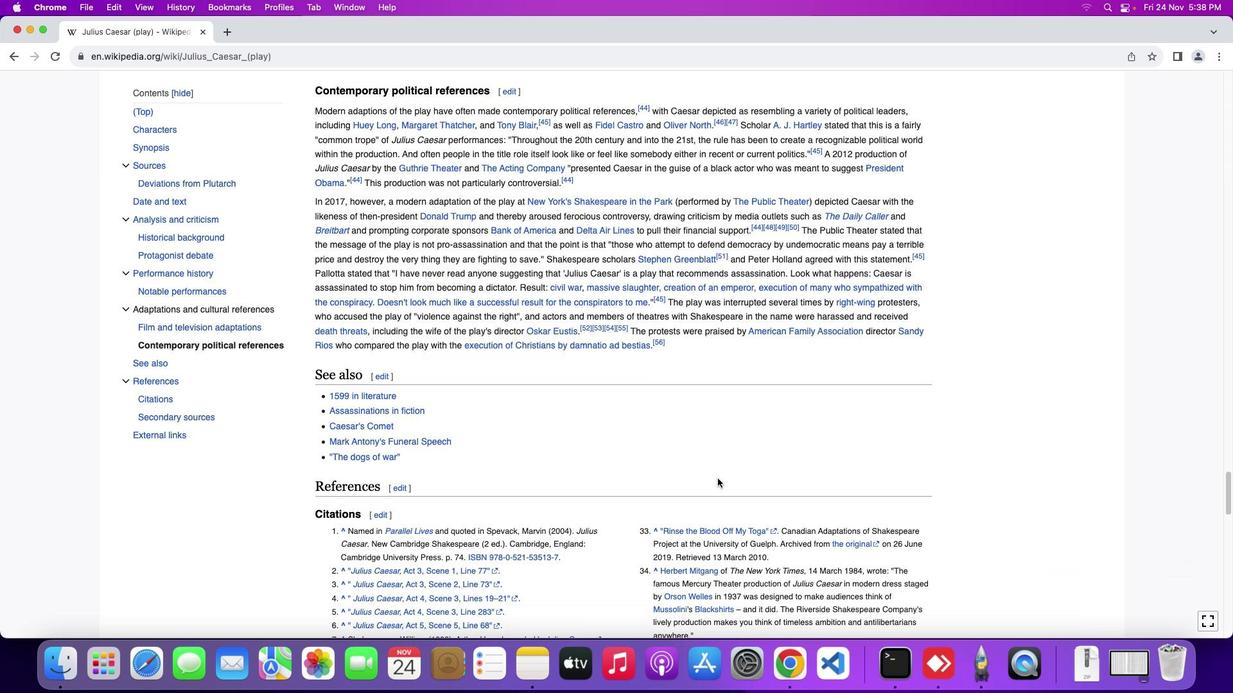 
Action: Mouse scrolled (718, 478) with delta (0, -1)
Screenshot: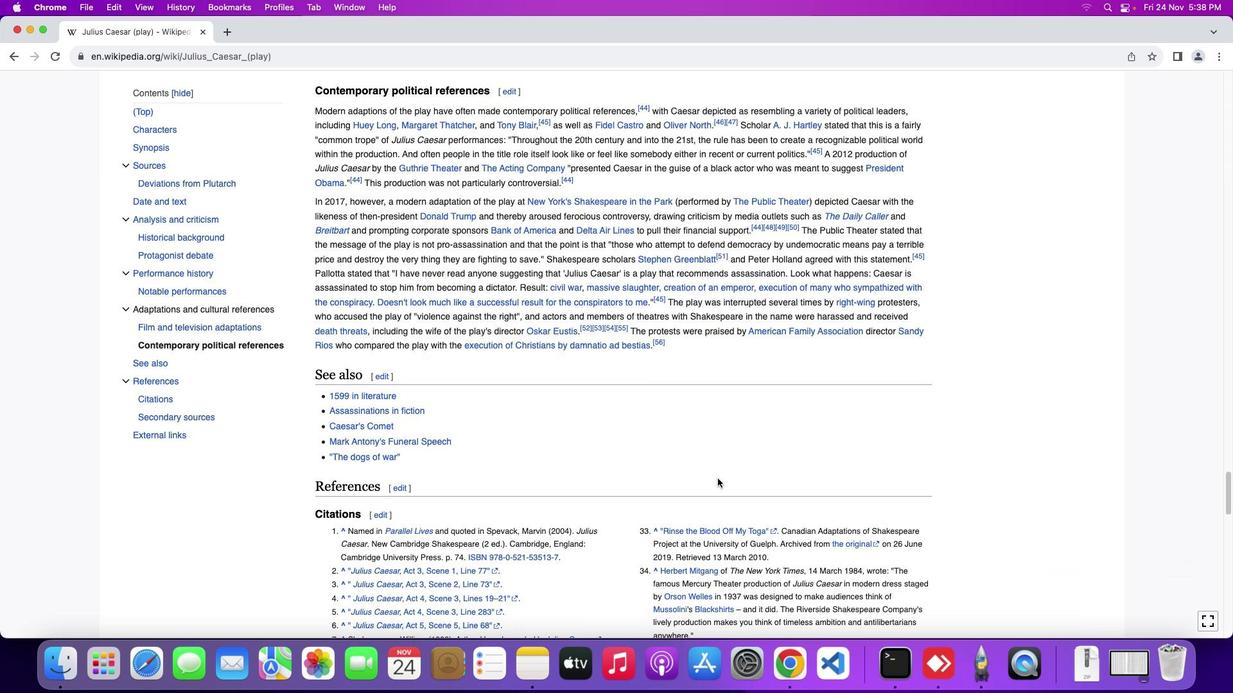 
Action: Mouse scrolled (718, 478) with delta (0, -2)
Screenshot: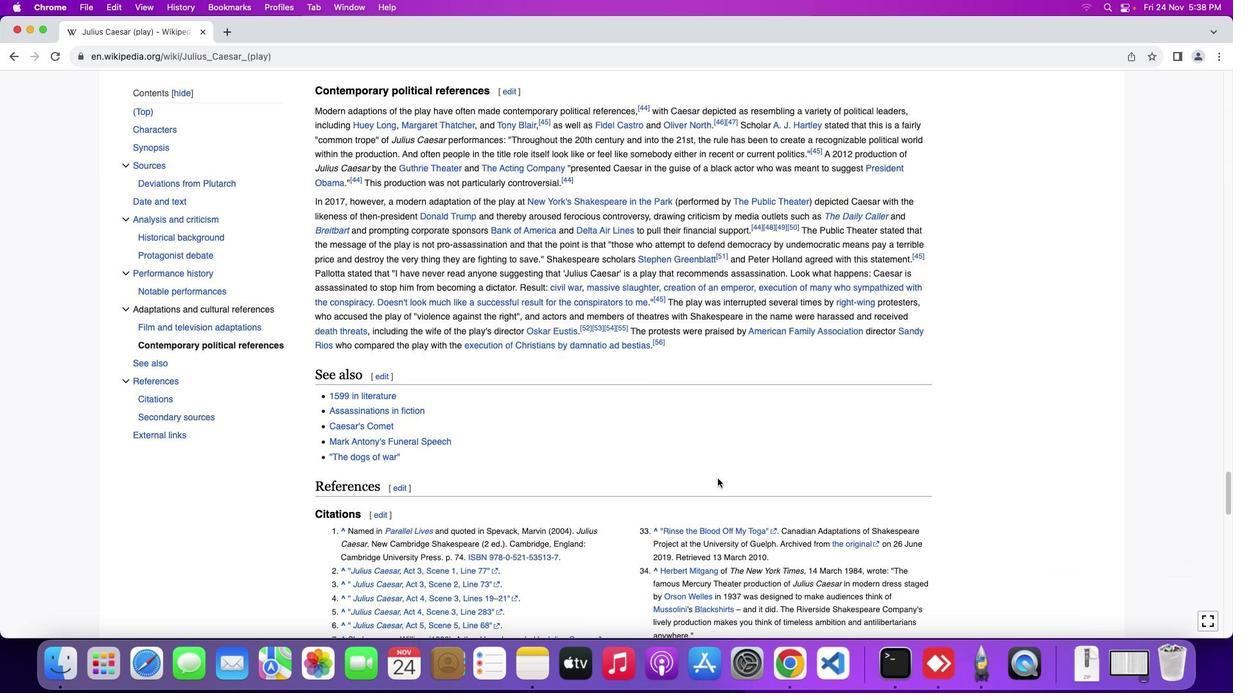
Action: Mouse scrolled (718, 478) with delta (0, 0)
Screenshot: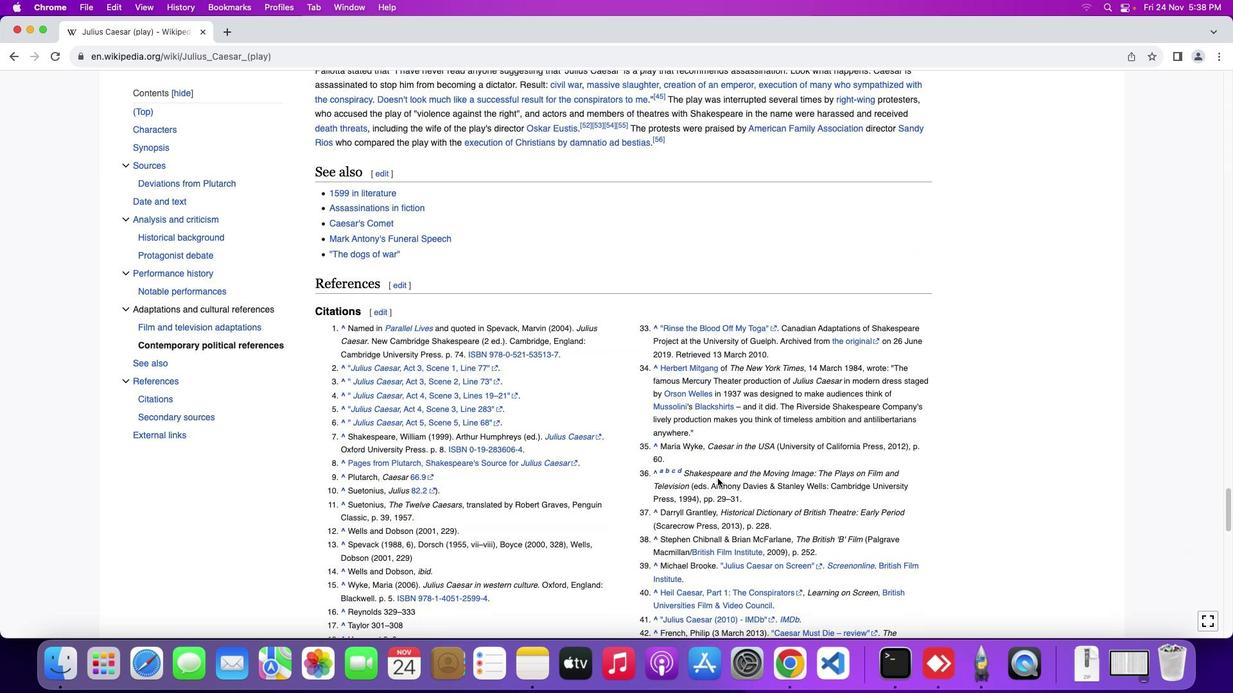 
Action: Mouse scrolled (718, 478) with delta (0, 0)
Screenshot: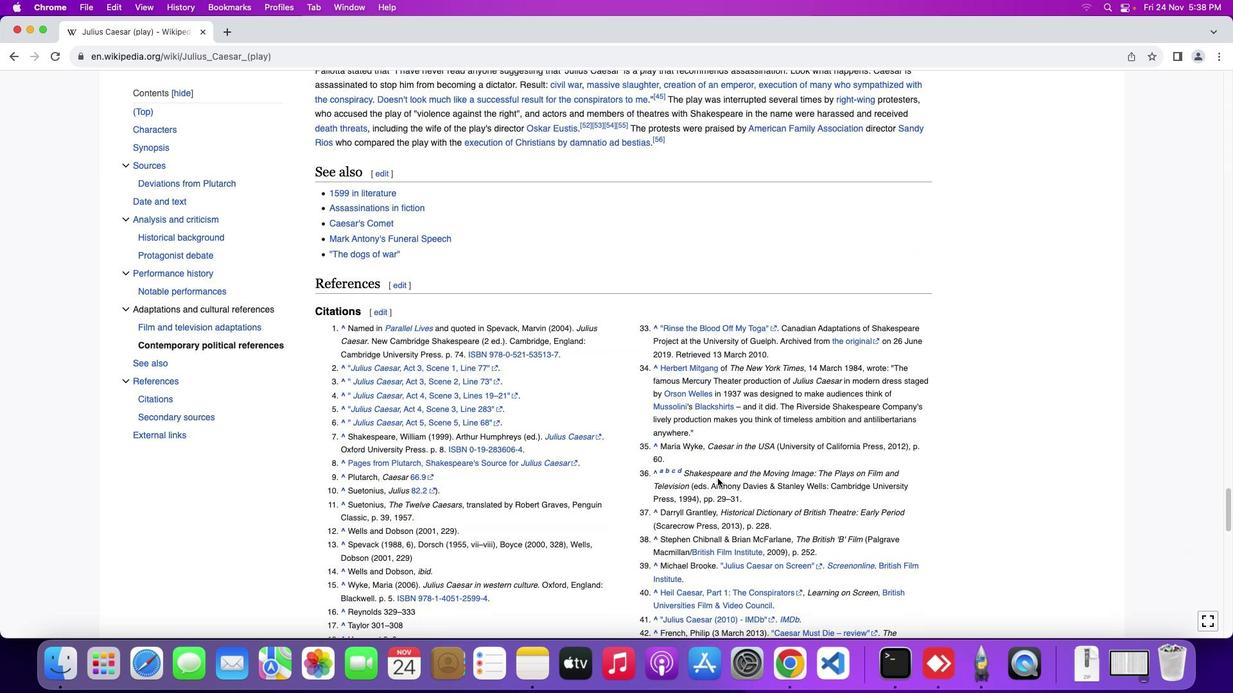 
Action: Mouse scrolled (718, 478) with delta (0, -1)
Screenshot: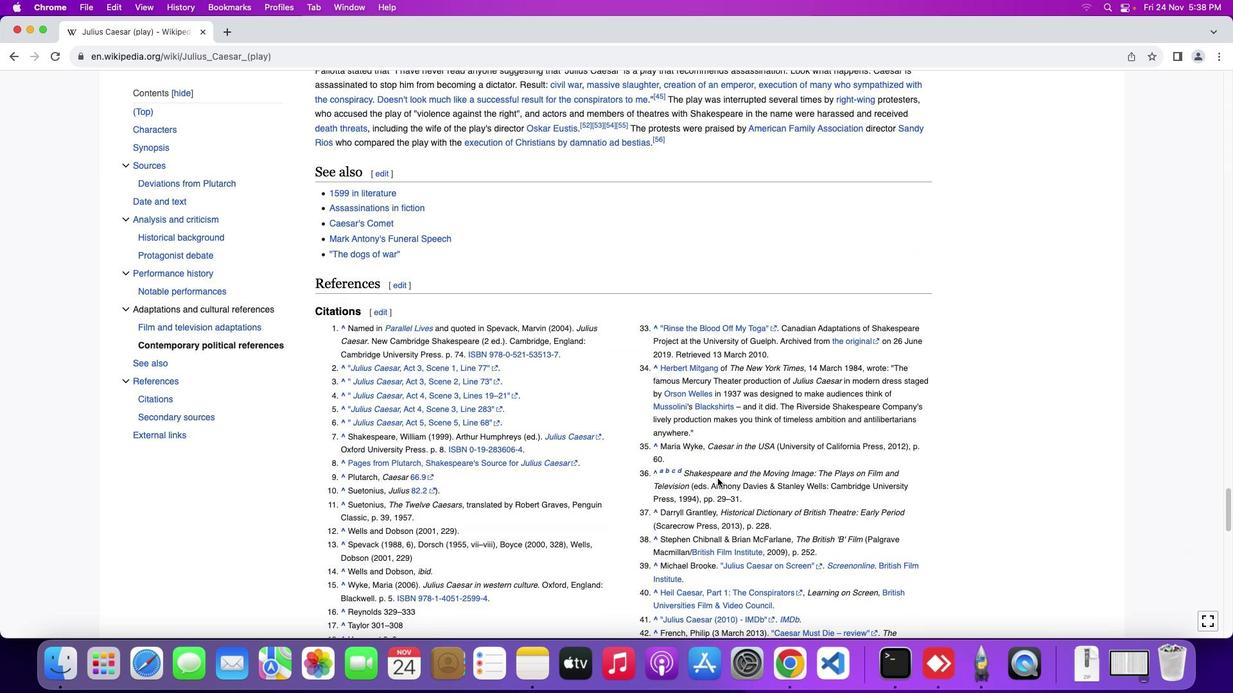 
Action: Mouse scrolled (718, 478) with delta (0, -1)
Screenshot: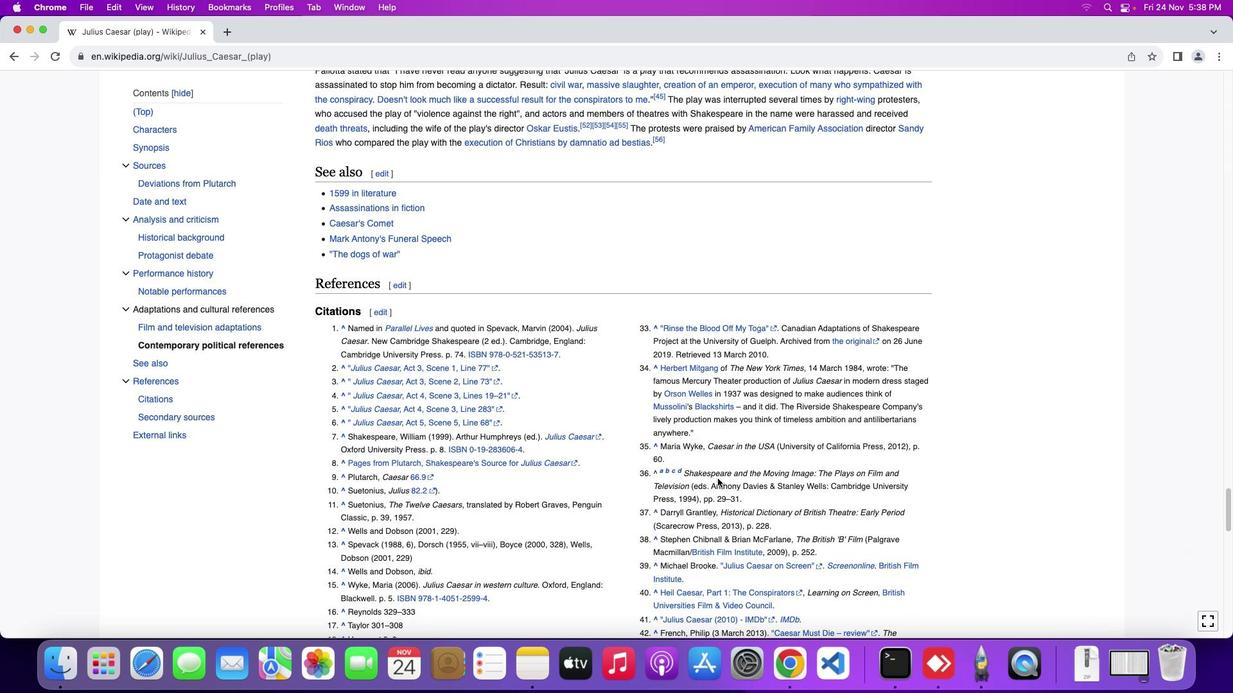 
Action: Mouse scrolled (718, 478) with delta (0, 0)
Screenshot: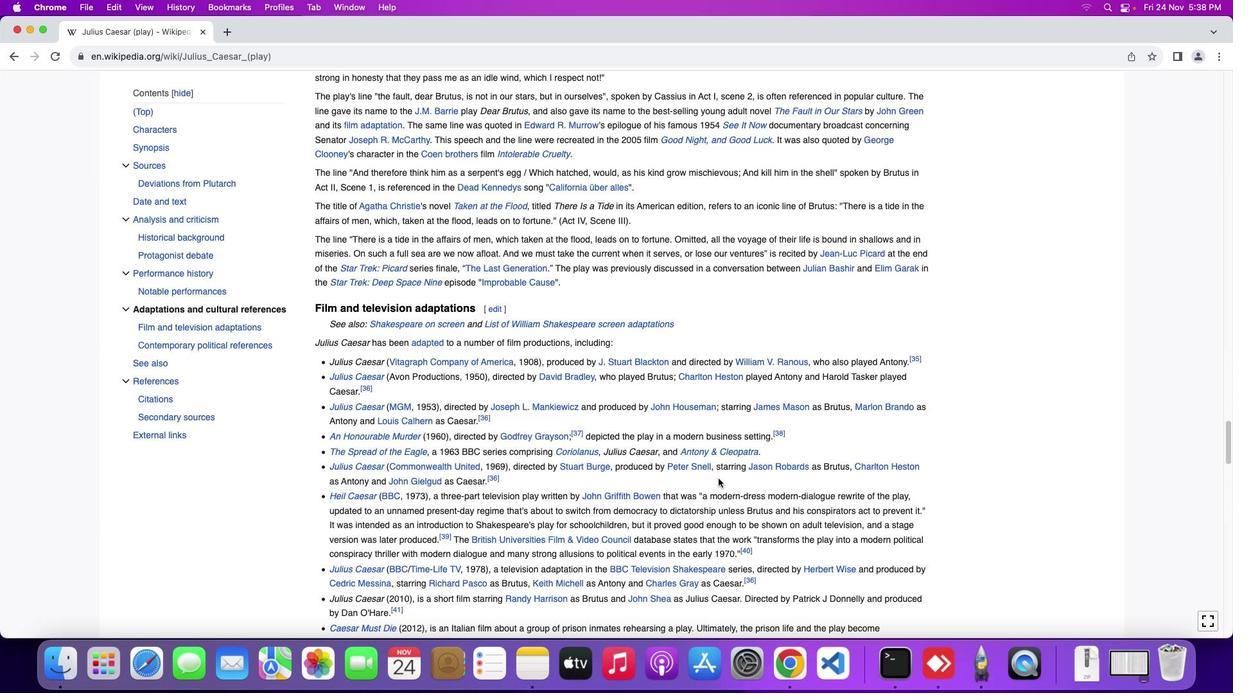 
Action: Mouse scrolled (718, 478) with delta (0, 0)
Screenshot: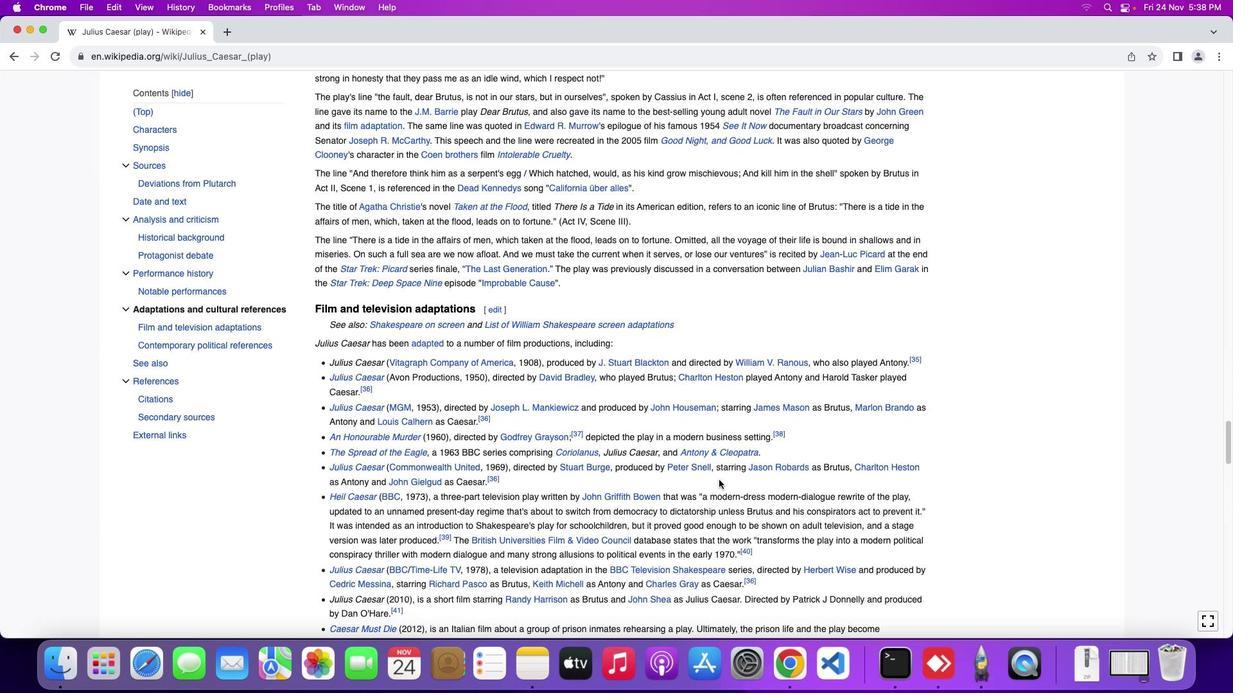 
Action: Mouse scrolled (718, 478) with delta (0, 1)
Screenshot: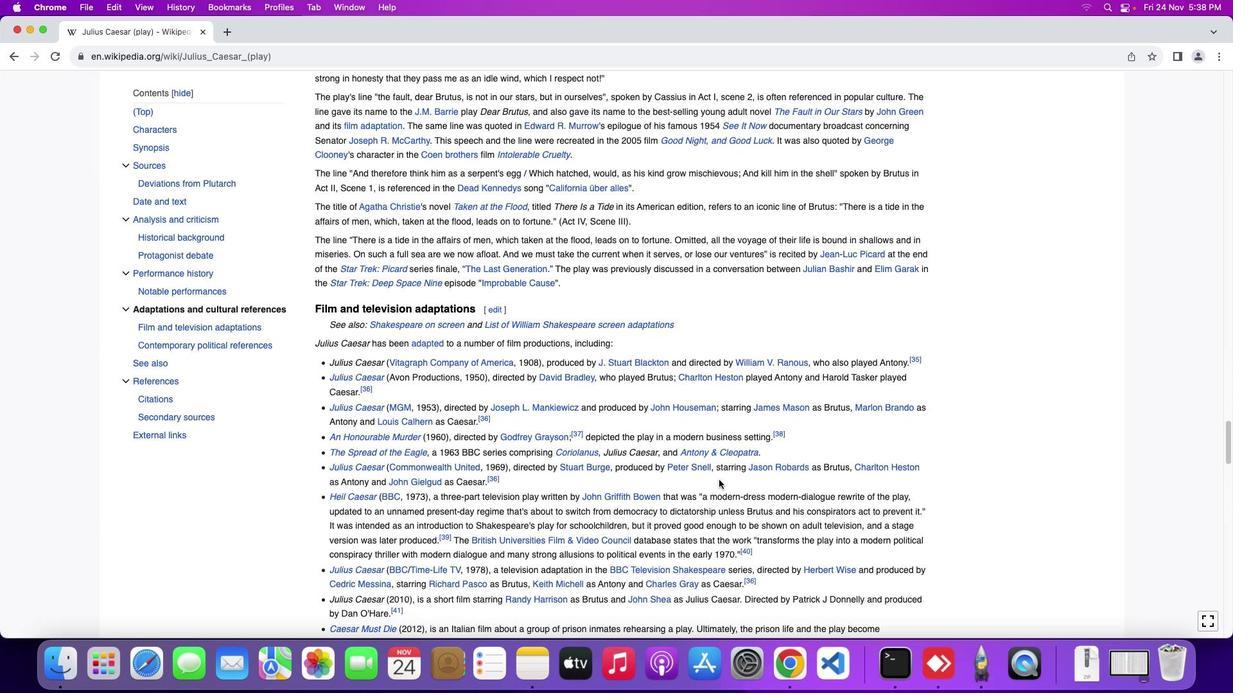 
Action: Mouse scrolled (718, 478) with delta (0, 3)
Screenshot: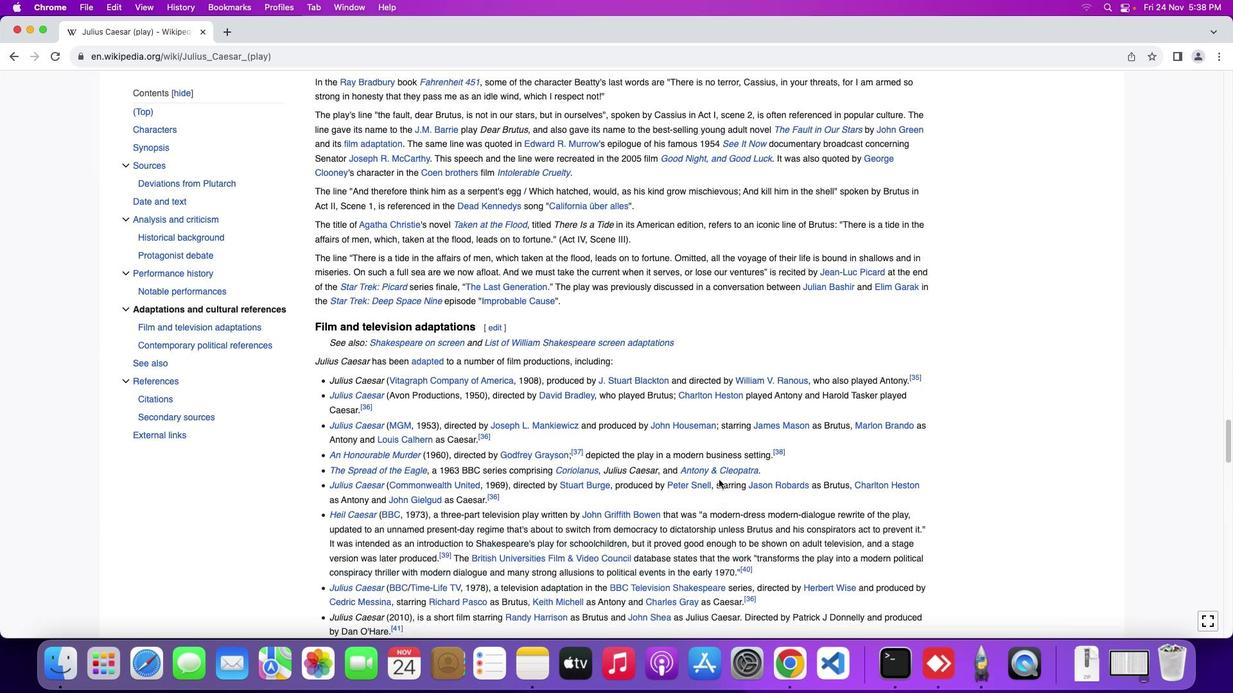 
Action: Mouse scrolled (718, 478) with delta (0, 3)
Screenshot: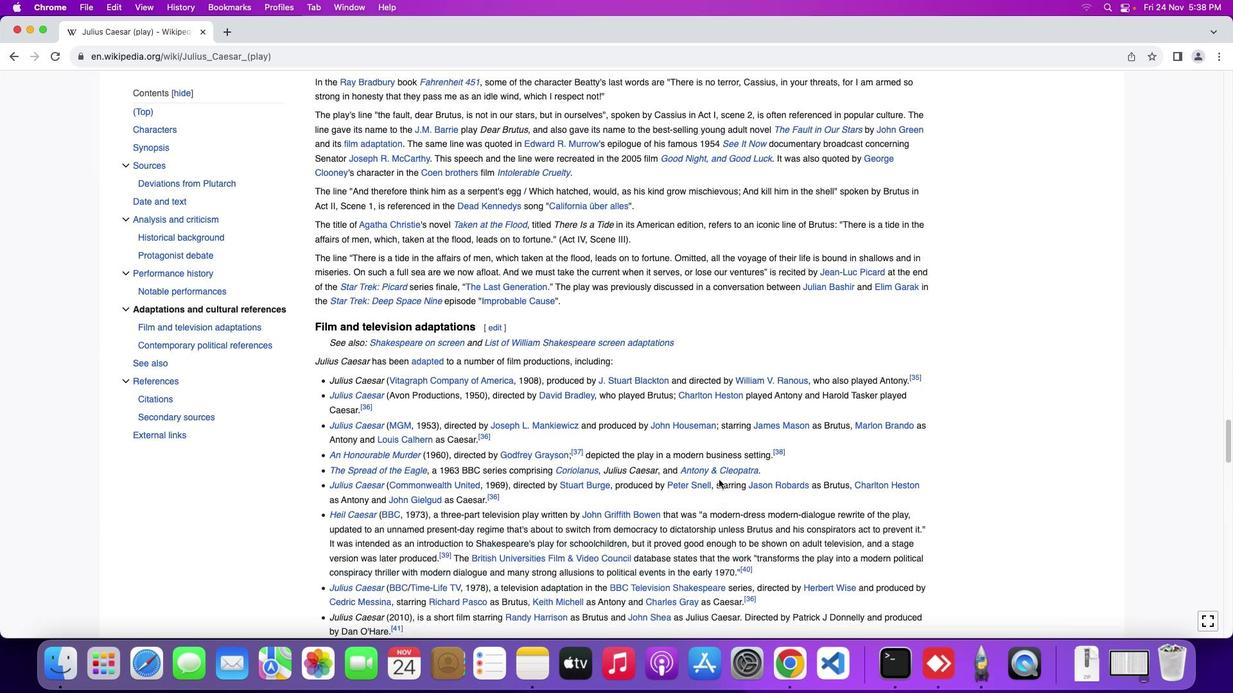 
Action: Mouse scrolled (718, 478) with delta (0, 4)
Screenshot: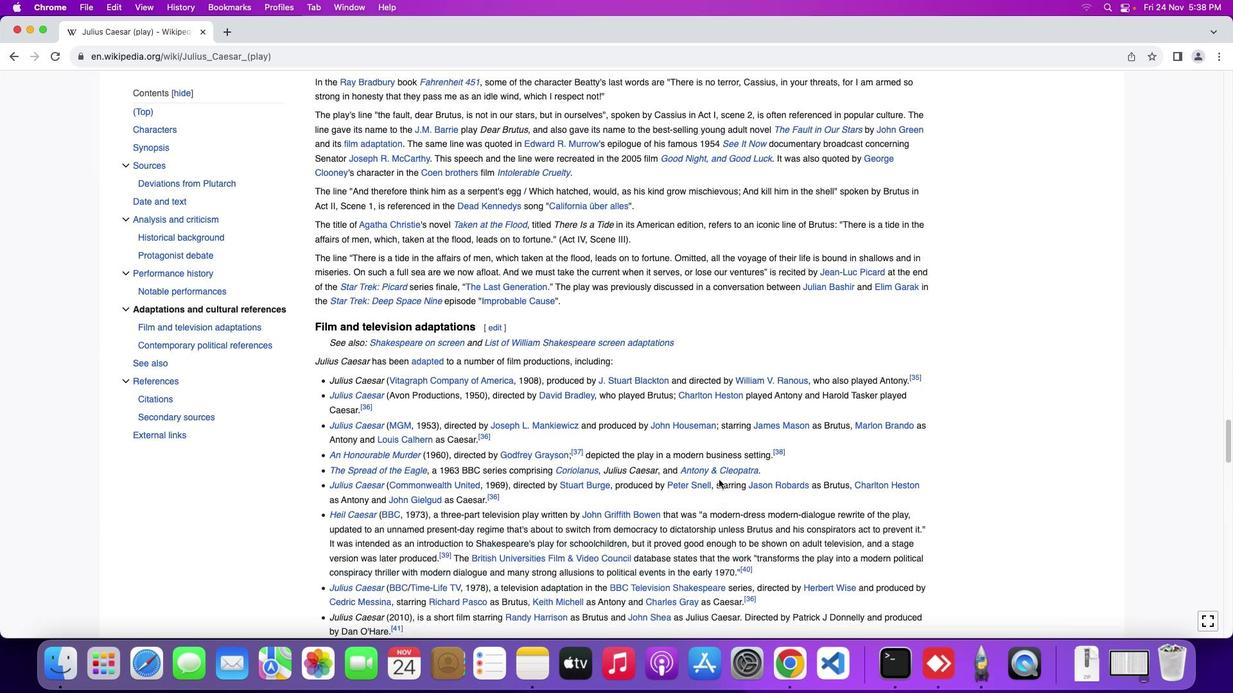 
Action: Mouse scrolled (718, 478) with delta (0, 4)
Screenshot: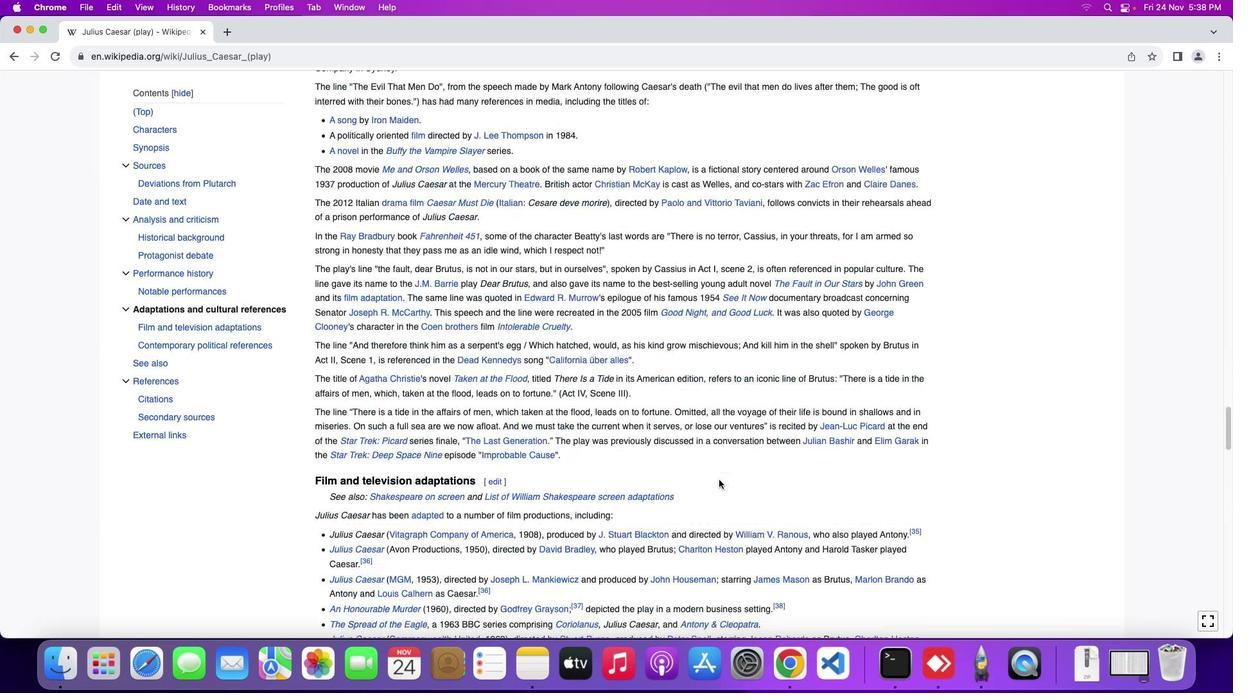 
Action: Mouse moved to (718, 479)
Screenshot: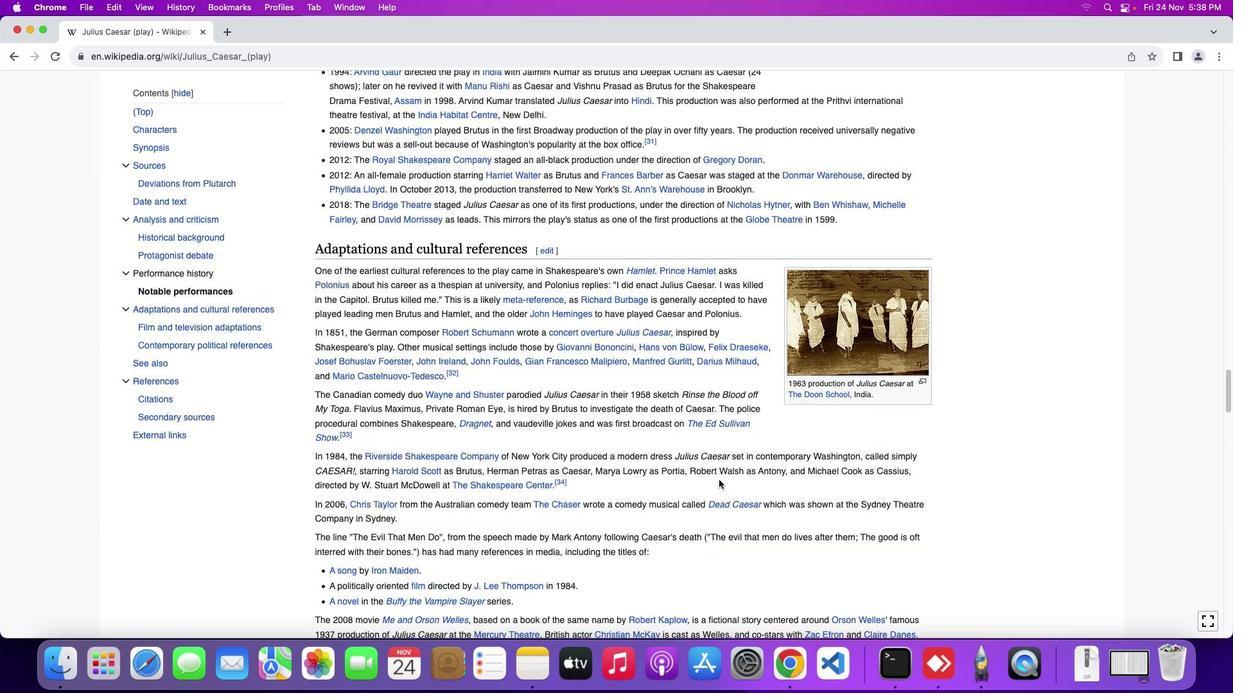 
Action: Mouse scrolled (718, 479) with delta (0, 0)
Screenshot: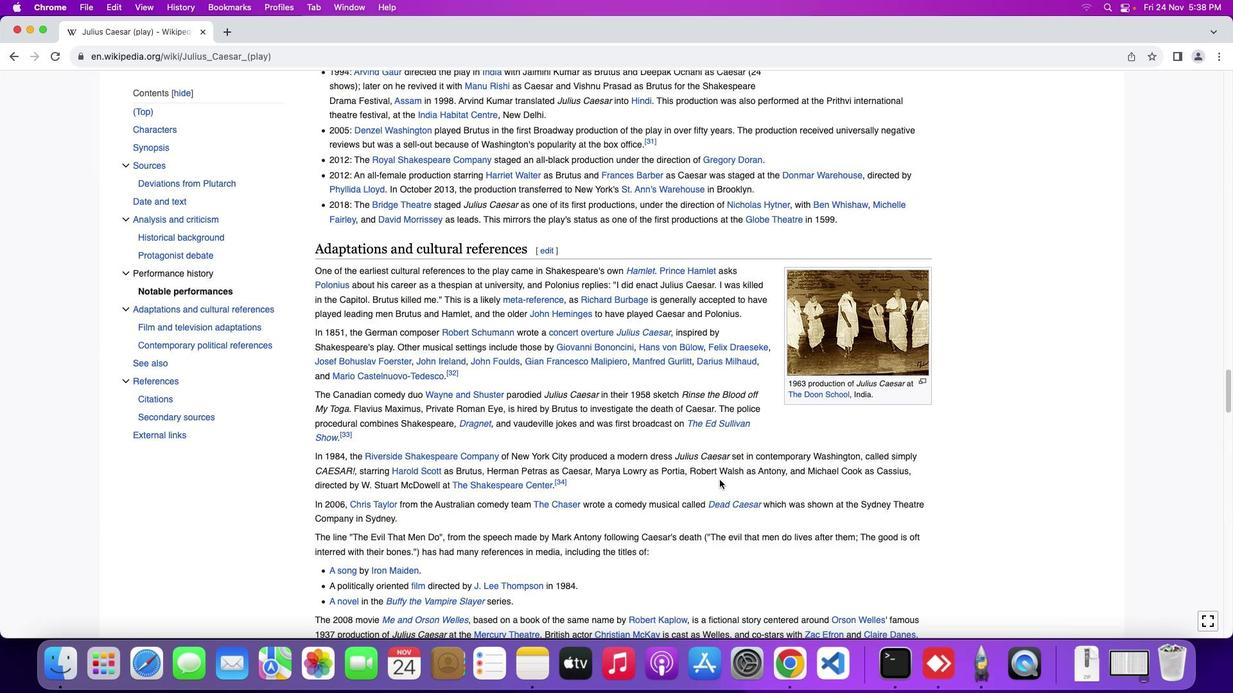 
Action: Mouse moved to (719, 479)
Screenshot: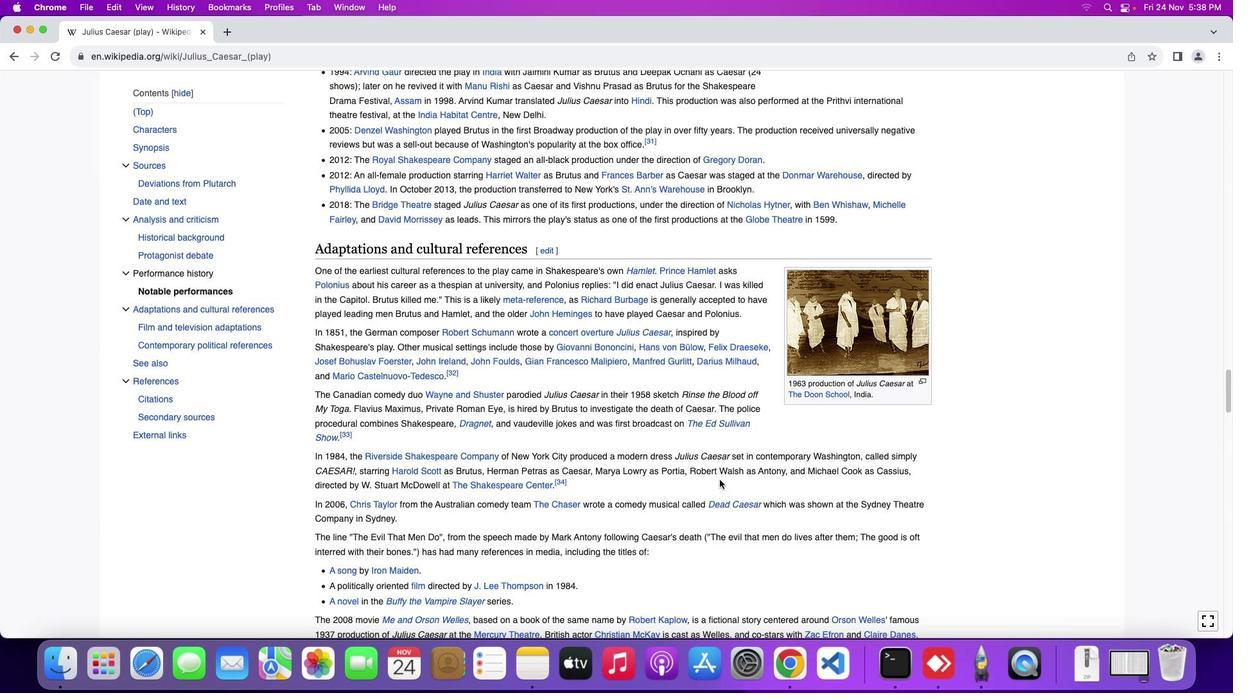 
Action: Mouse scrolled (719, 479) with delta (0, 0)
Screenshot: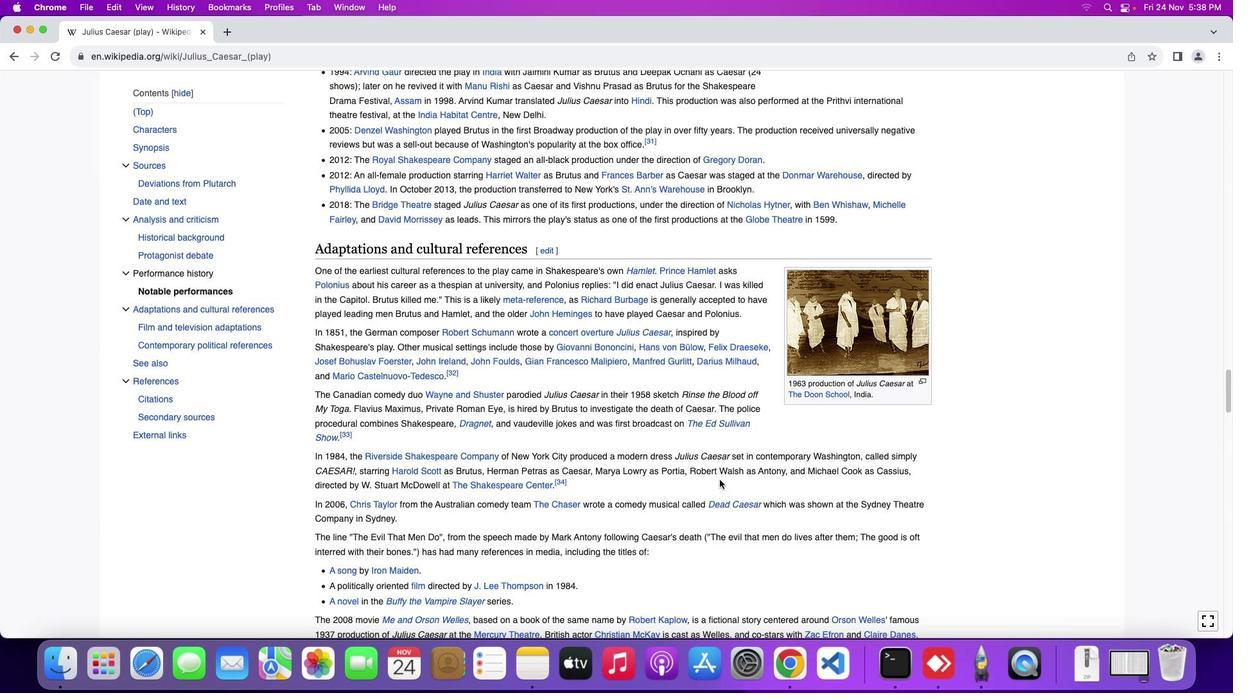 
Action: Mouse moved to (719, 479)
Screenshot: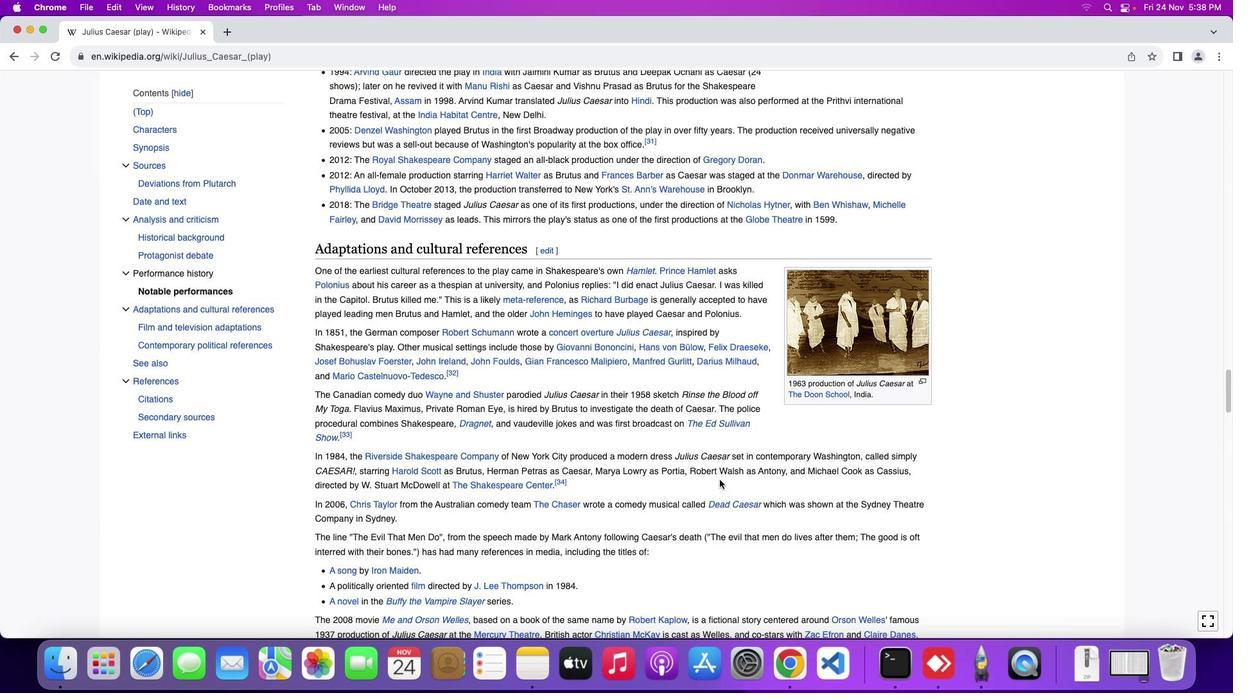 
Action: Mouse scrolled (719, 479) with delta (0, 1)
Screenshot: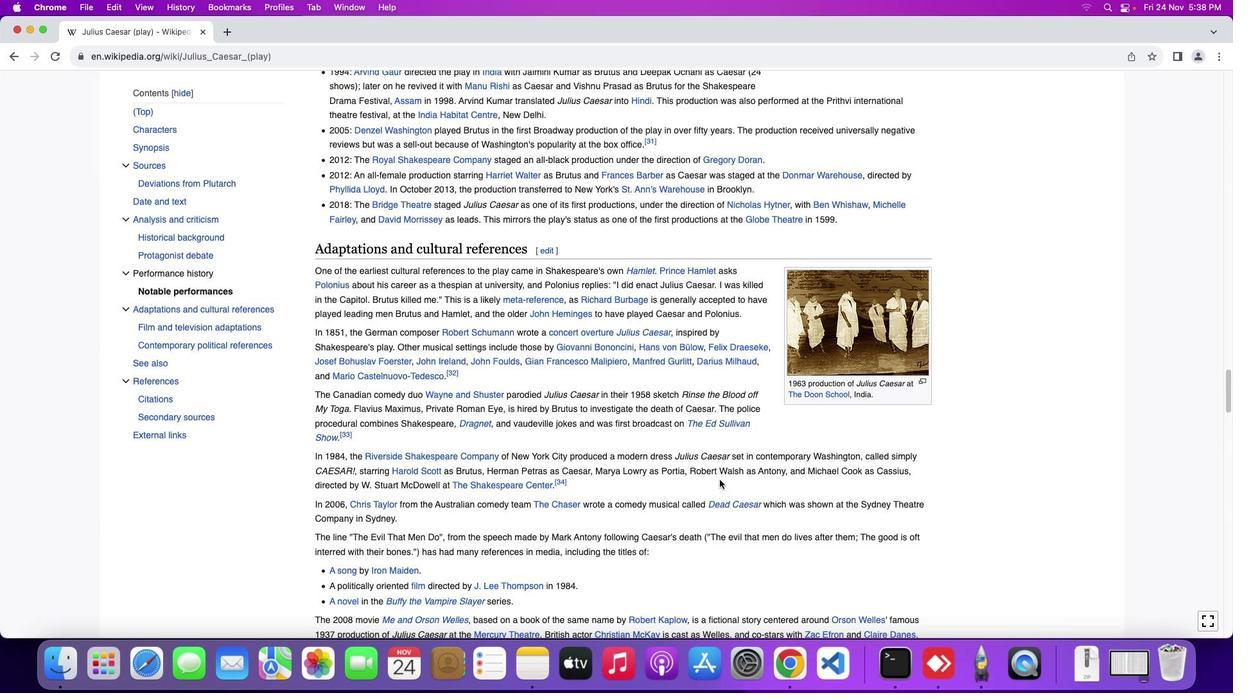 
Action: Mouse scrolled (719, 479) with delta (0, 3)
Screenshot: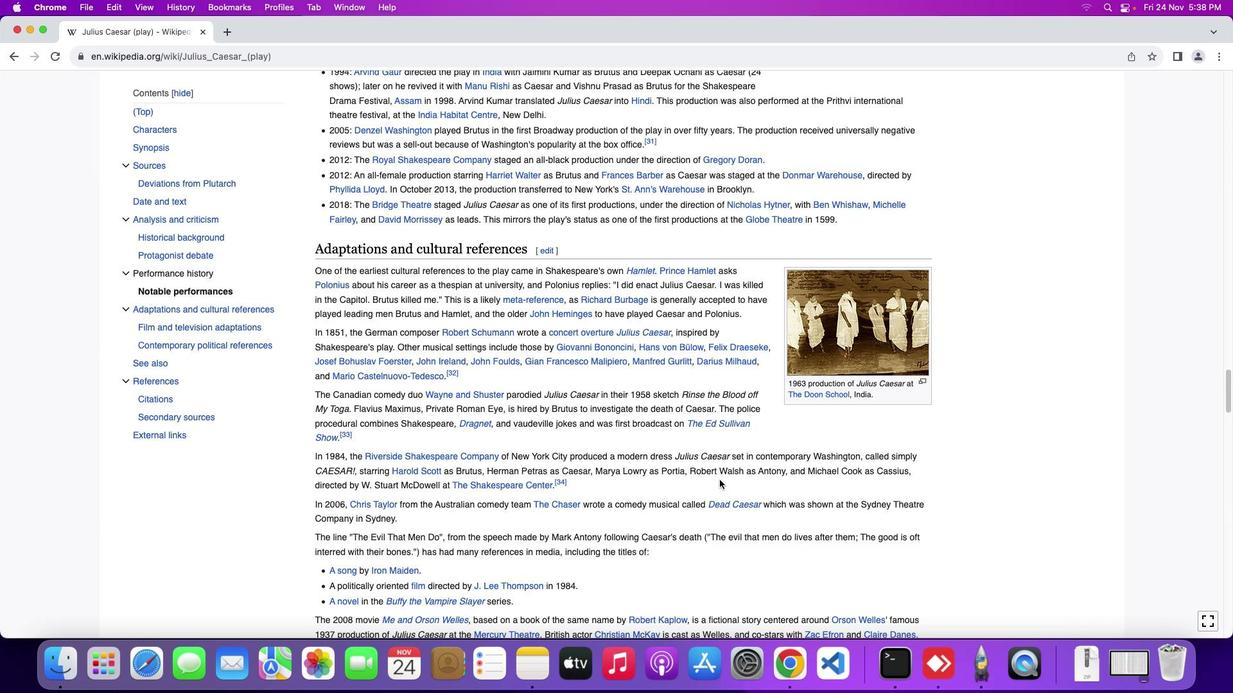 
Action: Mouse scrolled (719, 479) with delta (0, 3)
Screenshot: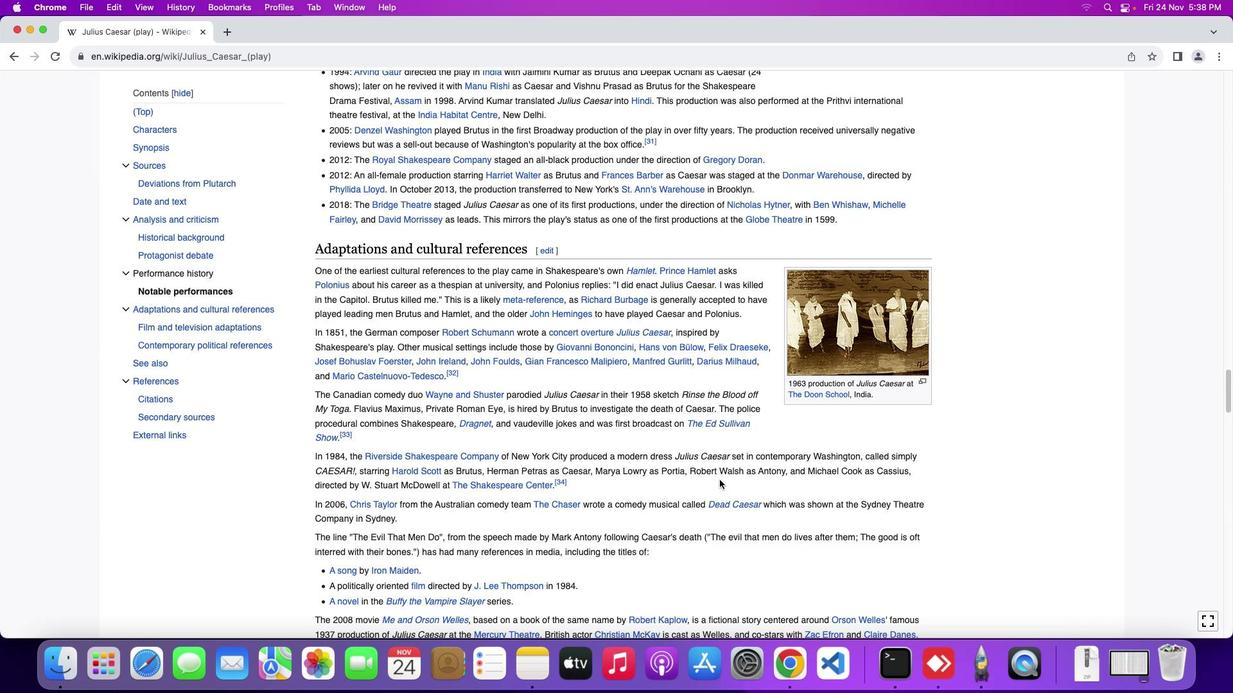 
Action: Mouse scrolled (719, 479) with delta (0, 4)
Screenshot: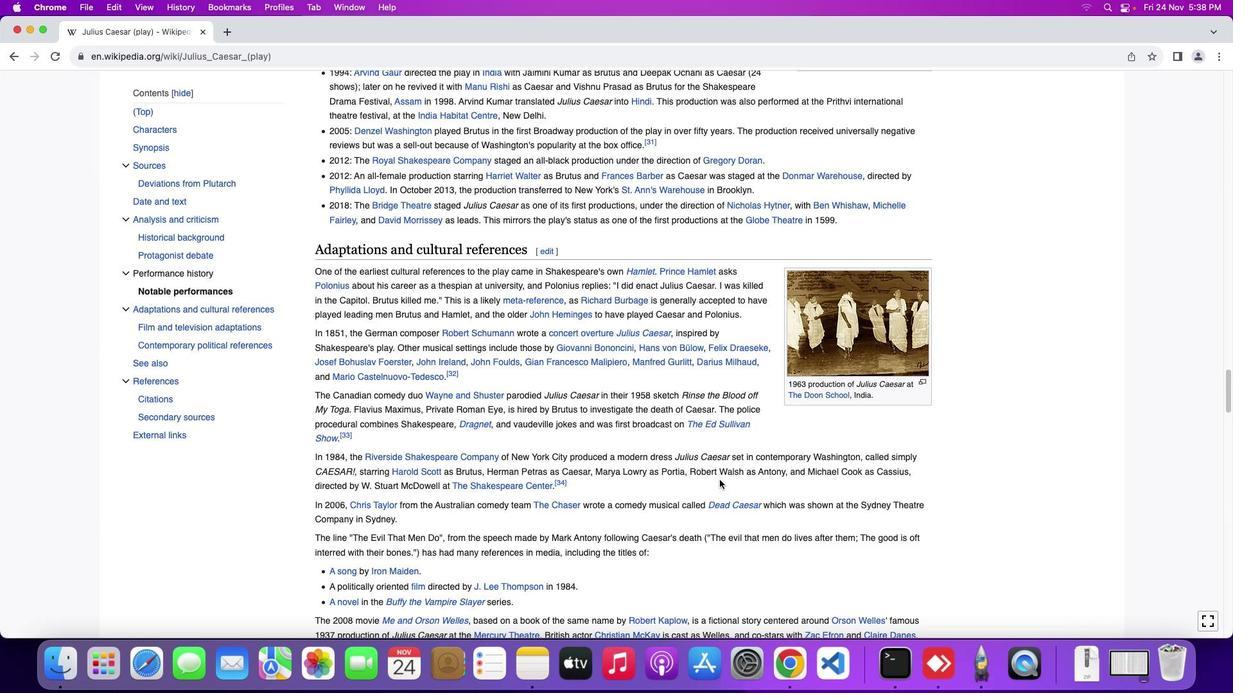 
Action: Mouse moved to (719, 480)
Screenshot: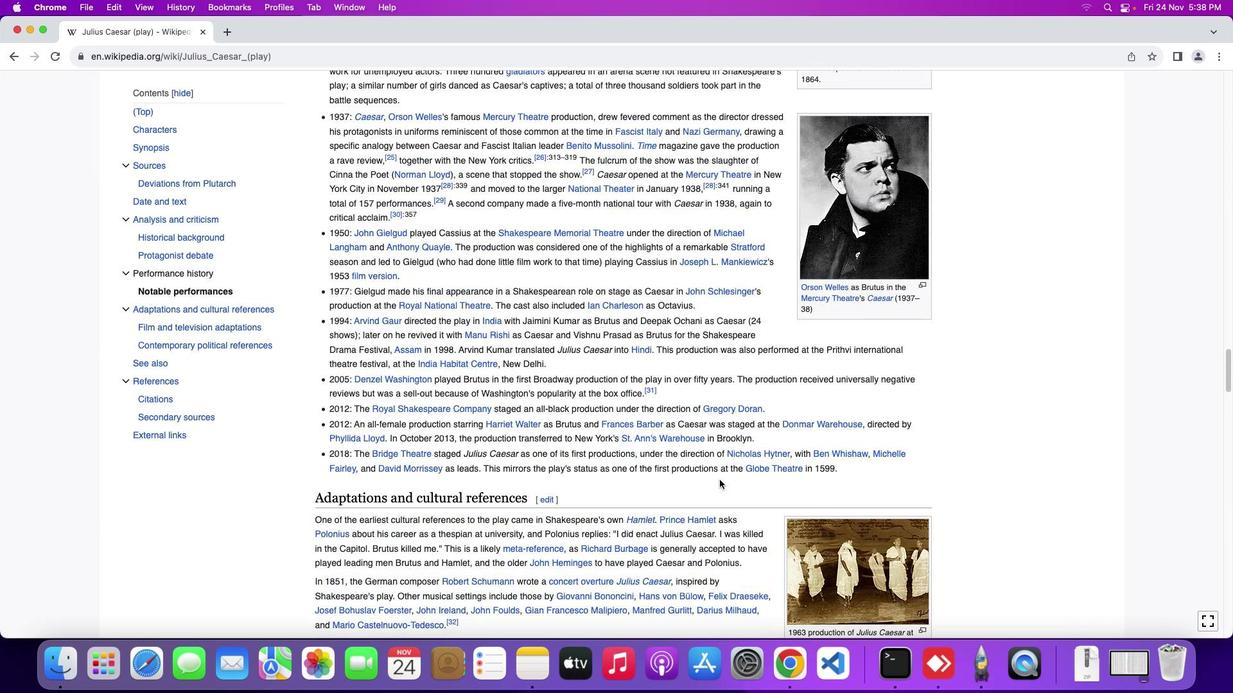
Action: Mouse scrolled (719, 480) with delta (0, 0)
Screenshot: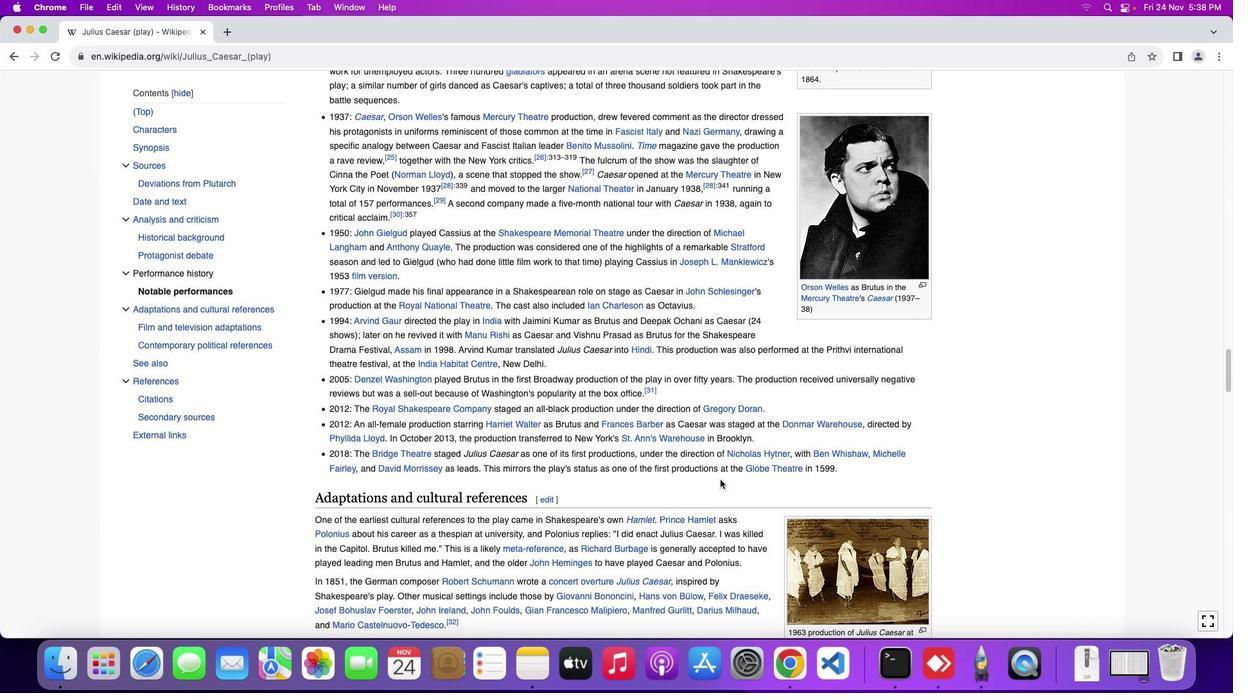
Action: Mouse scrolled (719, 480) with delta (0, 0)
Screenshot: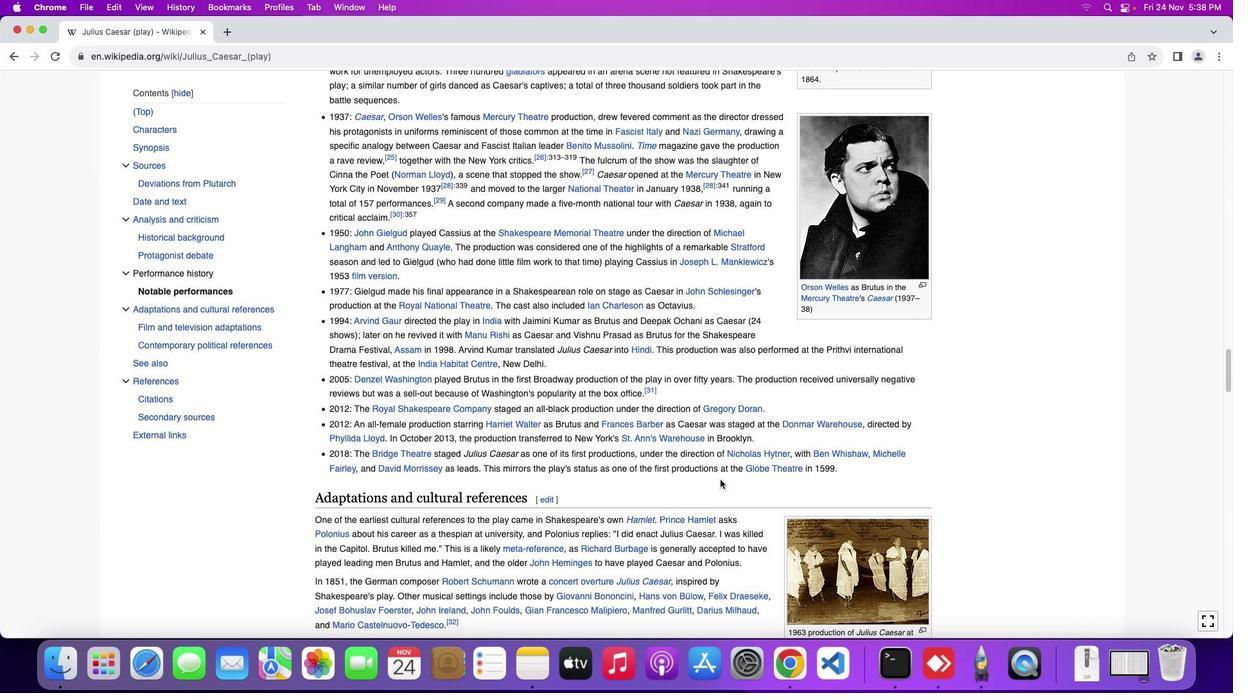 
Action: Mouse scrolled (719, 480) with delta (0, 1)
Screenshot: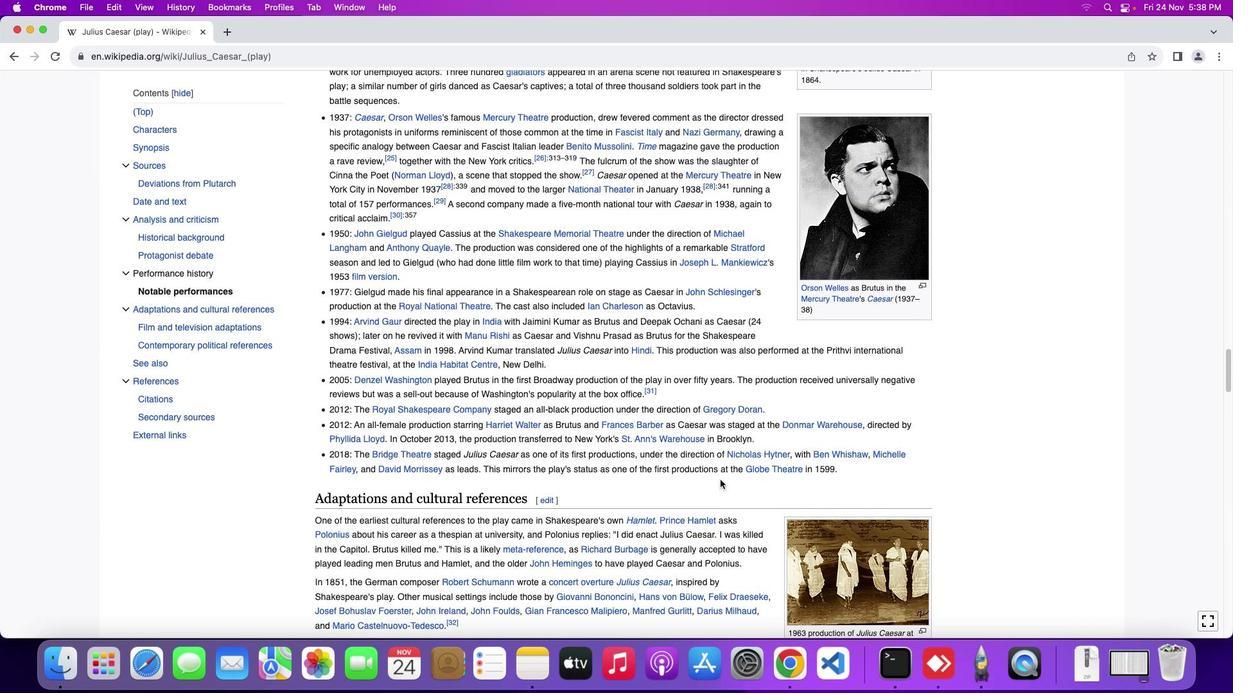 
Action: Mouse scrolled (719, 480) with delta (0, 3)
Screenshot: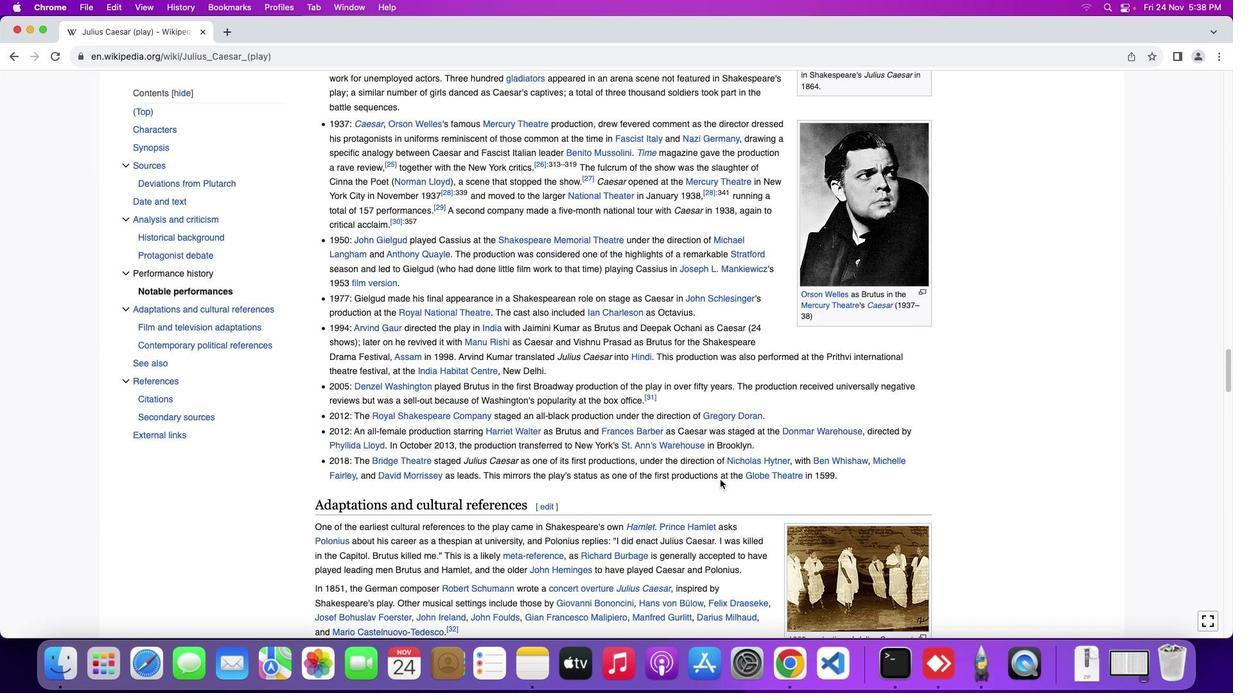 
Action: Mouse moved to (720, 480)
Screenshot: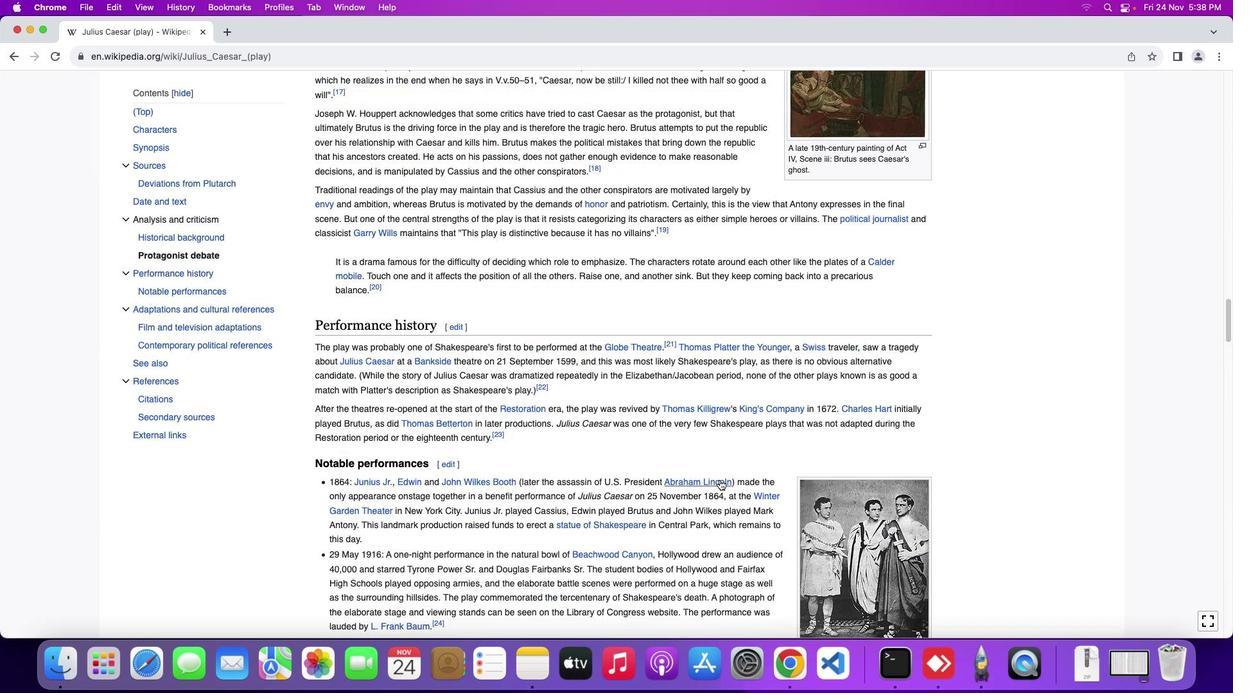 
Action: Mouse scrolled (720, 480) with delta (0, 0)
Screenshot: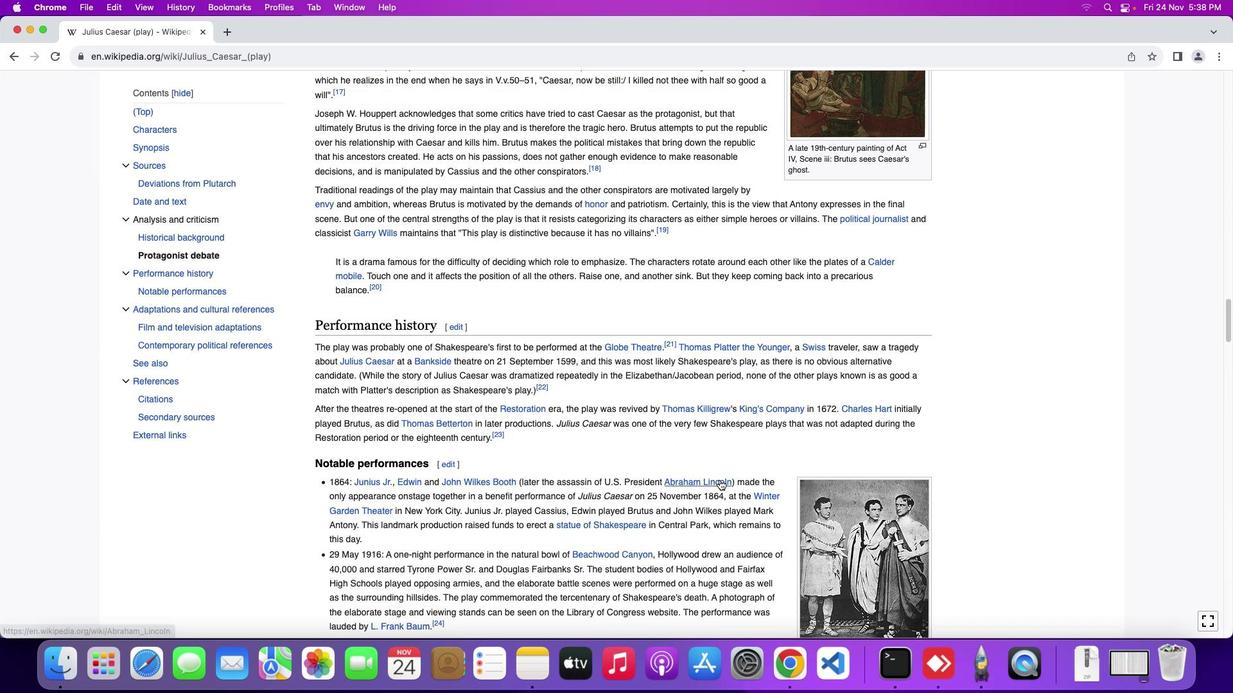 
Action: Mouse scrolled (720, 480) with delta (0, 0)
Screenshot: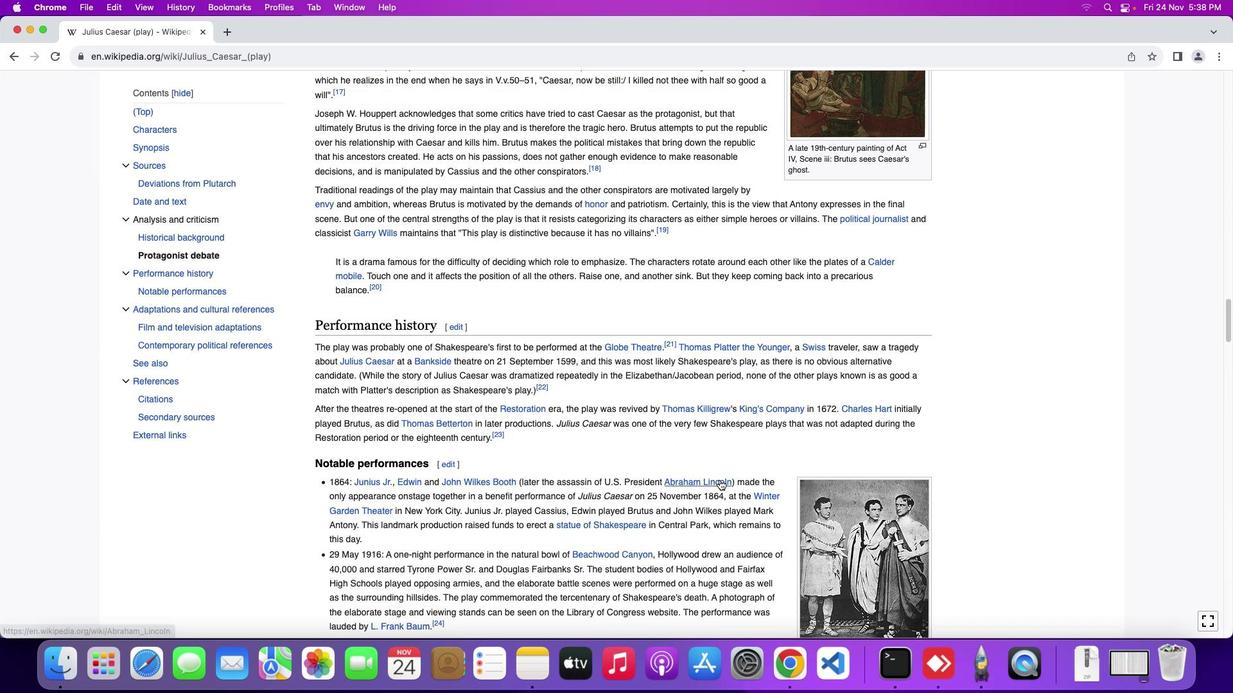 
Action: Mouse scrolled (720, 480) with delta (0, 1)
Screenshot: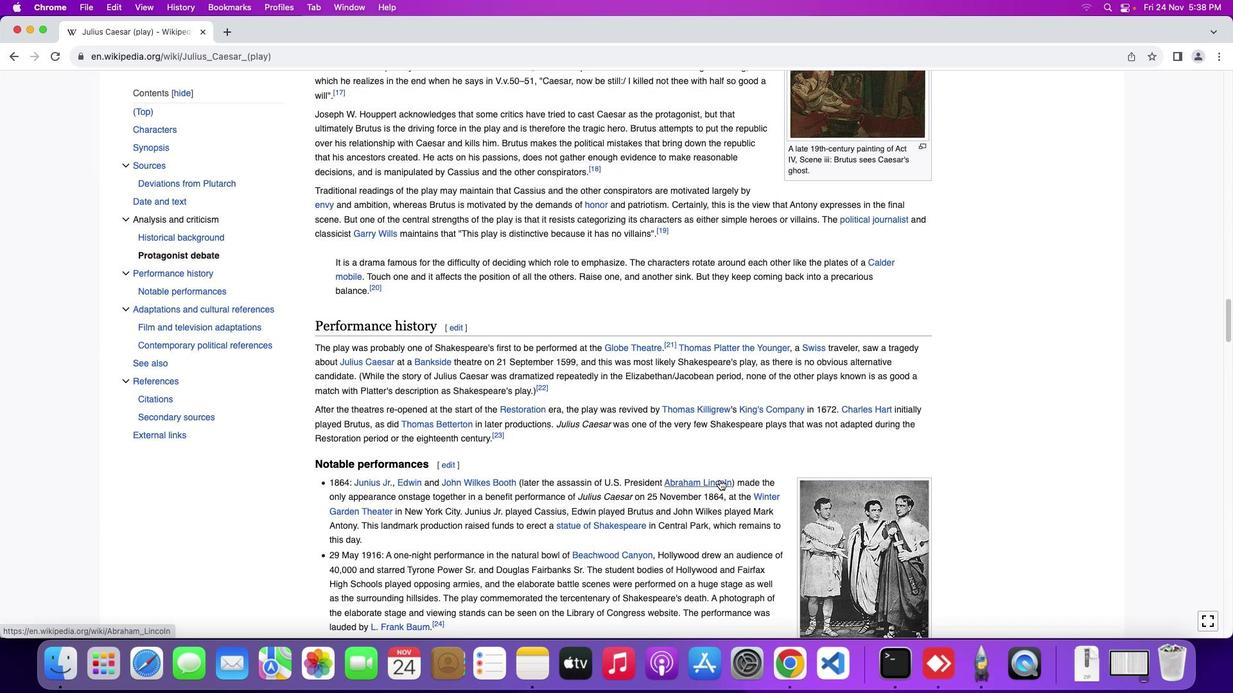 
Action: Mouse scrolled (720, 480) with delta (0, 3)
Screenshot: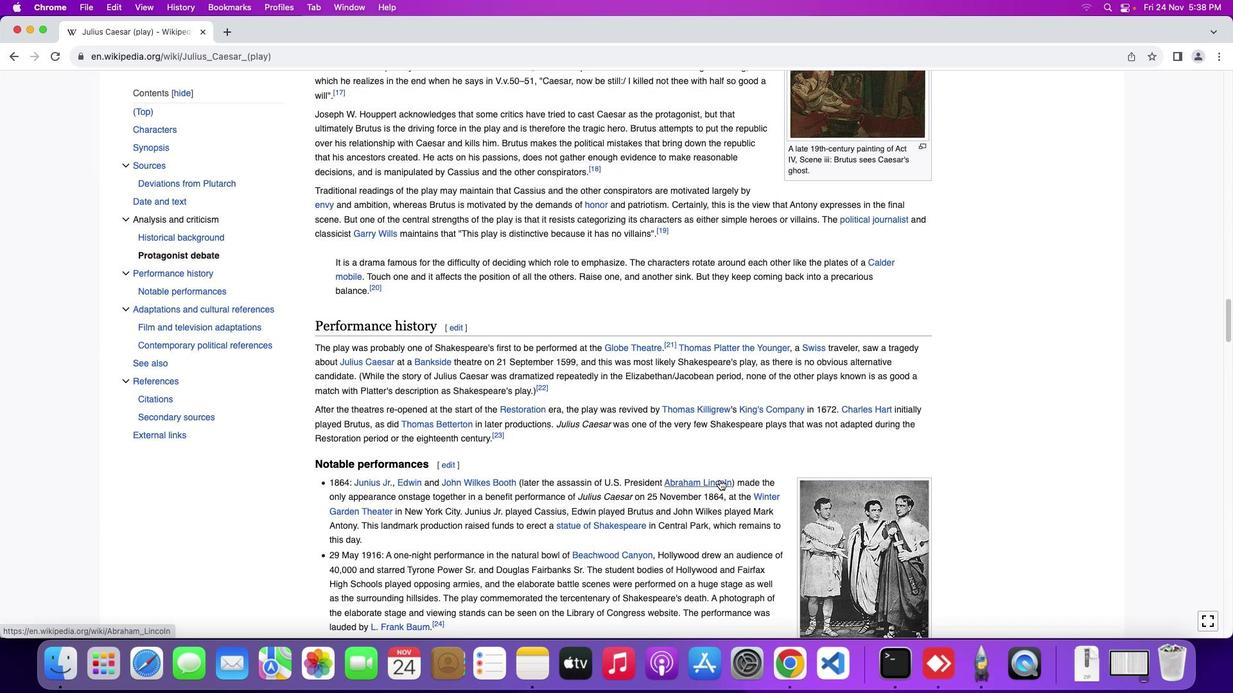 
Action: Mouse scrolled (720, 480) with delta (0, 3)
Screenshot: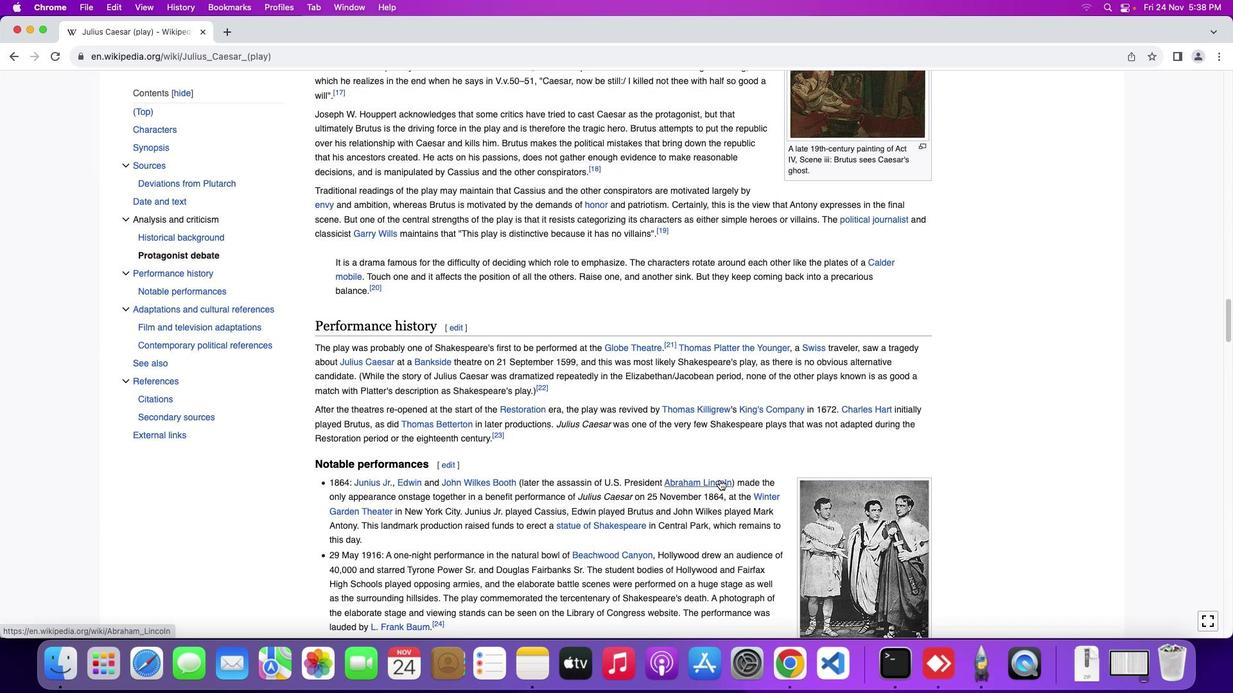 
Action: Mouse scrolled (720, 480) with delta (0, 4)
Screenshot: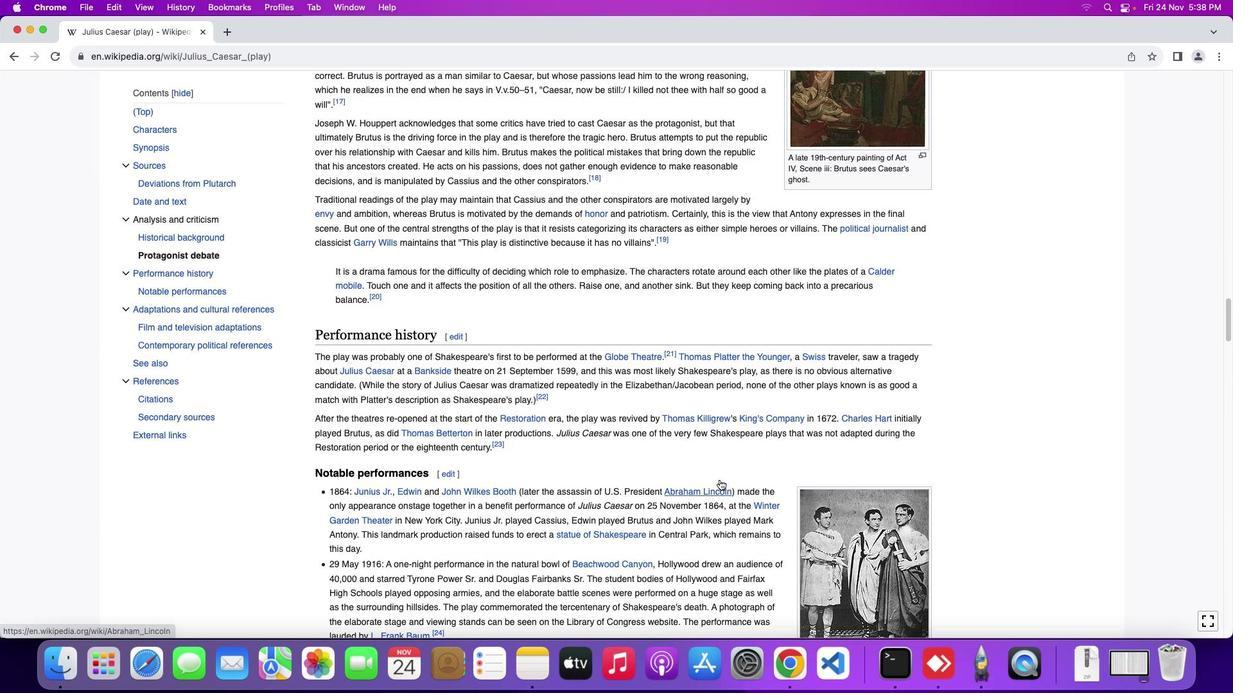 
Action: Mouse moved to (720, 479)
Screenshot: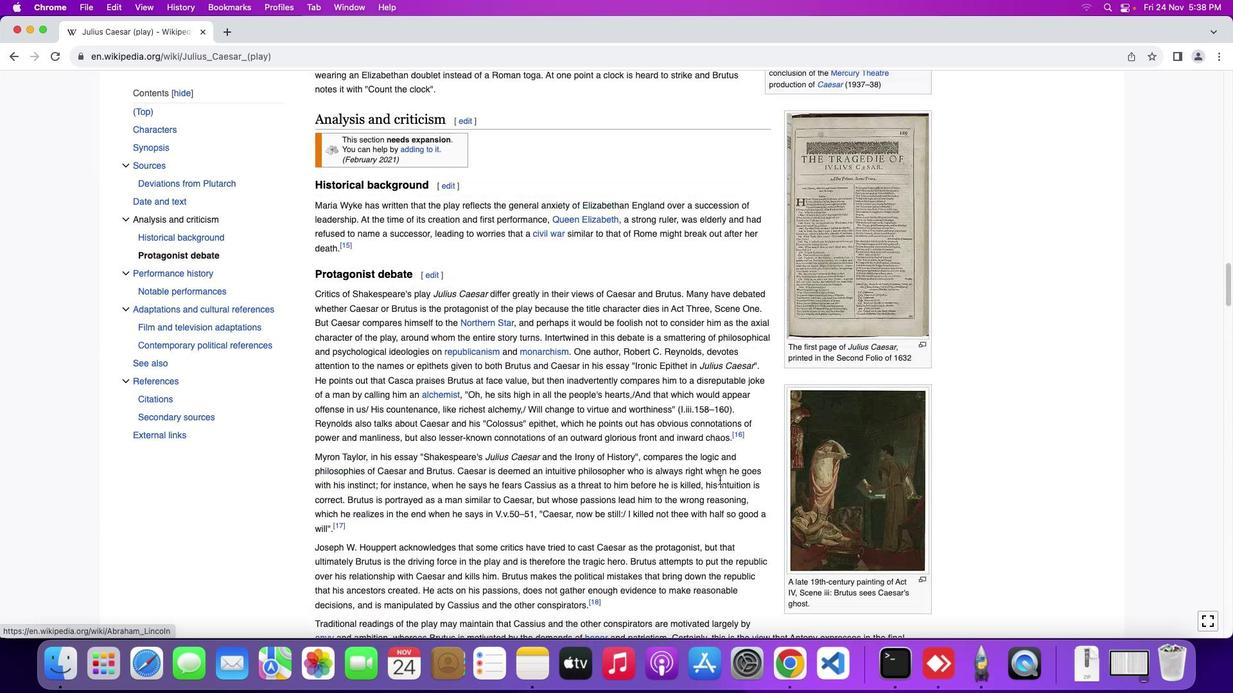 
Action: Mouse scrolled (720, 479) with delta (0, 0)
Screenshot: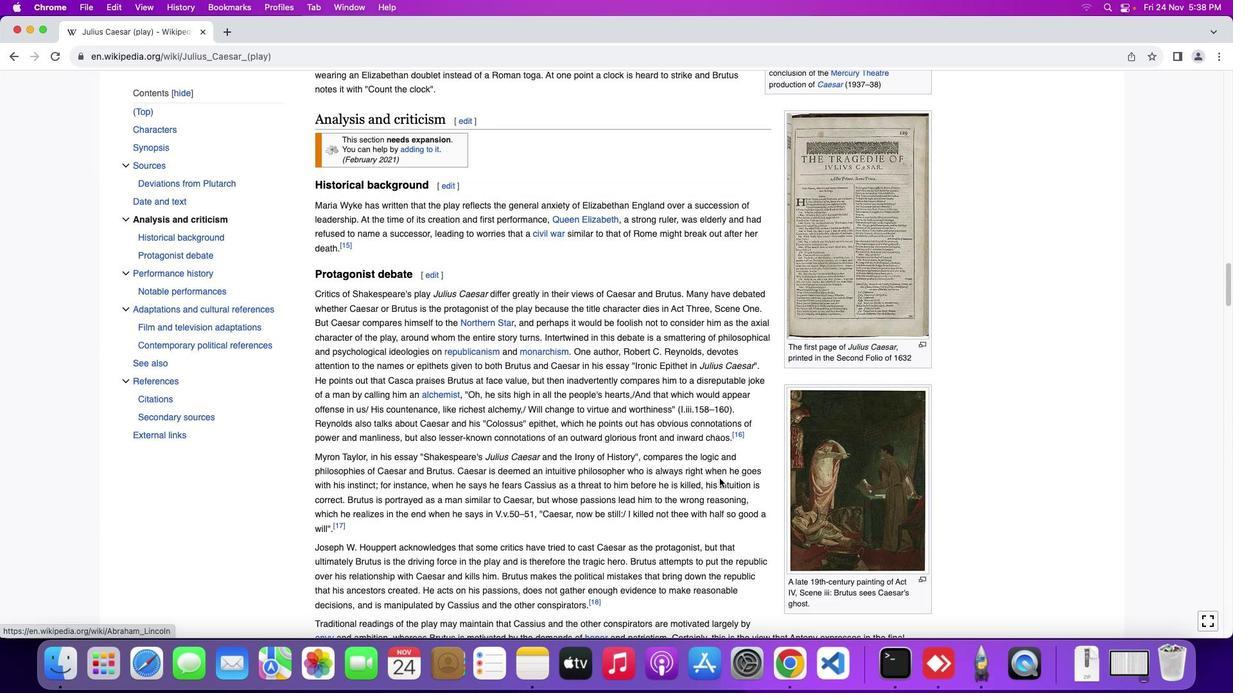
Action: Mouse scrolled (720, 479) with delta (0, 0)
Screenshot: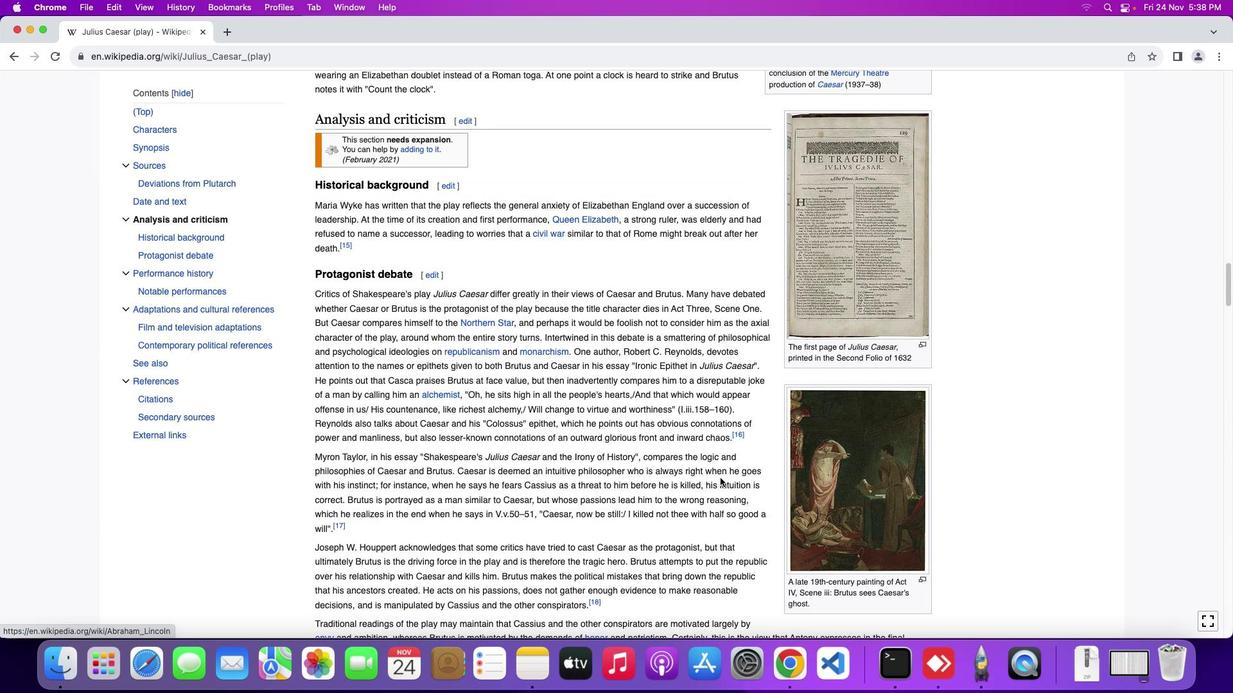 
Action: Mouse scrolled (720, 479) with delta (0, 1)
Screenshot: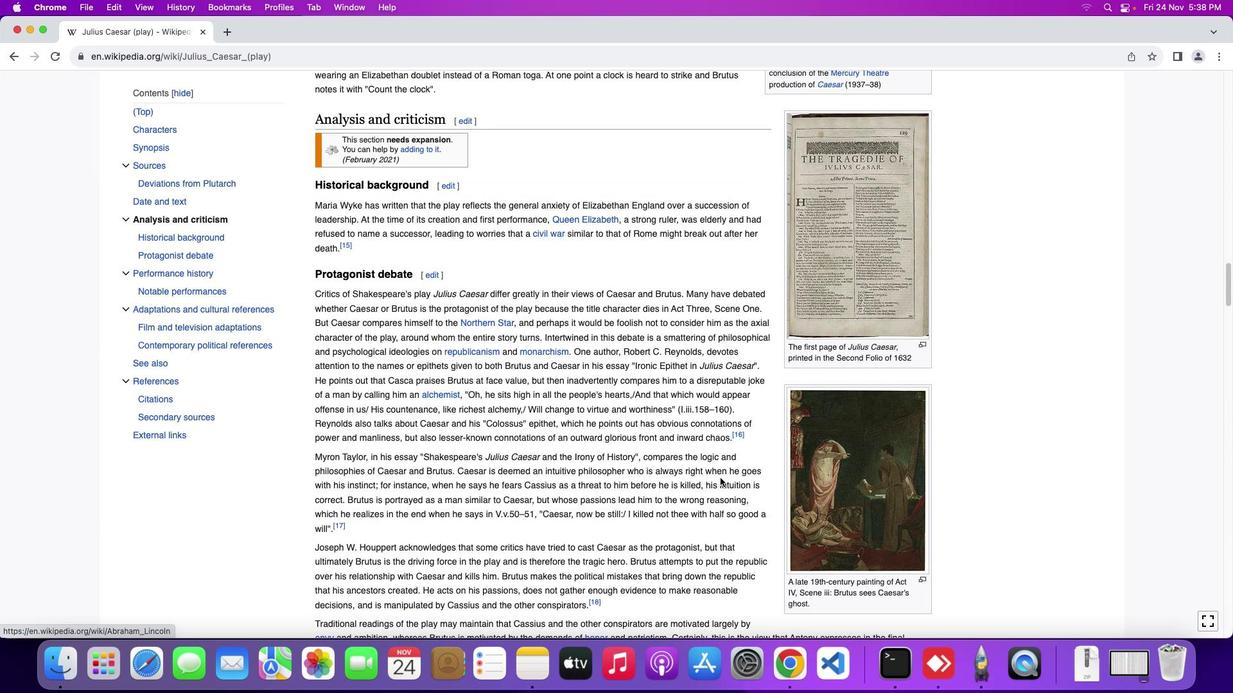 
Action: Mouse scrolled (720, 479) with delta (0, 3)
Screenshot: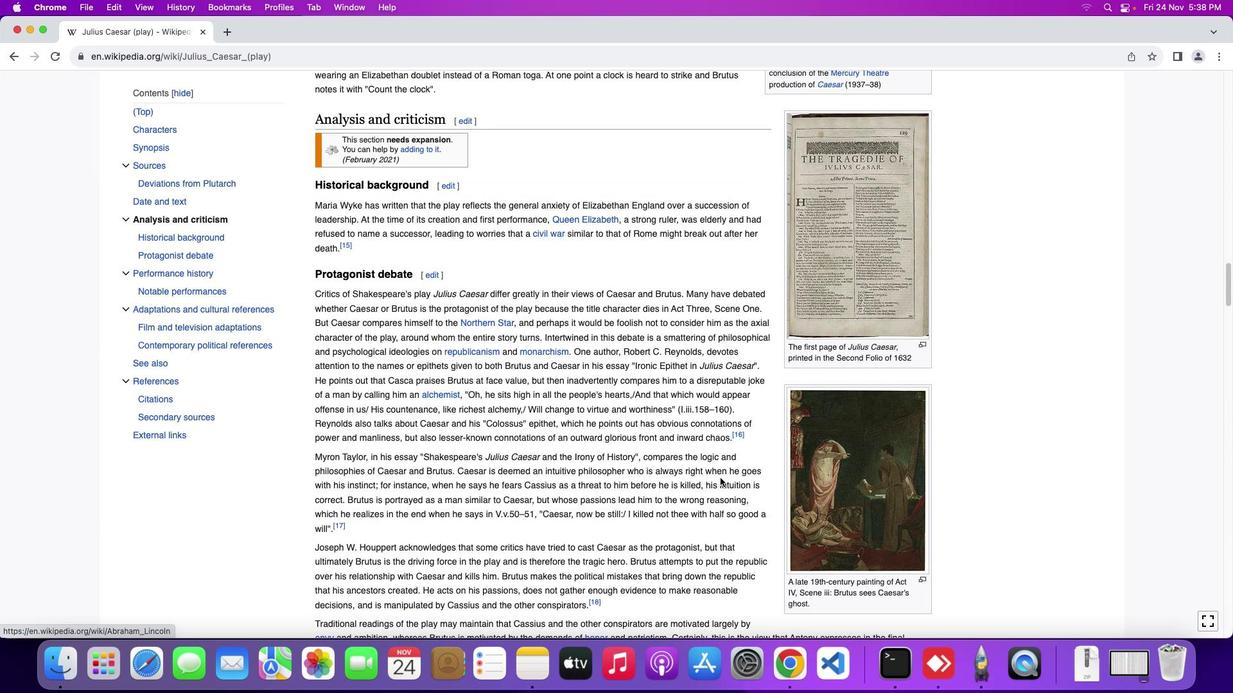 
Action: Mouse scrolled (720, 479) with delta (0, 3)
Screenshot: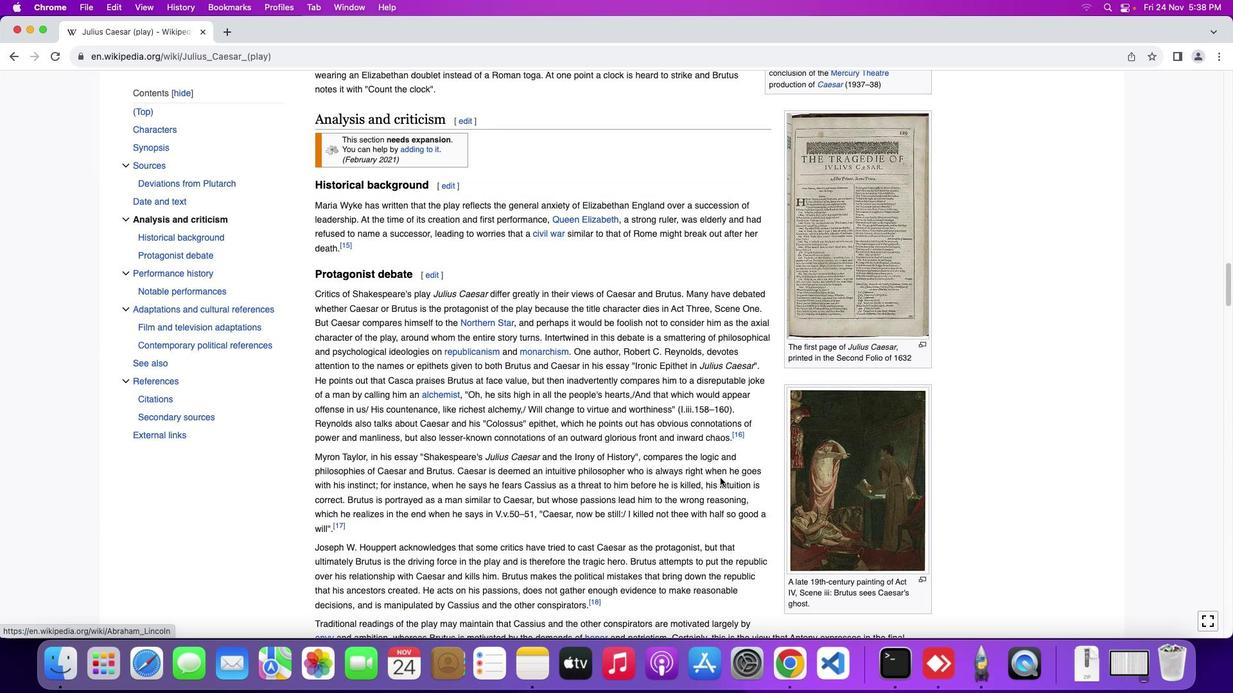 
Action: Mouse moved to (720, 478)
Screenshot: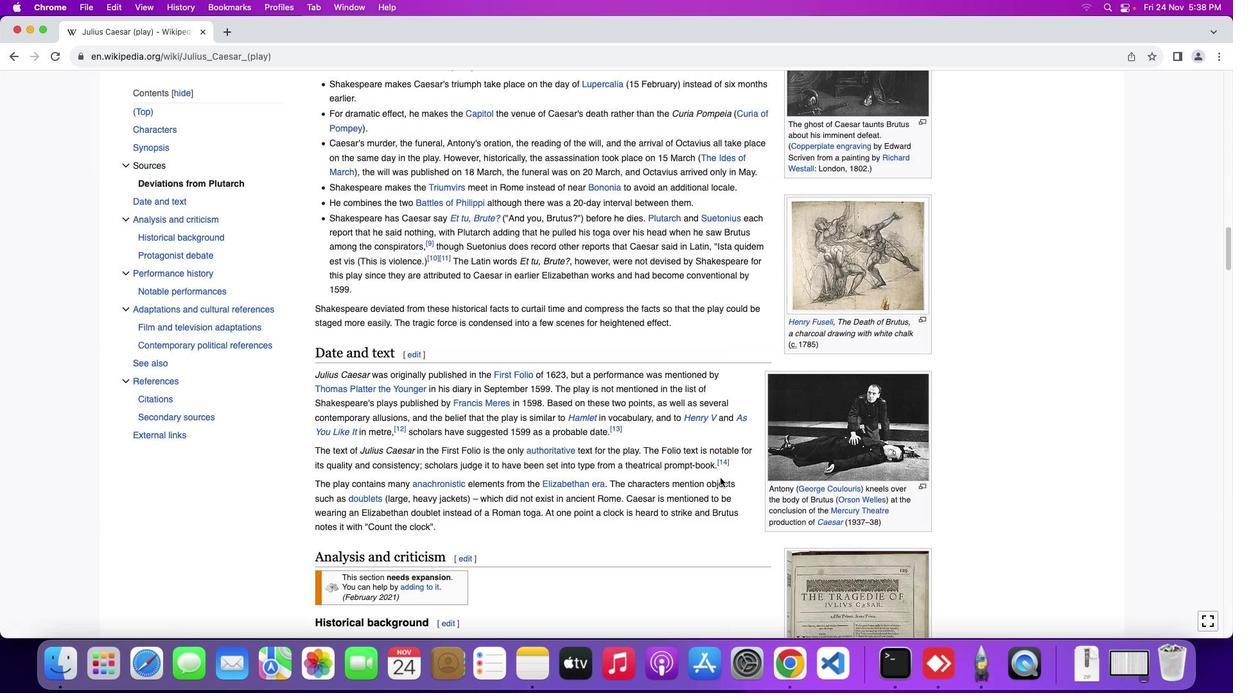 
Action: Mouse scrolled (720, 478) with delta (0, 0)
Screenshot: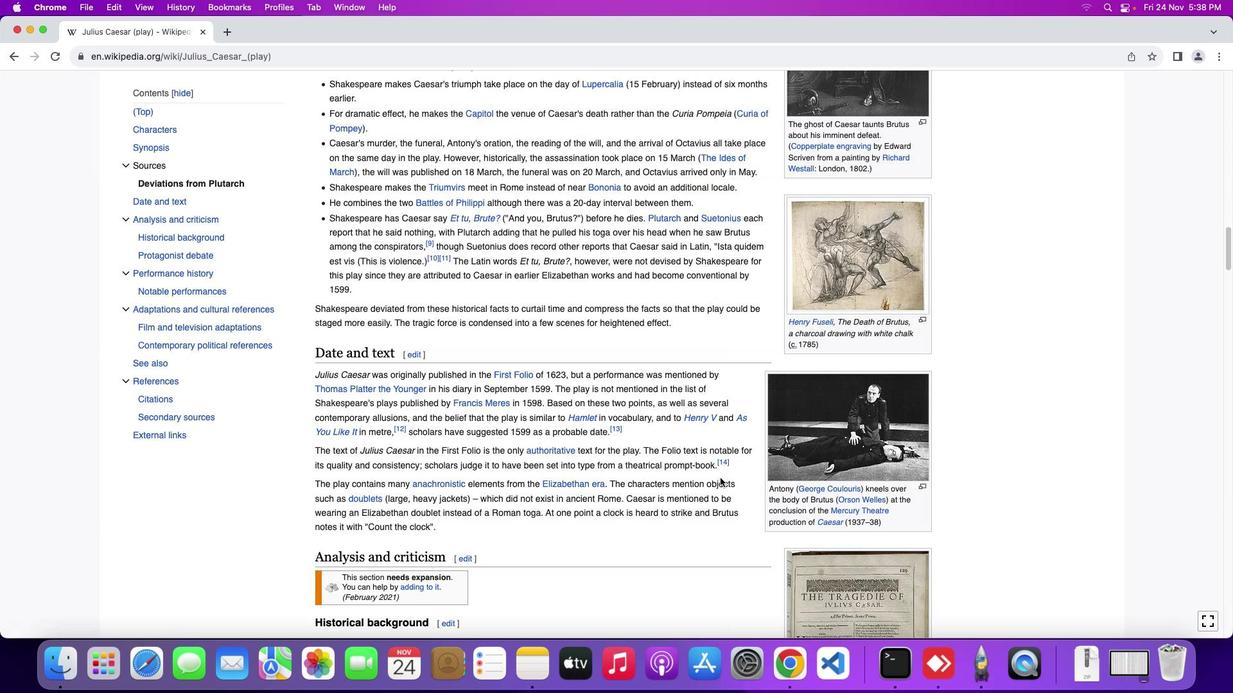 
Action: Mouse scrolled (720, 478) with delta (0, 0)
Screenshot: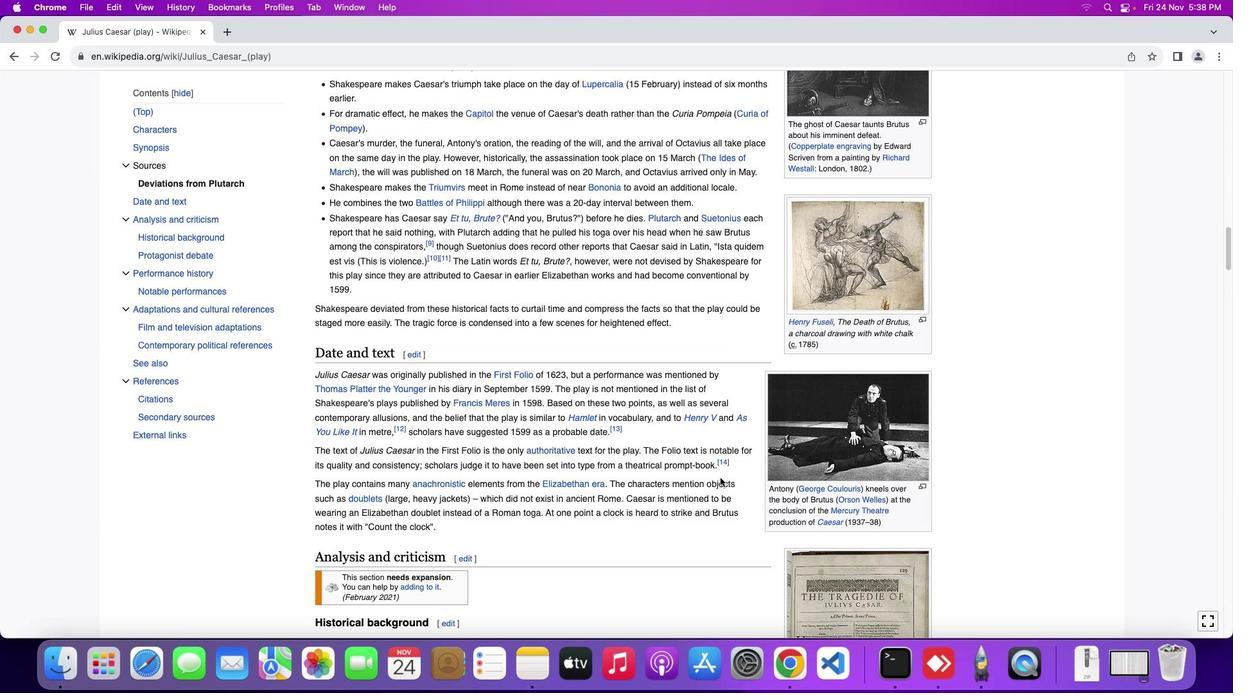 
Action: Mouse scrolled (720, 478) with delta (0, 1)
Screenshot: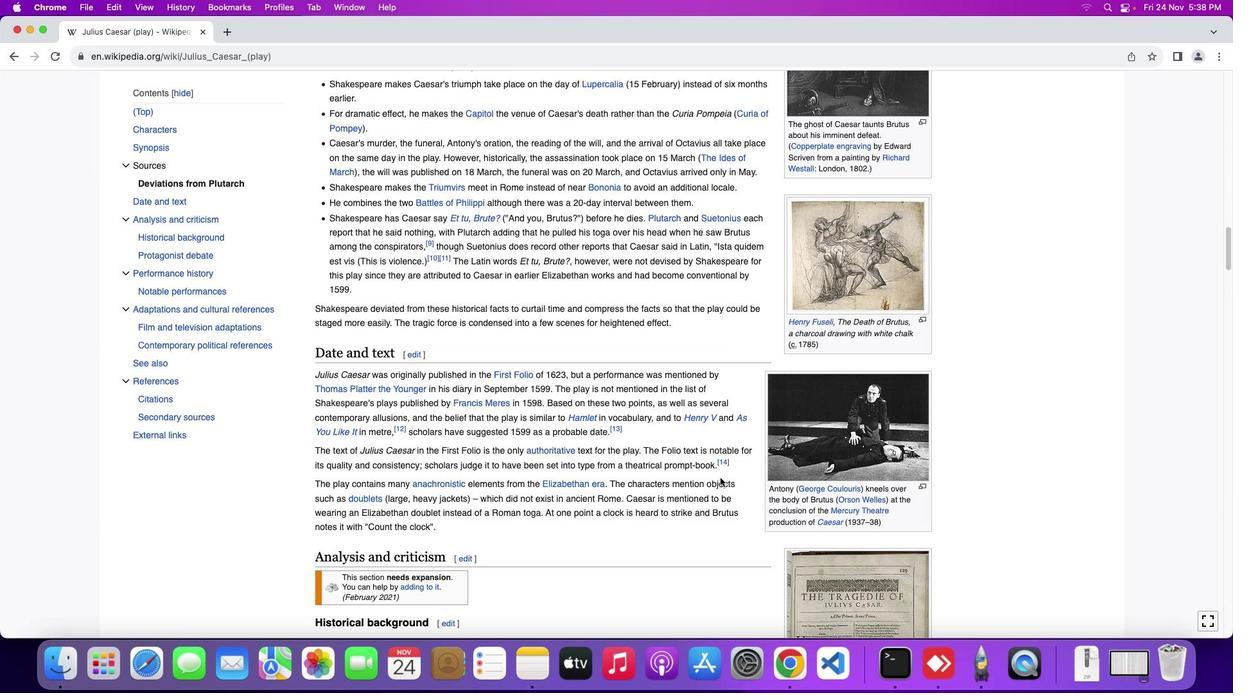 
Action: Mouse scrolled (720, 478) with delta (0, 3)
Screenshot: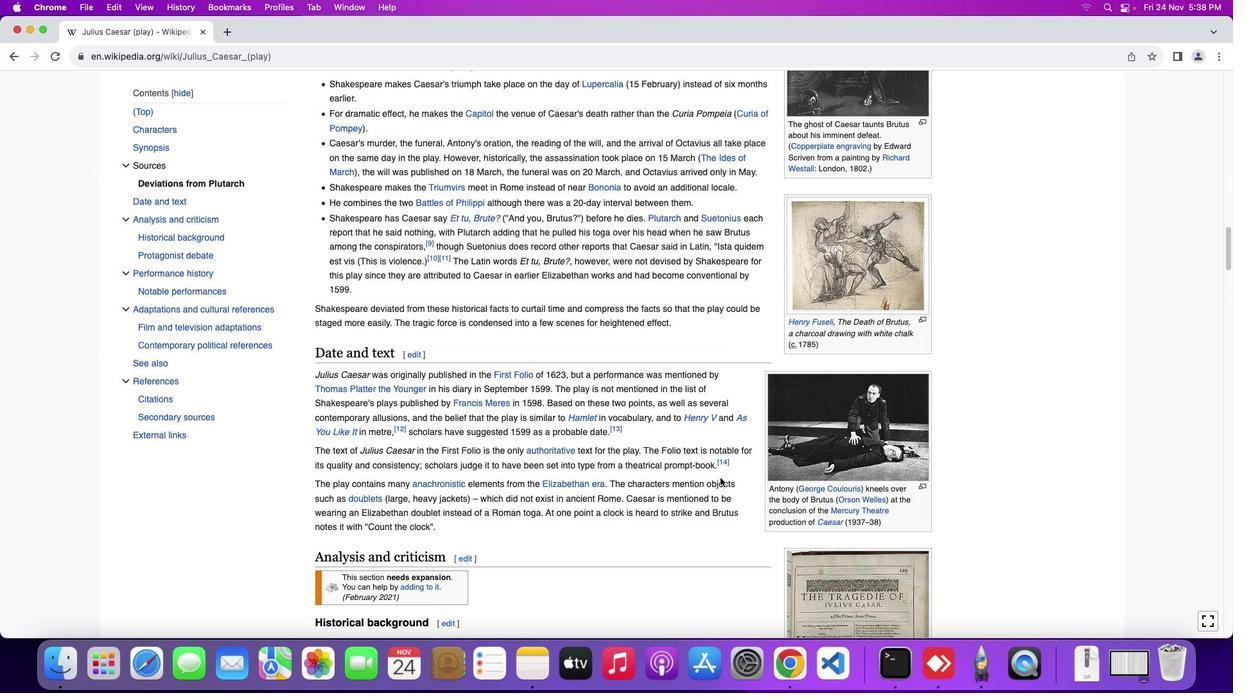
Action: Mouse scrolled (720, 478) with delta (0, 3)
Screenshot: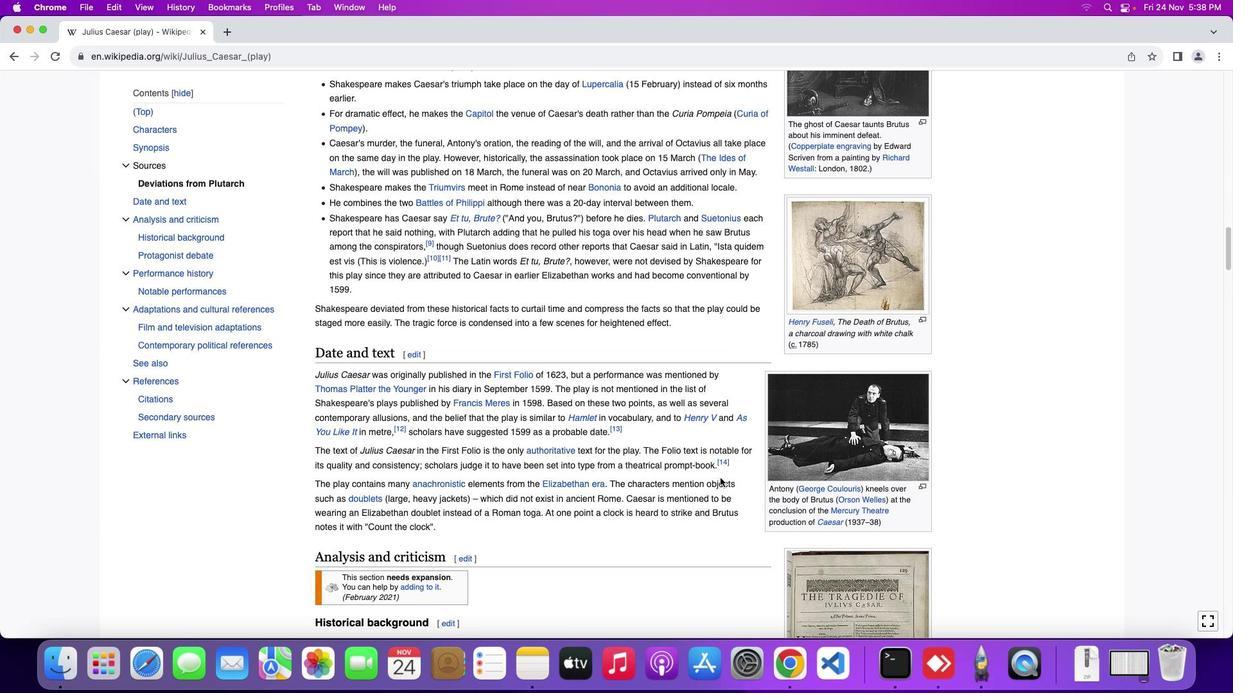 
Action: Mouse scrolled (720, 478) with delta (0, 0)
Screenshot: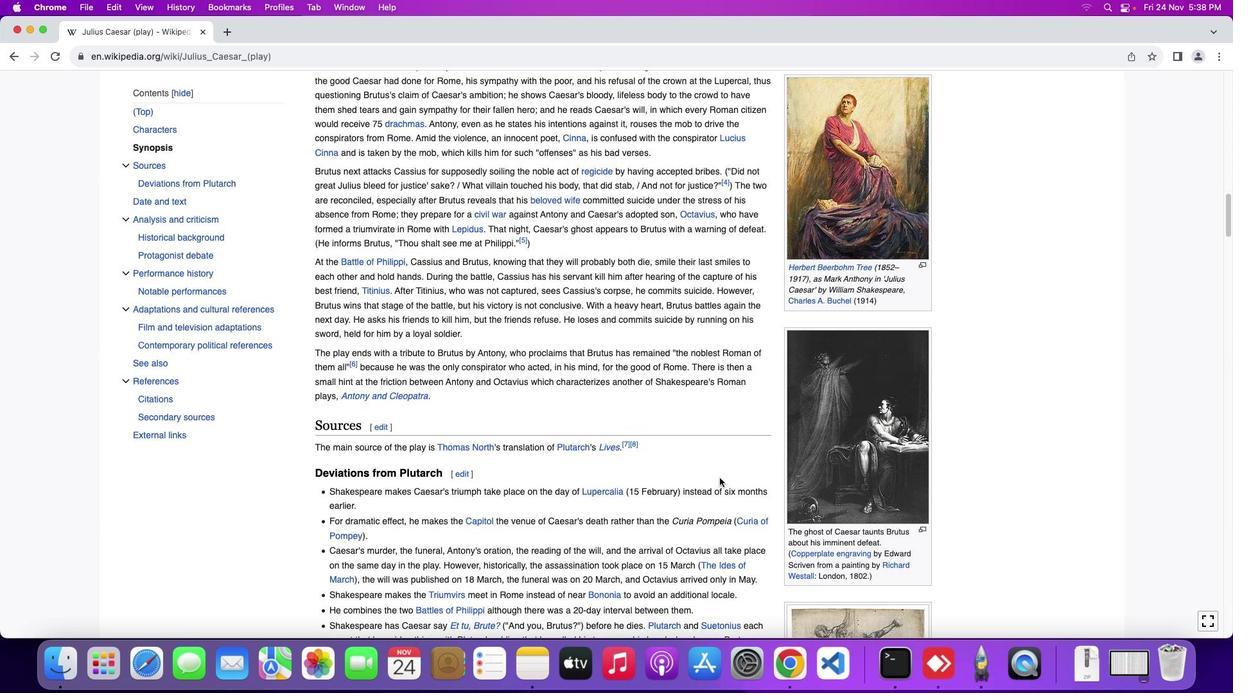 
Action: Mouse scrolled (720, 478) with delta (0, 0)
Screenshot: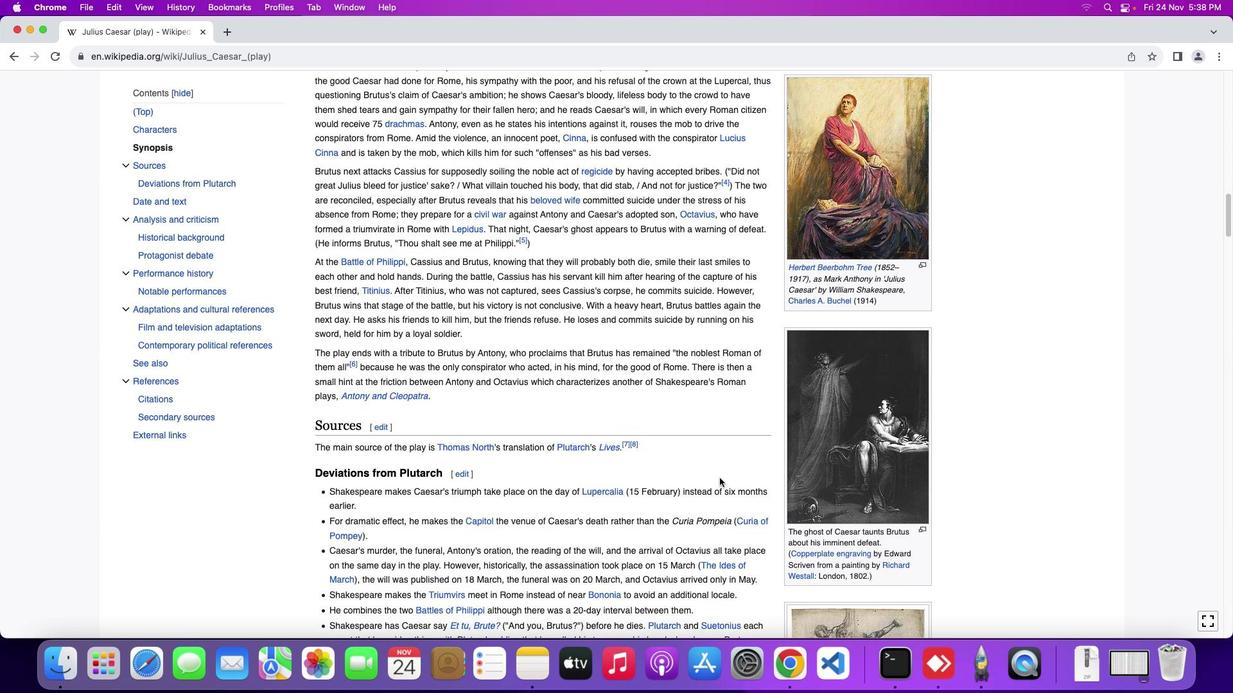 
Action: Mouse scrolled (720, 478) with delta (0, 1)
Screenshot: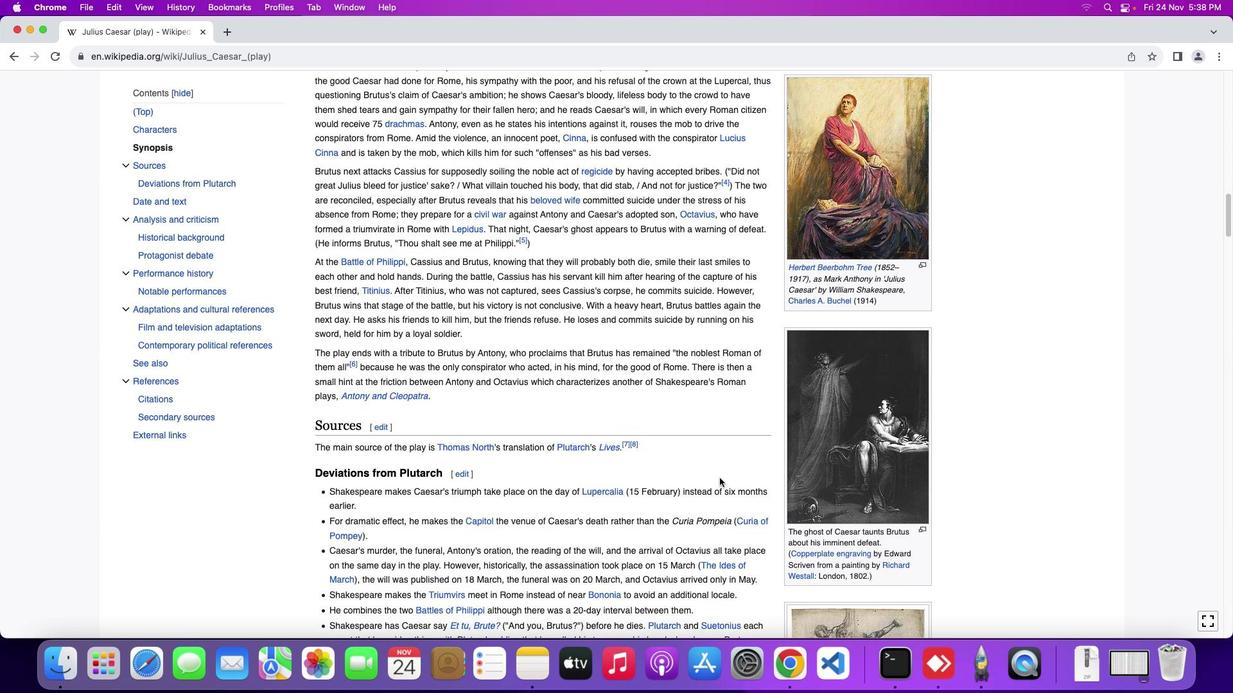 
Action: Mouse scrolled (720, 478) with delta (0, 3)
Screenshot: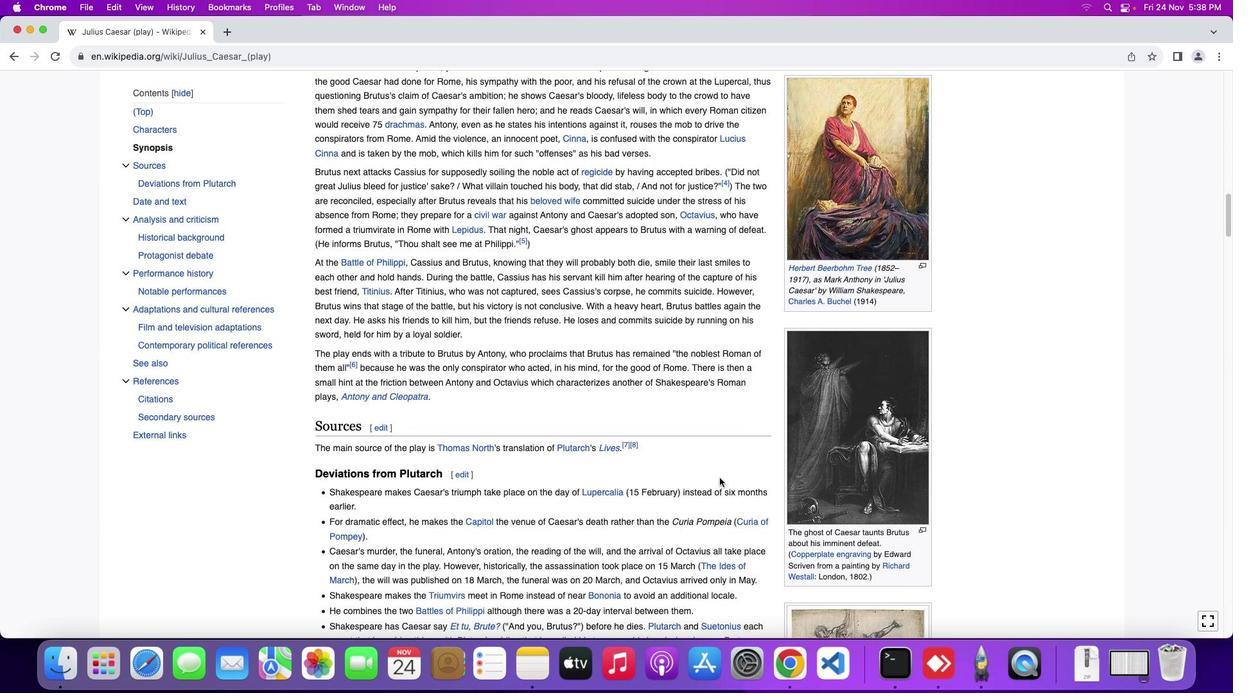 
Action: Mouse scrolled (720, 478) with delta (0, 3)
Screenshot: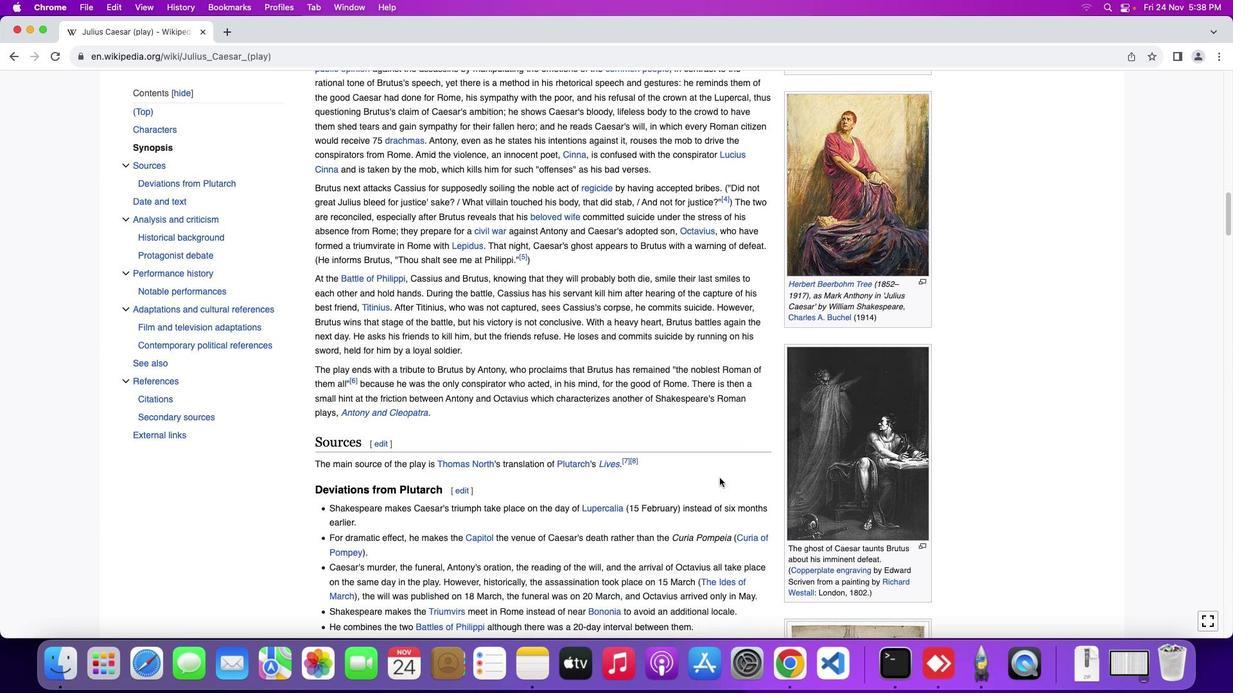 
Action: Mouse moved to (720, 478)
Screenshot: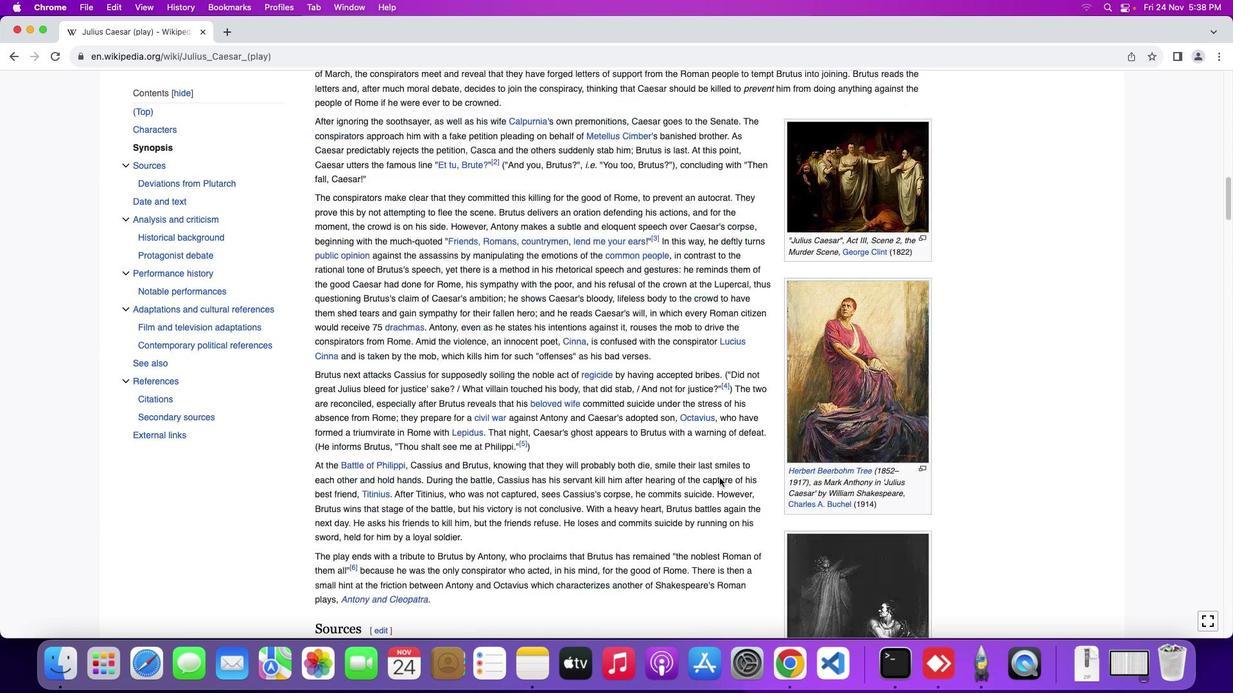 
Action: Mouse scrolled (720, 478) with delta (0, 0)
Screenshot: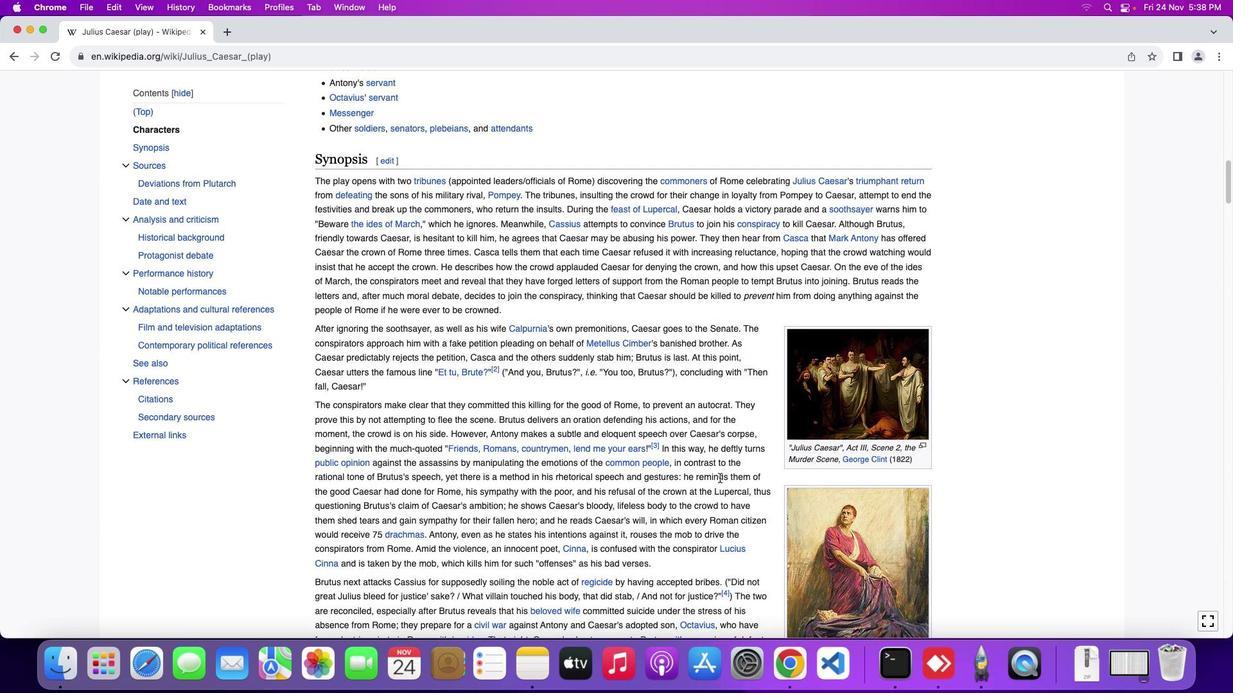 
Action: Mouse scrolled (720, 478) with delta (0, 0)
Screenshot: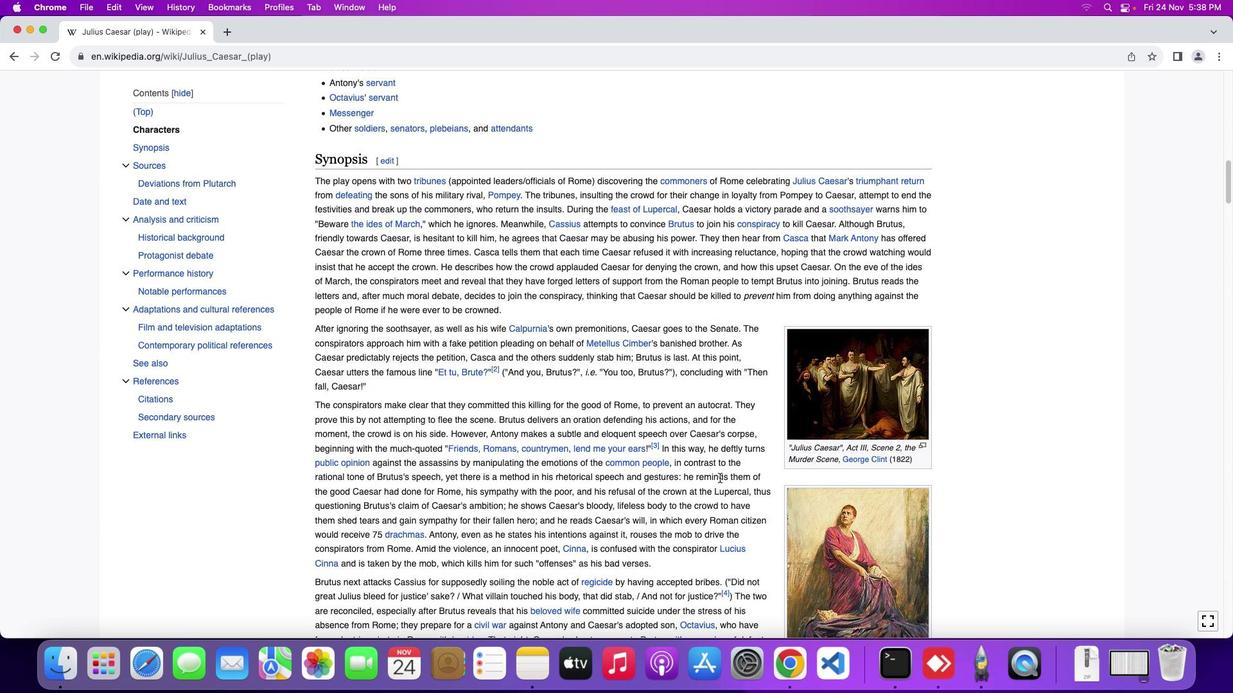 
Action: Mouse scrolled (720, 478) with delta (0, 1)
Screenshot: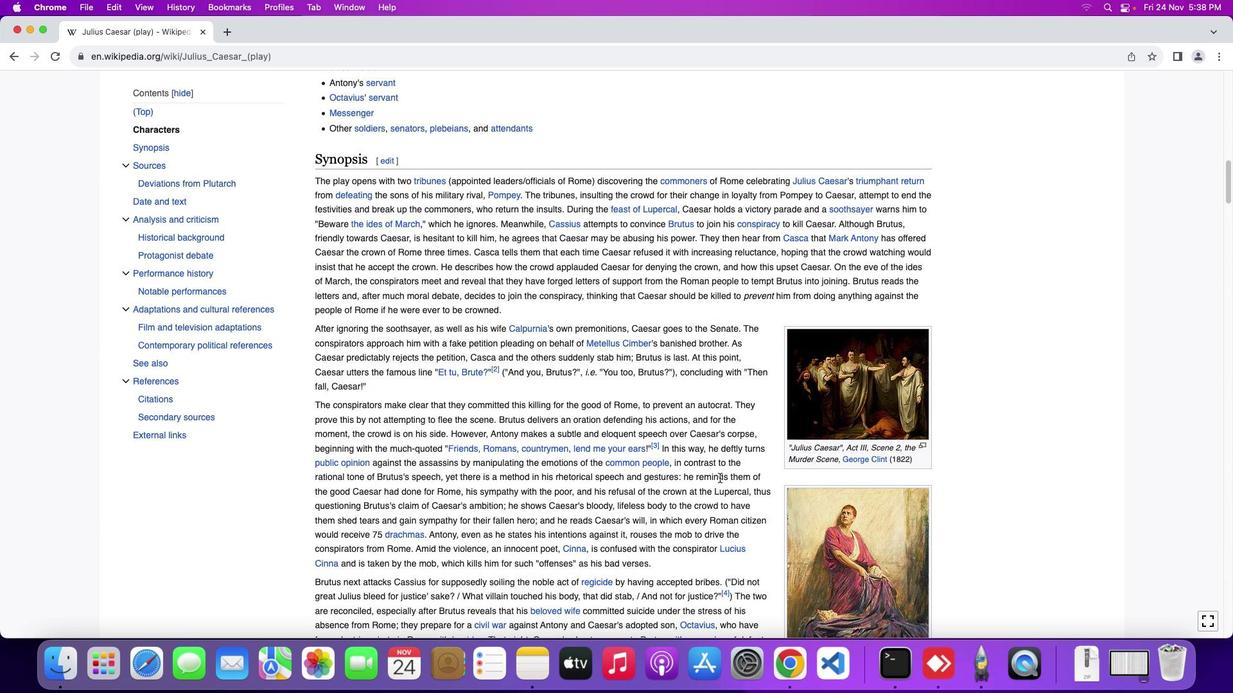 
Action: Mouse scrolled (720, 478) with delta (0, 3)
Screenshot: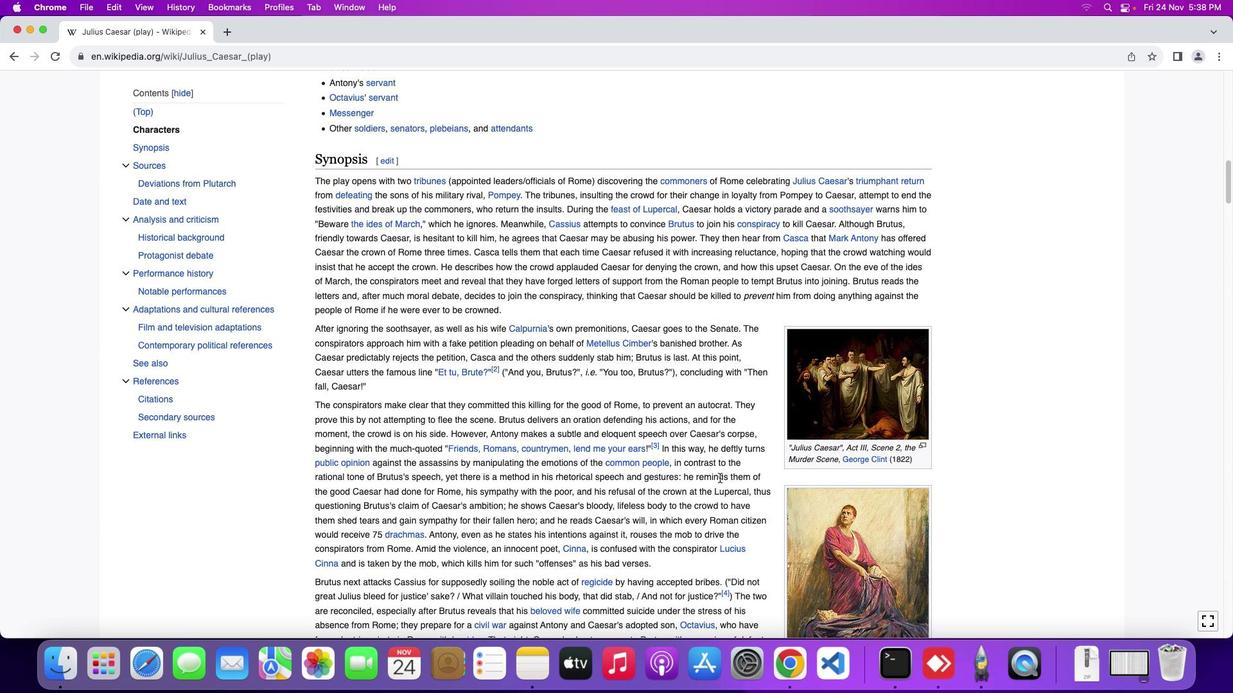 
Action: Mouse scrolled (720, 478) with delta (0, 3)
Screenshot: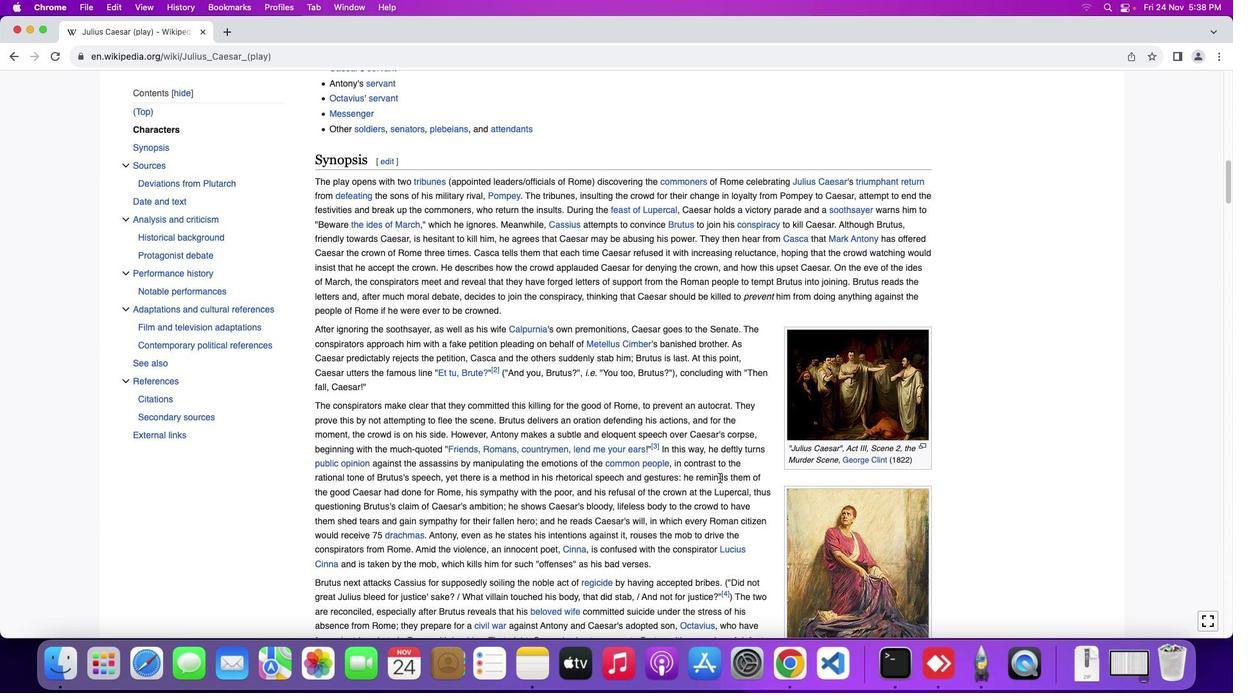
Action: Mouse moved to (719, 478)
Screenshot: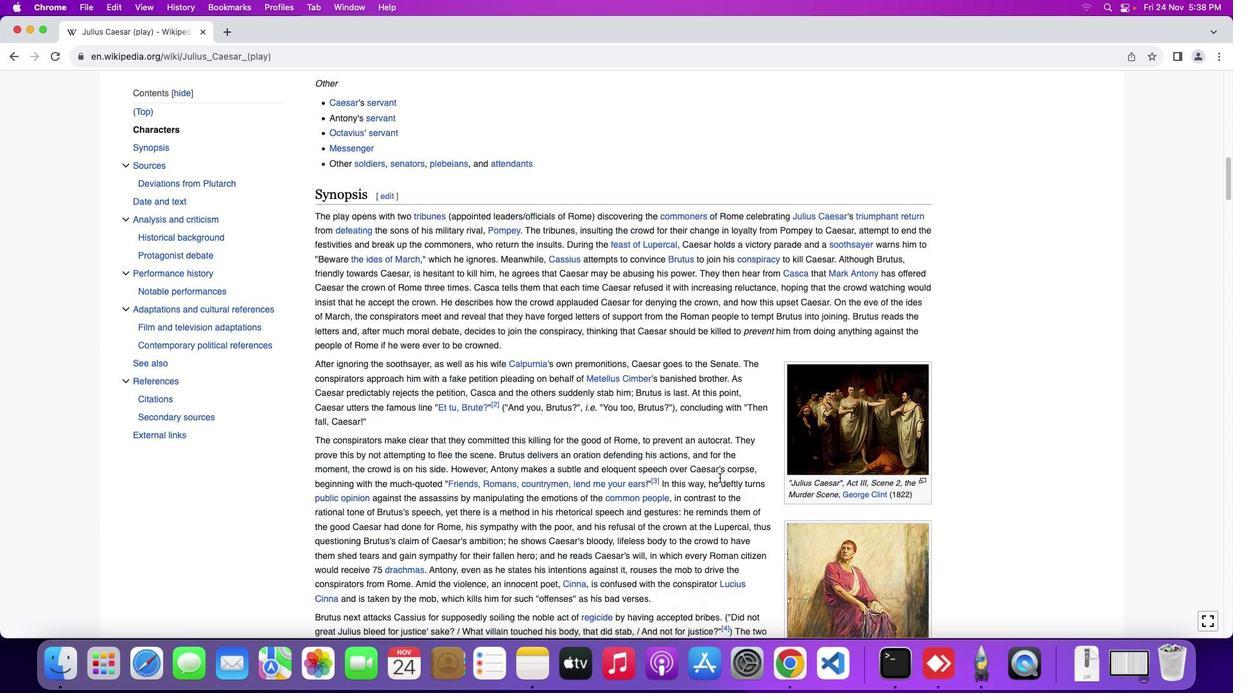 
Action: Mouse scrolled (719, 478) with delta (0, 0)
Screenshot: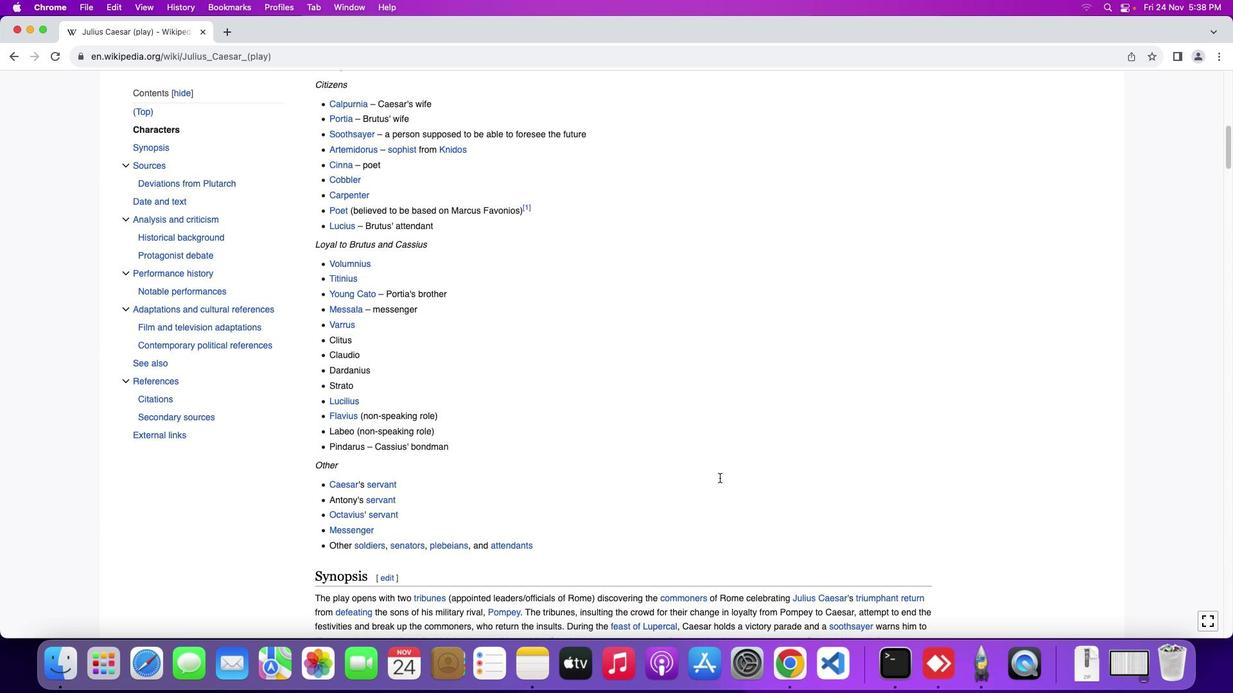 
Action: Mouse scrolled (719, 478) with delta (0, 0)
Screenshot: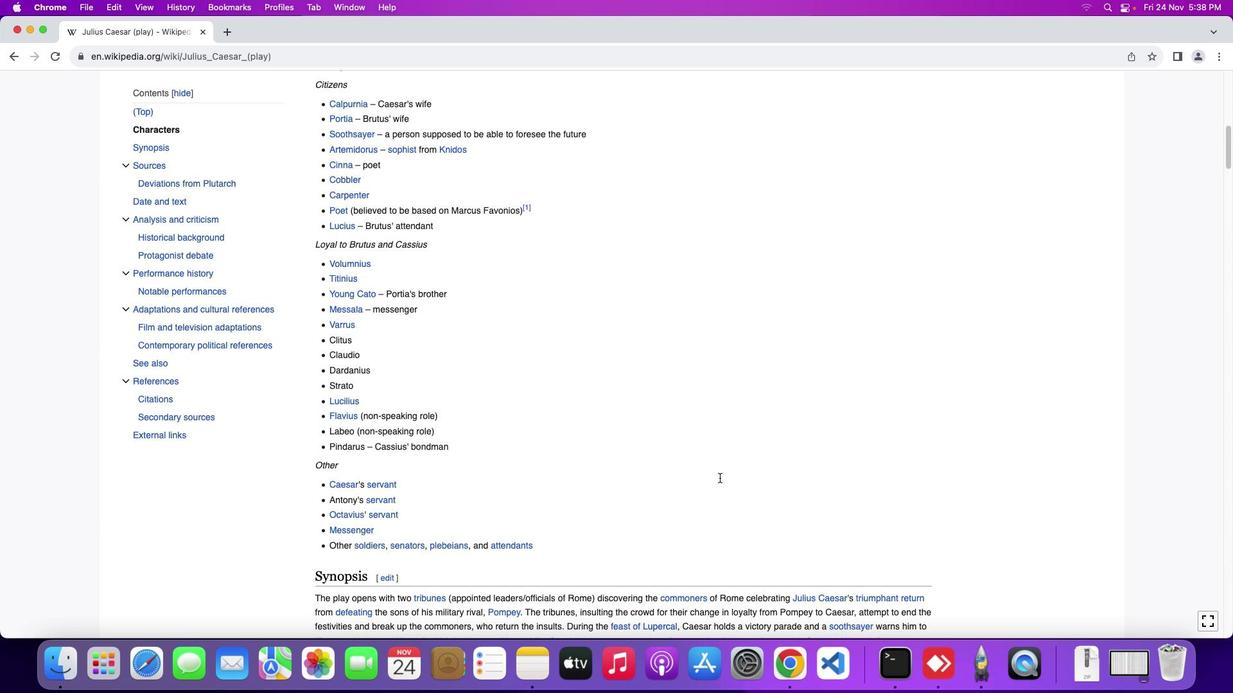 
Action: Mouse scrolled (719, 478) with delta (0, 1)
Screenshot: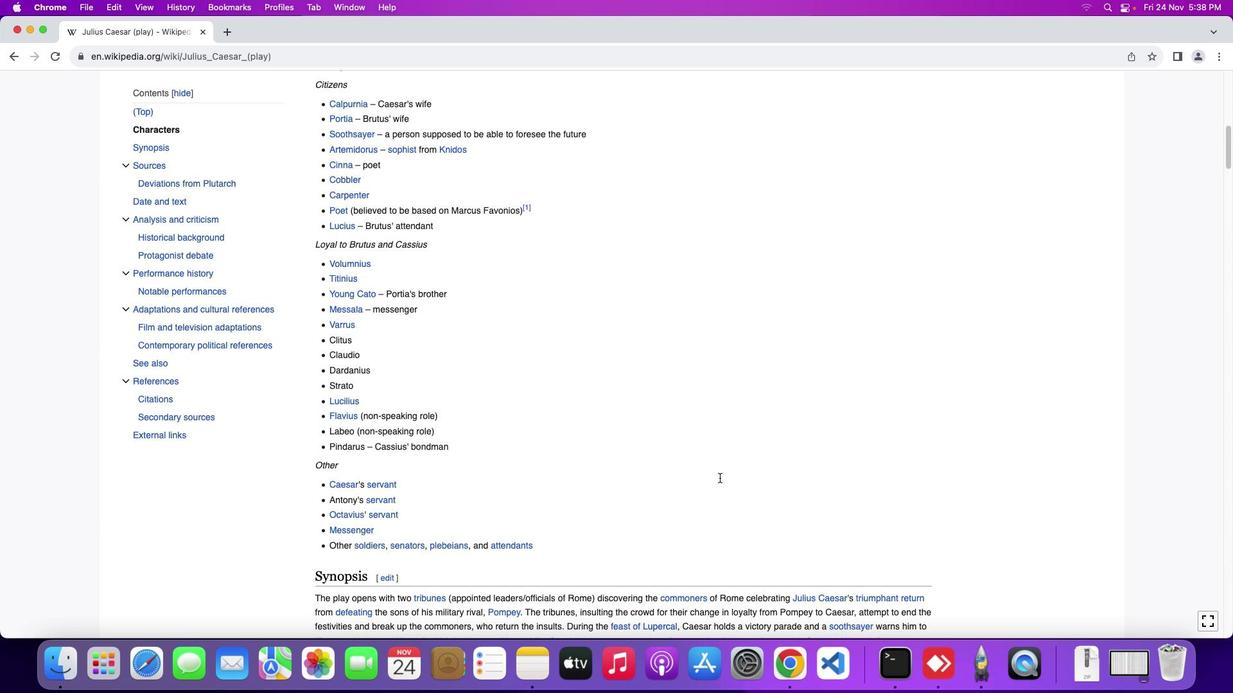 
Action: Mouse scrolled (719, 478) with delta (0, 3)
Screenshot: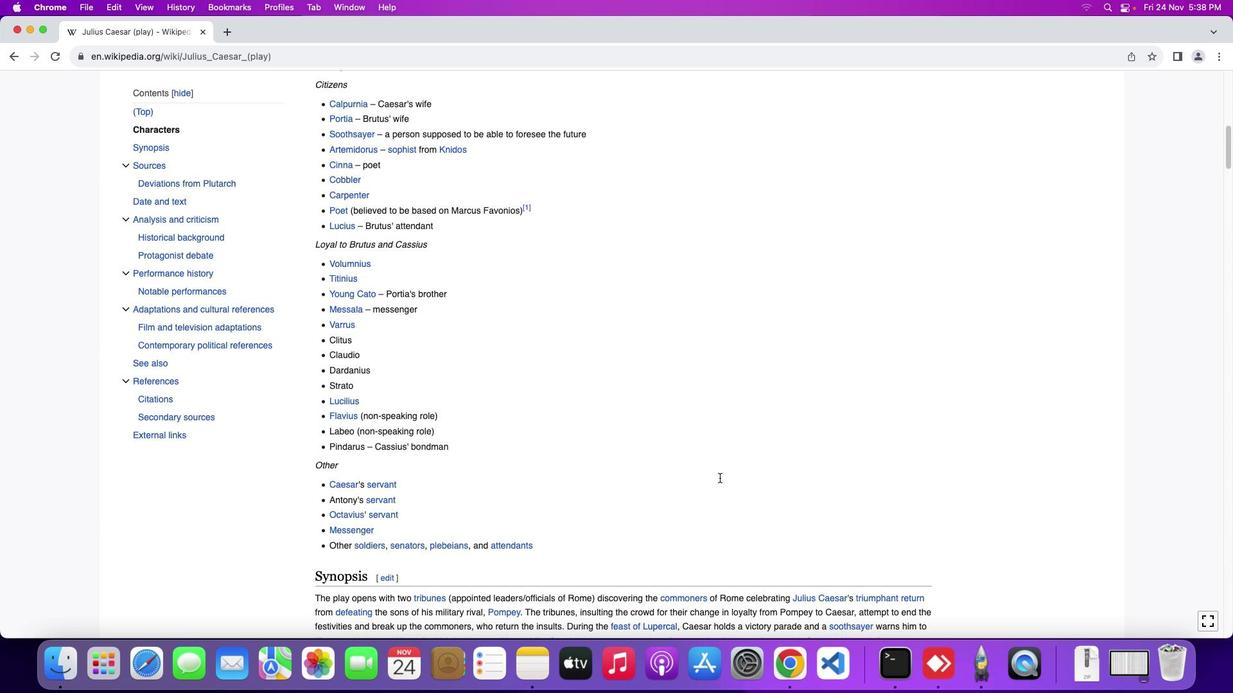 
Action: Mouse scrolled (719, 478) with delta (0, 3)
Screenshot: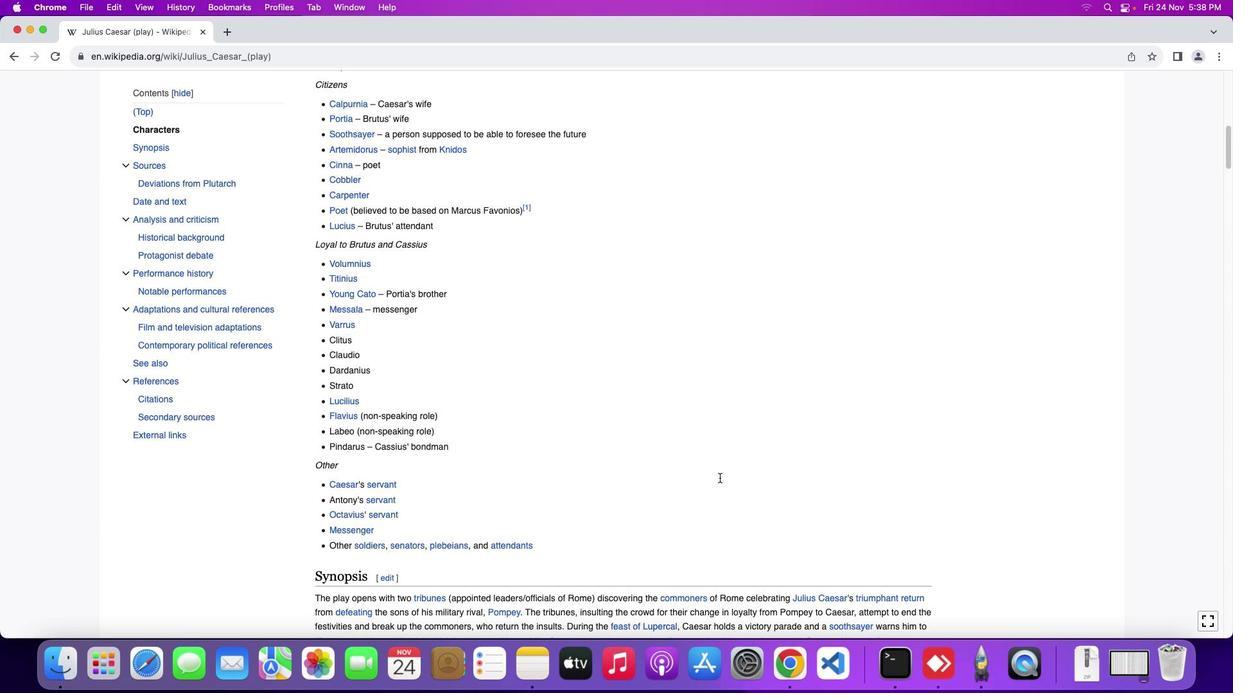 
Action: Mouse scrolled (719, 478) with delta (0, 0)
Screenshot: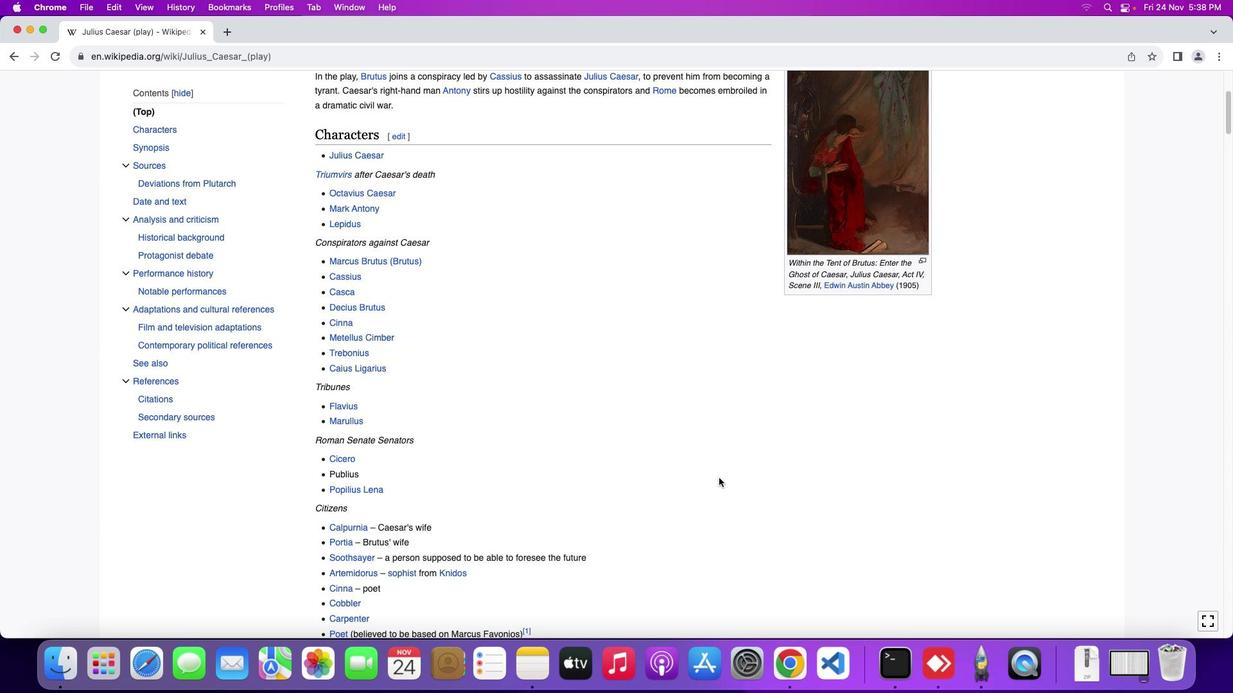 
Action: Mouse scrolled (719, 478) with delta (0, 0)
Screenshot: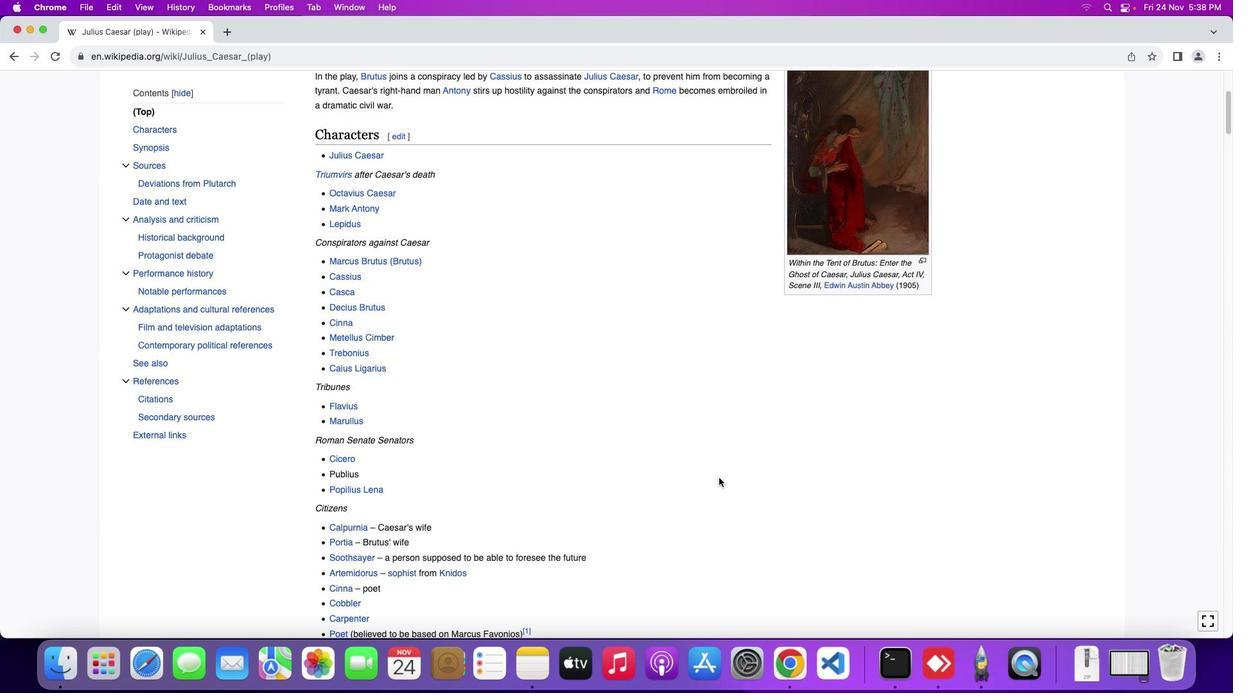 
Action: Mouse scrolled (719, 478) with delta (0, 1)
Screenshot: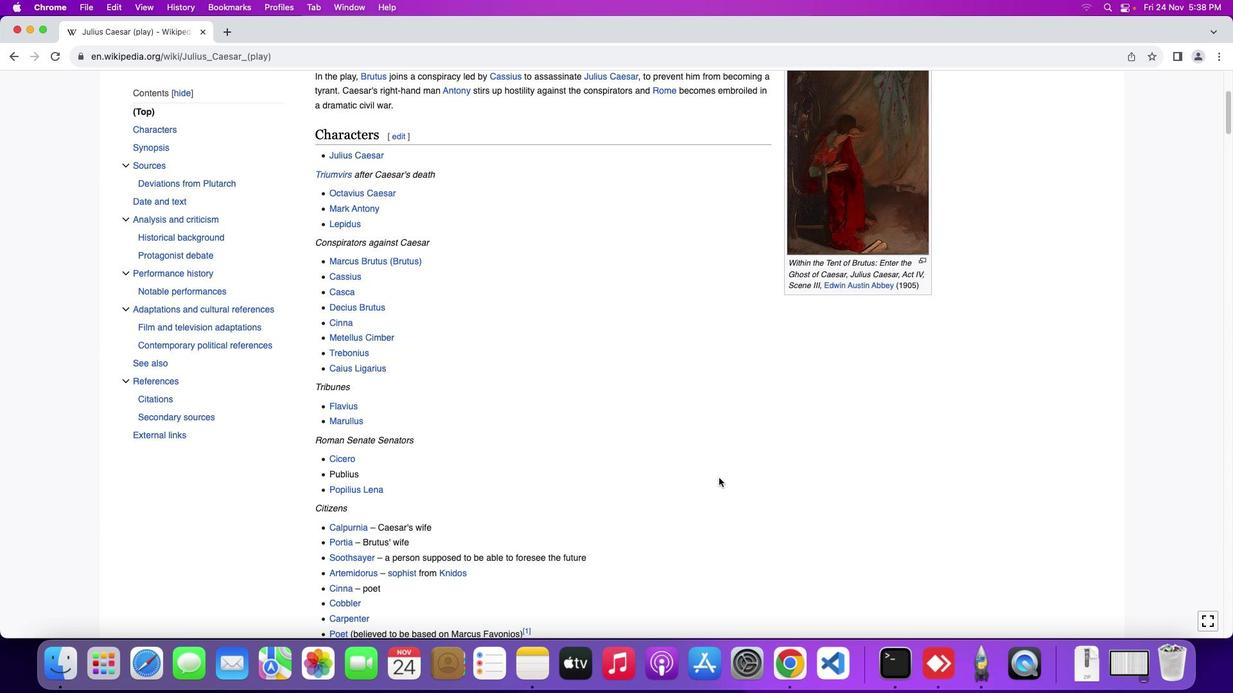 
Action: Mouse scrolled (719, 478) with delta (0, 3)
Screenshot: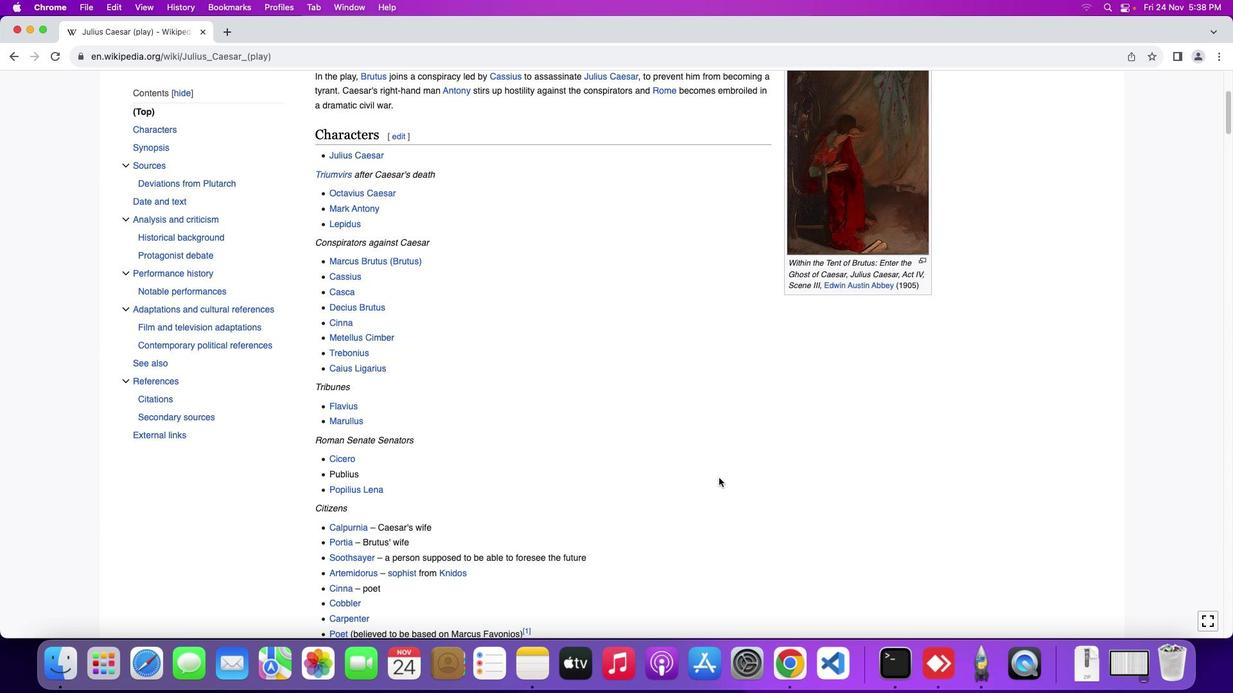 
Action: Mouse moved to (719, 478)
Screenshot: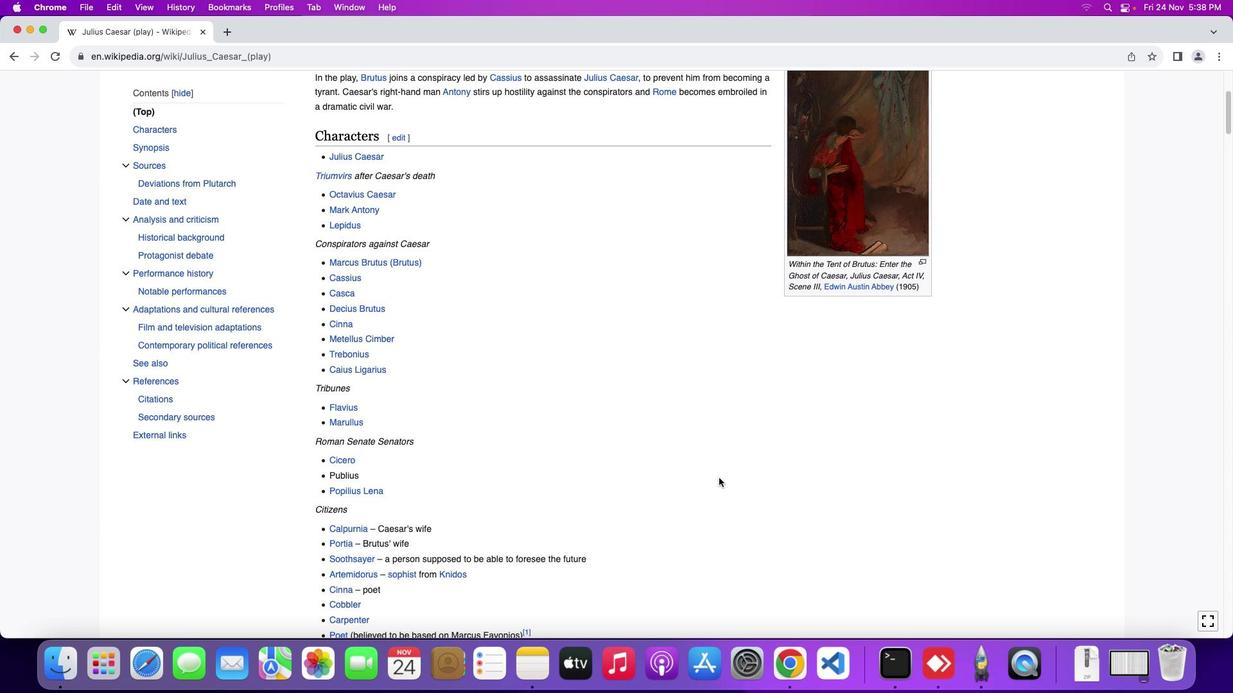 
Action: Mouse scrolled (719, 478) with delta (0, 3)
Screenshot: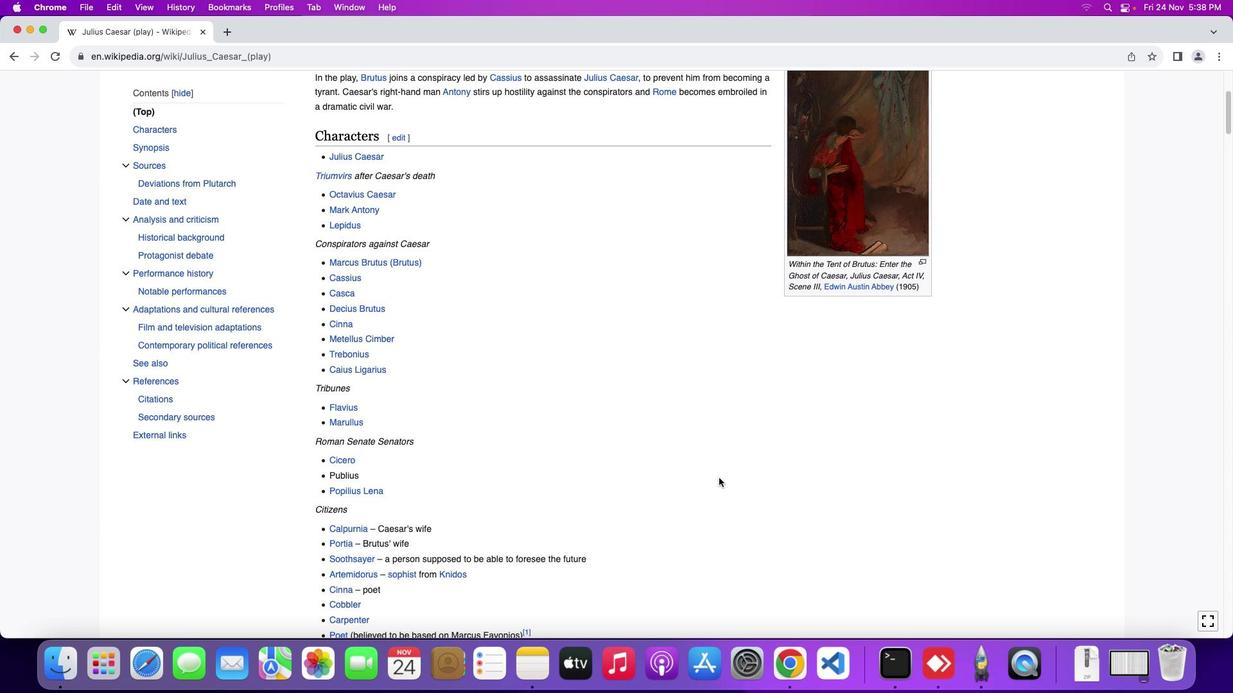
Action: Mouse moved to (719, 478)
Screenshot: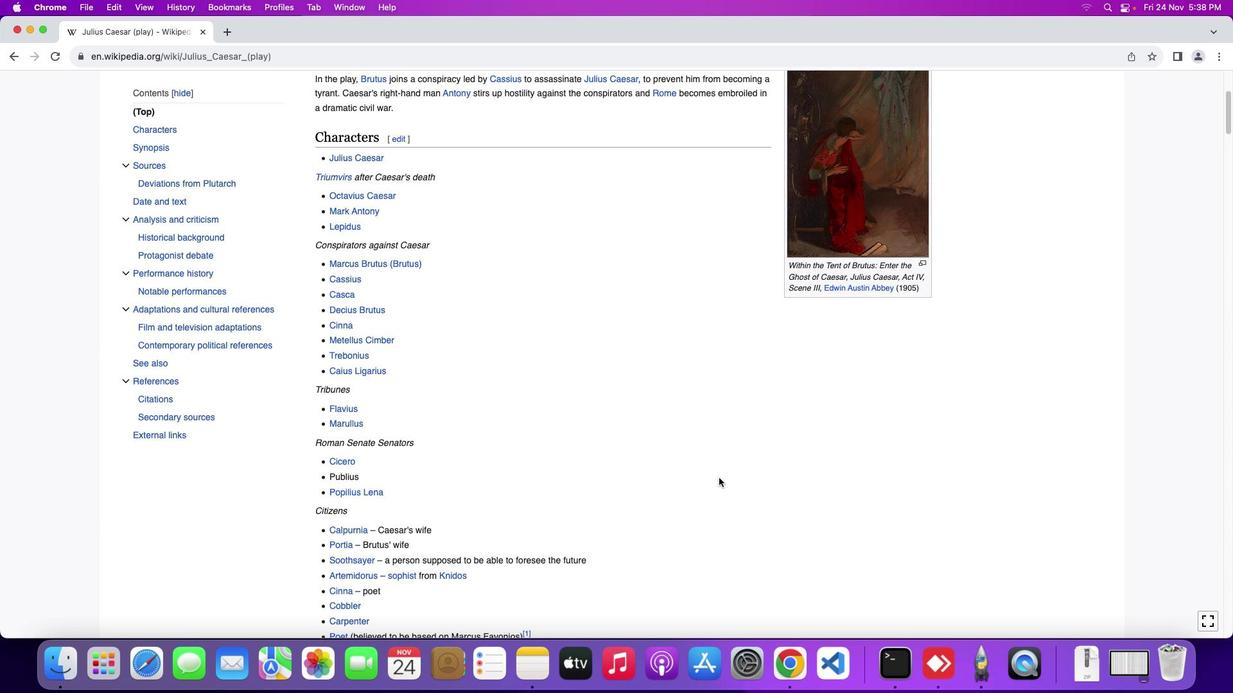 
Action: Mouse scrolled (719, 478) with delta (0, 0)
Screenshot: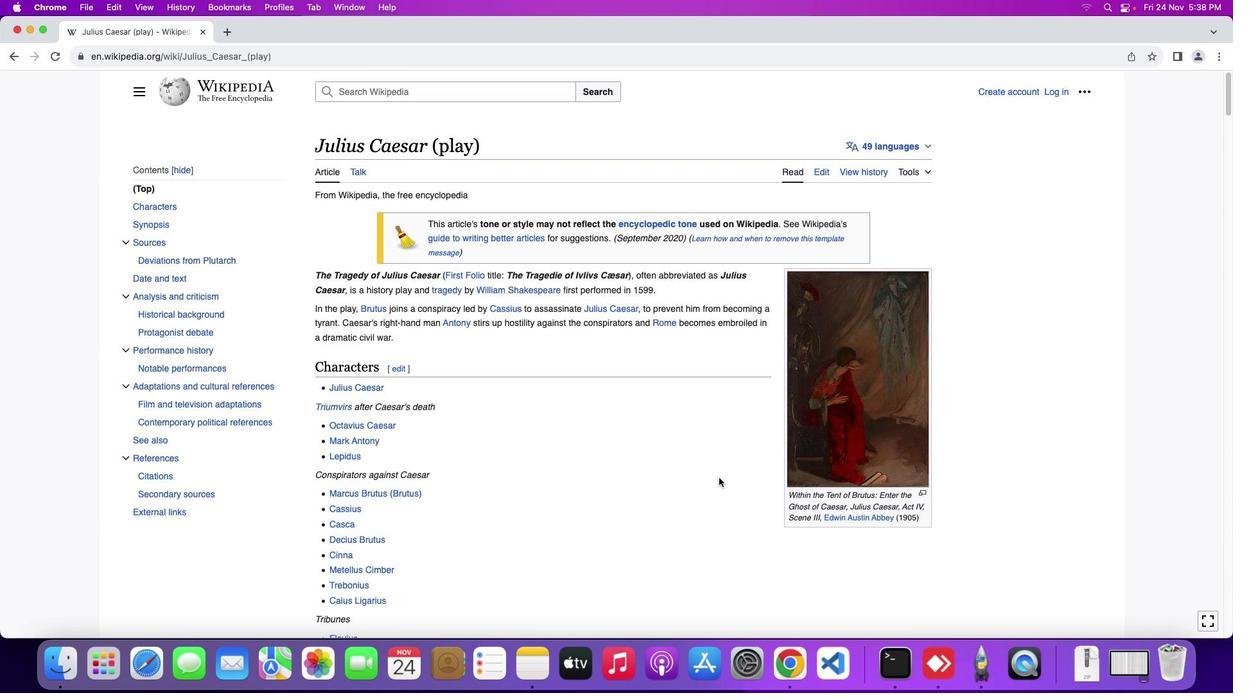 
Action: Mouse scrolled (719, 478) with delta (0, 0)
Screenshot: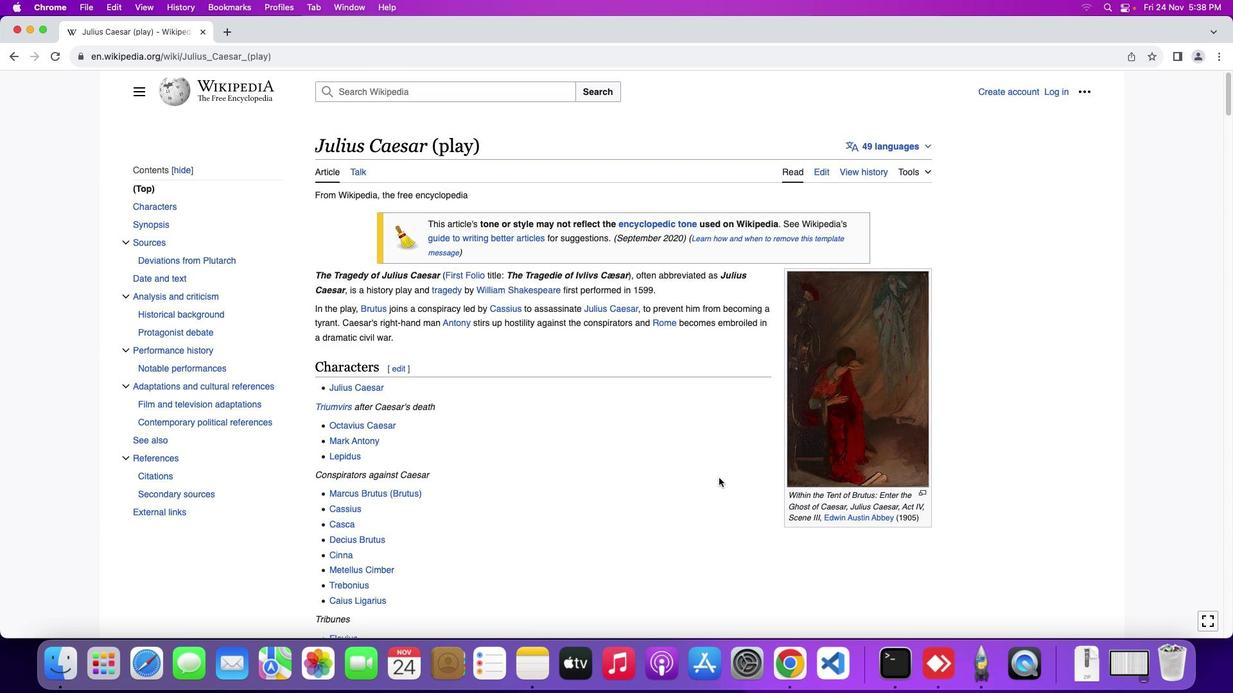 
Action: Mouse scrolled (719, 478) with delta (0, 1)
Screenshot: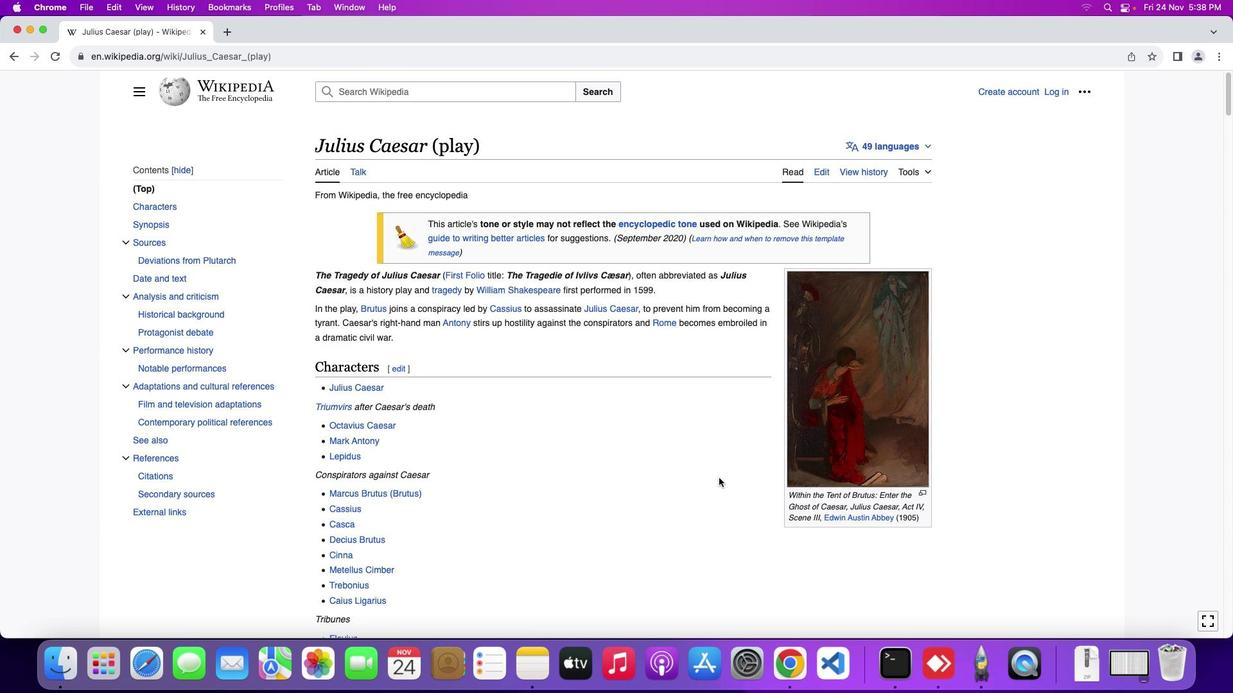 
Action: Mouse scrolled (719, 478) with delta (0, 3)
Screenshot: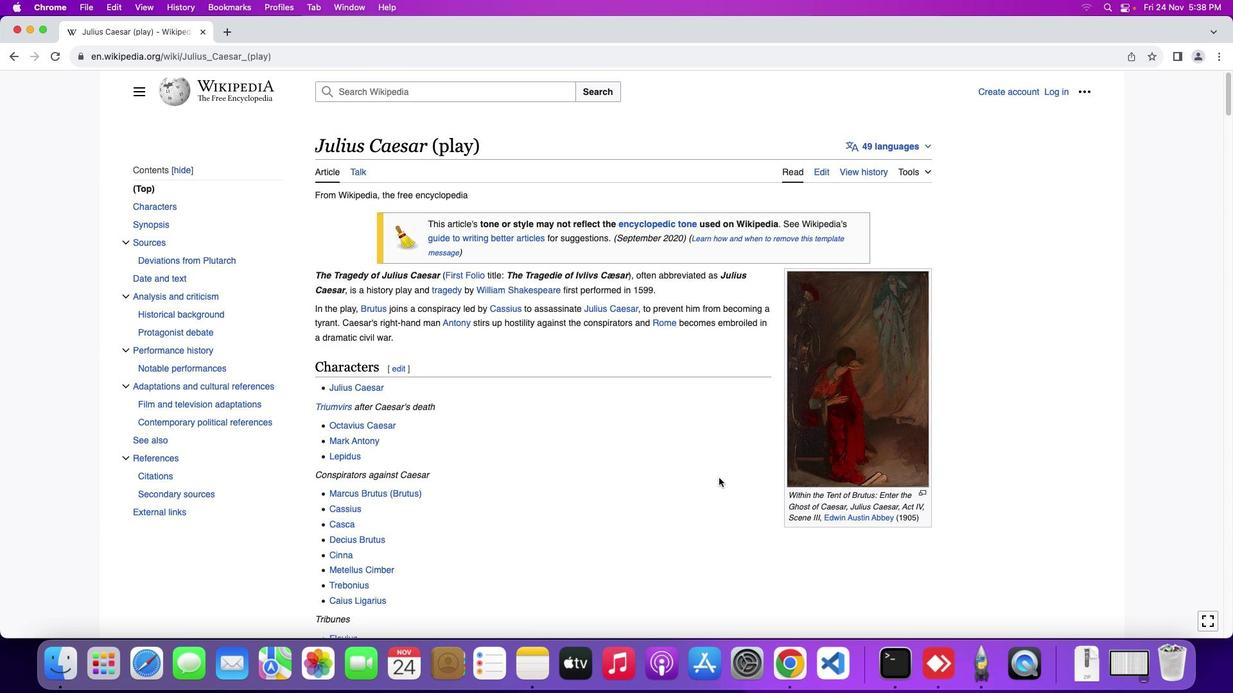 
Action: Mouse moved to (719, 478)
Screenshot: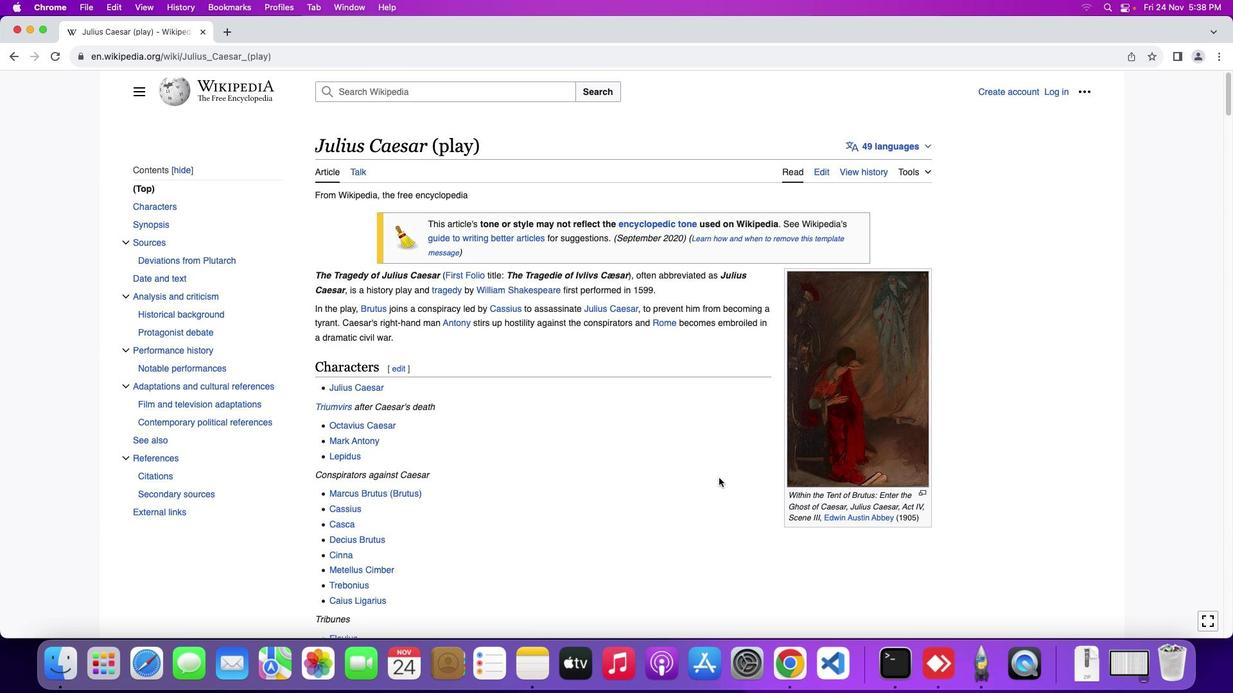 
Action: Mouse scrolled (719, 478) with delta (0, 0)
Screenshot: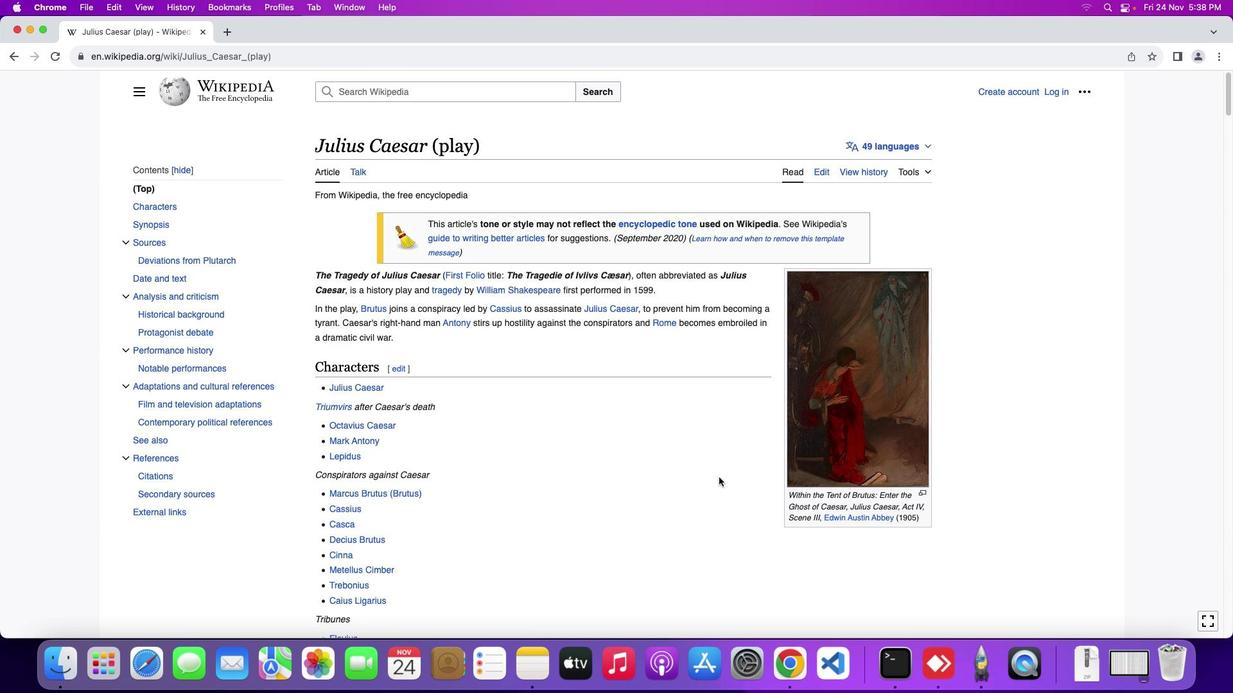
Action: Mouse scrolled (719, 478) with delta (0, 0)
Screenshot: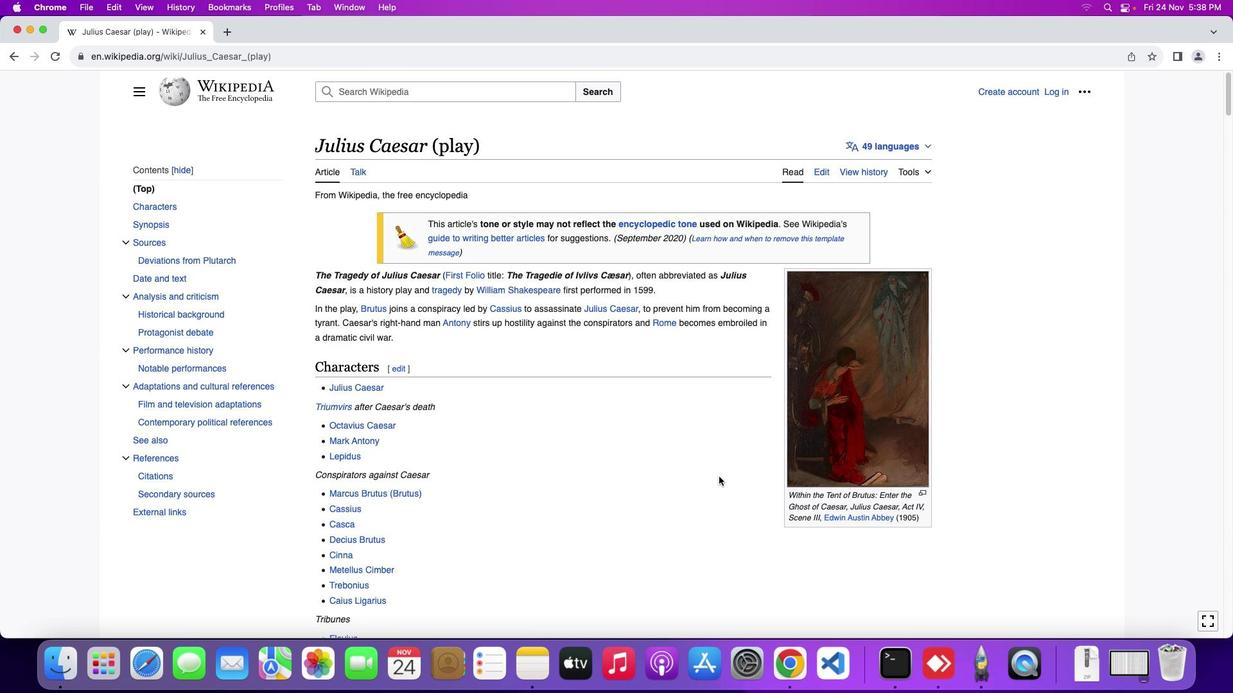 
Action: Mouse scrolled (719, 478) with delta (0, 1)
Screenshot: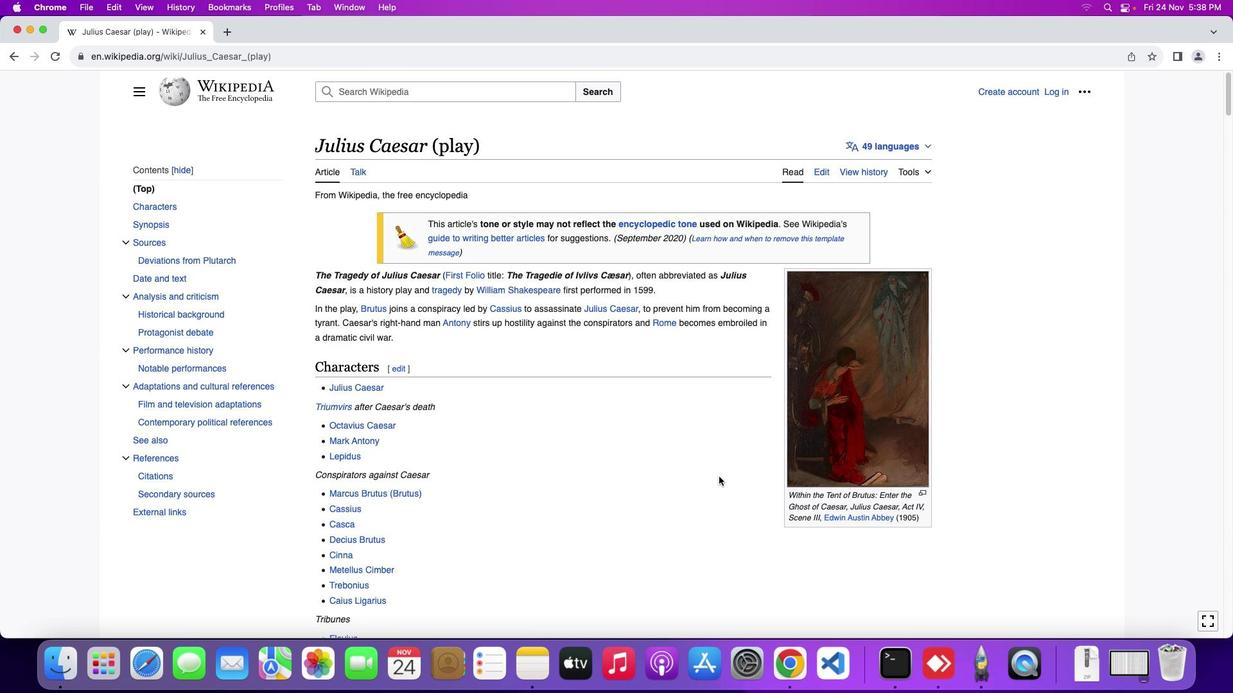 
Action: Mouse scrolled (719, 478) with delta (0, 3)
Screenshot: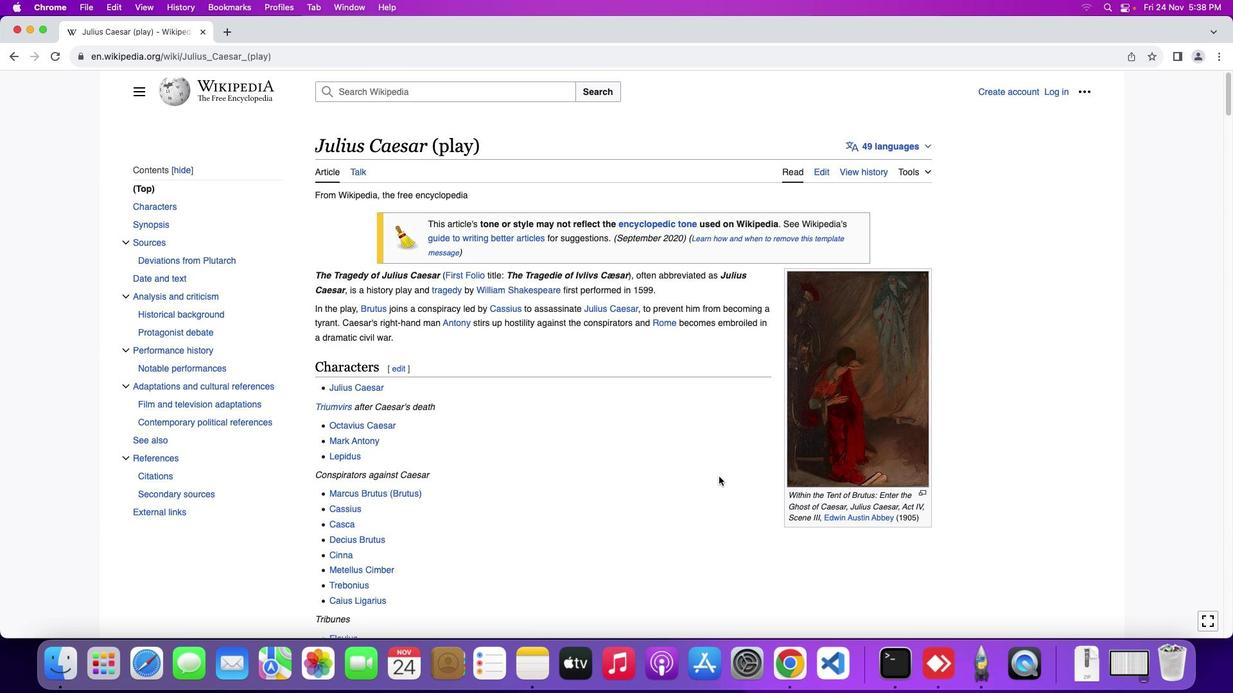 
Action: Mouse moved to (719, 477)
Screenshot: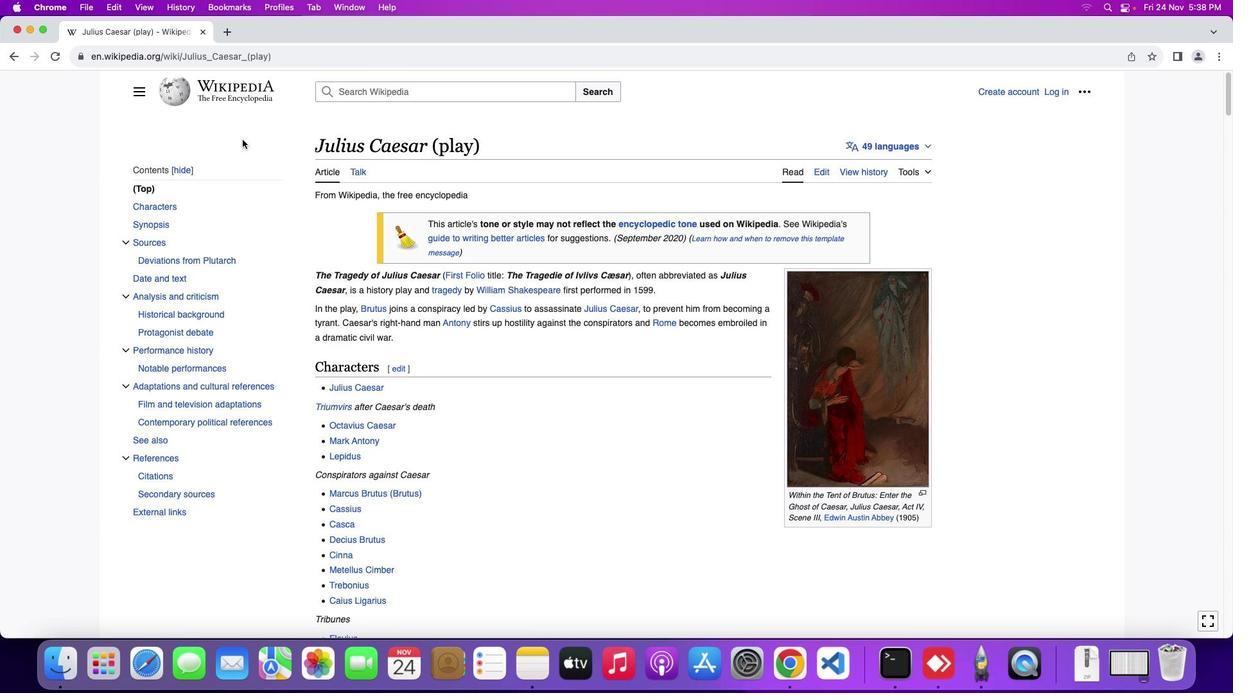 
Action: Mouse scrolled (719, 477) with delta (0, 0)
Screenshot: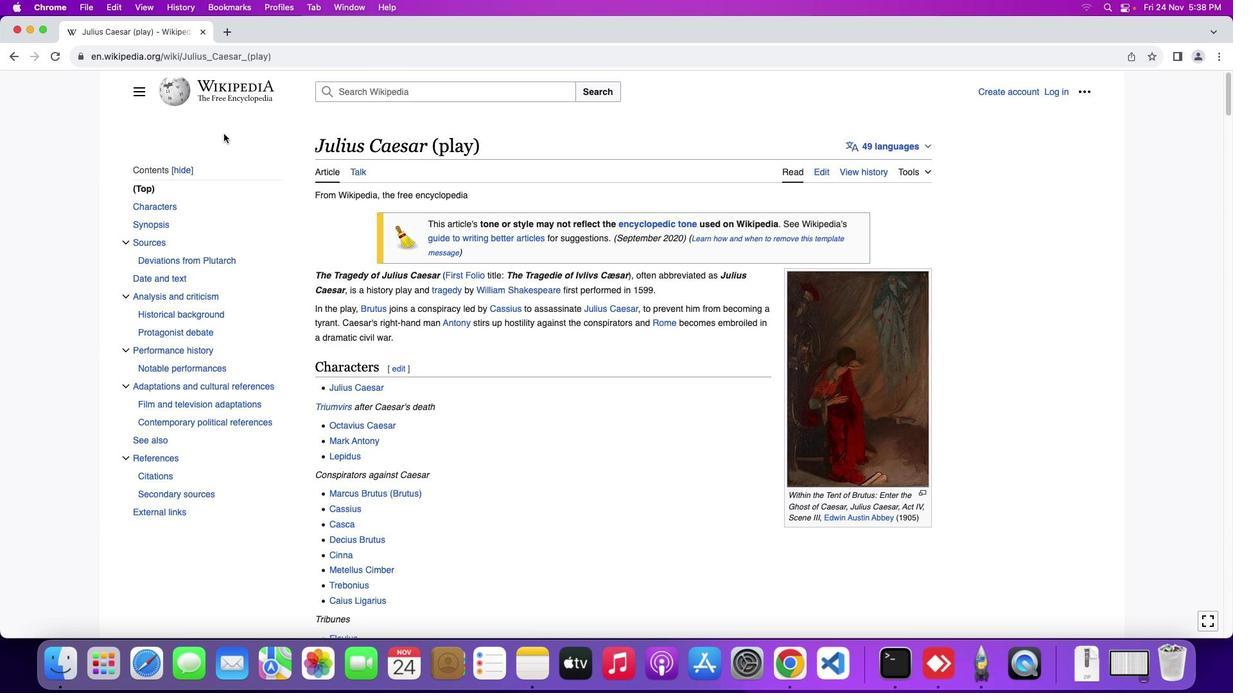 
Action: Mouse scrolled (719, 477) with delta (0, 0)
Screenshot: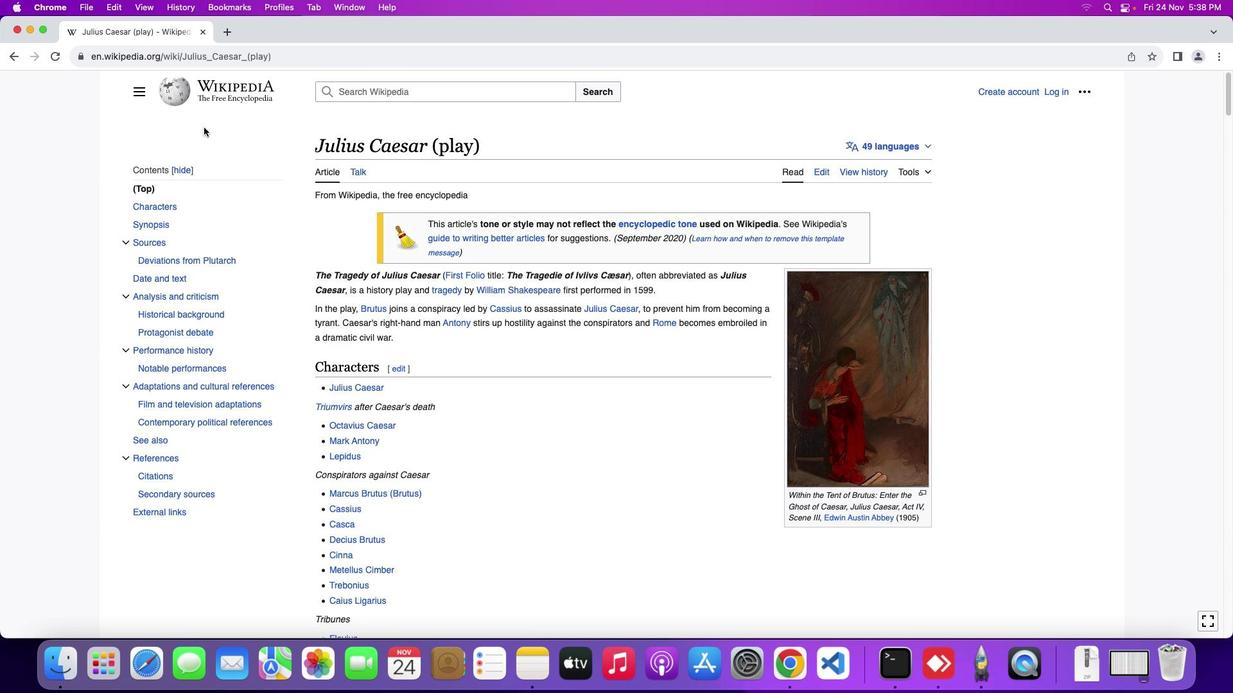 
Action: Mouse scrolled (719, 477) with delta (0, 1)
Screenshot: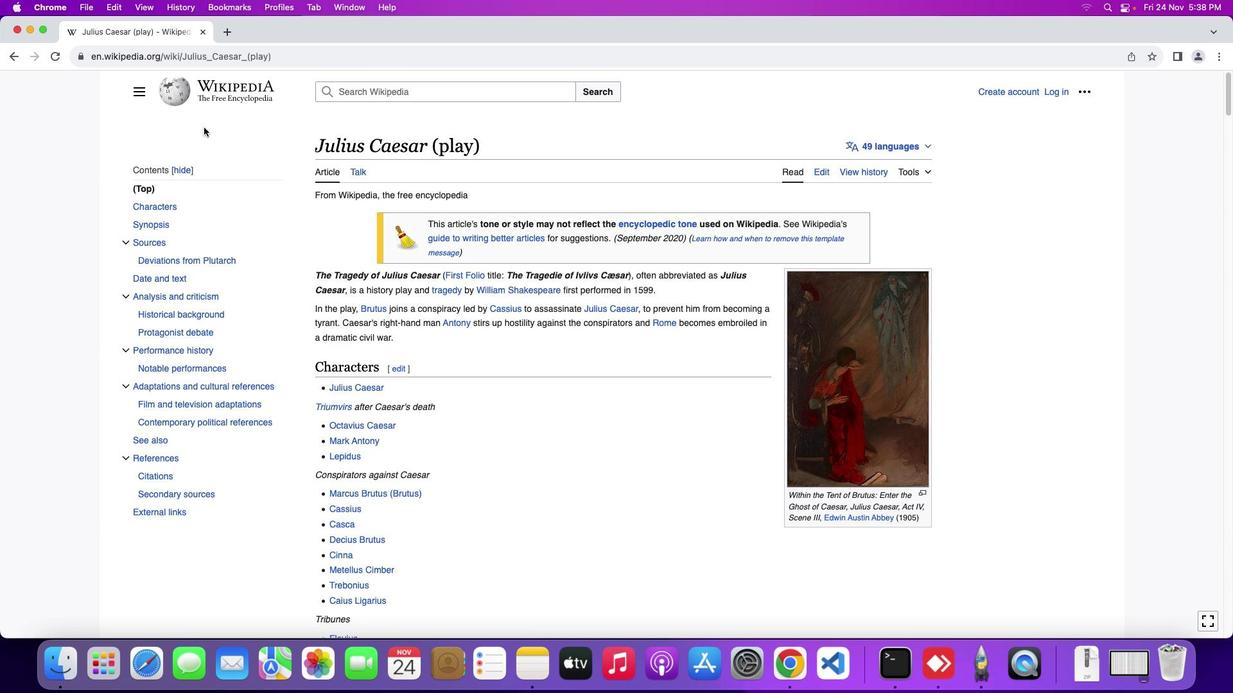 
Action: Mouse scrolled (719, 477) with delta (0, 3)
Screenshot: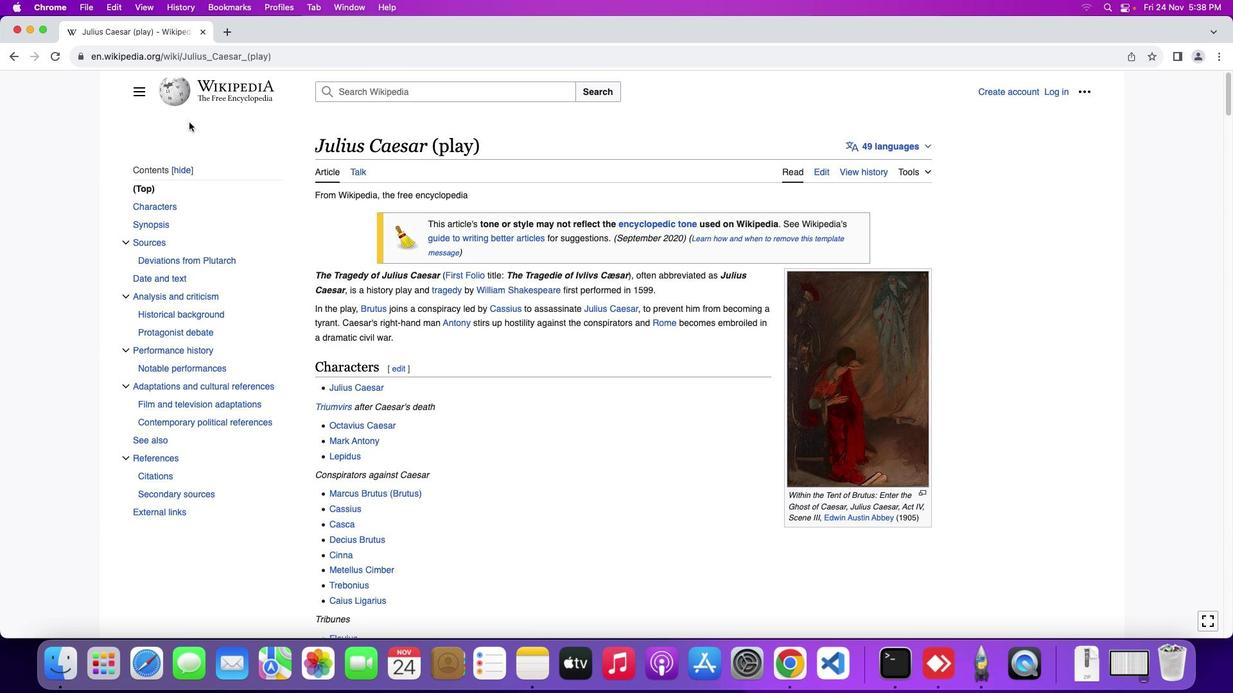 
Action: Mouse moved to (30, 32)
Screenshot: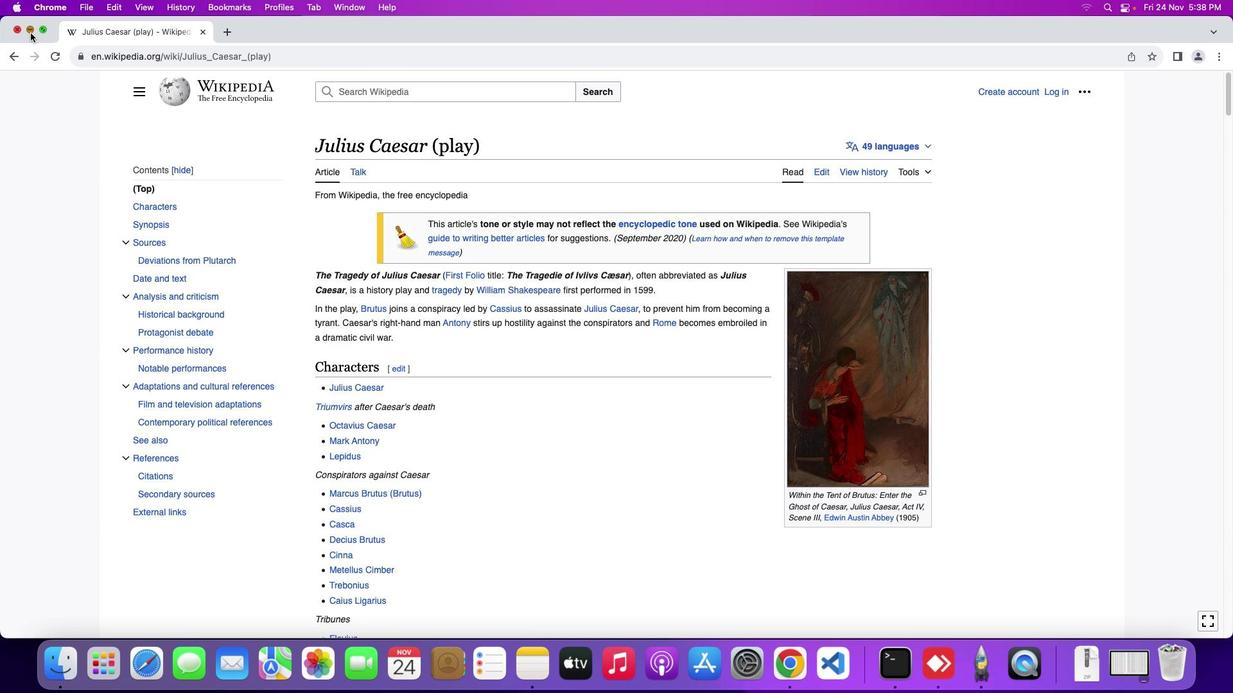 
Action: Mouse pressed left at (30, 32)
Screenshot: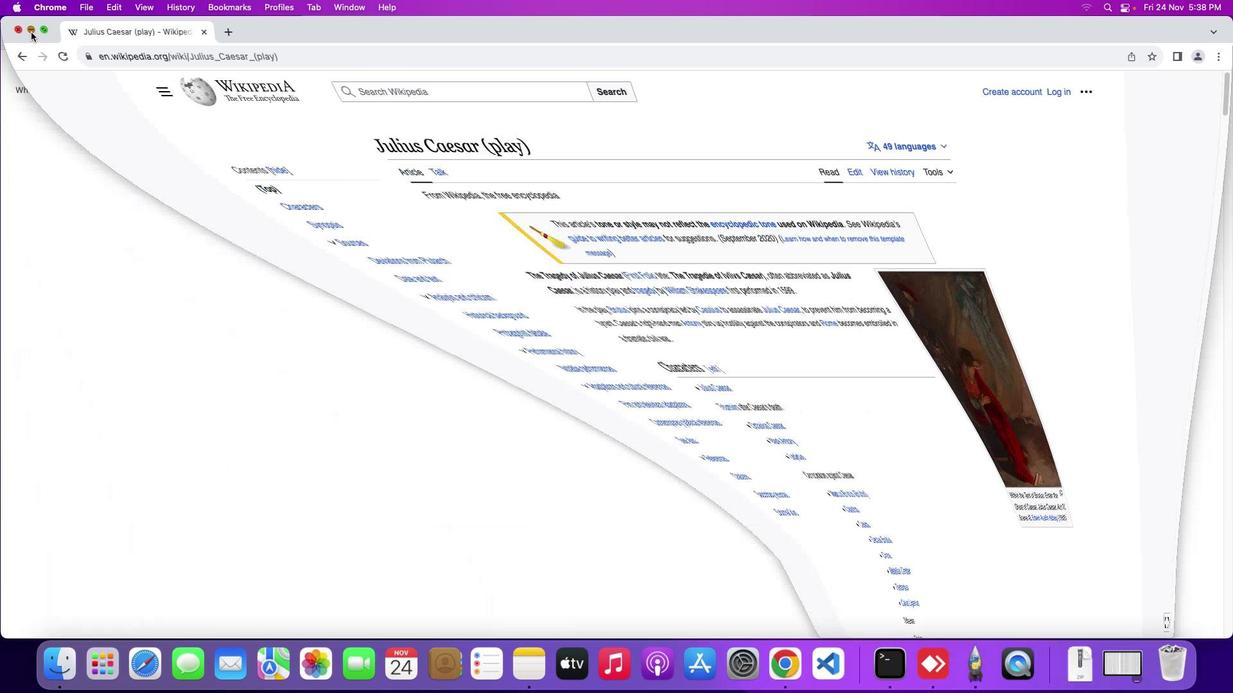 
Action: Mouse moved to (45, 110)
Screenshot: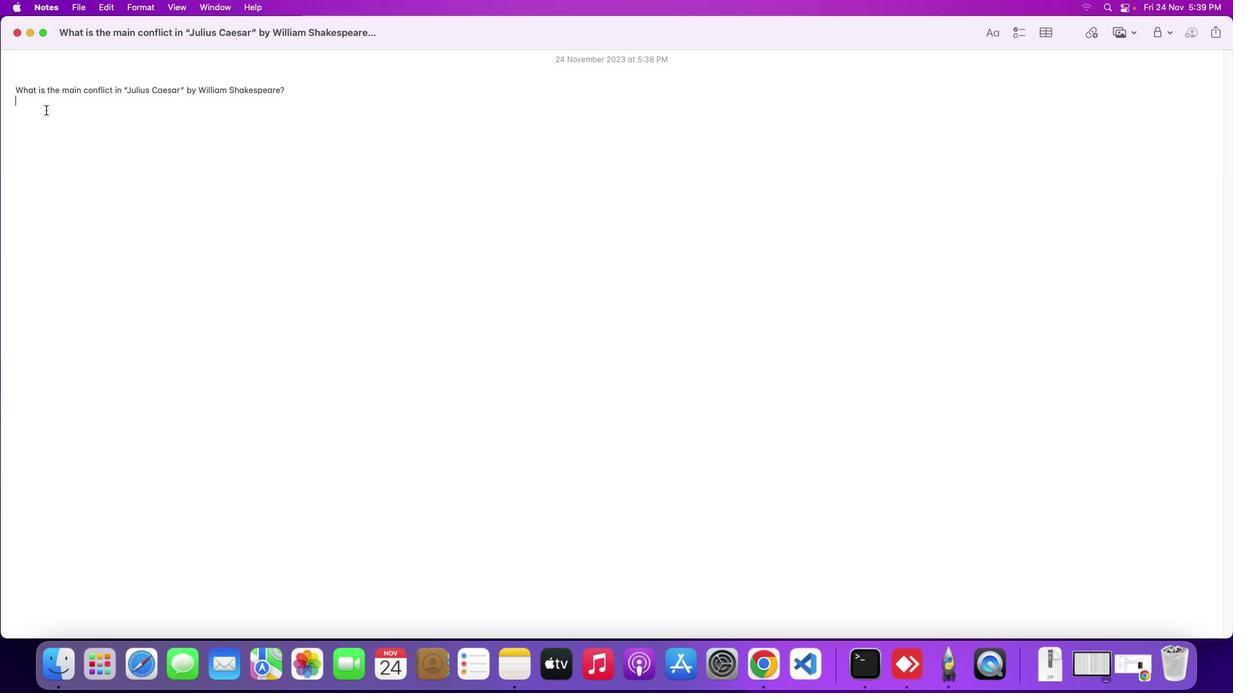 
Action: Mouse pressed left at (45, 110)
Screenshot: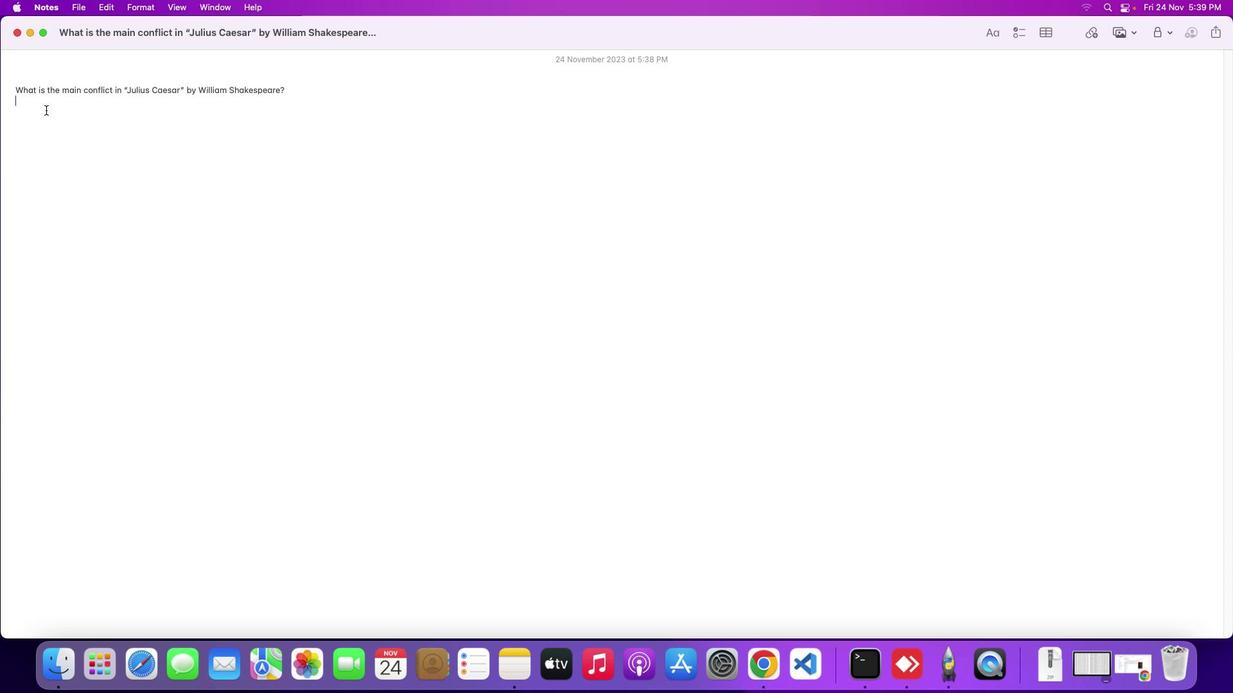 
Action: Mouse moved to (556, 246)
Screenshot: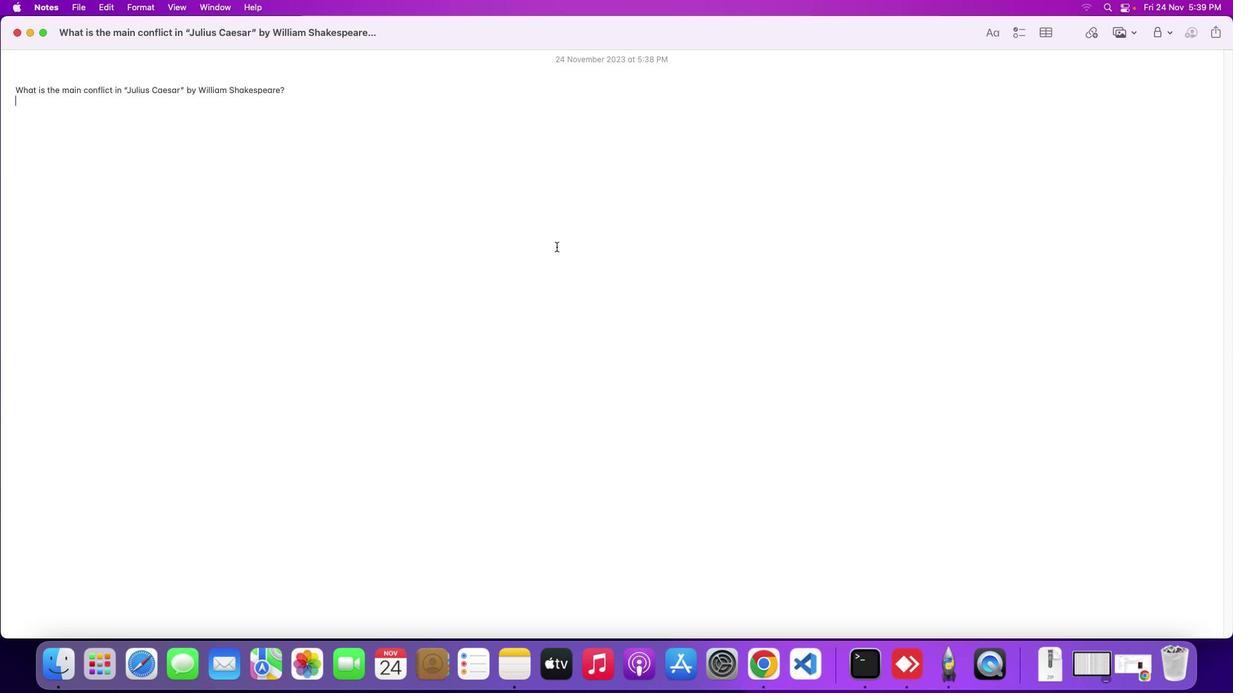 
Action: Key pressed Key.shift'T''h''e'Key.space'm''a''i''n'Key.space'c''o''n''f''l''i''c''t'Key.space'i''n'Key.spaceKey.shift'"'Key.shift'J''u''l''i''u''s'Key.spaceKey.shift'C''a''e''s''a''r'Key.shift'"'Key.space'b''y'Key.spaceKey.shift'W''i''l''l''i''a''m'Key.spaceKey.shift'S''h''a''k''e''s''p''e''a''r''e'Key.space'i''s'Key.space't''h''e'Key.space'p''o''w''e''r'Key.space's''t''r''u''g''g''l''e'Key.space'b''e''t''w''e''e''n'Key.space't''h''e'Key.space'c''o''n''s''p''i''r''a''t''o''r''s'Key.space'a''n''d'Key.spaceKey.shift'C''a''e''s''a''r'Key.space'a''n''d'Key.space'f''i''n''a''l''l''y'Key.space't''h''e'Key.space'd''e''a''t''h'Key.space'o''f'Key.spaceKey.shift'C''a''e''s''a''r'Key.space'i''t''s''e''l''f''.'
Screenshot: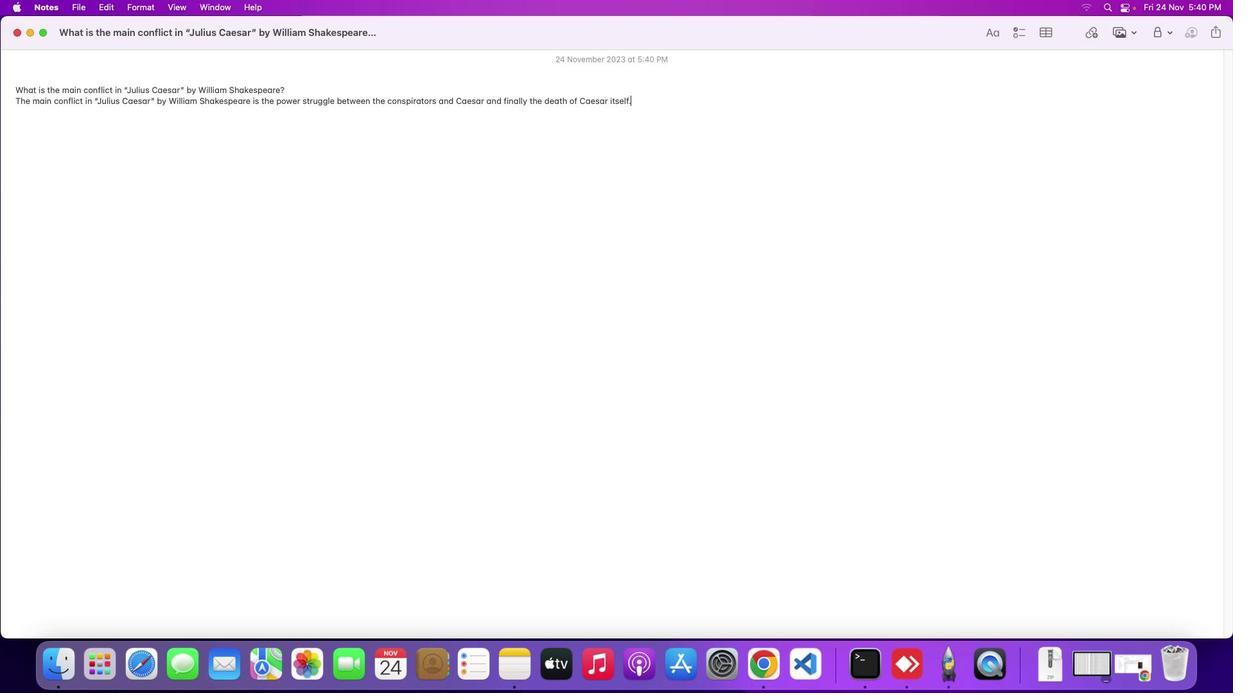 
